 Task: Find the distance between Seattle and North Cascades National Park.
Action: Mouse moved to (120, 76)
Screenshot: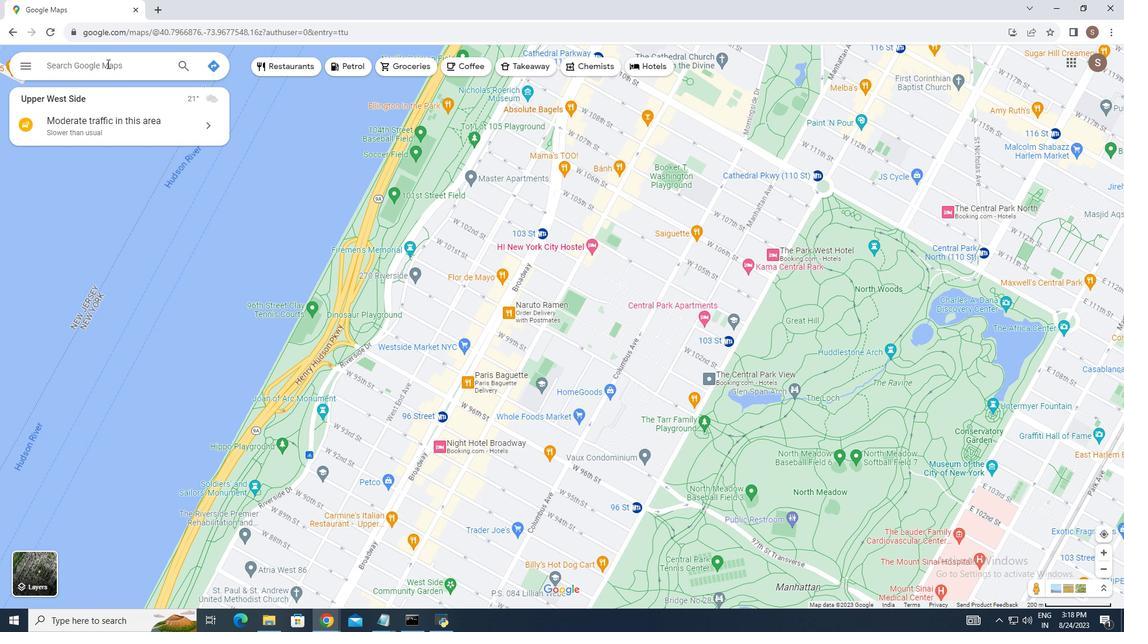 
Action: Mouse pressed left at (120, 76)
Screenshot: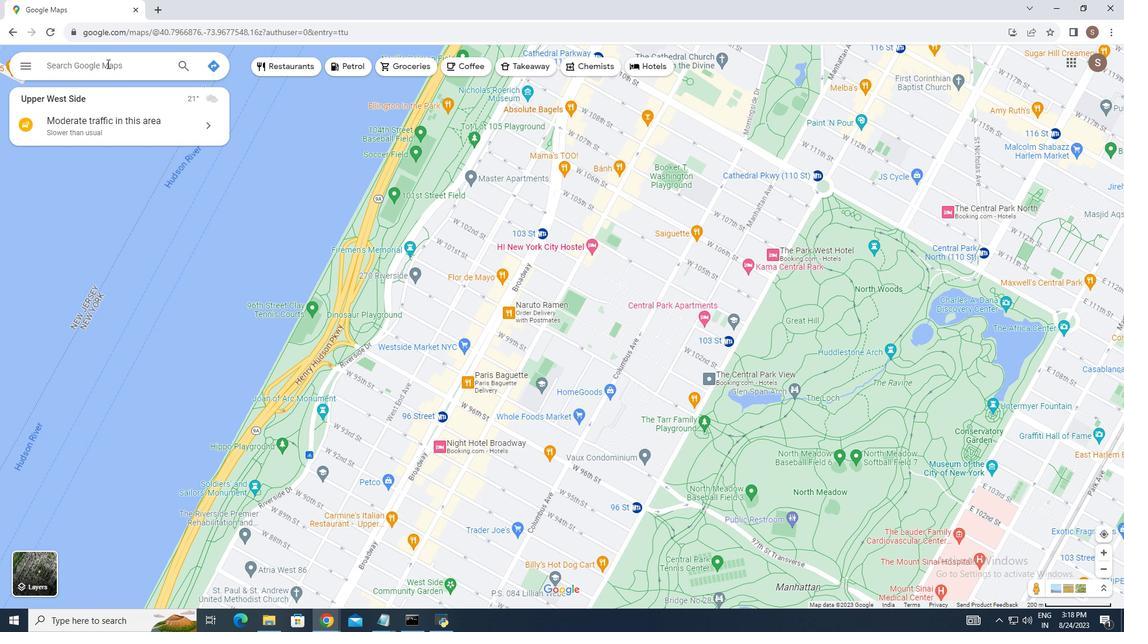 
Action: Mouse moved to (176, 219)
Screenshot: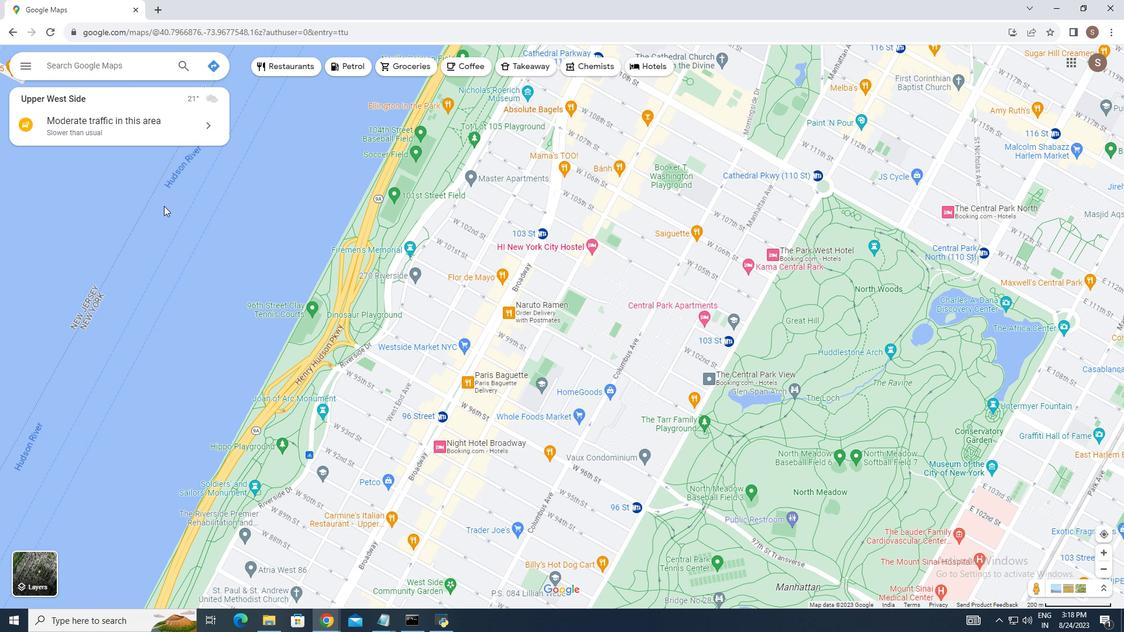
Action: Key pressed <Key.shift_r>Seattle<Key.enter>
Screenshot: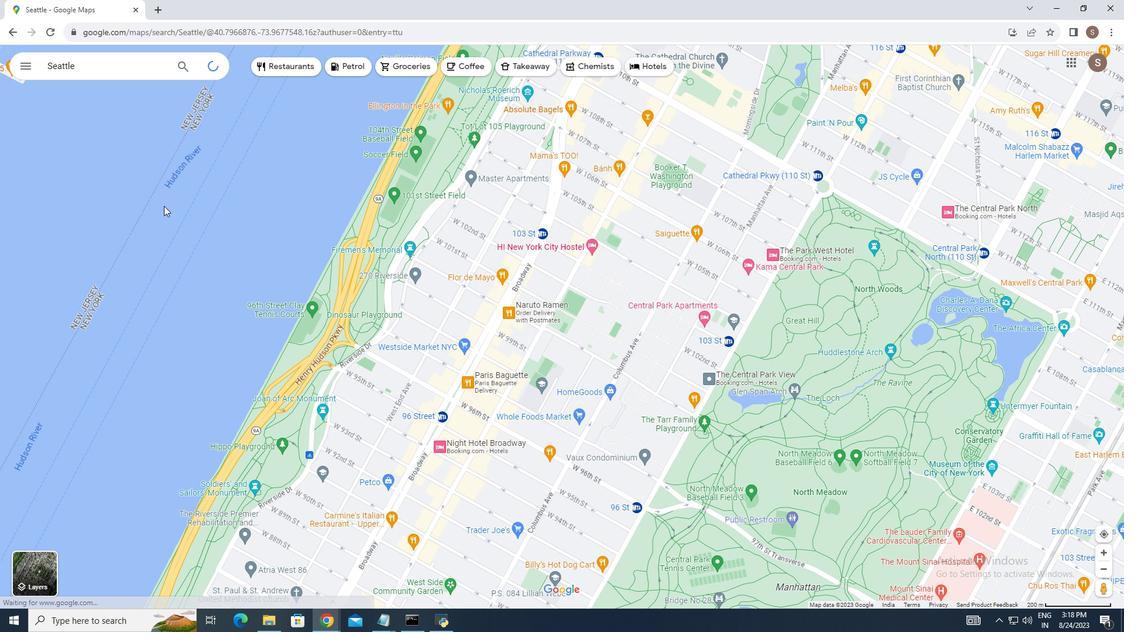 
Action: Mouse moved to (724, 345)
Screenshot: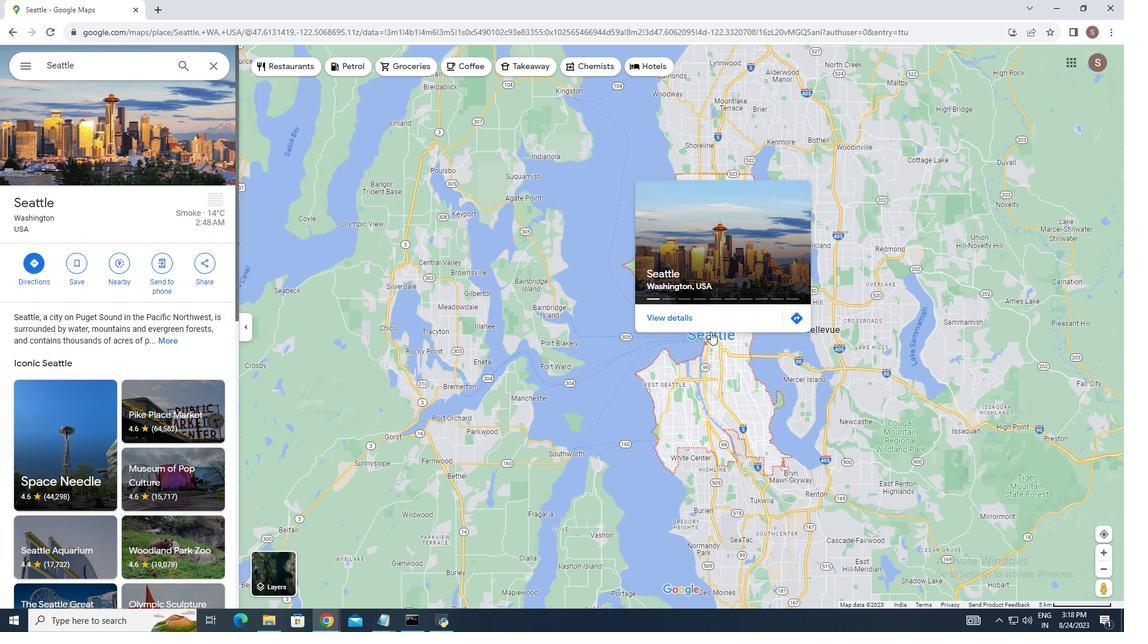 
Action: Mouse pressed left at (724, 345)
Screenshot: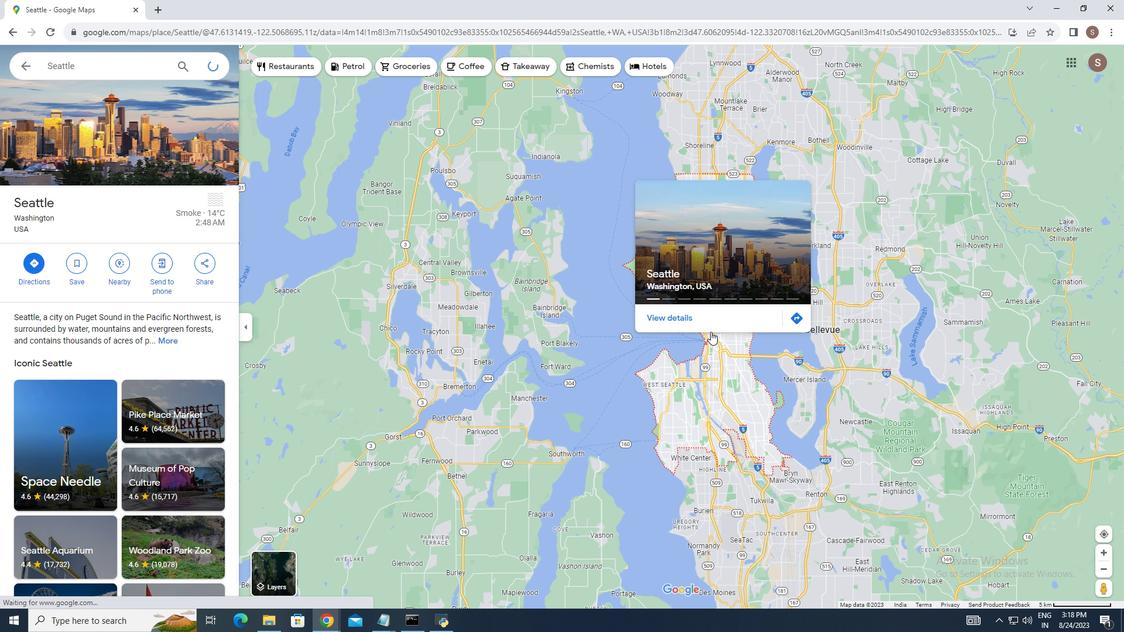 
Action: Mouse moved to (113, 80)
Screenshot: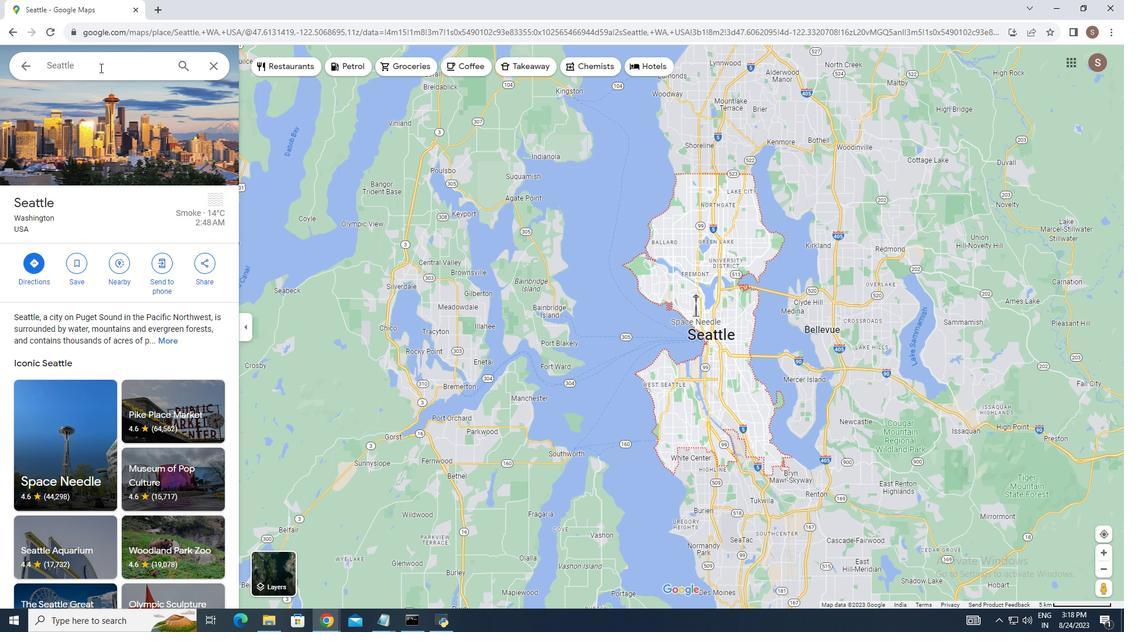 
Action: Mouse pressed left at (113, 80)
Screenshot: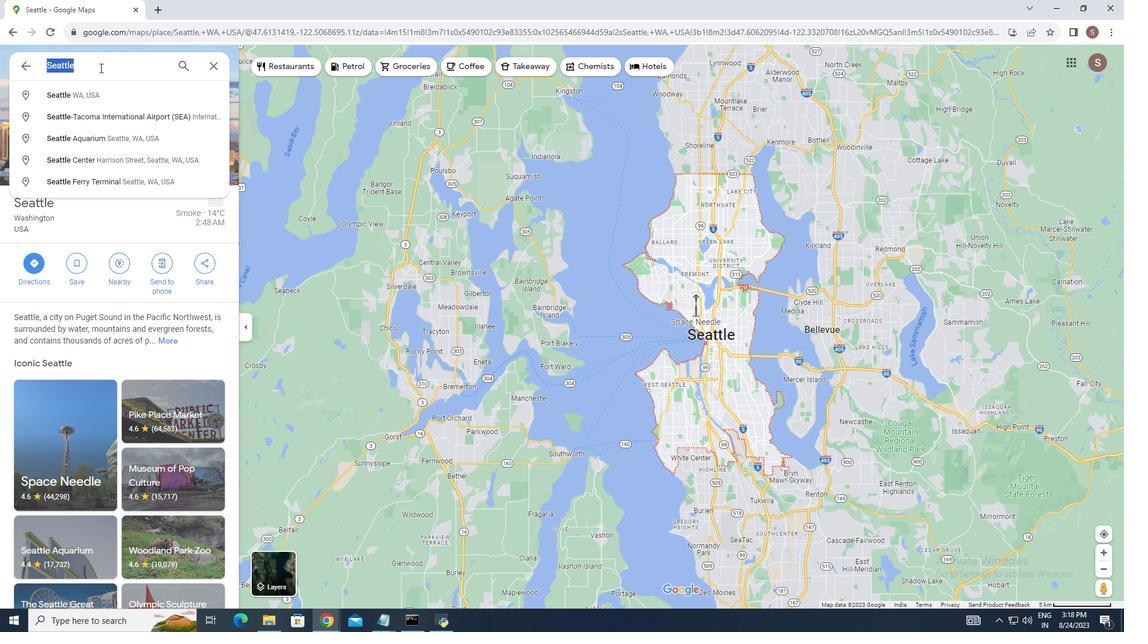 
Action: Mouse pressed left at (113, 80)
Screenshot: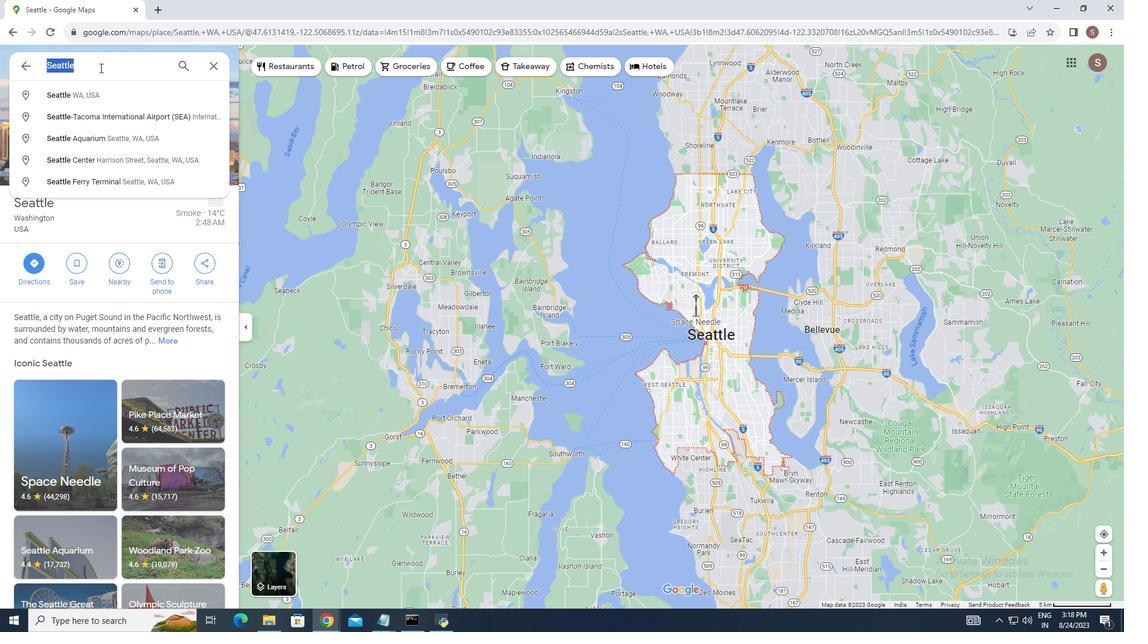 
Action: Mouse pressed left at (113, 80)
Screenshot: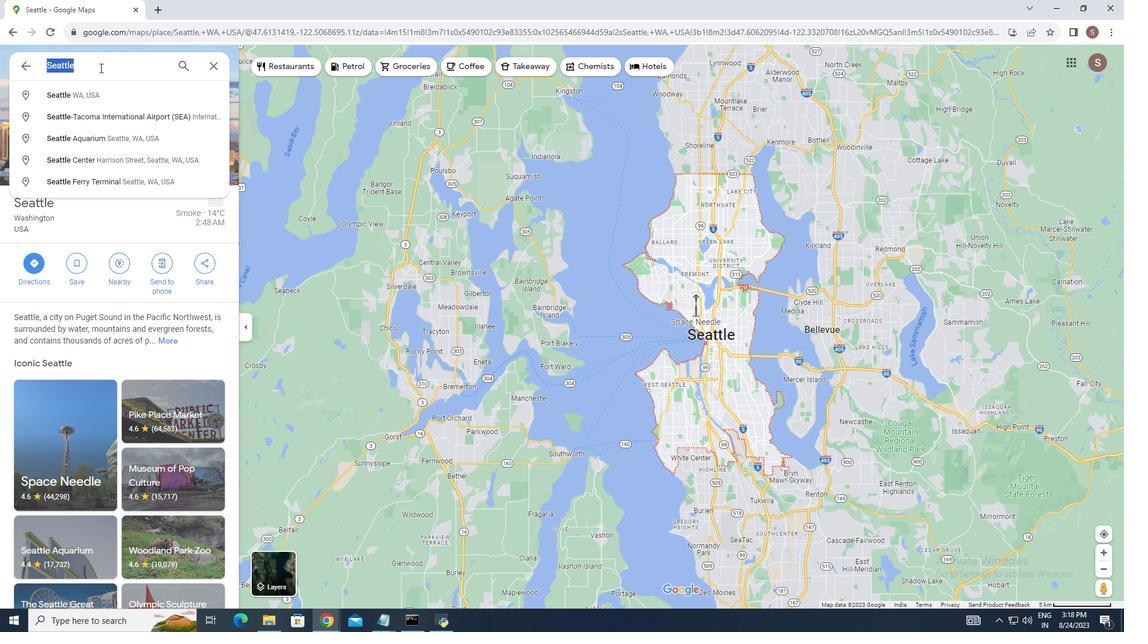 
Action: Key pressed <Key.backspace><Key.shift_r>Cascades<Key.space><Key.shift>National<Key.space><Key.shift>Park
Screenshot: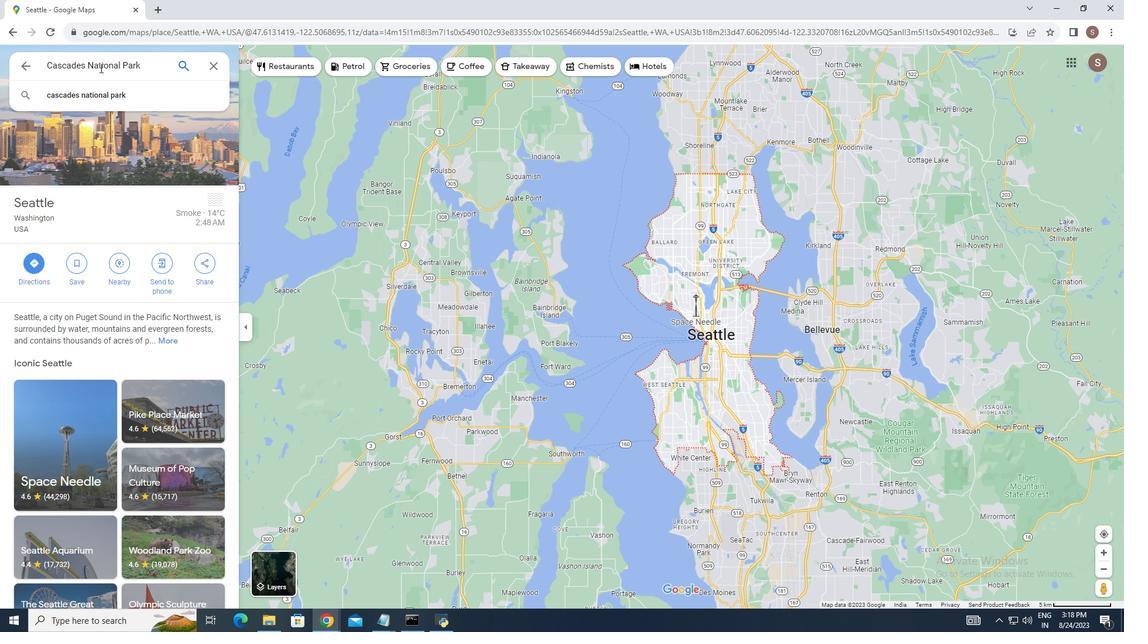 
Action: Mouse moved to (113, 80)
Screenshot: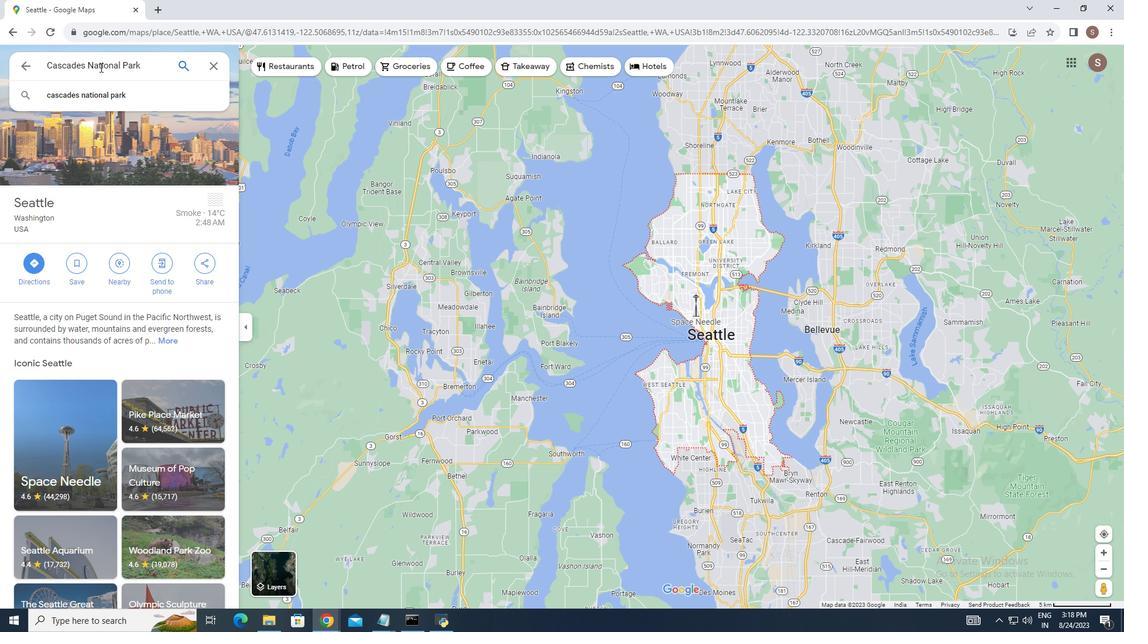 
Action: Key pressed <Key.enter>
Screenshot: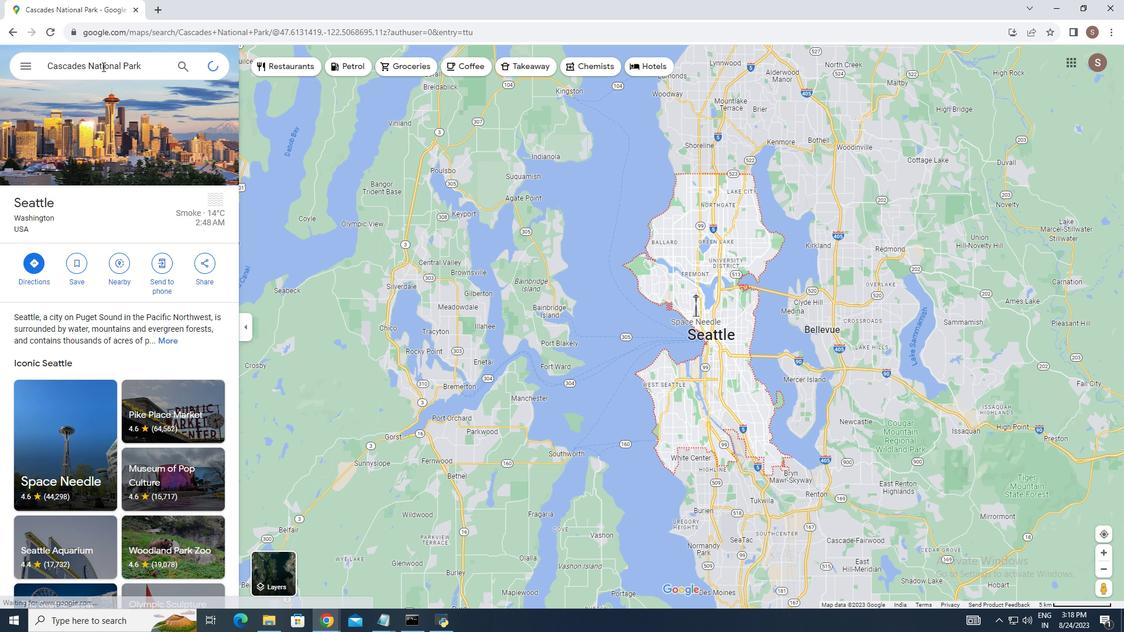 
Action: Mouse moved to (138, 130)
Screenshot: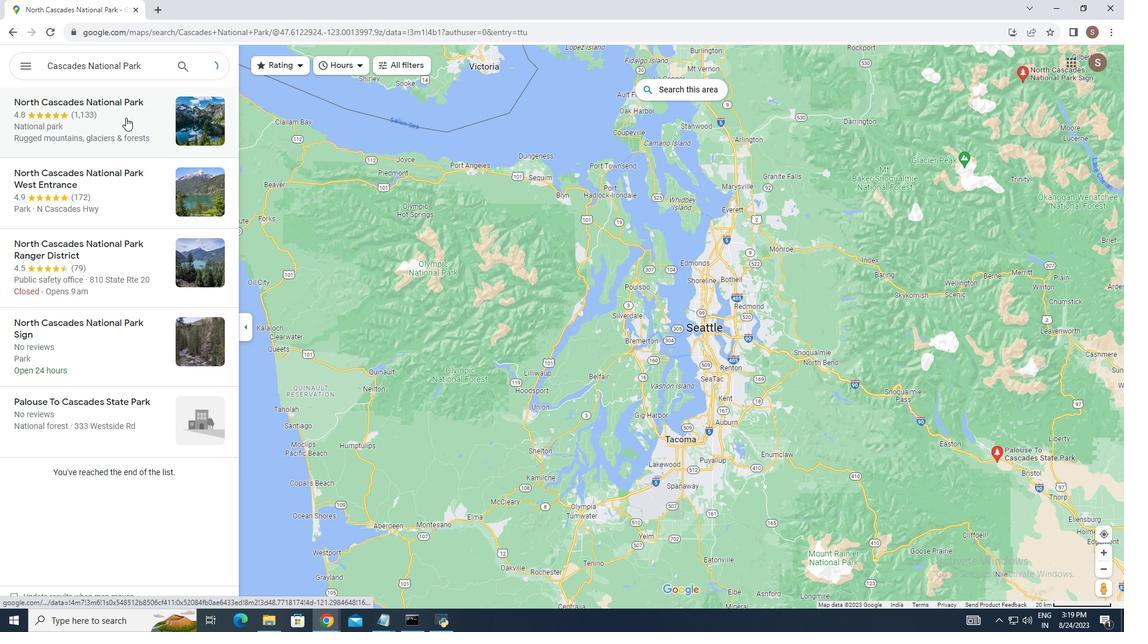 
Action: Mouse pressed left at (138, 130)
Screenshot: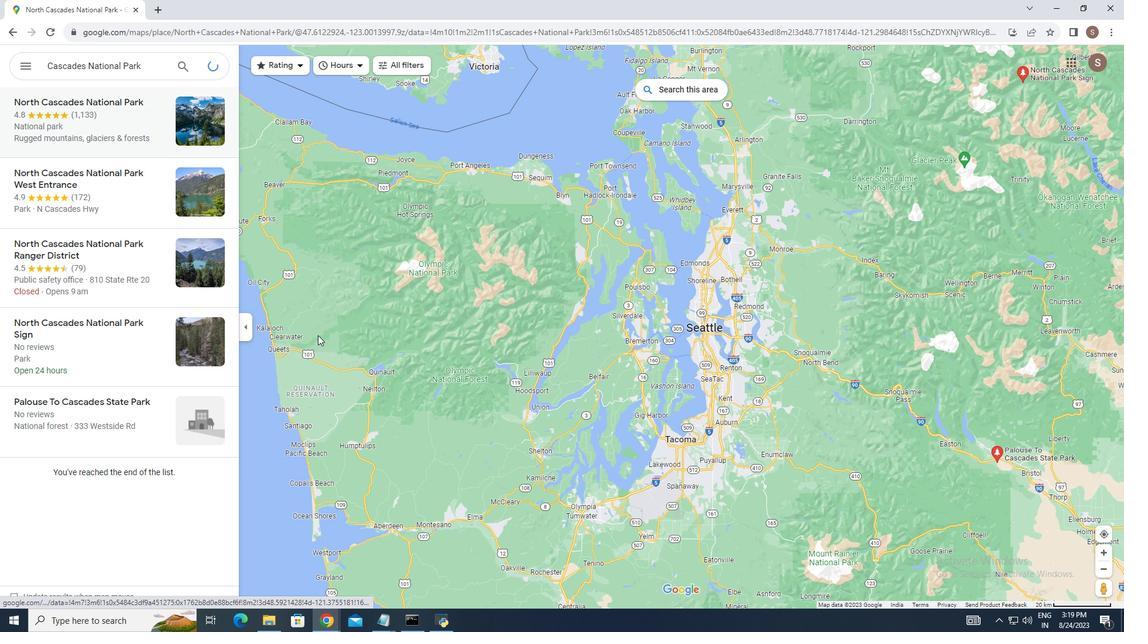 
Action: Mouse moved to (812, 338)
Screenshot: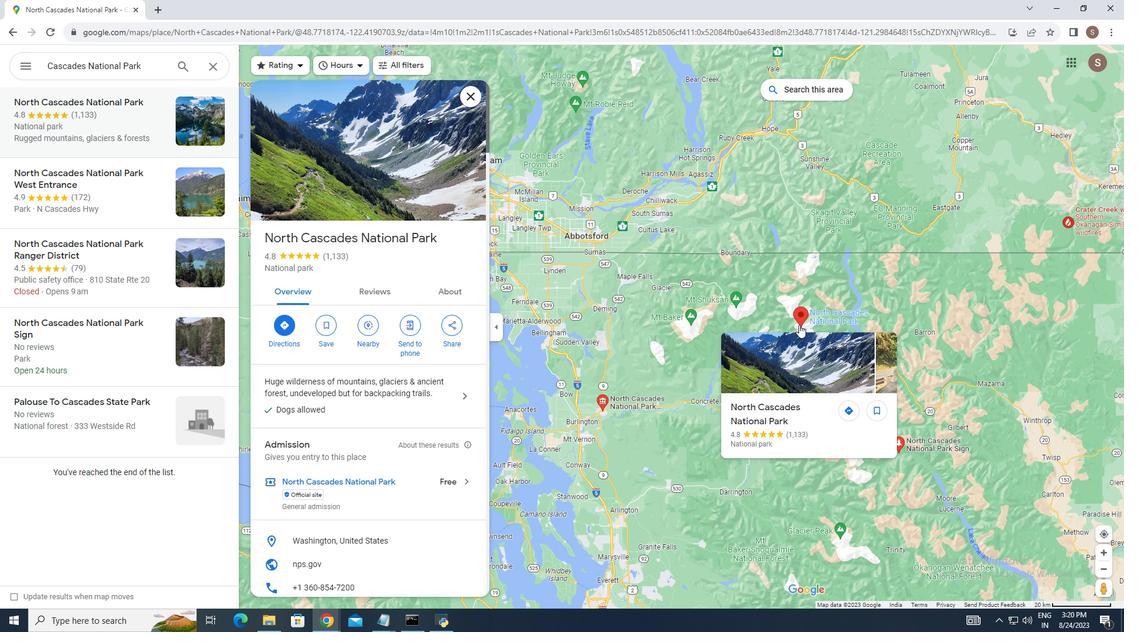 
Action: Mouse pressed left at (812, 338)
Screenshot: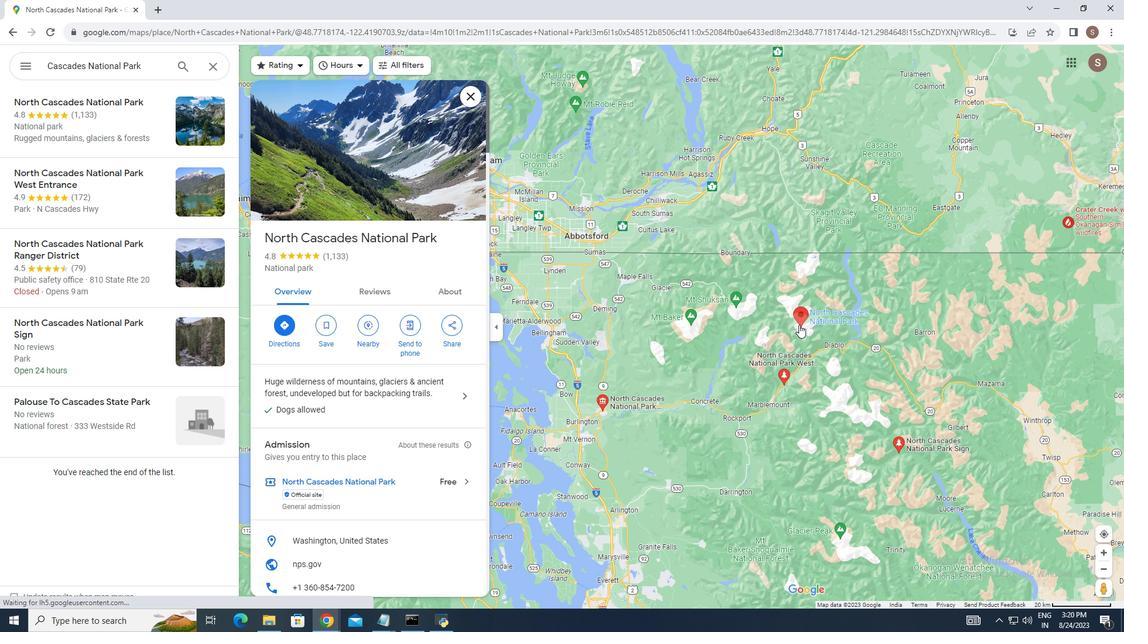 
Action: Mouse moved to (814, 338)
Screenshot: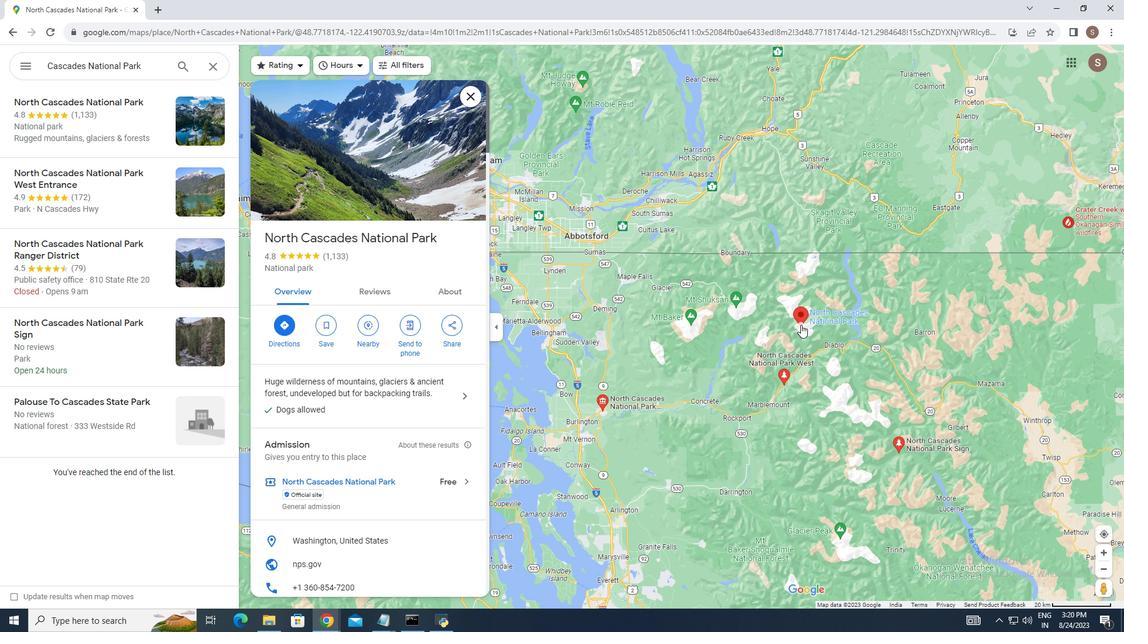 
Action: Mouse pressed left at (814, 338)
Screenshot: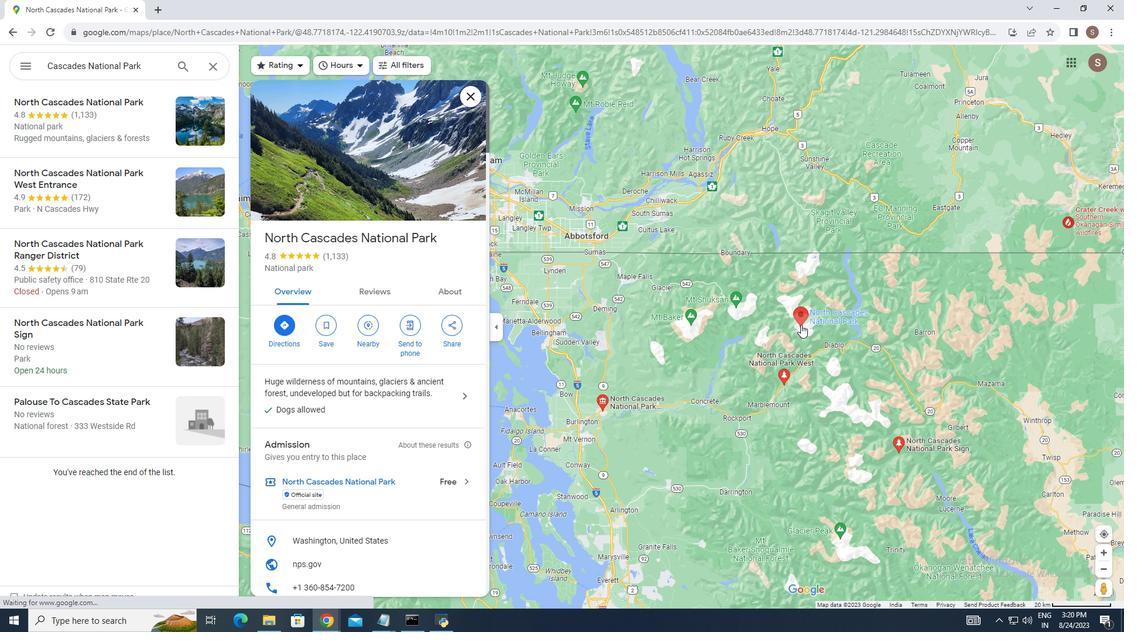 
Action: Mouse pressed left at (814, 338)
Screenshot: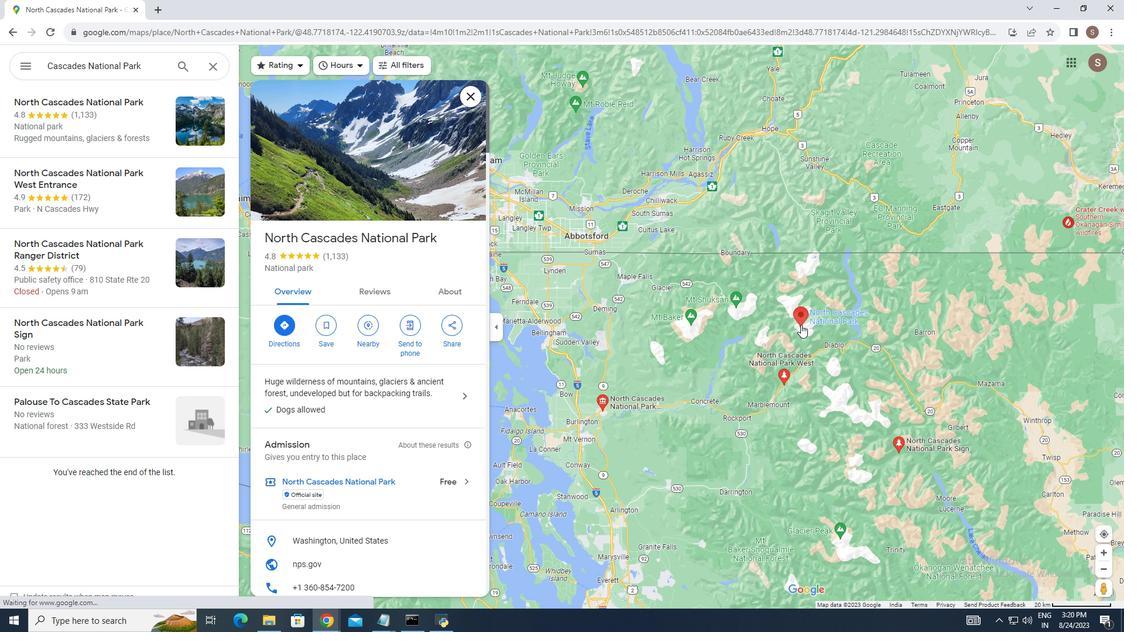 
Action: Mouse pressed right at (814, 338)
Screenshot: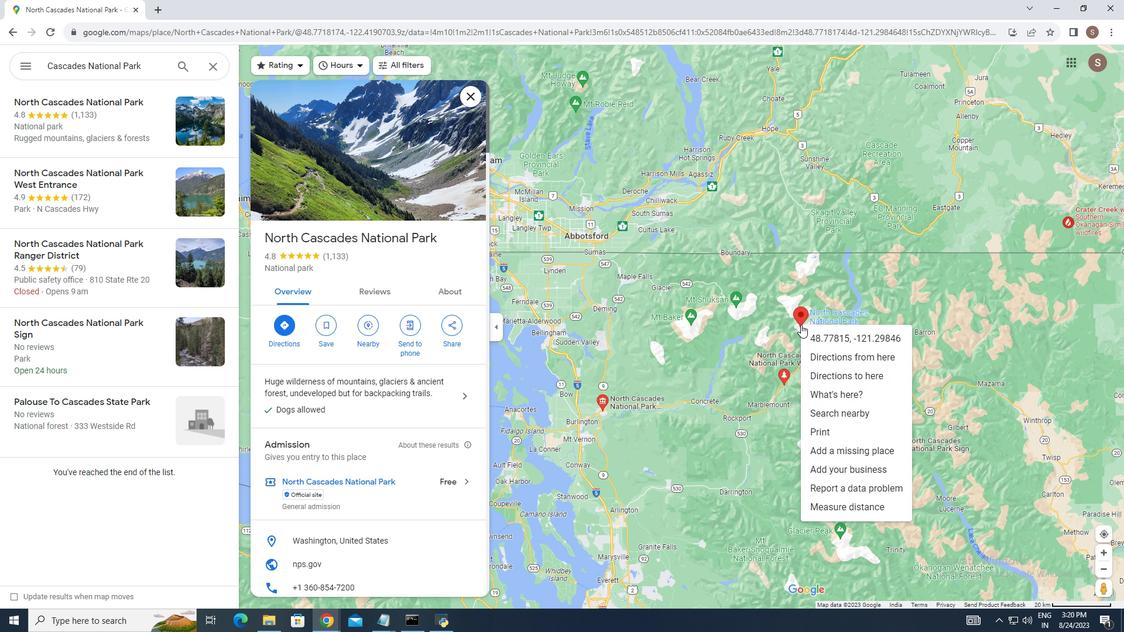 
Action: Mouse moved to (848, 521)
Screenshot: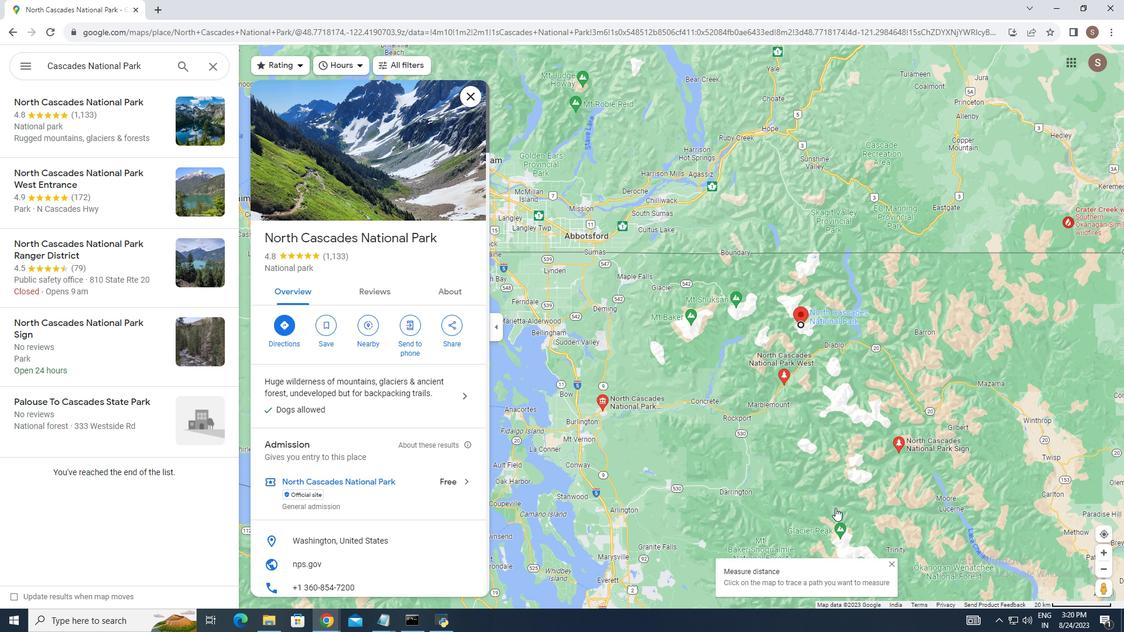 
Action: Mouse pressed left at (848, 521)
Screenshot: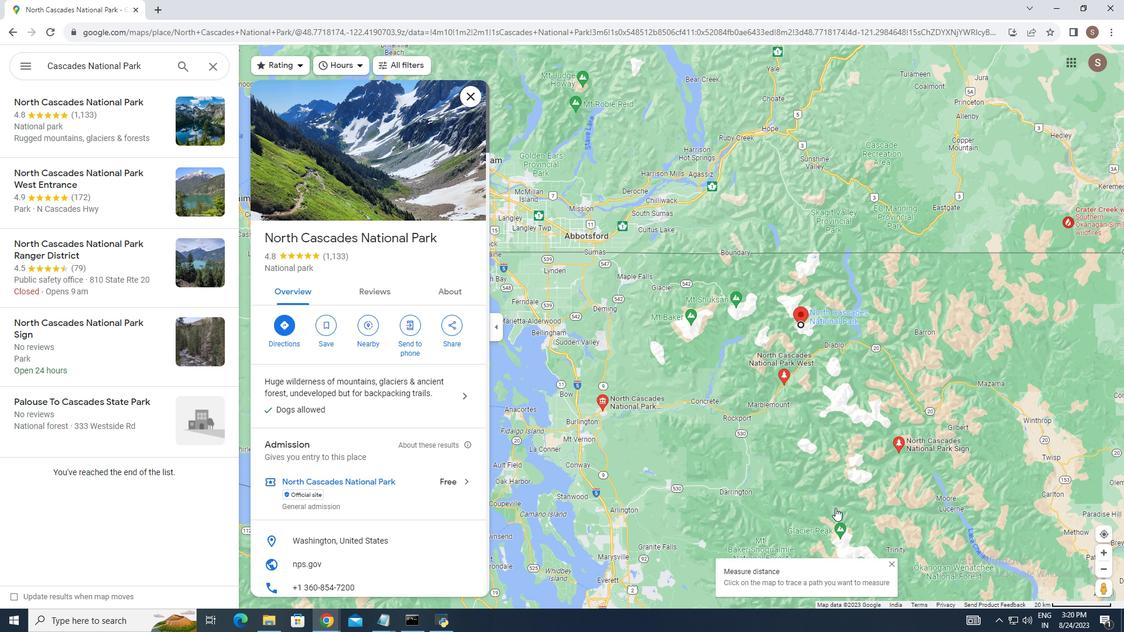 
Action: Mouse moved to (159, 79)
Screenshot: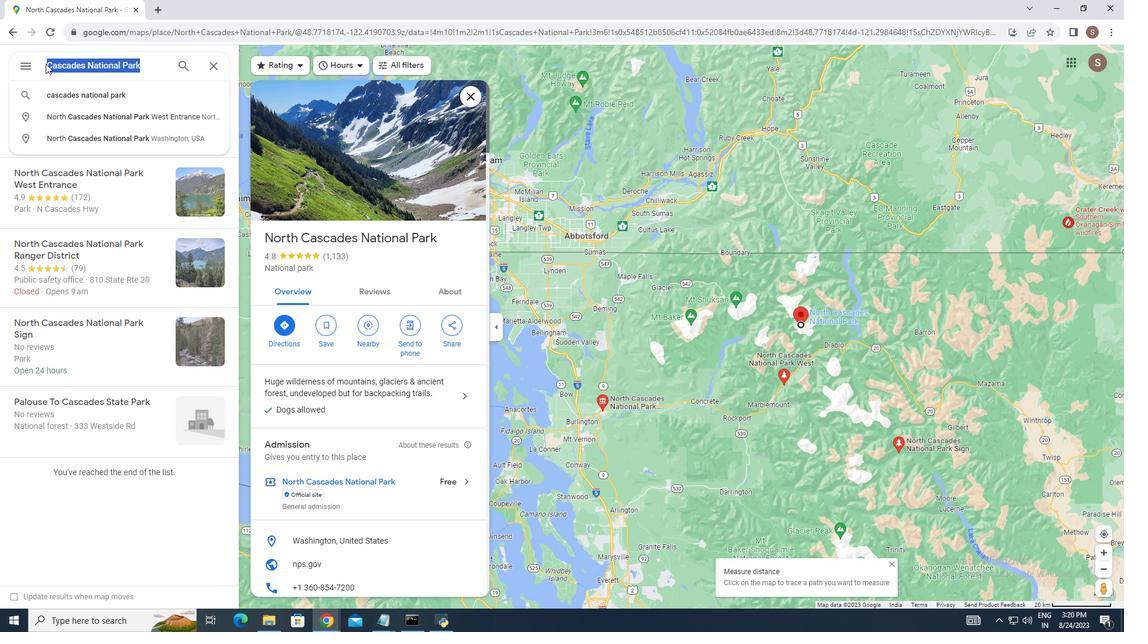 
Action: Mouse pressed left at (159, 79)
Screenshot: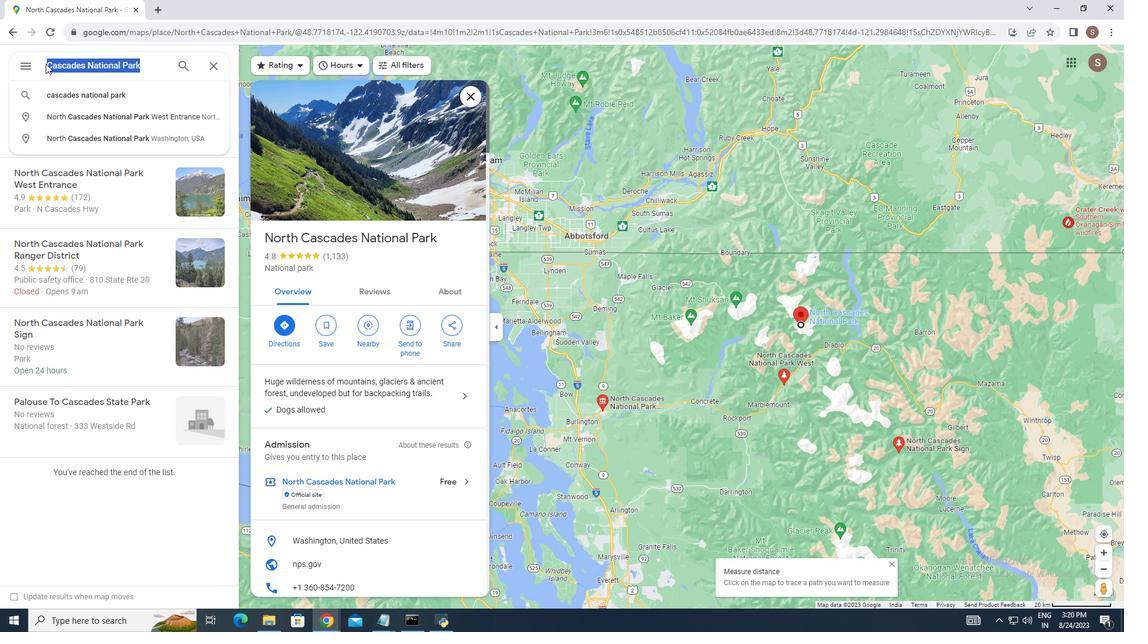 
Action: Mouse moved to (75, 91)
Screenshot: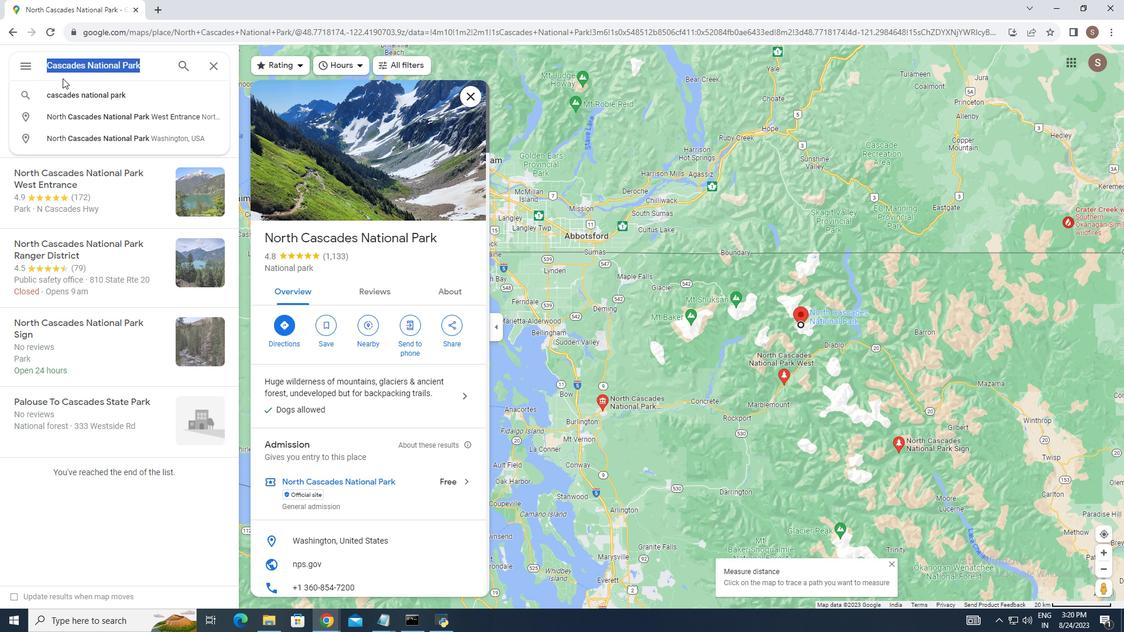 
Action: Key pressed <Key.backspace><Key.shift_r>Seattle<Key.enter>
Screenshot: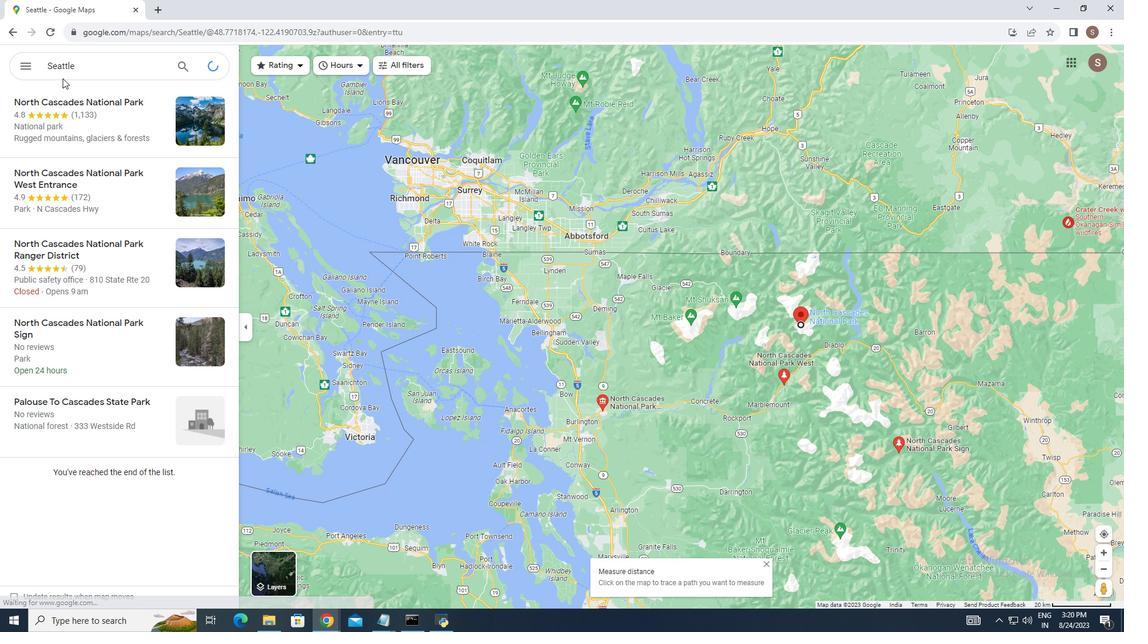 
Action: Mouse moved to (723, 349)
Screenshot: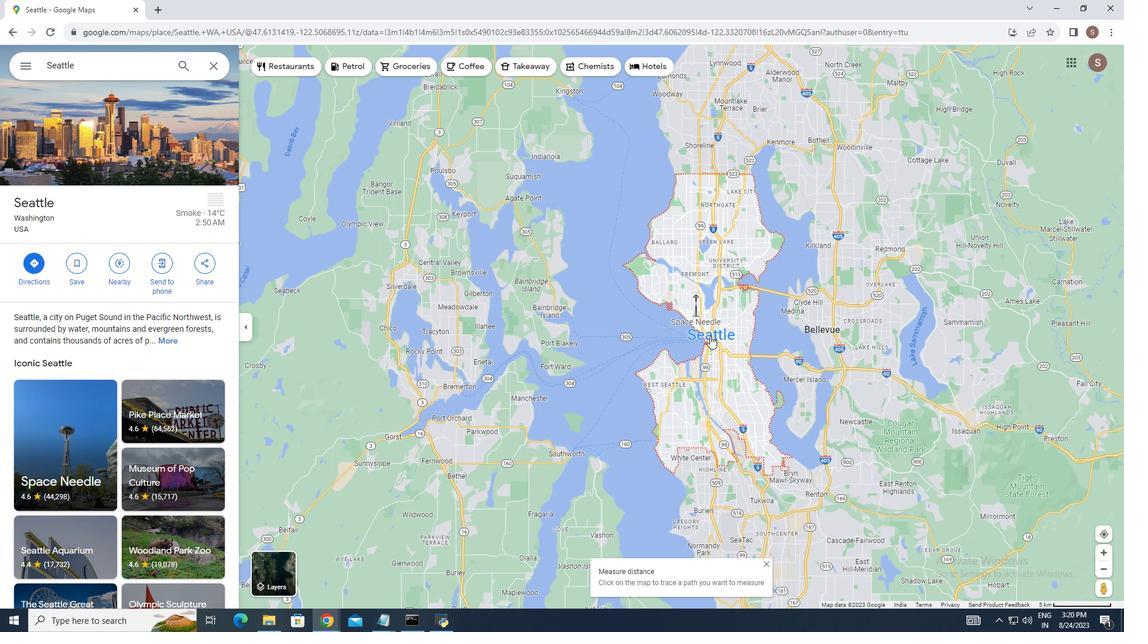 
Action: Mouse pressed left at (723, 349)
Screenshot: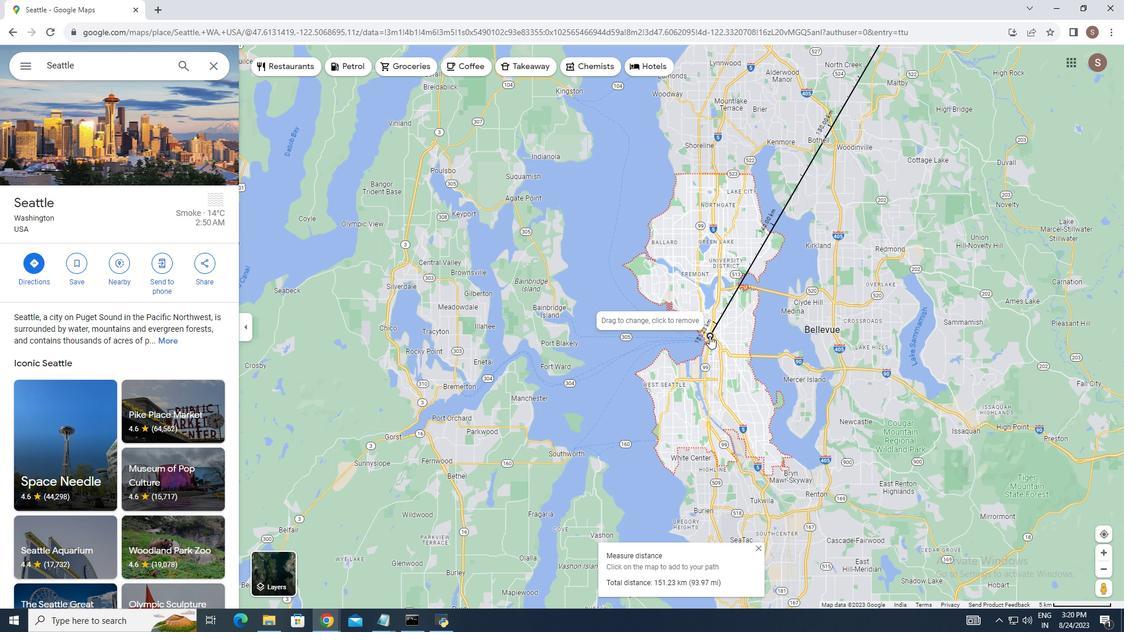 
Action: Mouse moved to (745, 340)
Screenshot: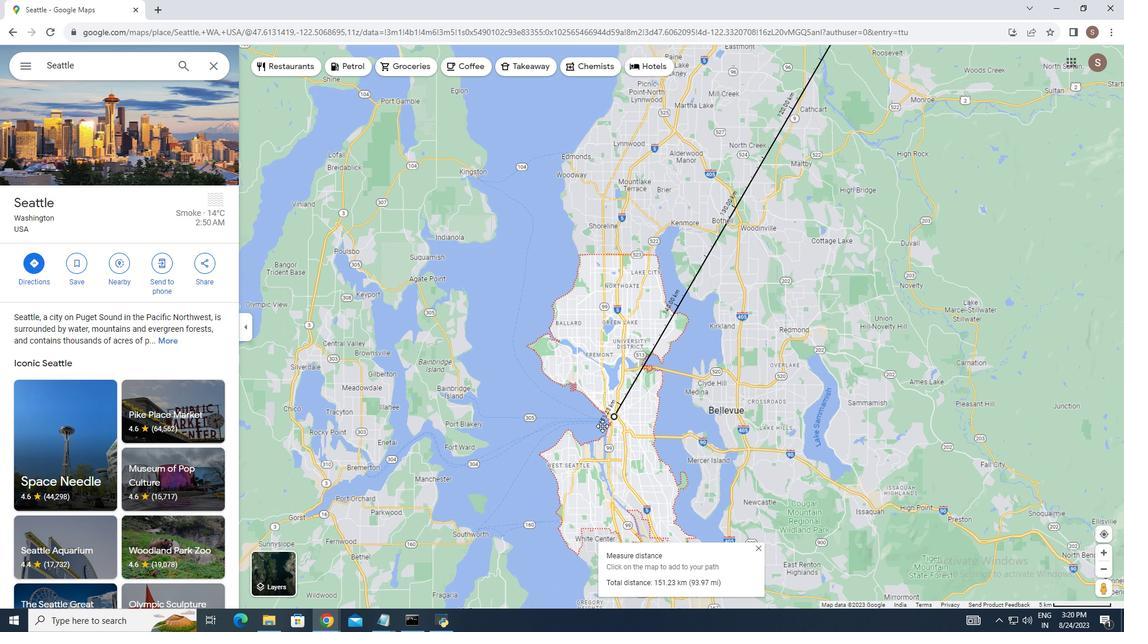 
Action: Mouse pressed left at (745, 340)
Screenshot: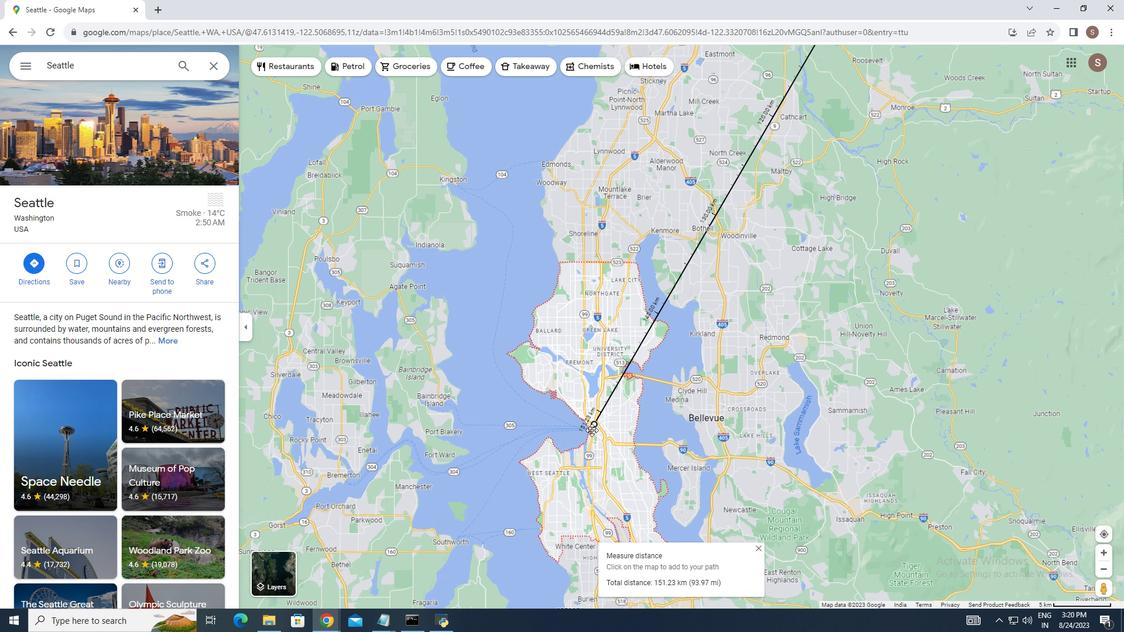 
Action: Mouse moved to (618, 357)
Screenshot: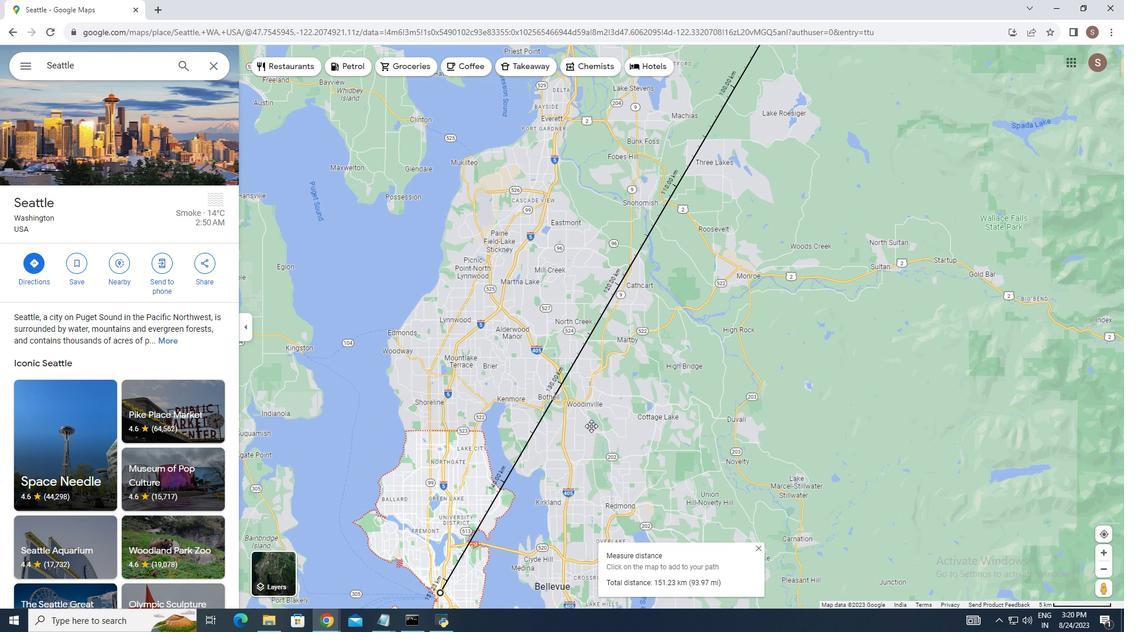 
Action: Mouse pressed left at (618, 357)
Screenshot: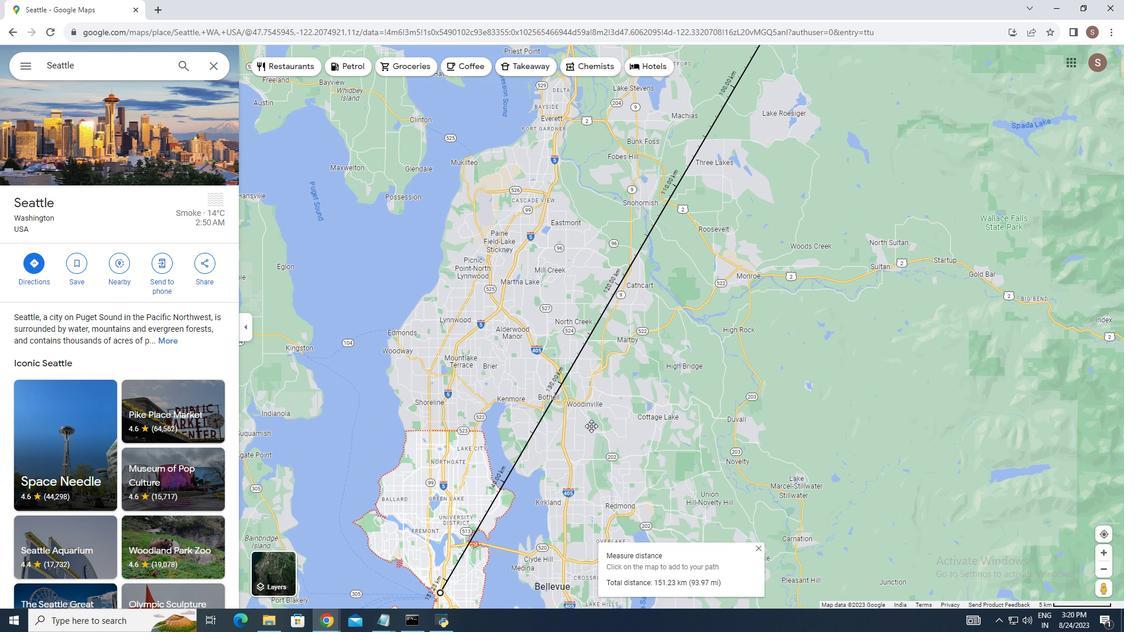 
Action: Mouse moved to (596, 185)
Screenshot: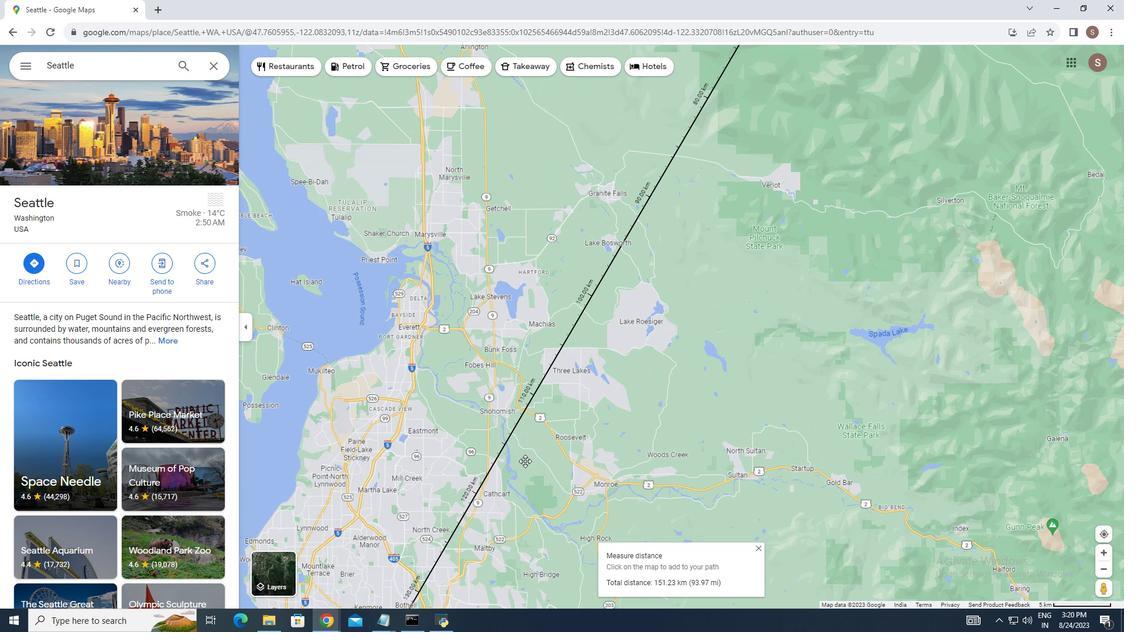 
Action: Mouse pressed left at (596, 185)
Screenshot: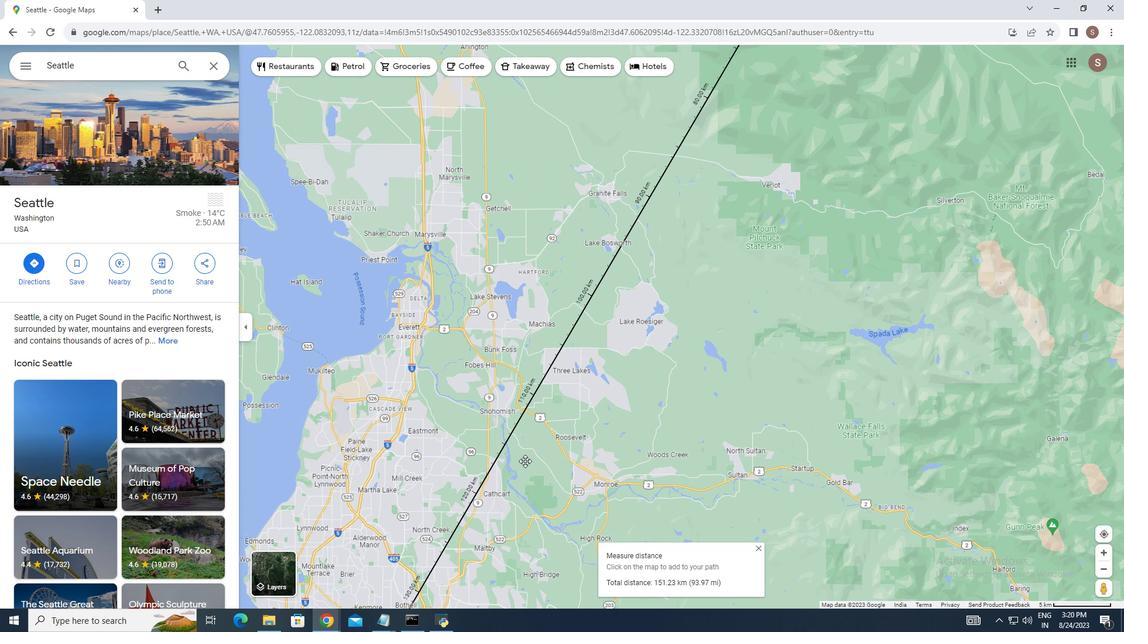 
Action: Mouse moved to (683, 175)
Screenshot: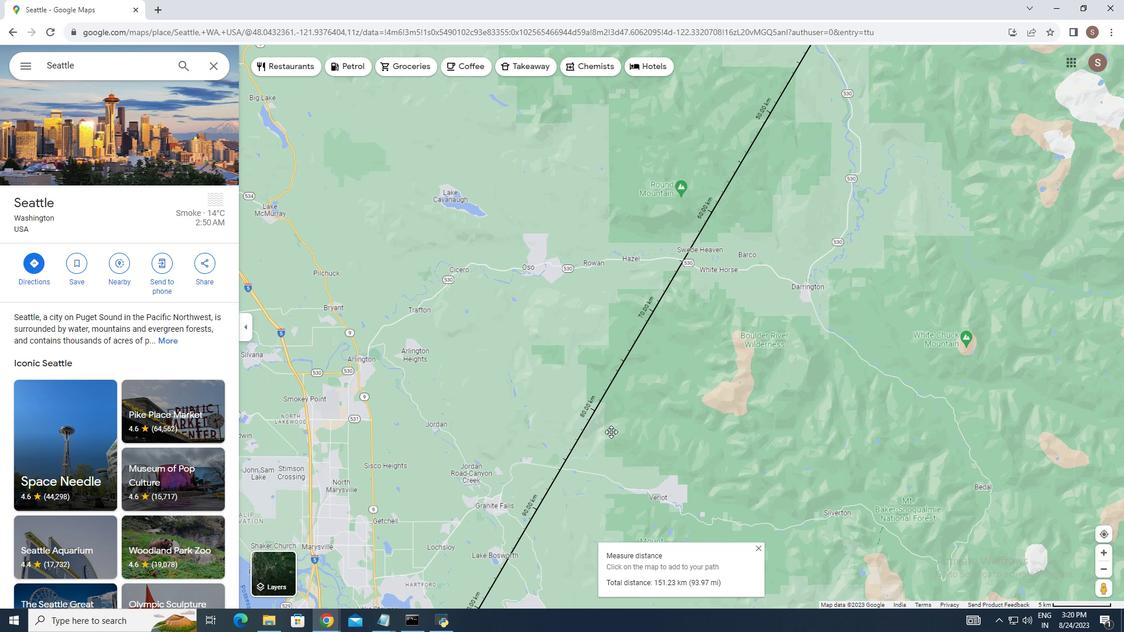 
Action: Mouse pressed left at (683, 175)
Screenshot: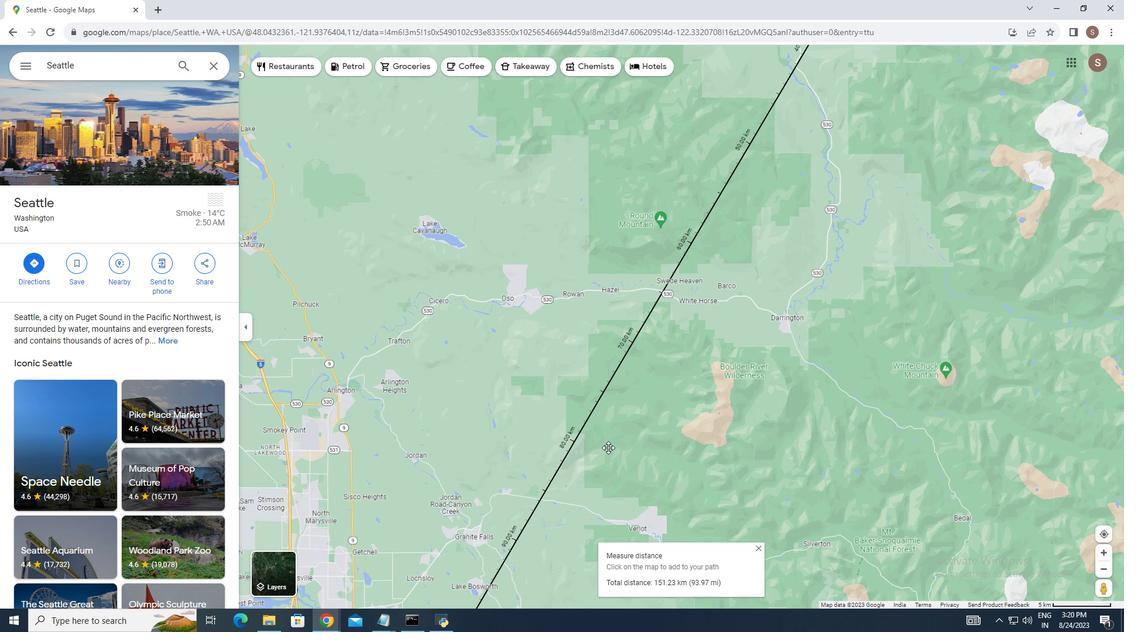 
Action: Mouse moved to (781, 211)
Screenshot: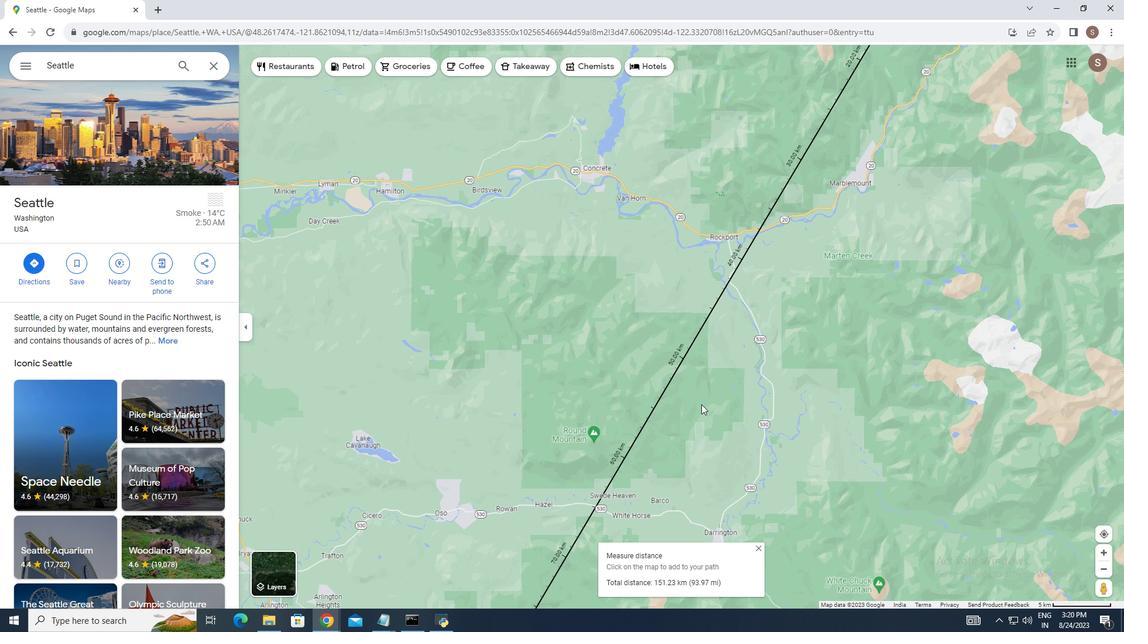 
Action: Mouse pressed left at (781, 211)
Screenshot: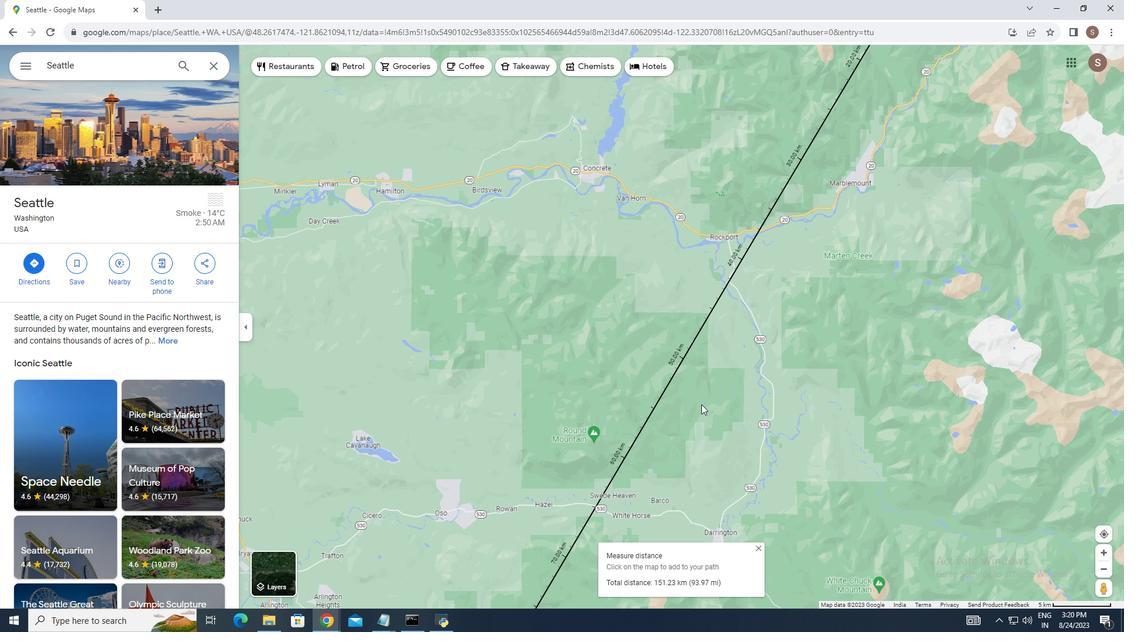 
Action: Mouse moved to (843, 178)
Screenshot: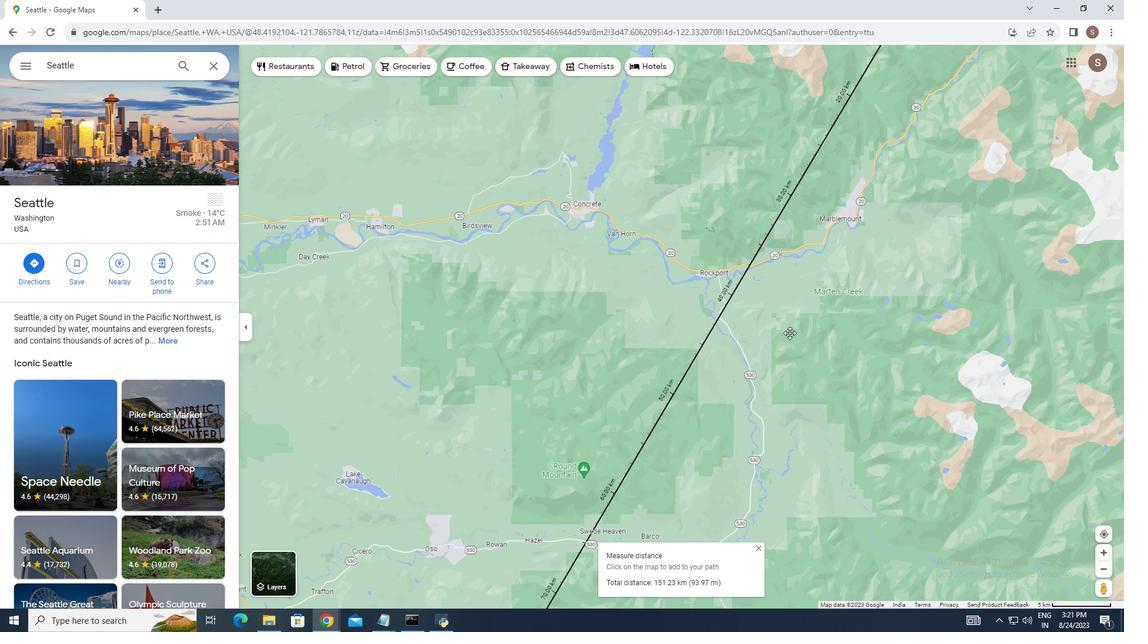 
Action: Mouse pressed left at (843, 178)
Screenshot: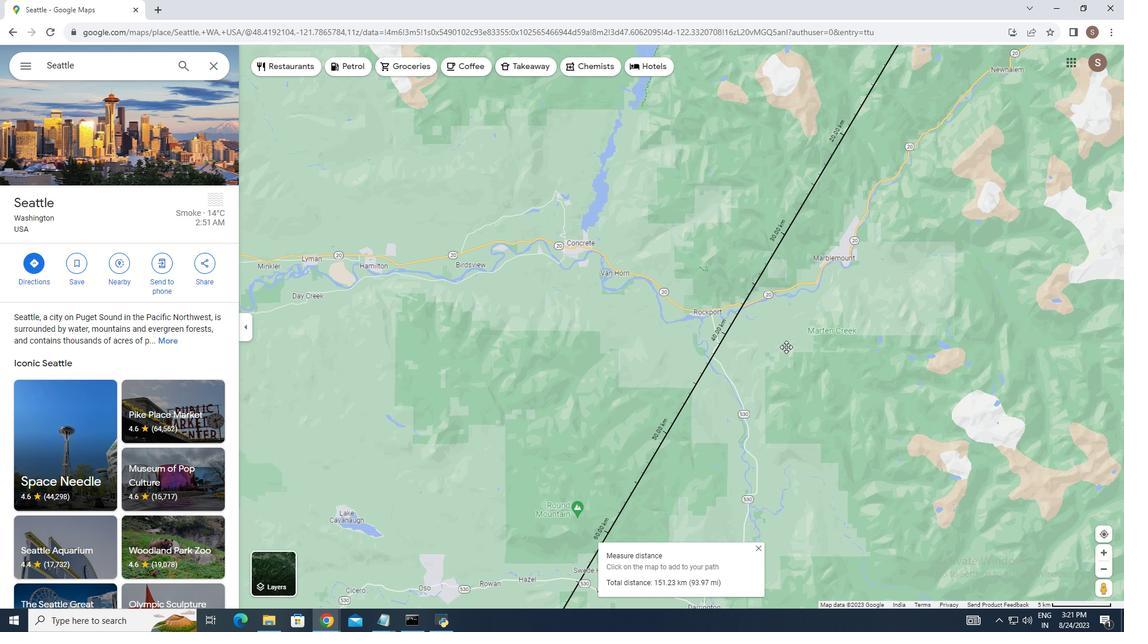 
Action: Mouse moved to (894, 133)
Screenshot: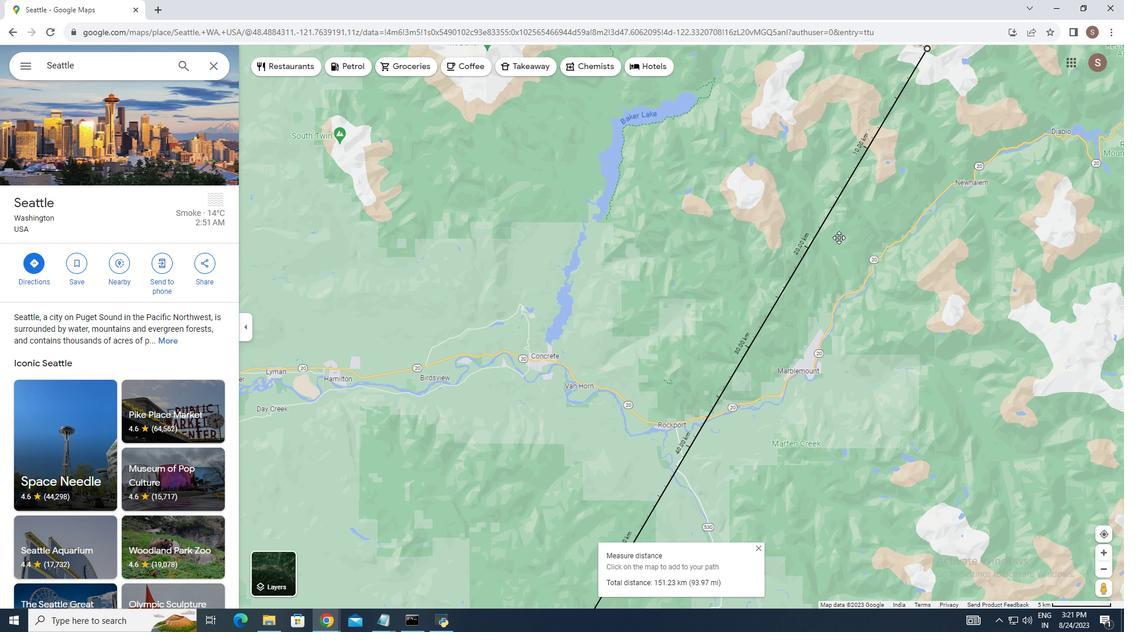 
Action: Mouse pressed left at (894, 133)
Screenshot: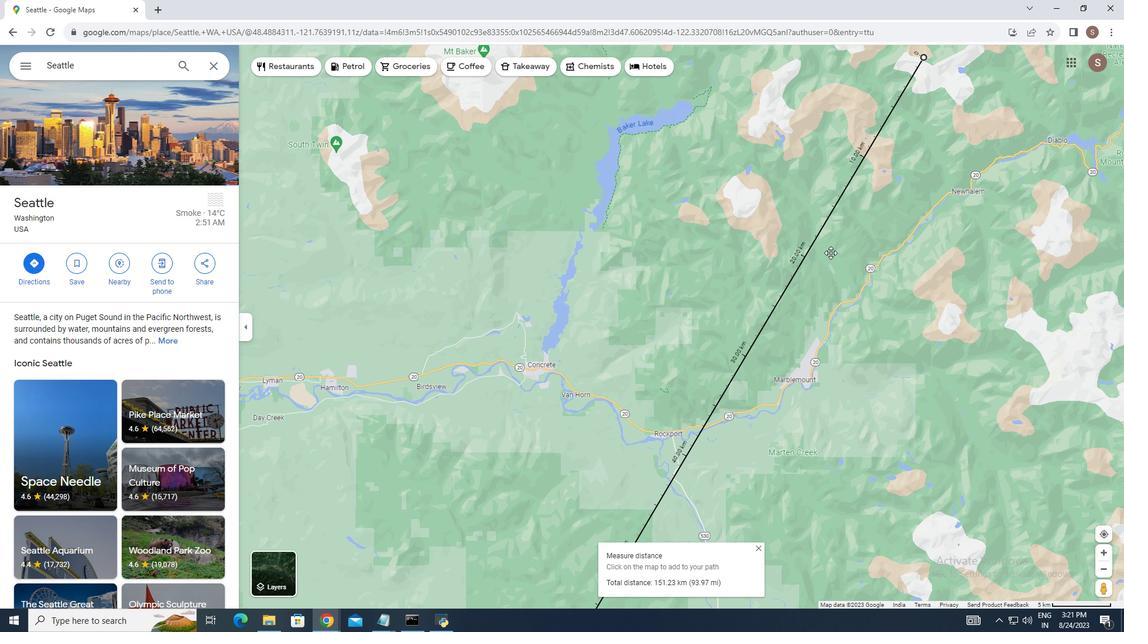 
Action: Mouse moved to (886, 179)
Screenshot: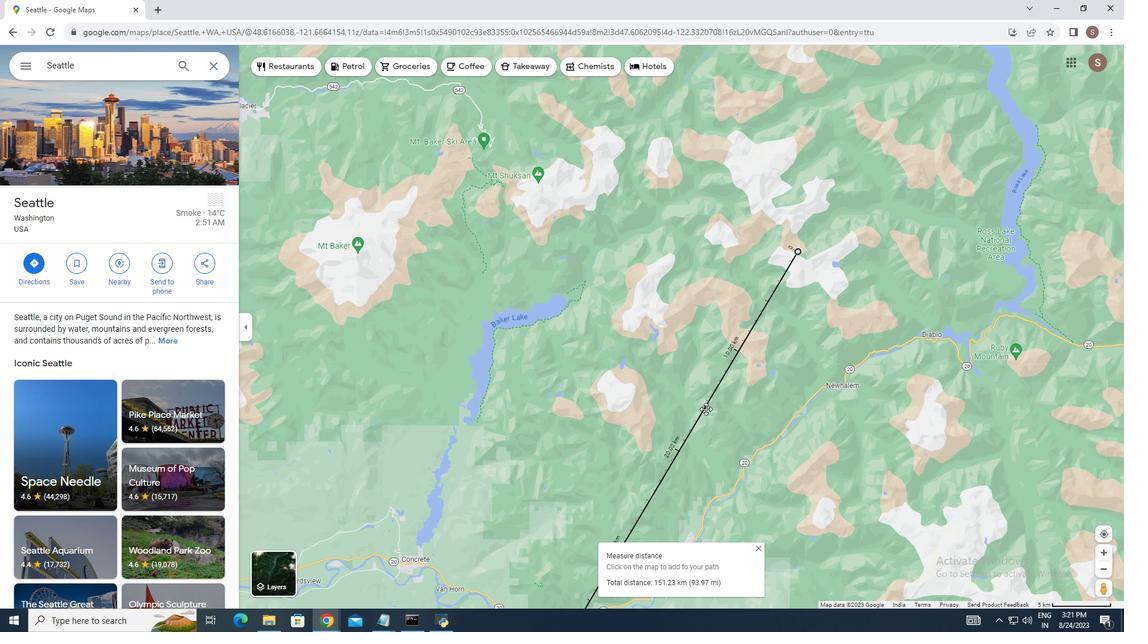 
Action: Mouse pressed left at (886, 179)
Screenshot: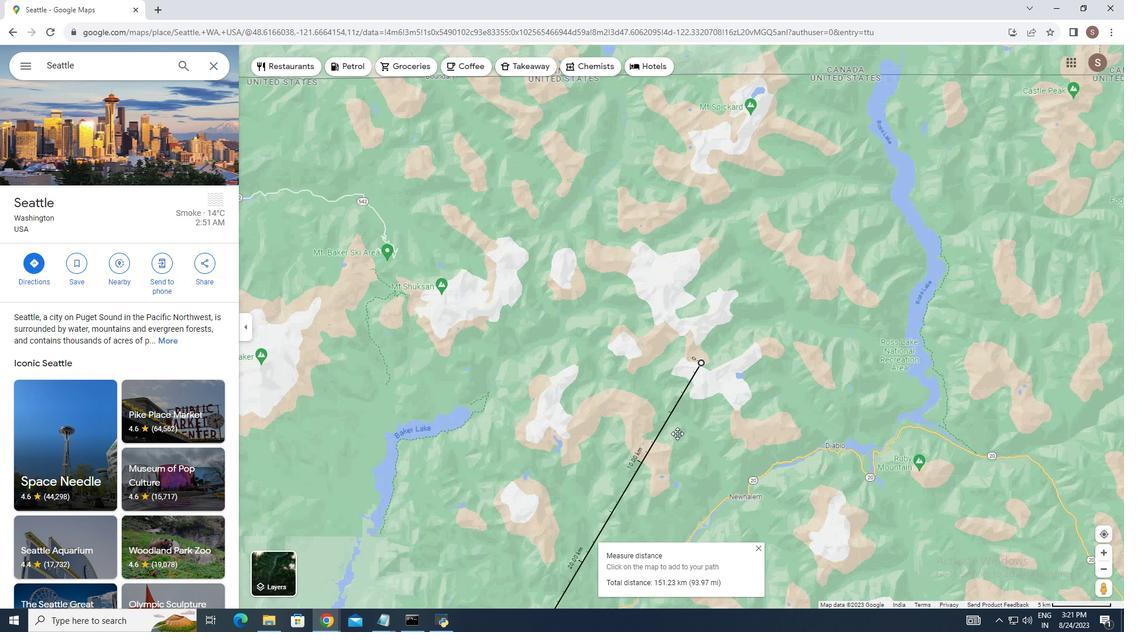 
Action: Mouse moved to (691, 386)
Screenshot: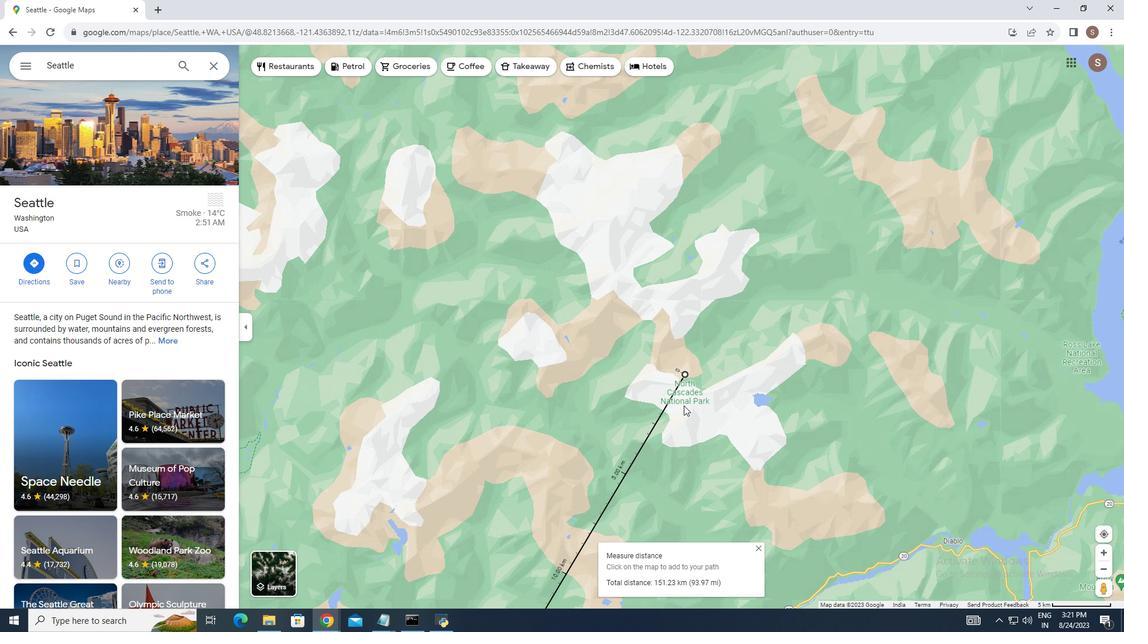 
Action: Mouse scrolled (691, 386) with delta (0, 0)
Screenshot: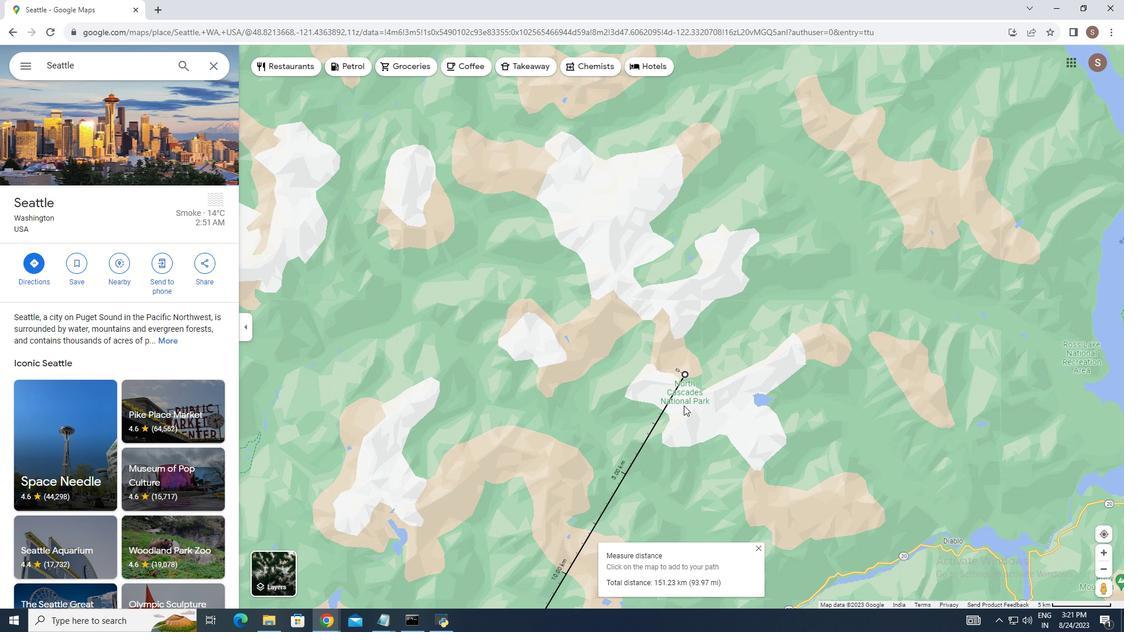 
Action: Mouse moved to (685, 403)
Screenshot: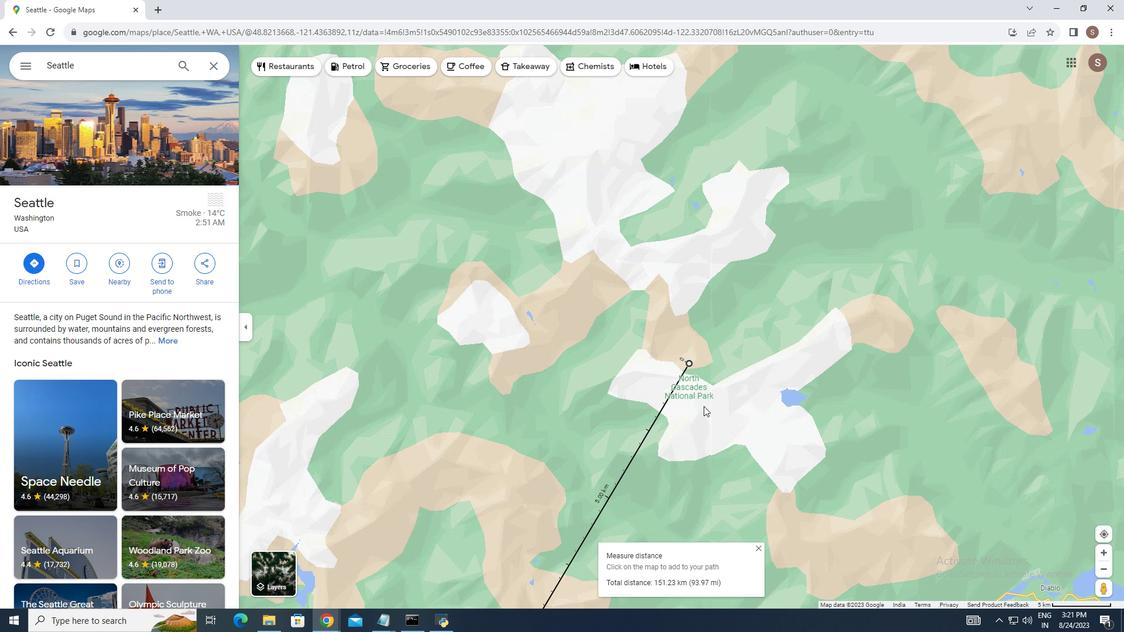 
Action: Mouse scrolled (686, 403) with delta (0, 0)
Screenshot: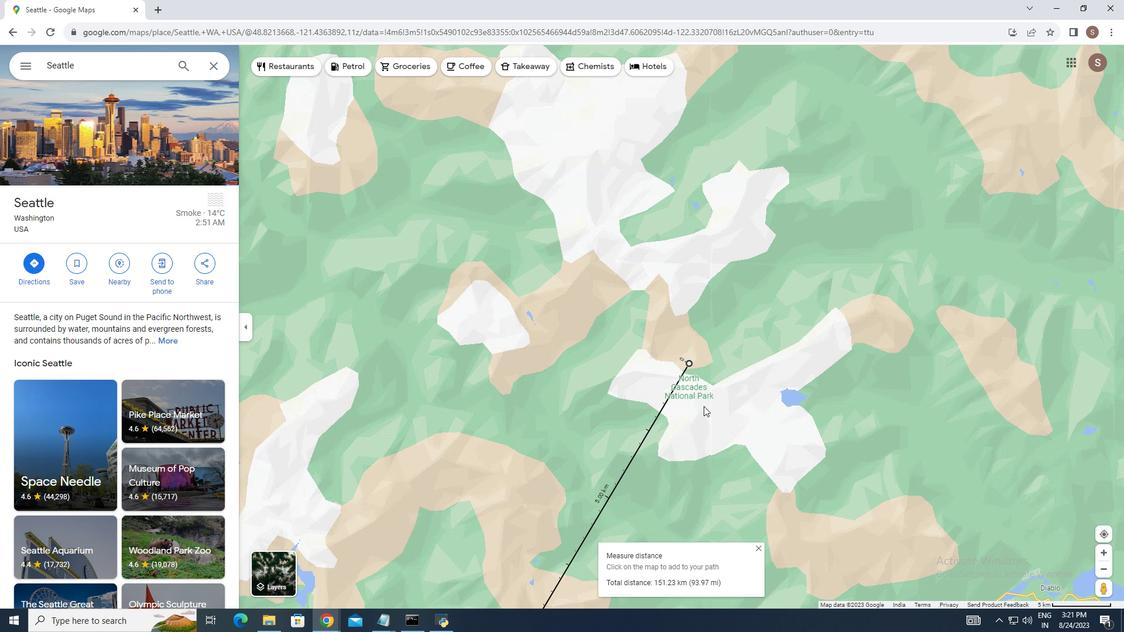 
Action: Mouse moved to (685, 411)
Screenshot: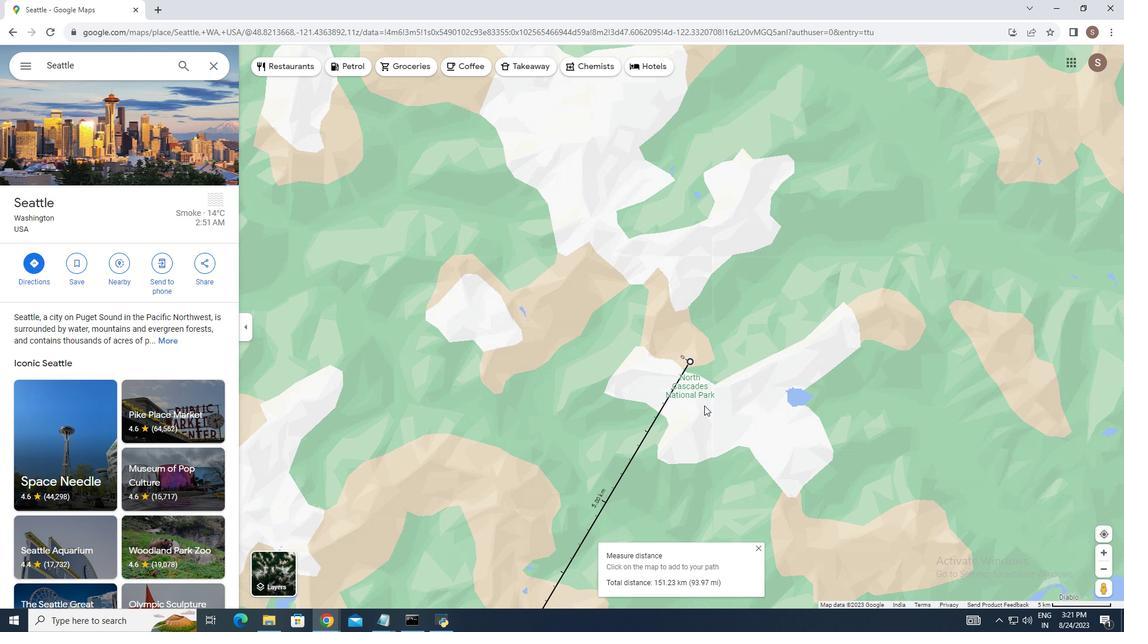 
Action: Mouse scrolled (685, 412) with delta (0, 0)
Screenshot: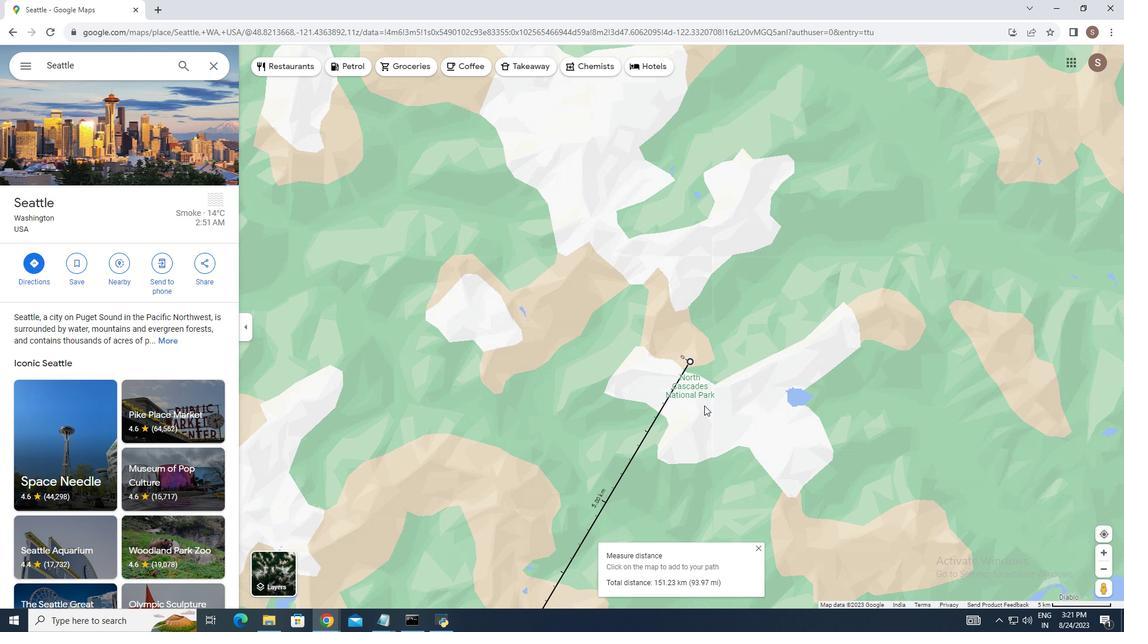 
Action: Mouse moved to (685, 418)
Screenshot: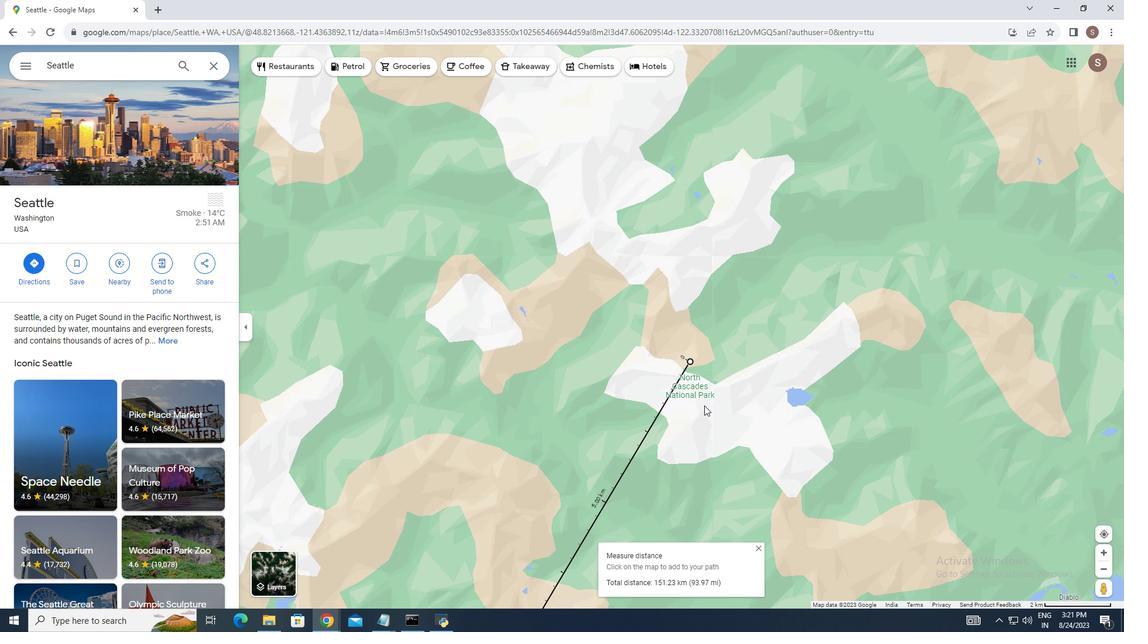 
Action: Mouse scrolled (685, 419) with delta (0, 0)
Screenshot: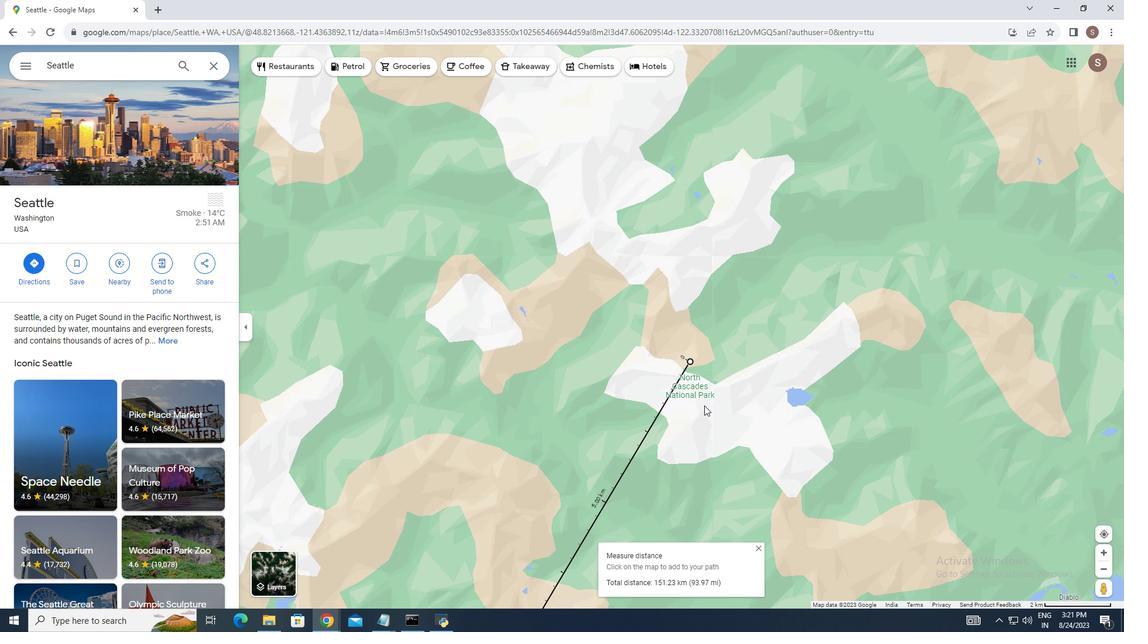 
Action: Mouse moved to (686, 419)
Screenshot: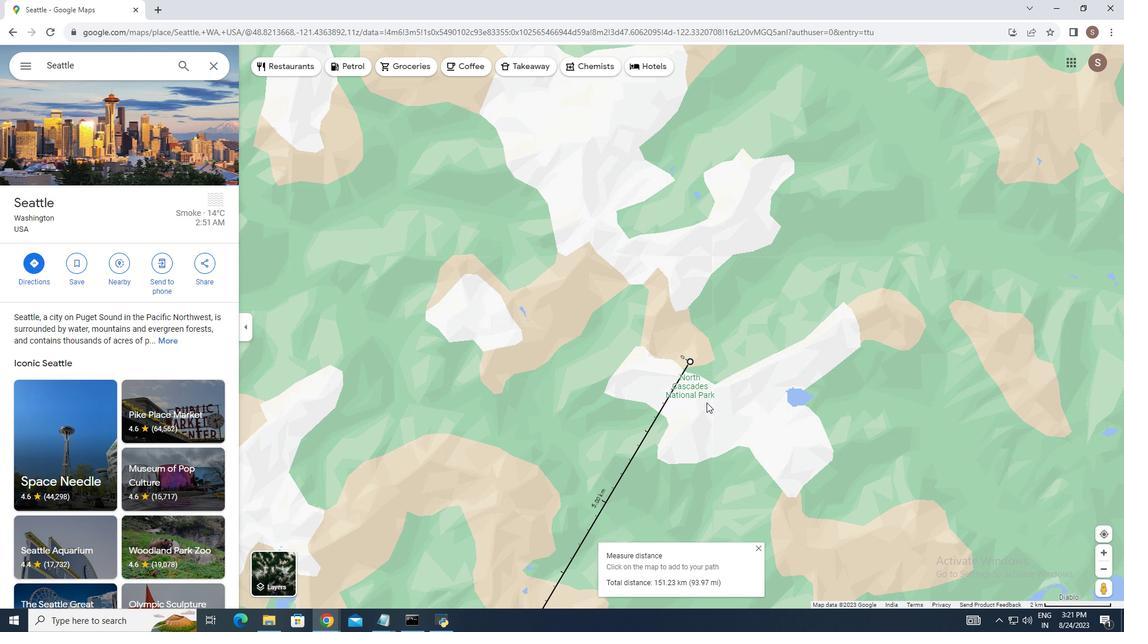 
Action: Mouse scrolled (686, 420) with delta (0, 0)
Screenshot: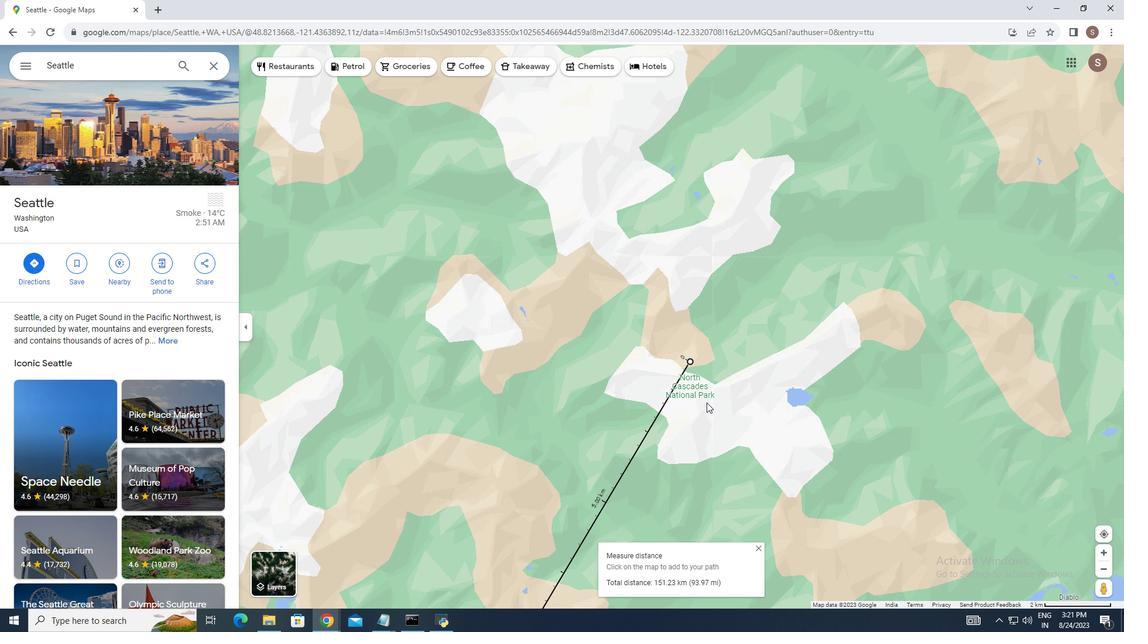 
Action: Mouse moved to (690, 418)
Screenshot: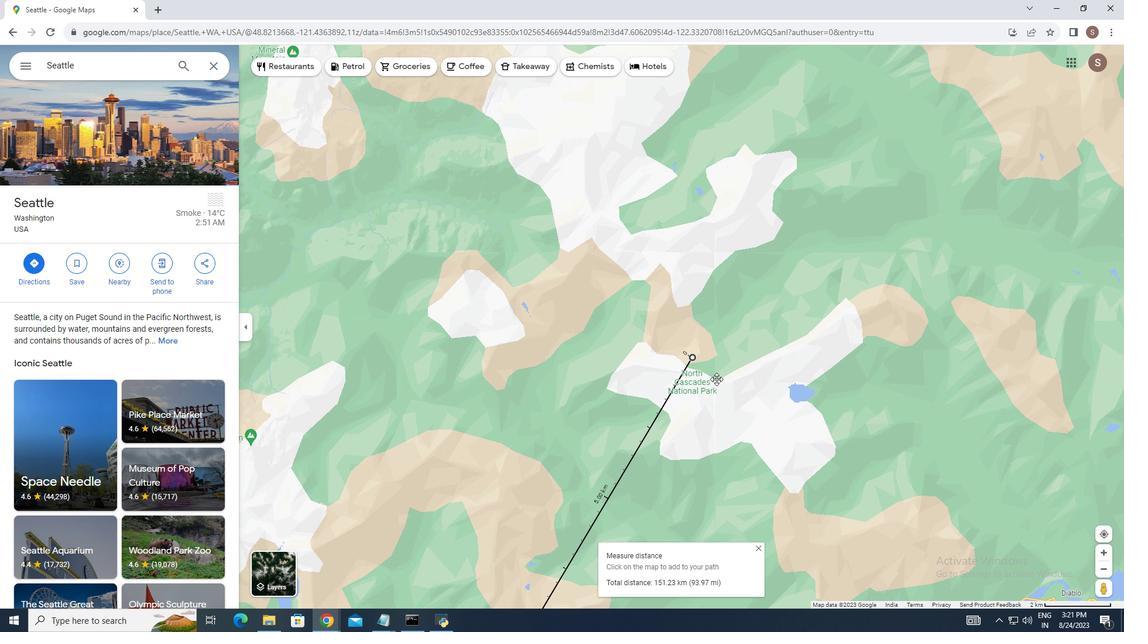 
Action: Mouse scrolled (686, 420) with delta (0, 0)
Screenshot: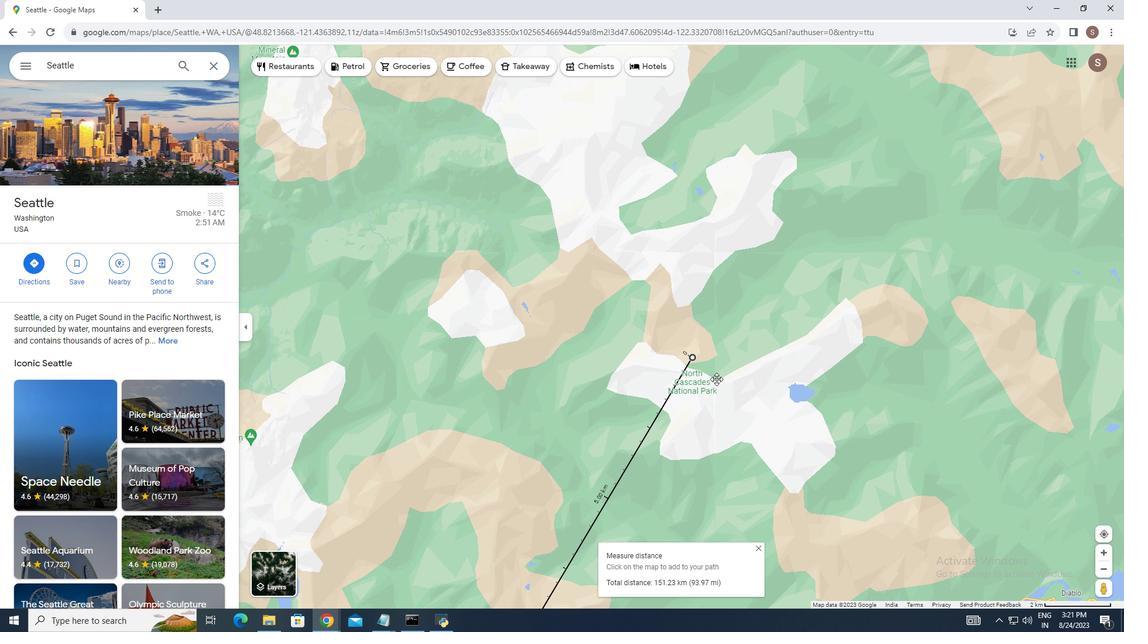 
Action: Mouse moved to (717, 418)
Screenshot: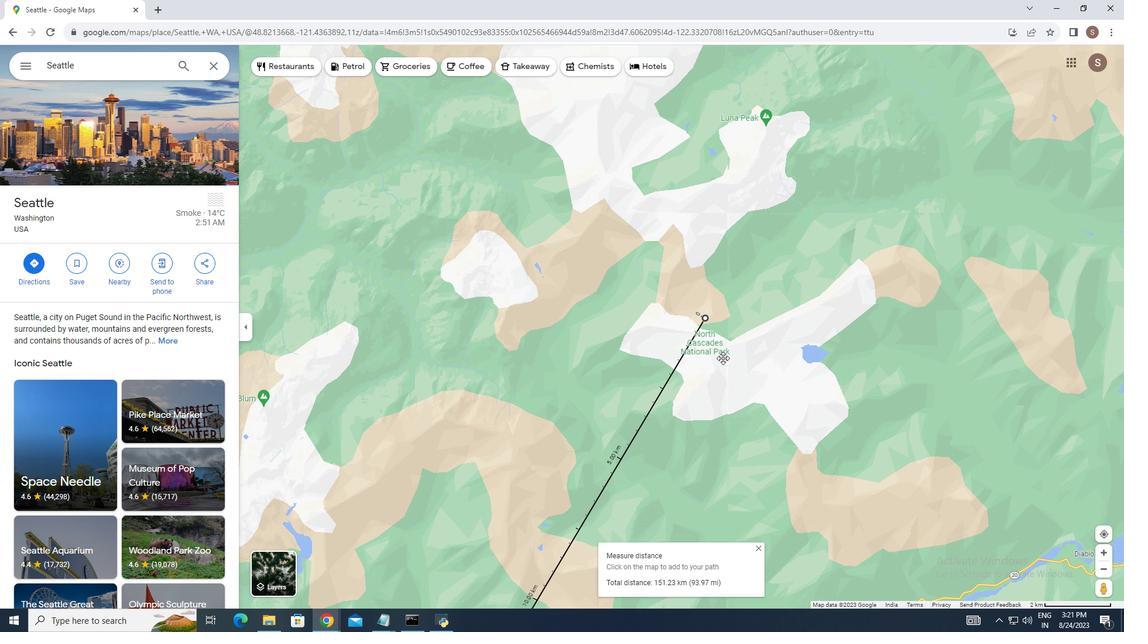 
Action: Mouse pressed left at (717, 418)
Screenshot: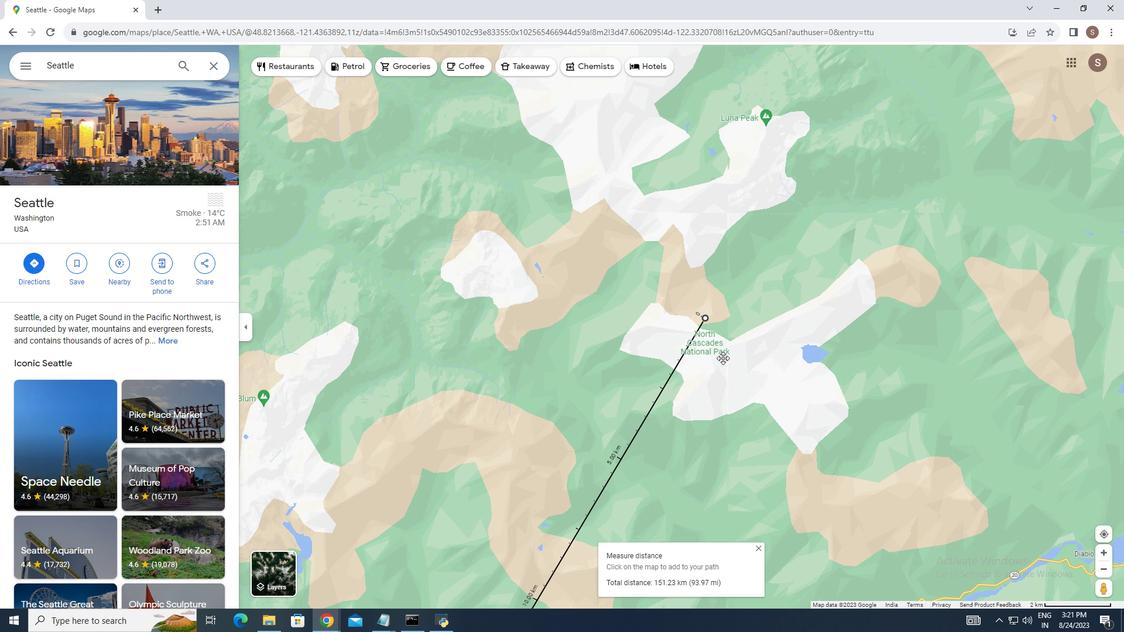 
Action: Mouse moved to (720, 353)
Screenshot: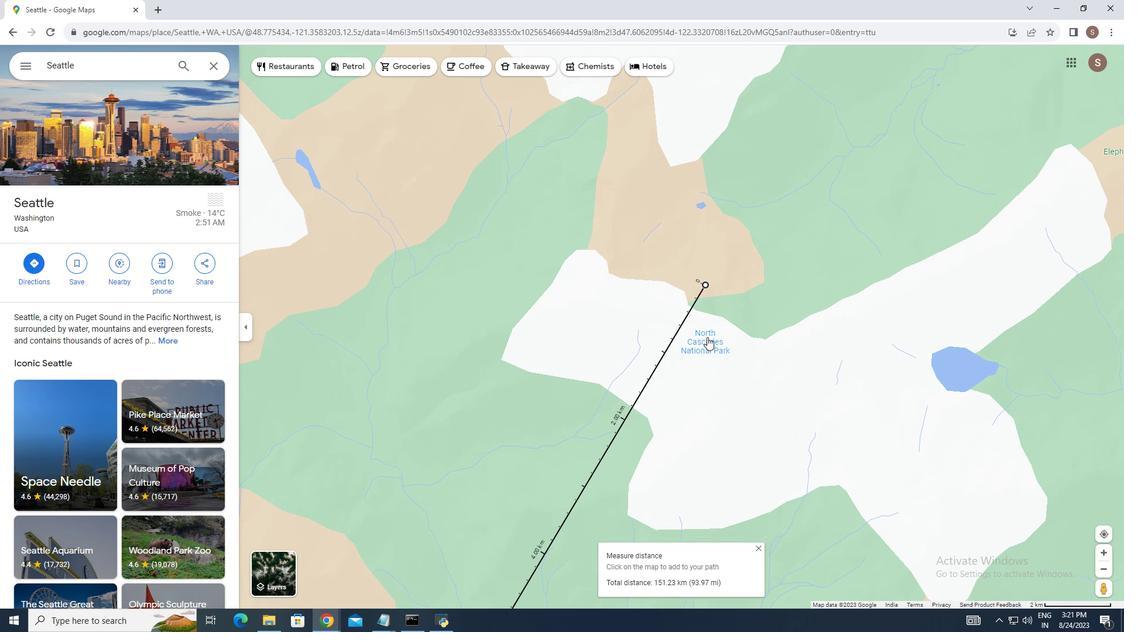 
Action: Mouse scrolled (720, 353) with delta (0, 0)
Screenshot: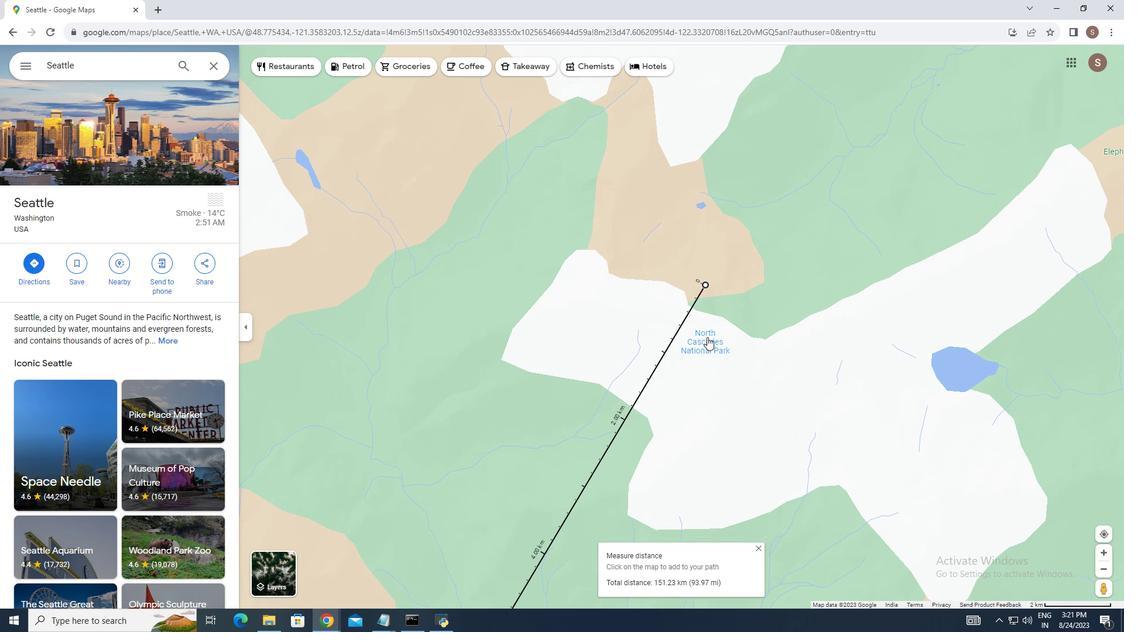 
Action: Mouse scrolled (720, 353) with delta (0, 0)
Screenshot: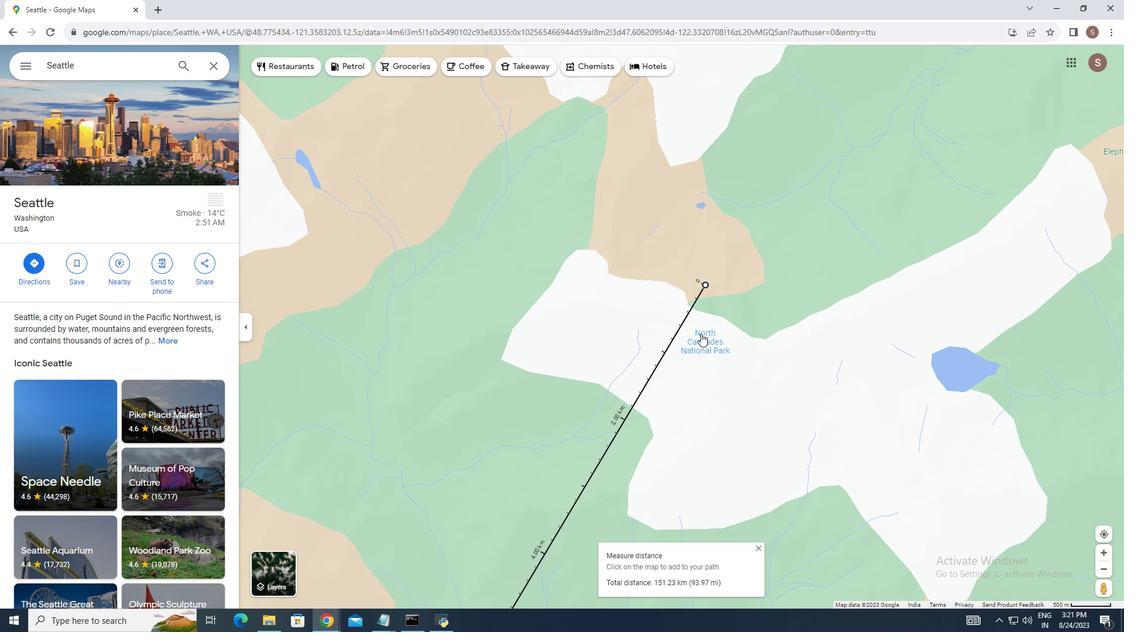 
Action: Mouse scrolled (720, 353) with delta (0, 0)
Screenshot: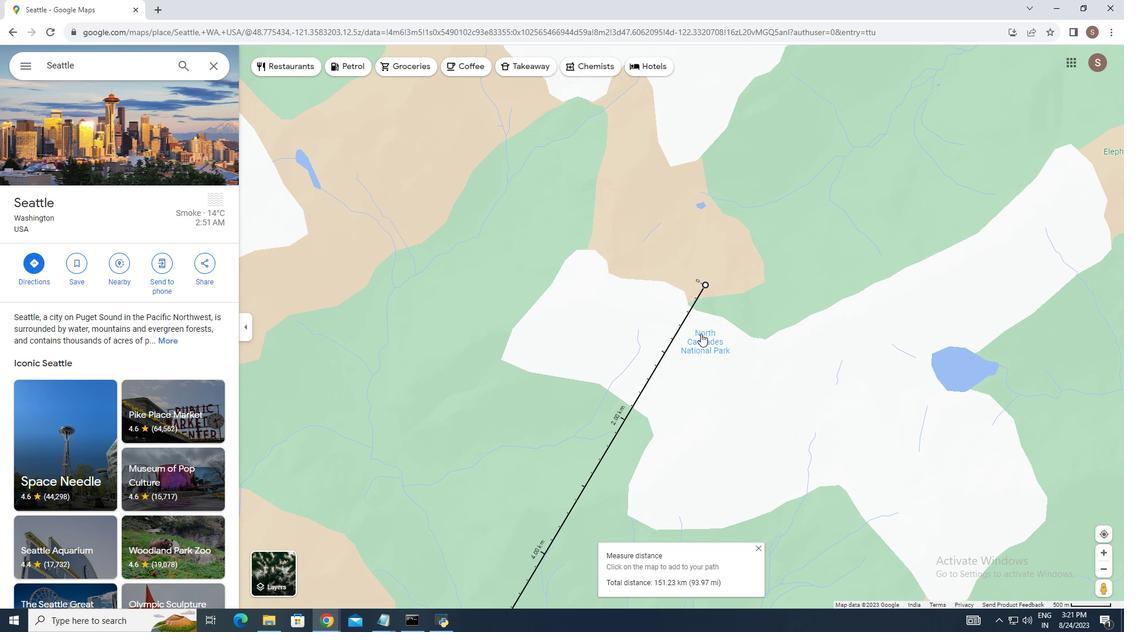 
Action: Mouse scrolled (720, 353) with delta (0, 0)
Screenshot: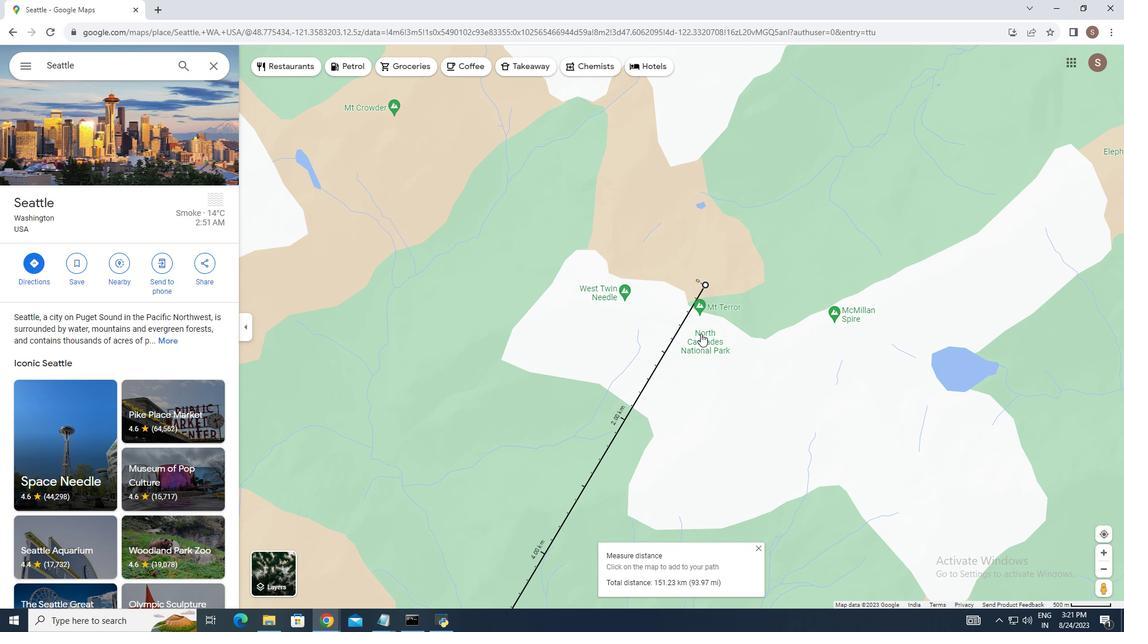 
Action: Mouse moved to (720, 352)
Screenshot: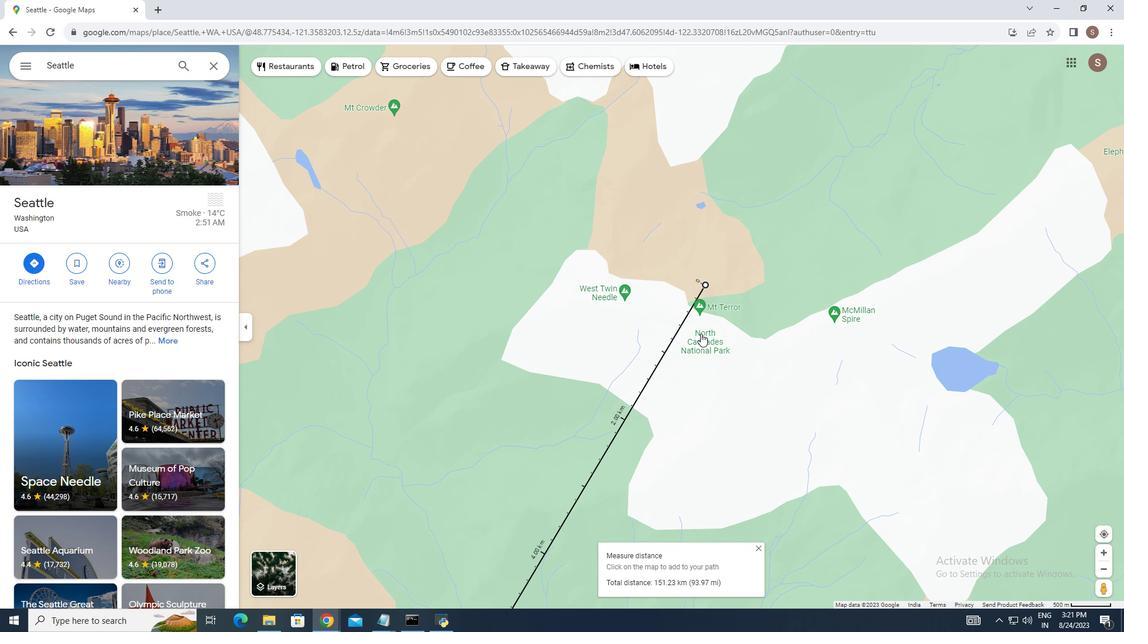 
Action: Mouse scrolled (720, 353) with delta (0, 0)
Screenshot: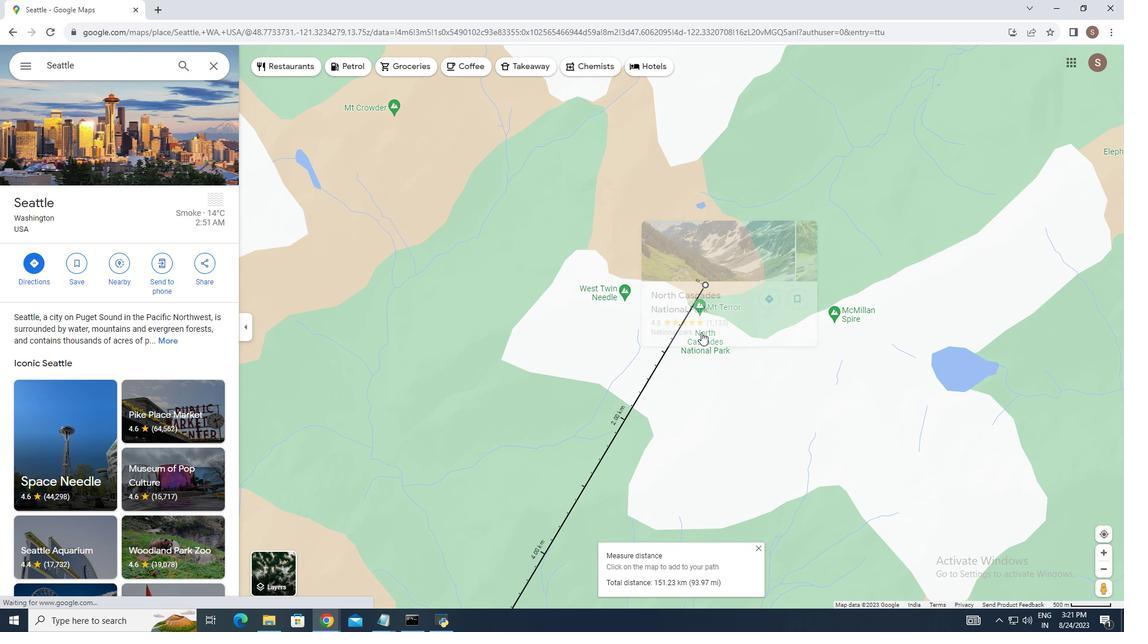 
Action: Mouse moved to (762, 387)
Screenshot: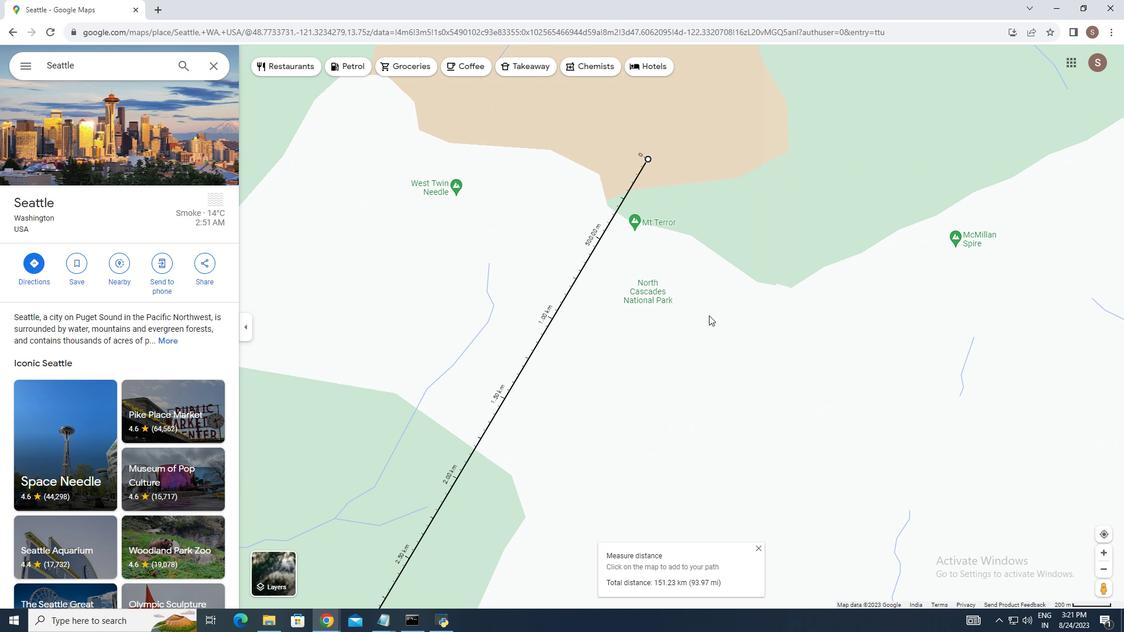 
Action: Mouse scrolled (762, 388) with delta (0, 0)
Screenshot: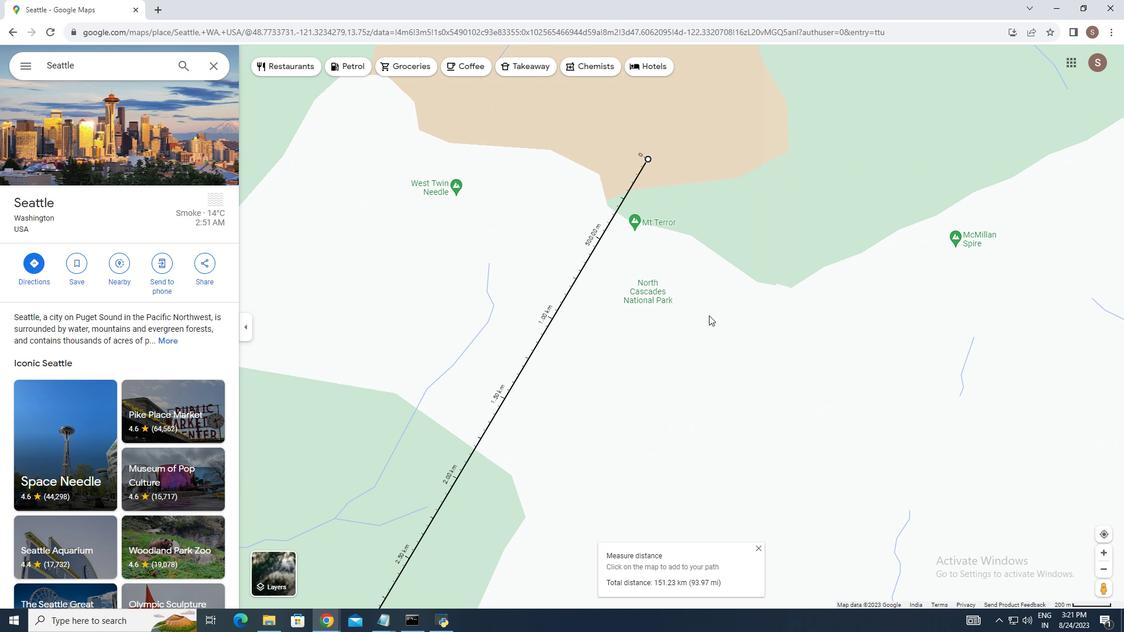 
Action: Mouse moved to (760, 389)
Screenshot: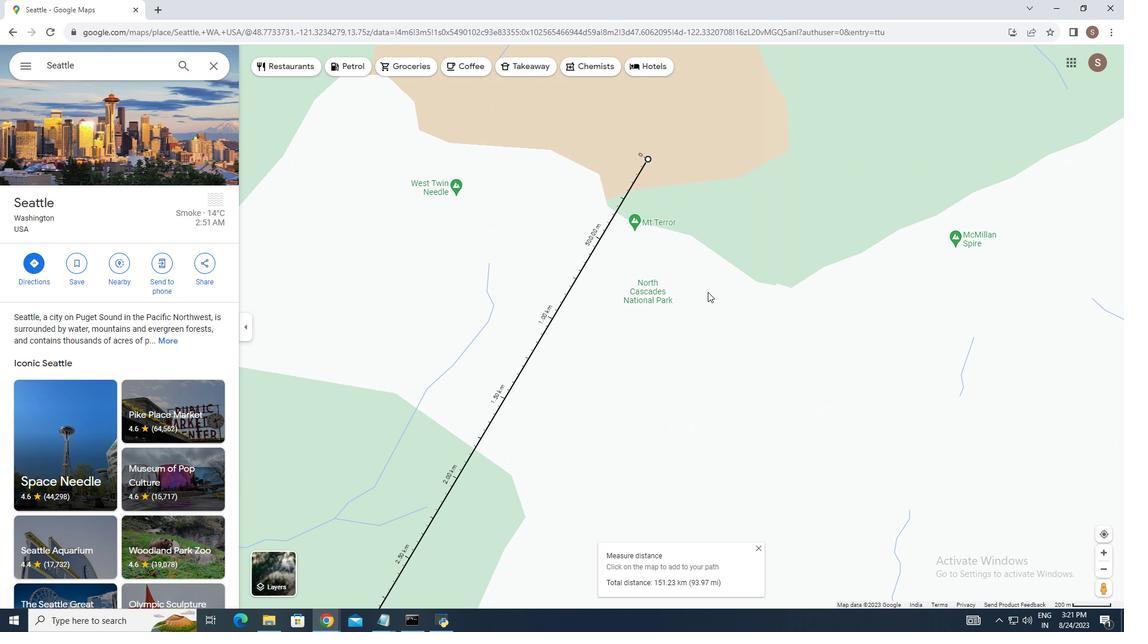 
Action: Mouse scrolled (760, 390) with delta (0, 0)
Screenshot: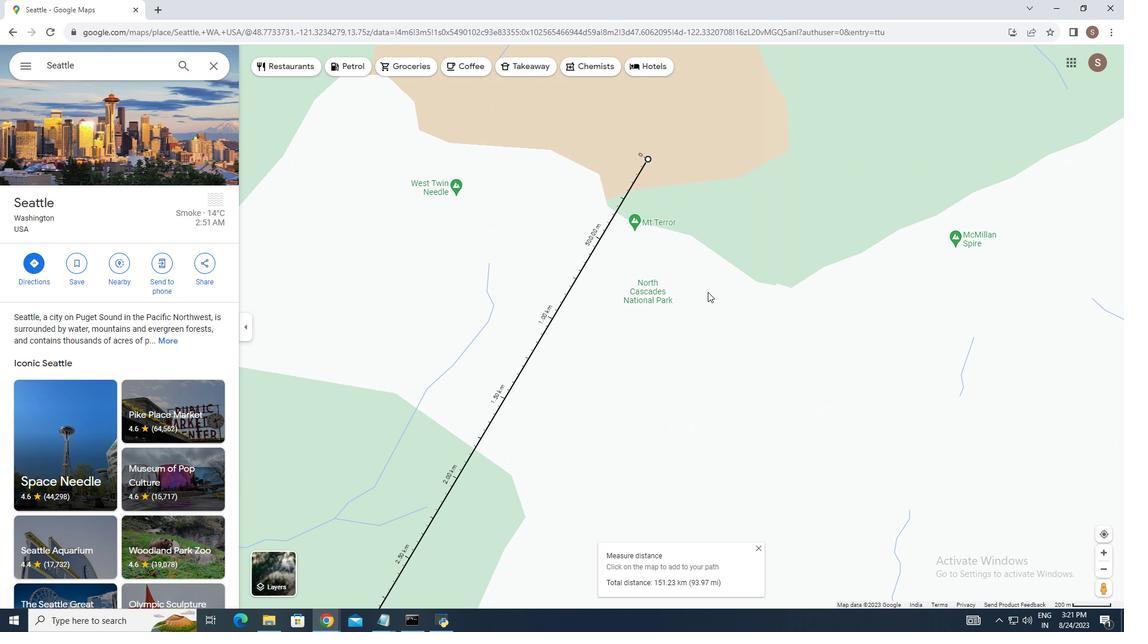 
Action: Mouse moved to (759, 391)
Screenshot: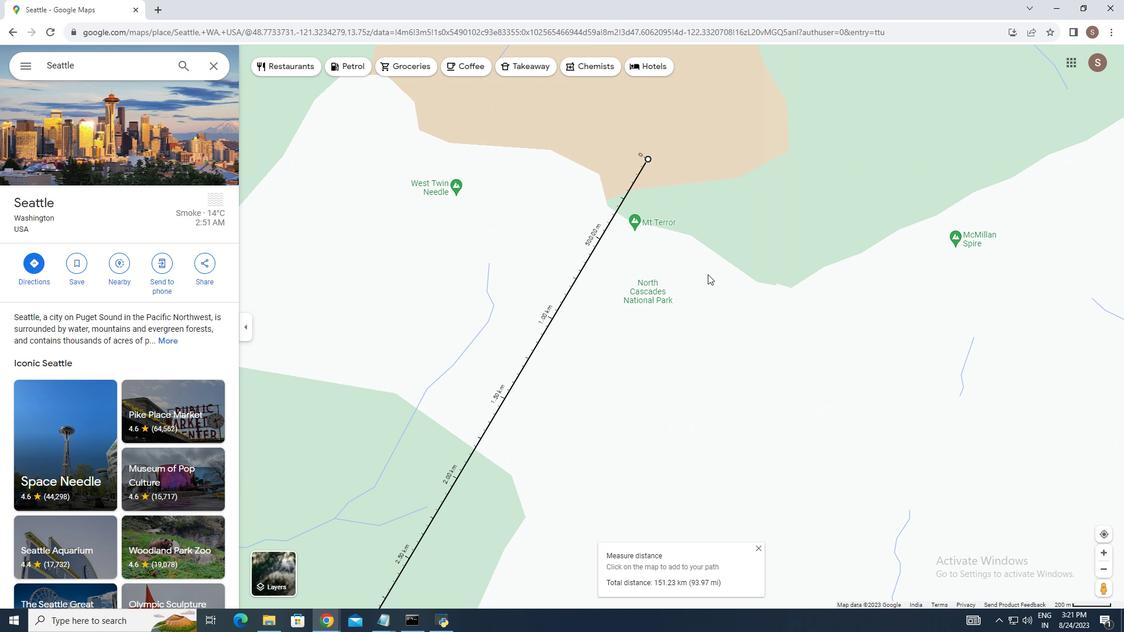 
Action: Mouse scrolled (759, 391) with delta (0, 0)
Screenshot: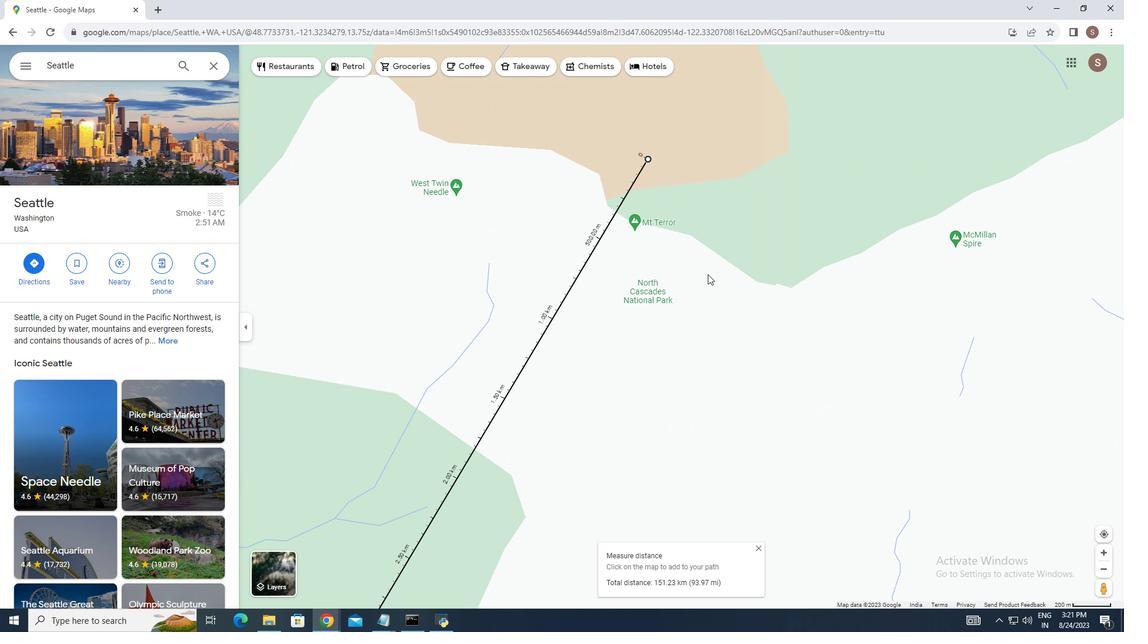 
Action: Mouse scrolled (759, 391) with delta (0, 0)
Screenshot: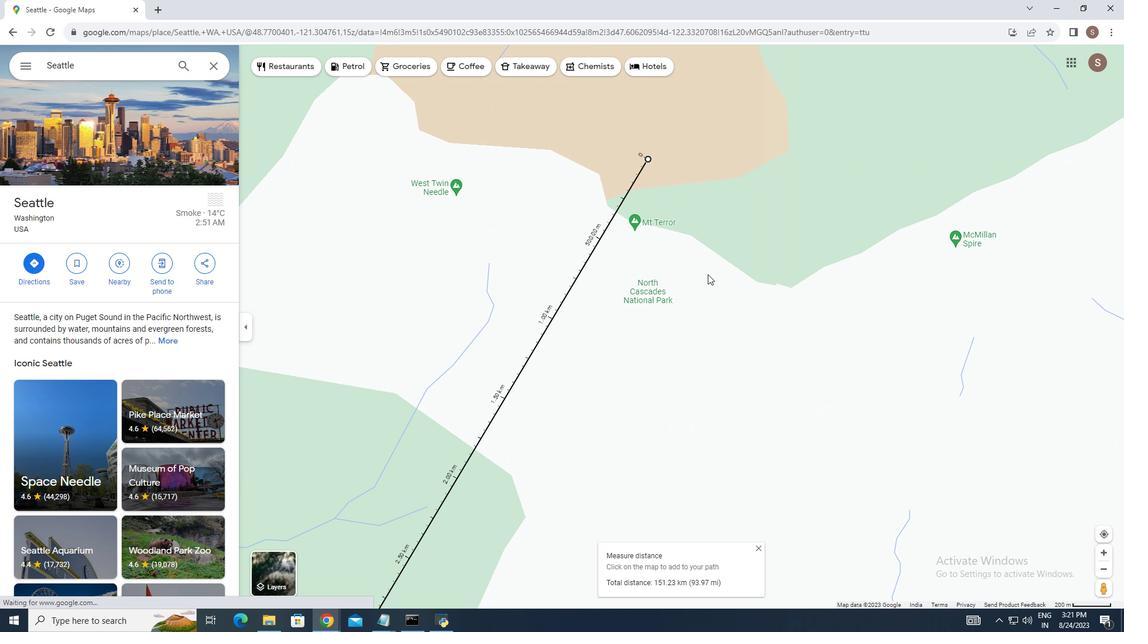 
Action: Mouse scrolled (759, 391) with delta (0, 0)
Screenshot: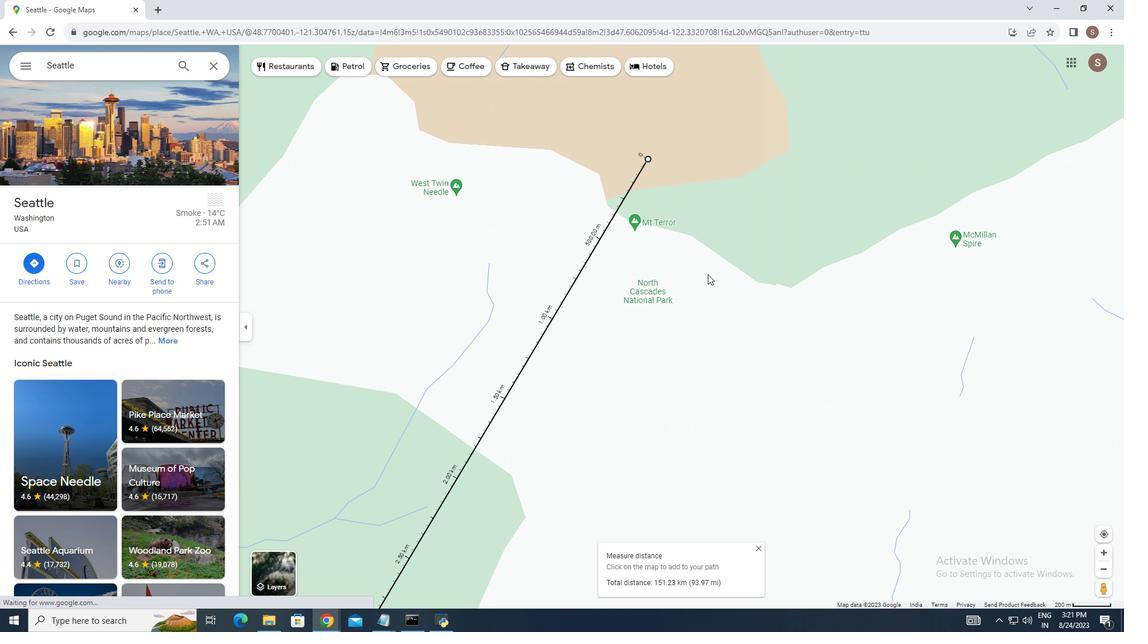 
Action: Mouse moved to (717, 271)
Screenshot: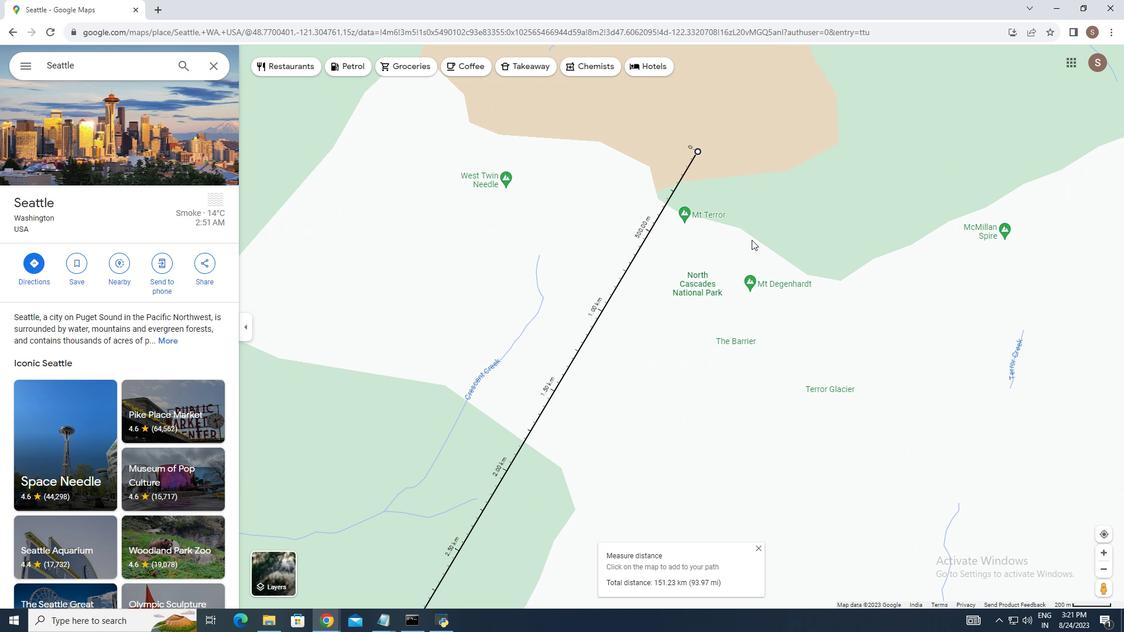 
Action: Mouse pressed left at (717, 271)
Screenshot: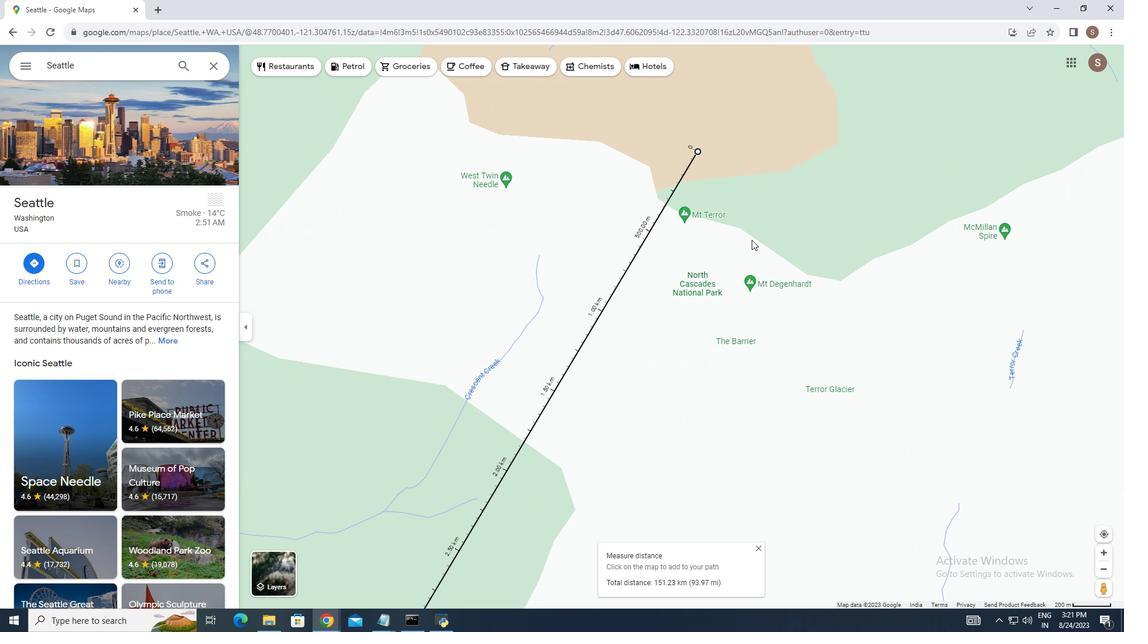 
Action: Mouse moved to (739, 229)
Screenshot: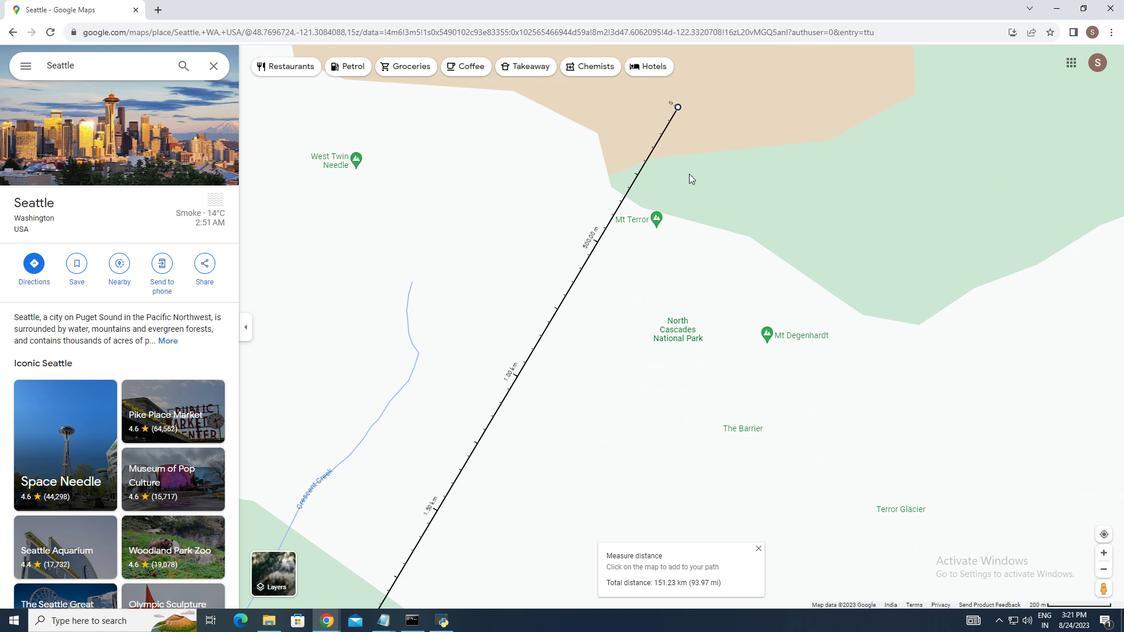 
Action: Mouse scrolled (740, 229) with delta (0, 0)
Screenshot: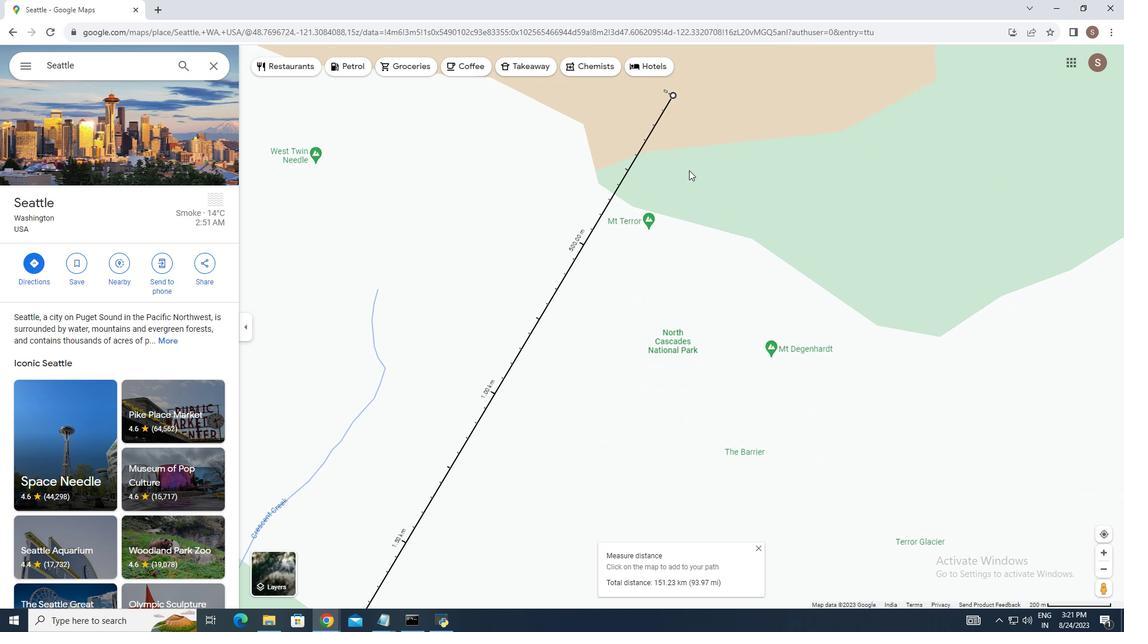 
Action: Mouse moved to (739, 229)
Screenshot: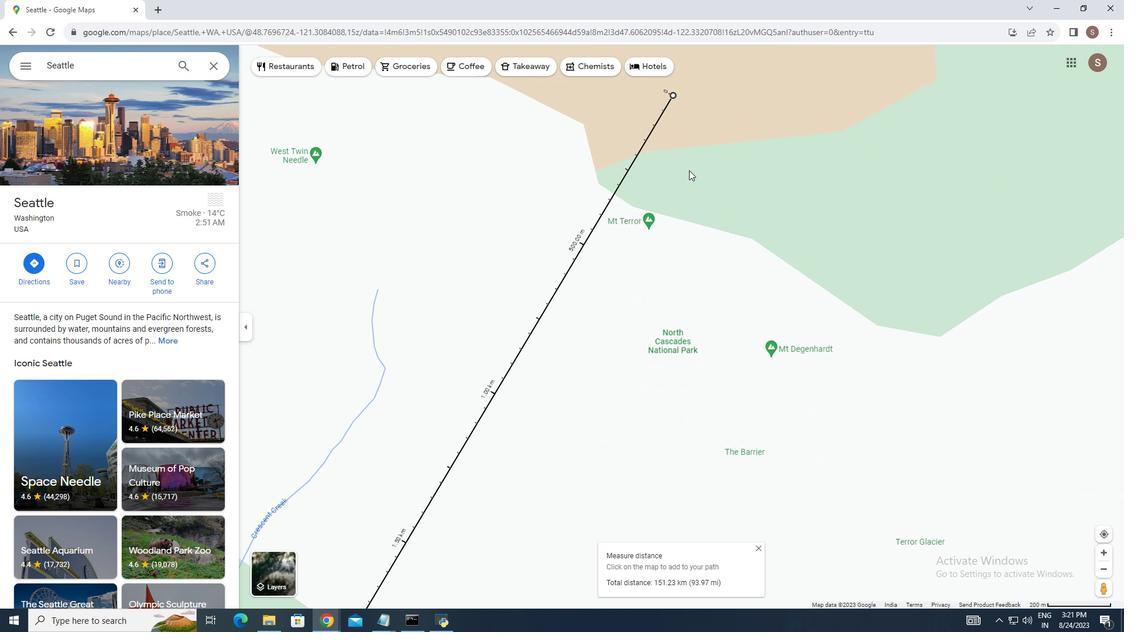 
Action: Mouse scrolled (739, 229) with delta (0, 0)
Screenshot: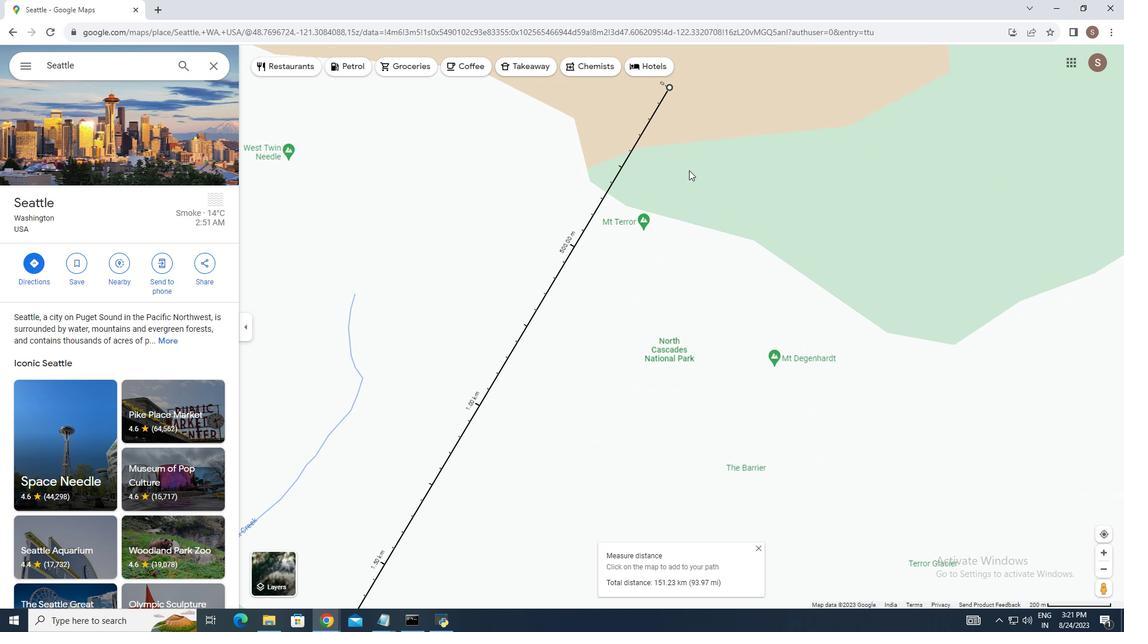 
Action: Mouse scrolled (739, 229) with delta (0, 0)
Screenshot: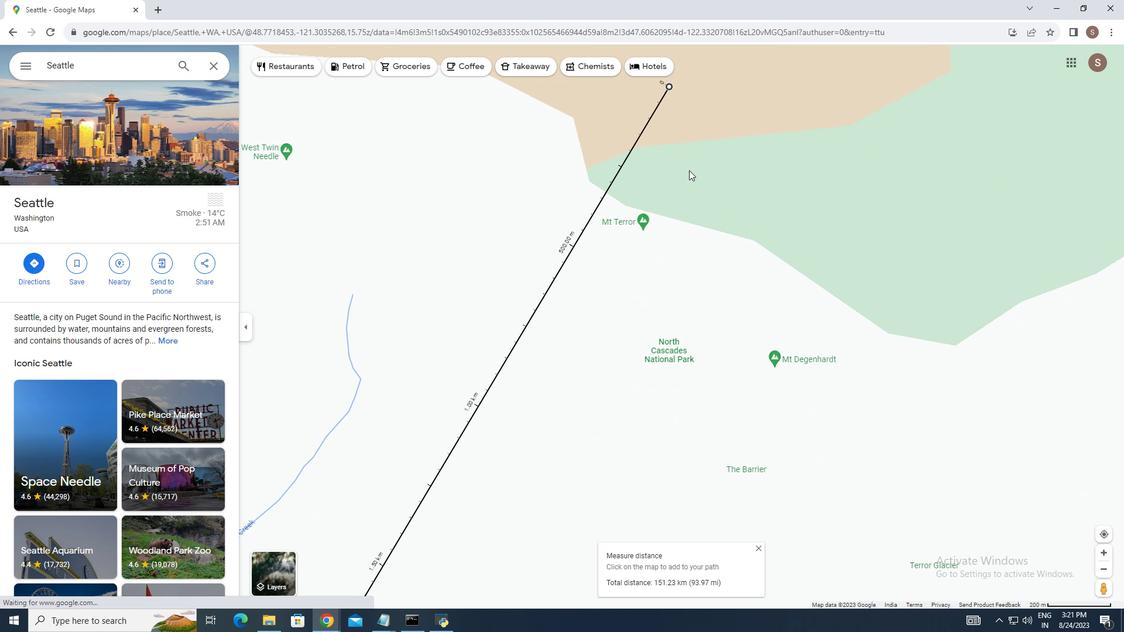 
Action: Mouse moved to (717, 210)
Screenshot: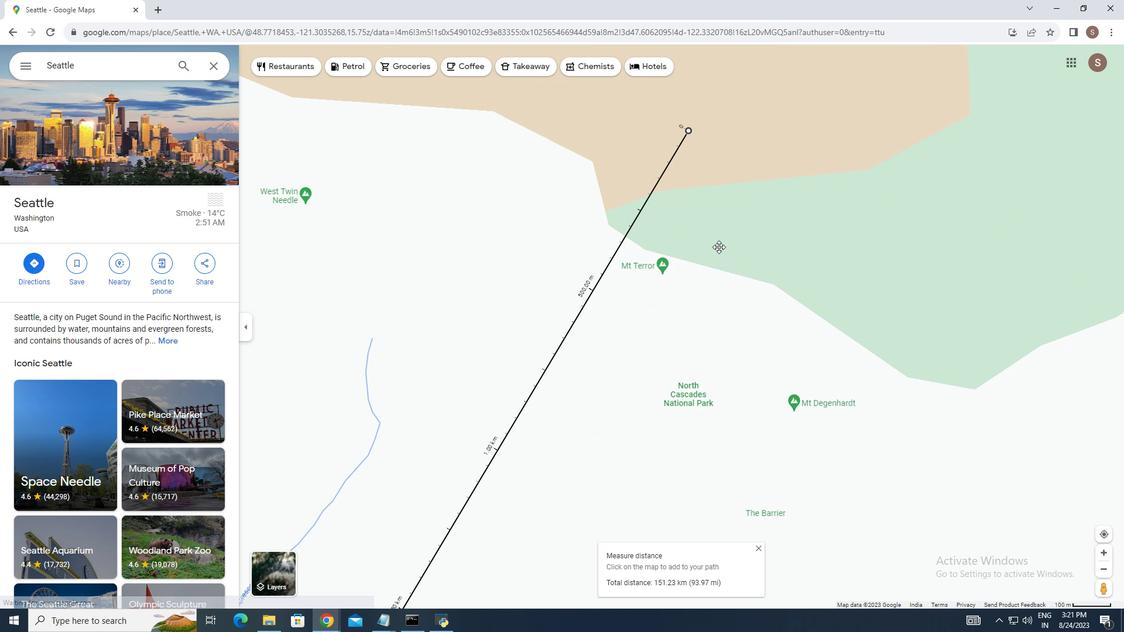 
Action: Mouse scrolled (738, 229) with delta (0, 0)
Screenshot: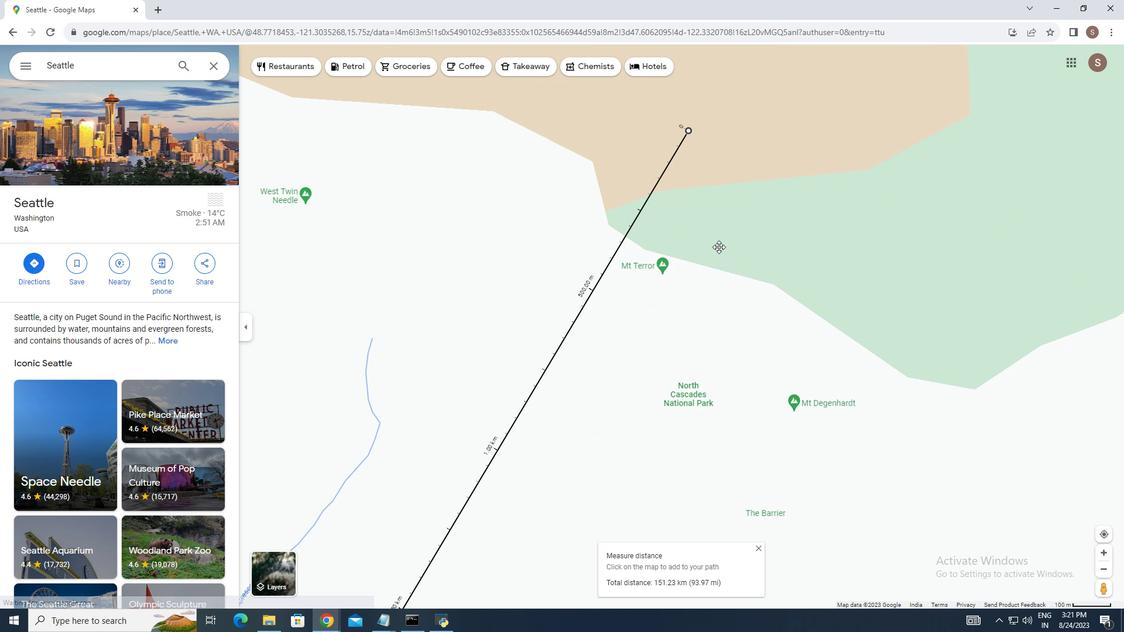 
Action: Mouse moved to (702, 183)
Screenshot: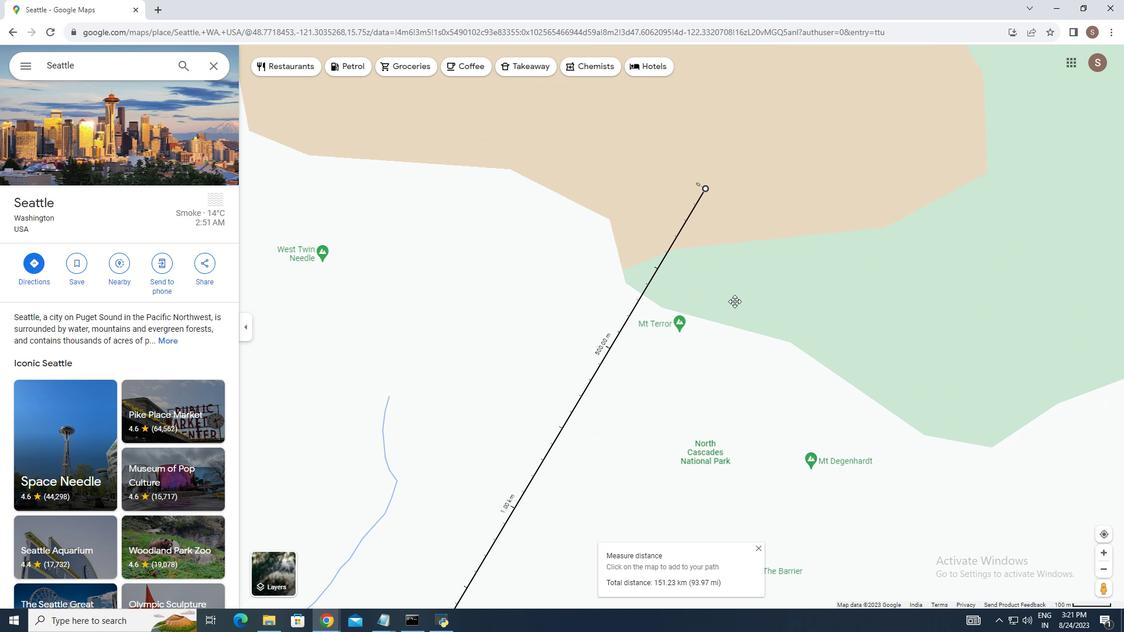 
Action: Mouse pressed left at (702, 183)
Screenshot: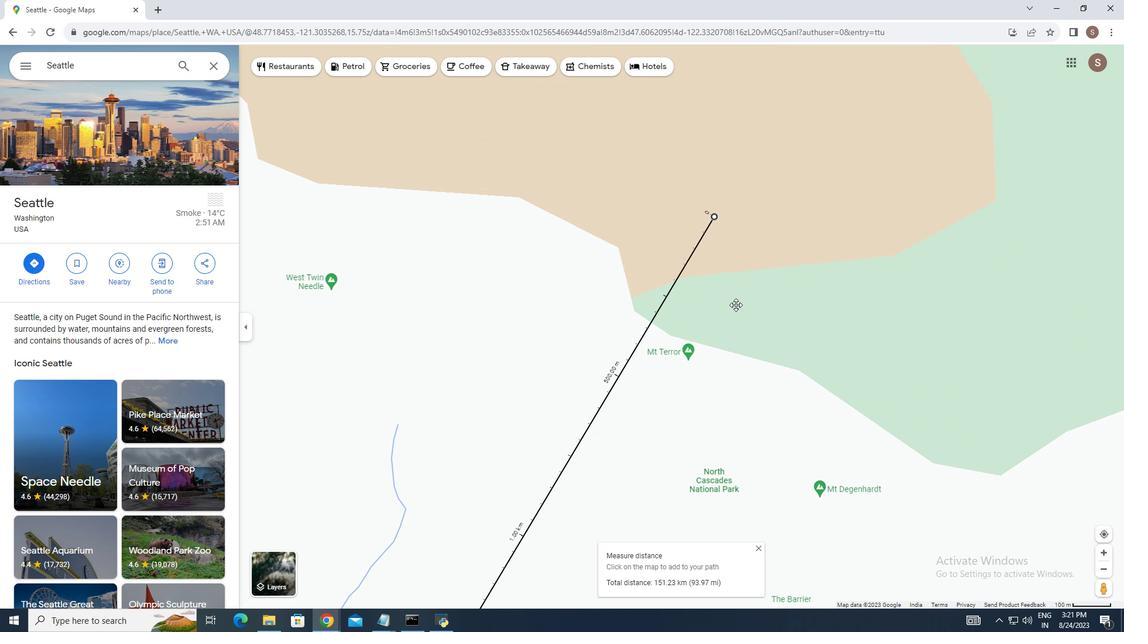 
Action: Mouse moved to (734, 230)
Screenshot: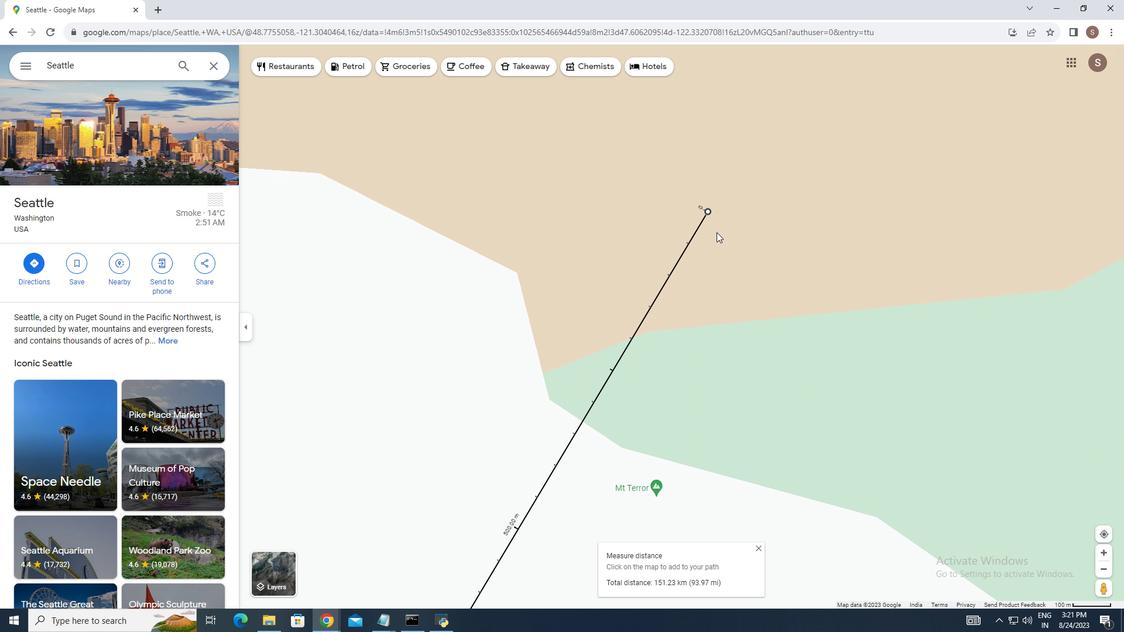 
Action: Mouse scrolled (734, 231) with delta (0, 0)
Screenshot: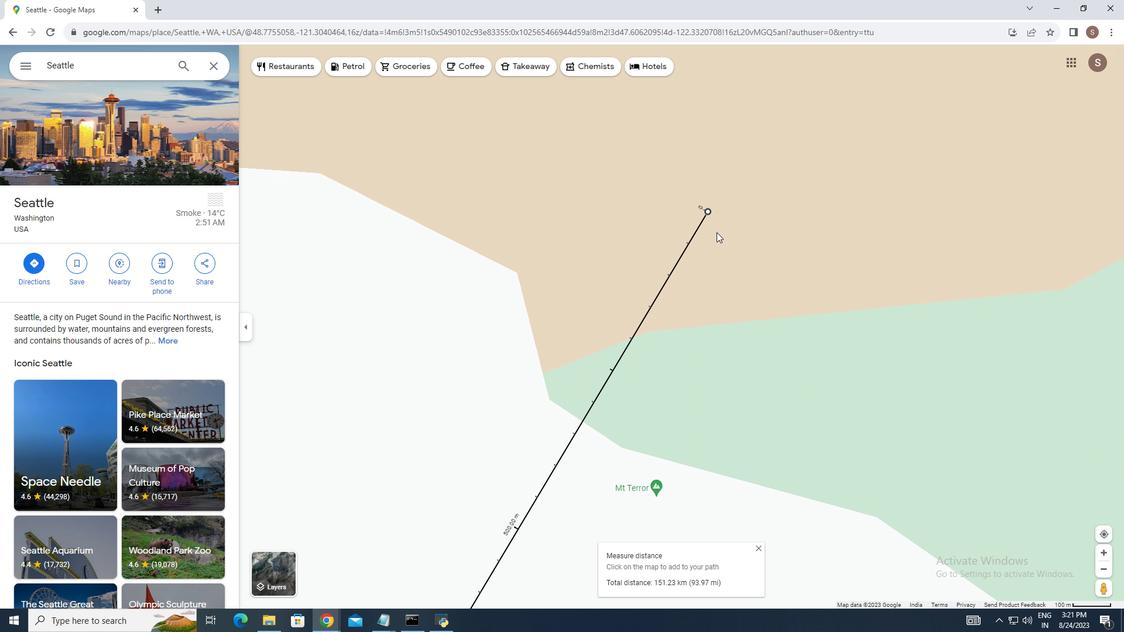 
Action: Mouse scrolled (734, 231) with delta (0, 0)
Screenshot: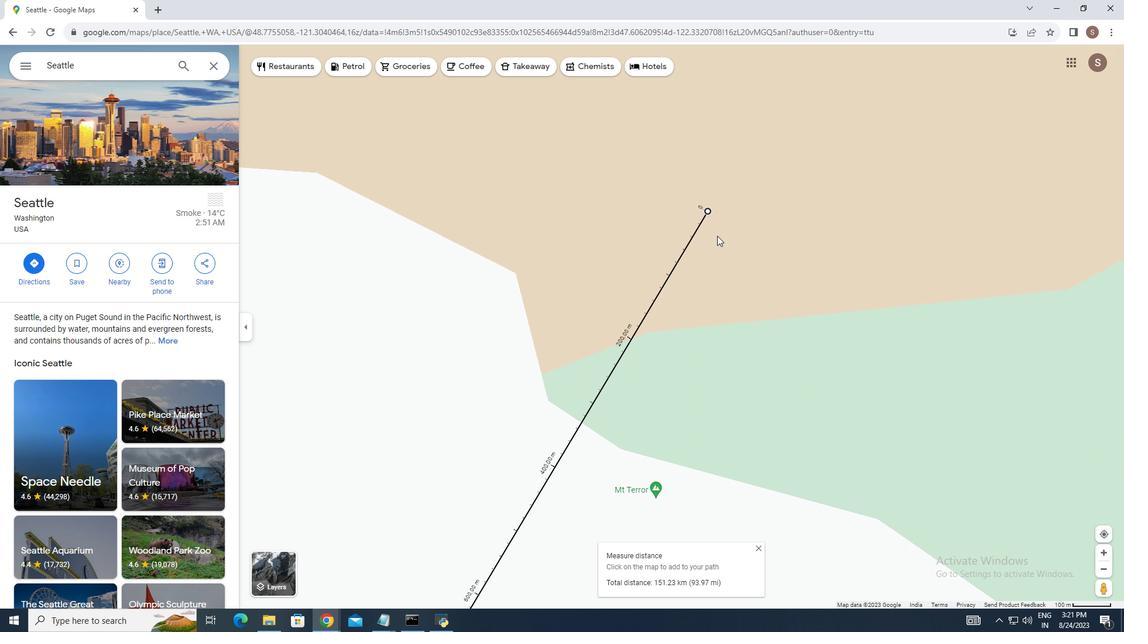 
Action: Mouse moved to (734, 242)
Screenshot: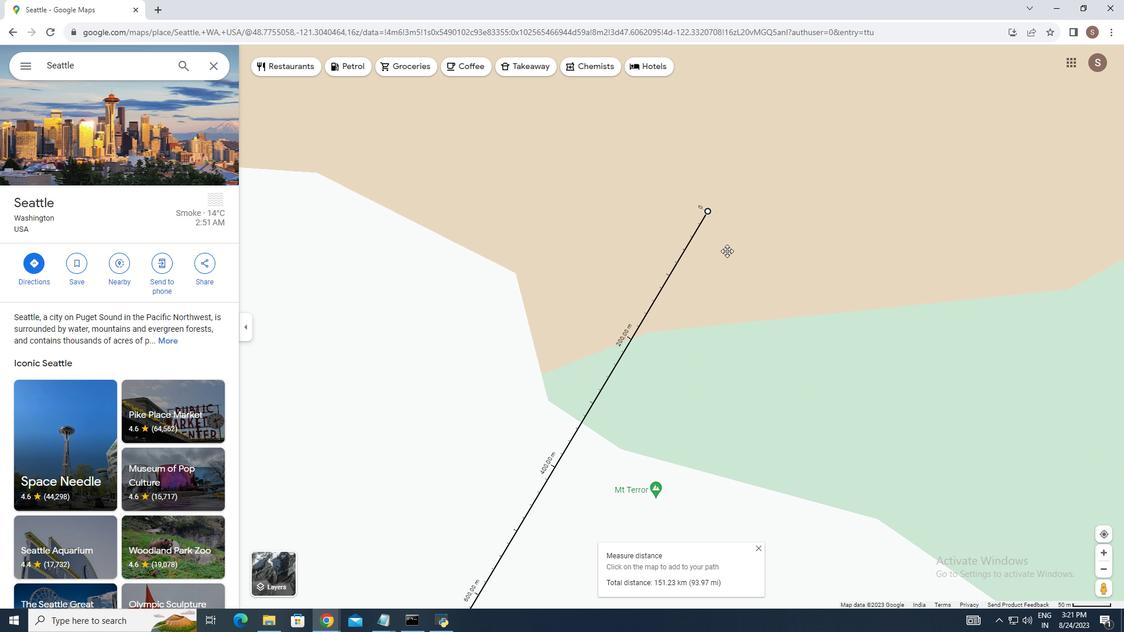
Action: Mouse scrolled (734, 243) with delta (0, 0)
Screenshot: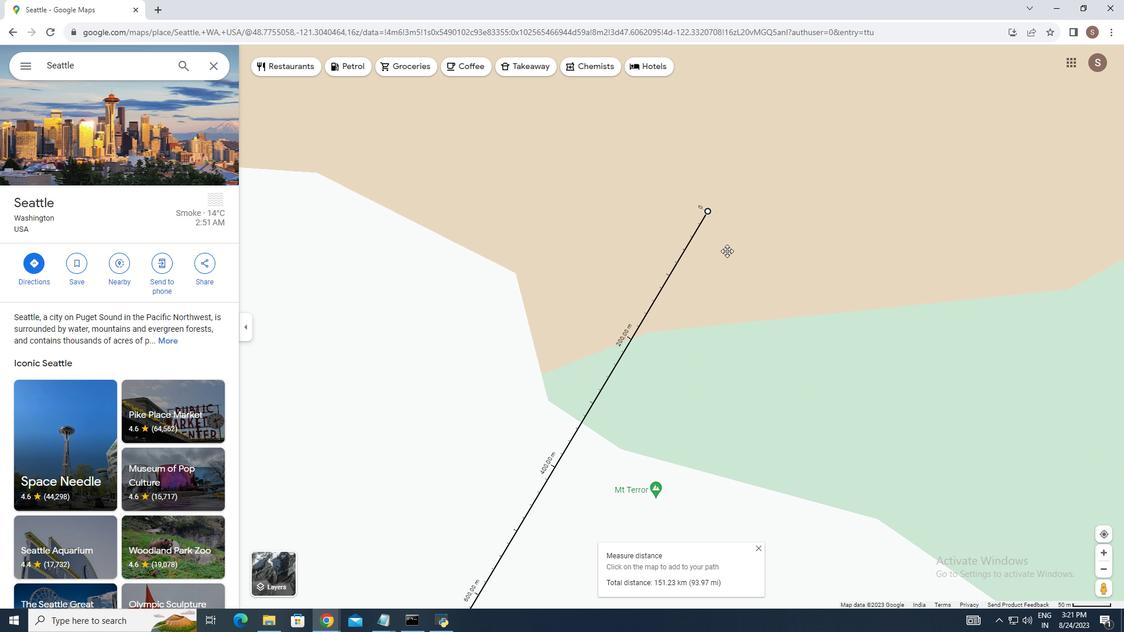 
Action: Mouse moved to (732, 245)
Screenshot: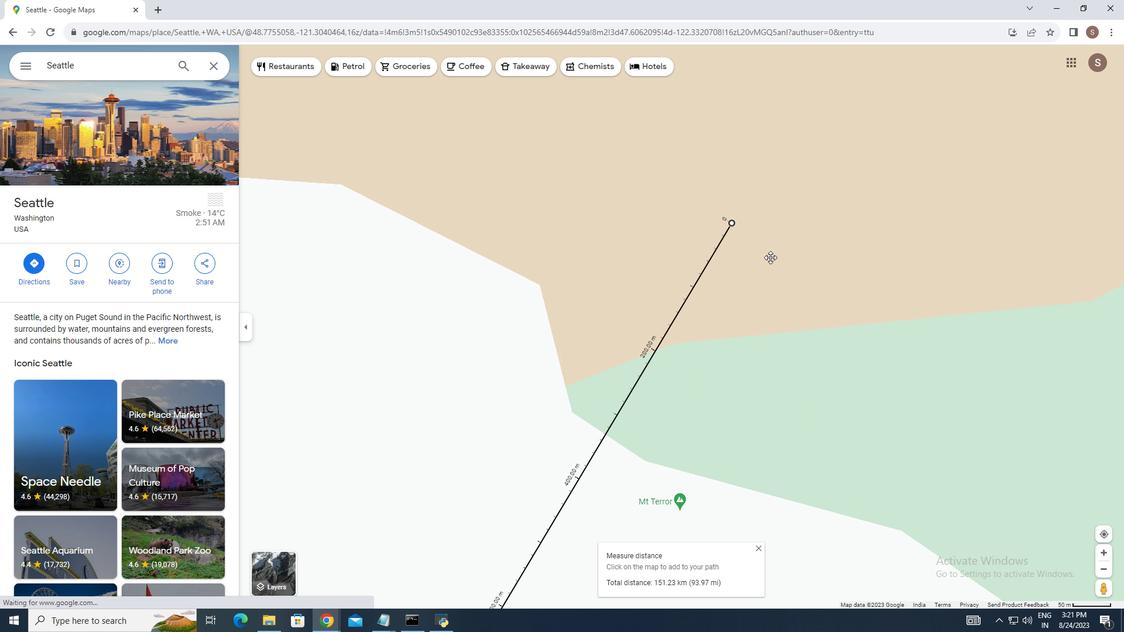 
Action: Mouse scrolled (732, 246) with delta (0, 0)
Screenshot: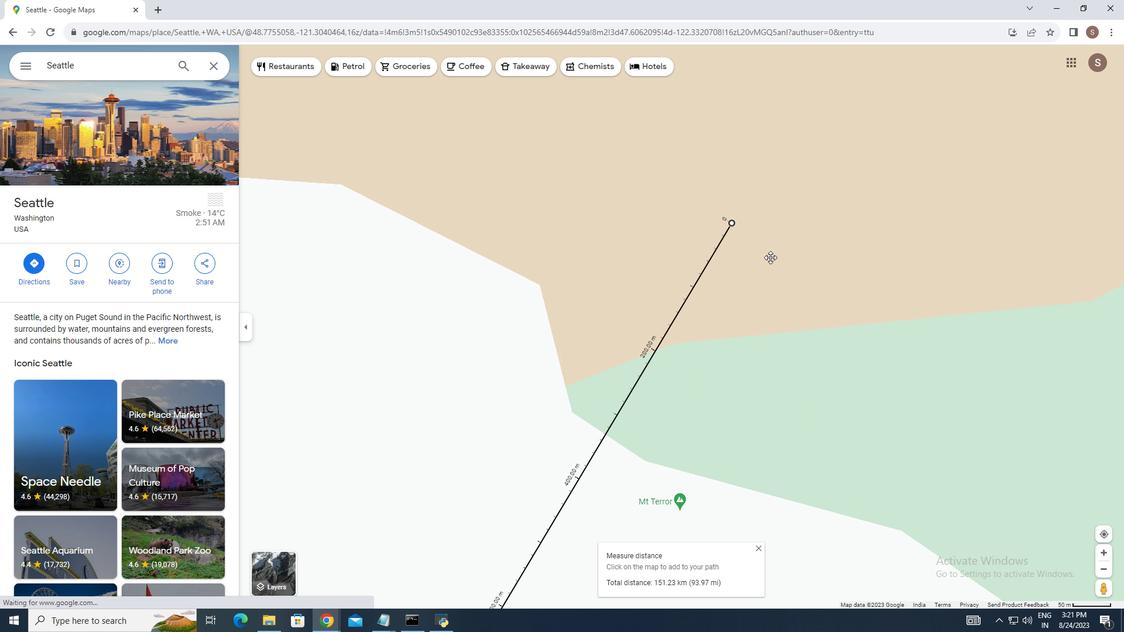 
Action: Mouse moved to (734, 256)
Screenshot: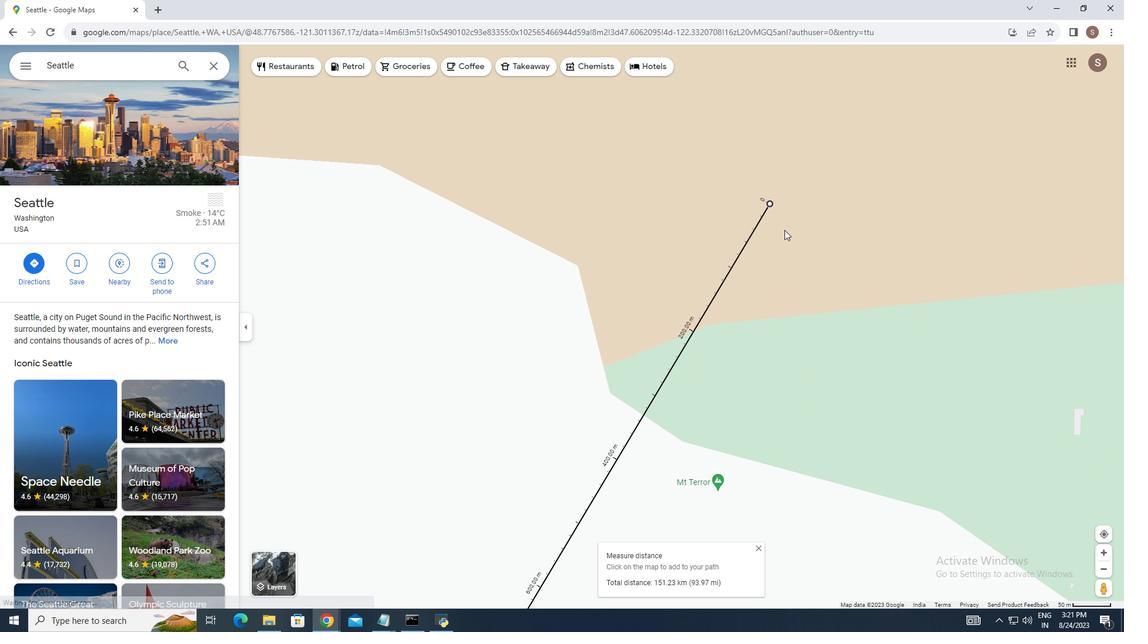 
Action: Mouse pressed left at (734, 256)
Screenshot: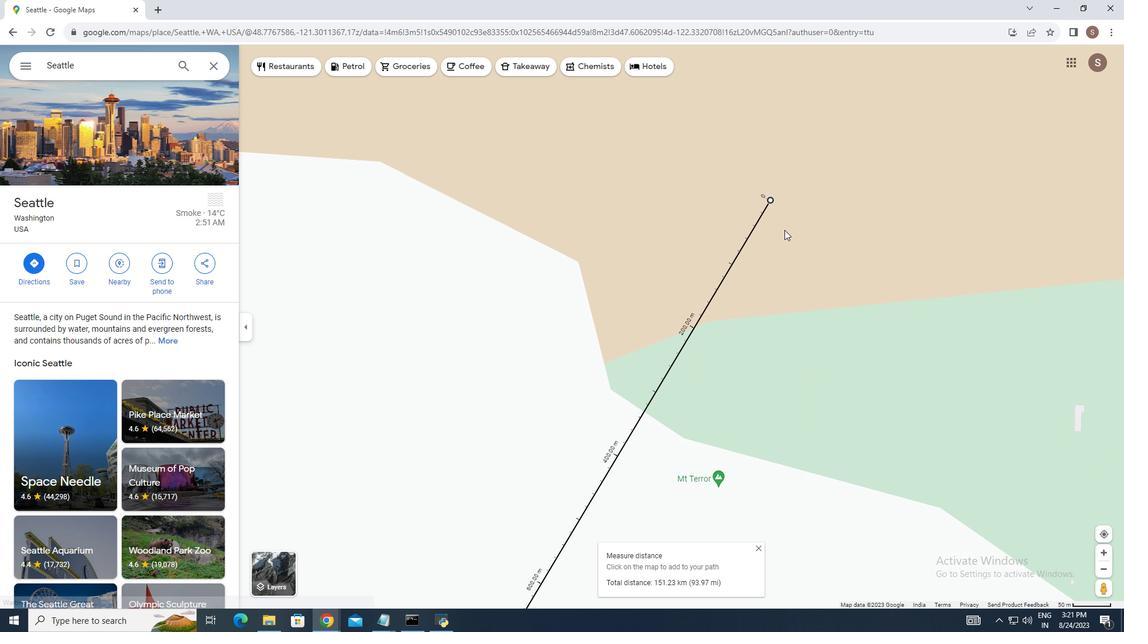 
Action: Mouse moved to (784, 203)
Screenshot: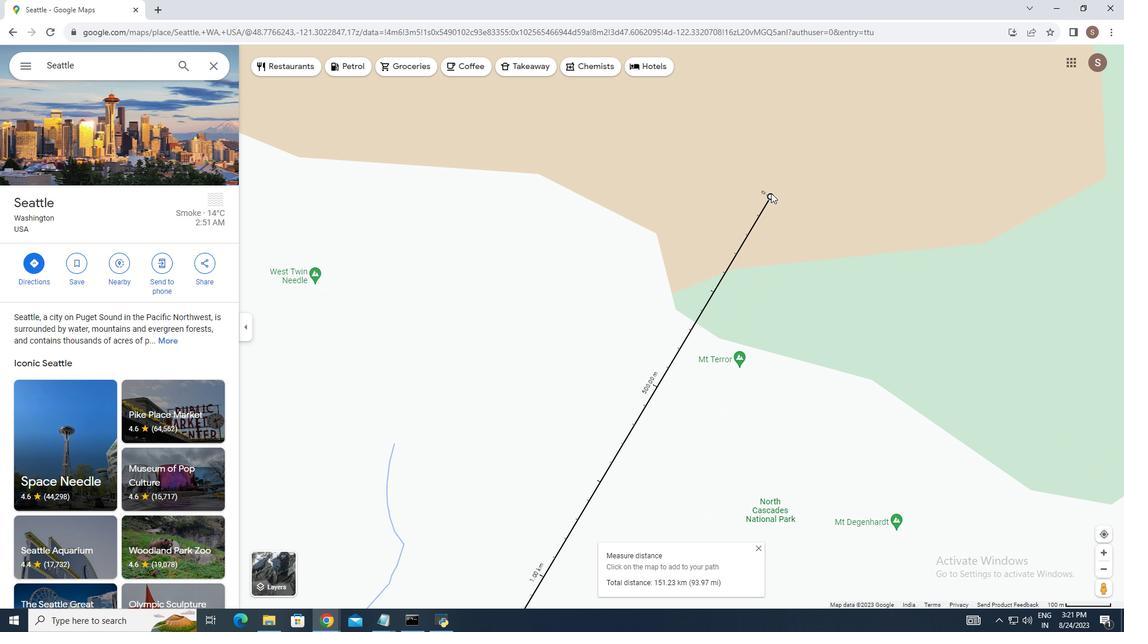
Action: Mouse scrolled (784, 202) with delta (0, 0)
Screenshot: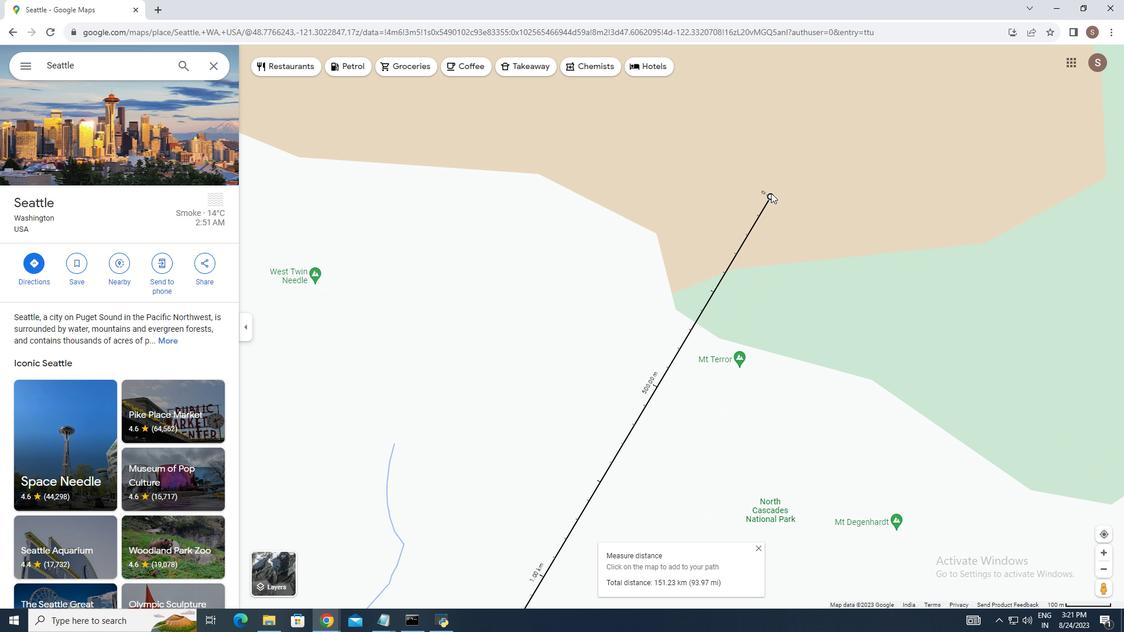 
Action: Mouse moved to (784, 204)
Screenshot: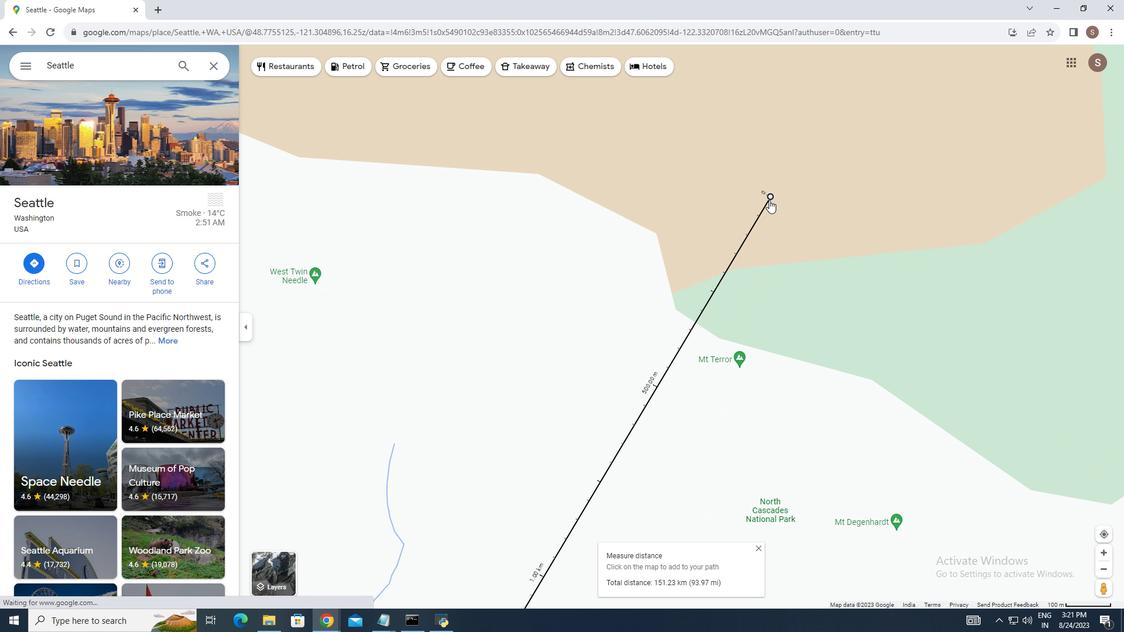 
Action: Mouse scrolled (784, 203) with delta (0, 0)
Screenshot: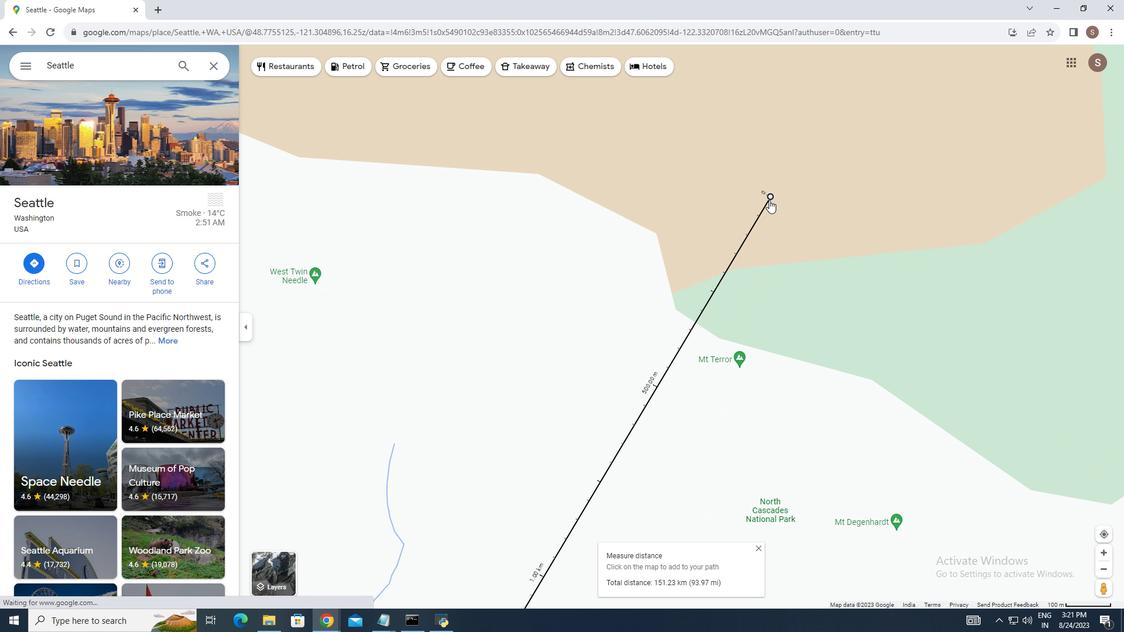 
Action: Mouse moved to (784, 206)
Screenshot: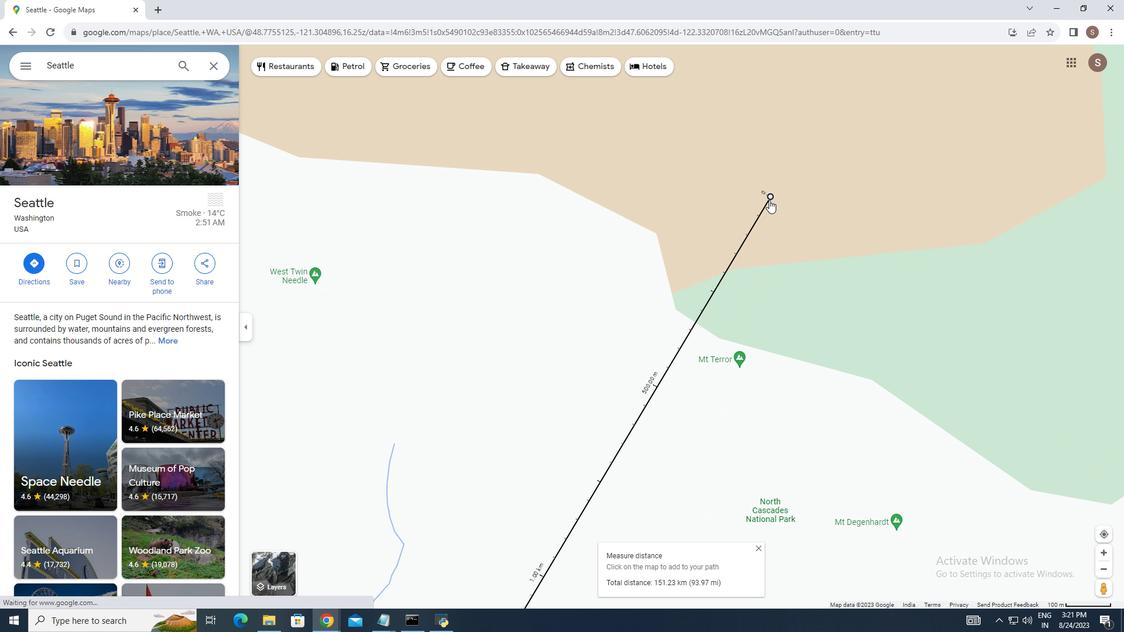 
Action: Mouse scrolled (784, 205) with delta (0, 0)
Screenshot: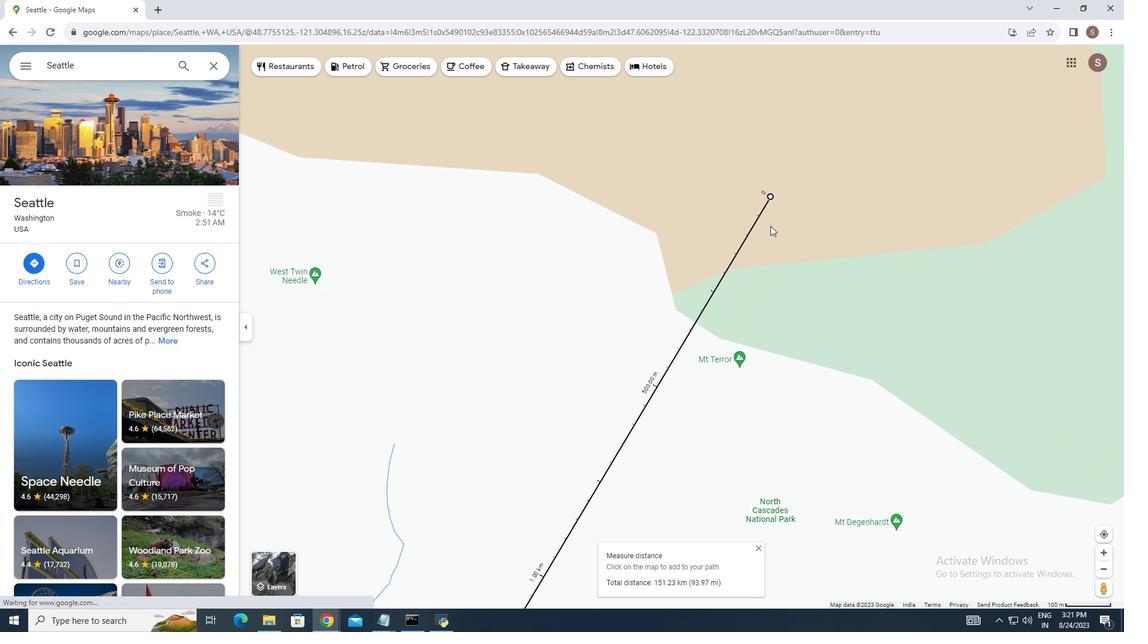 
Action: Mouse moved to (786, 250)
Screenshot: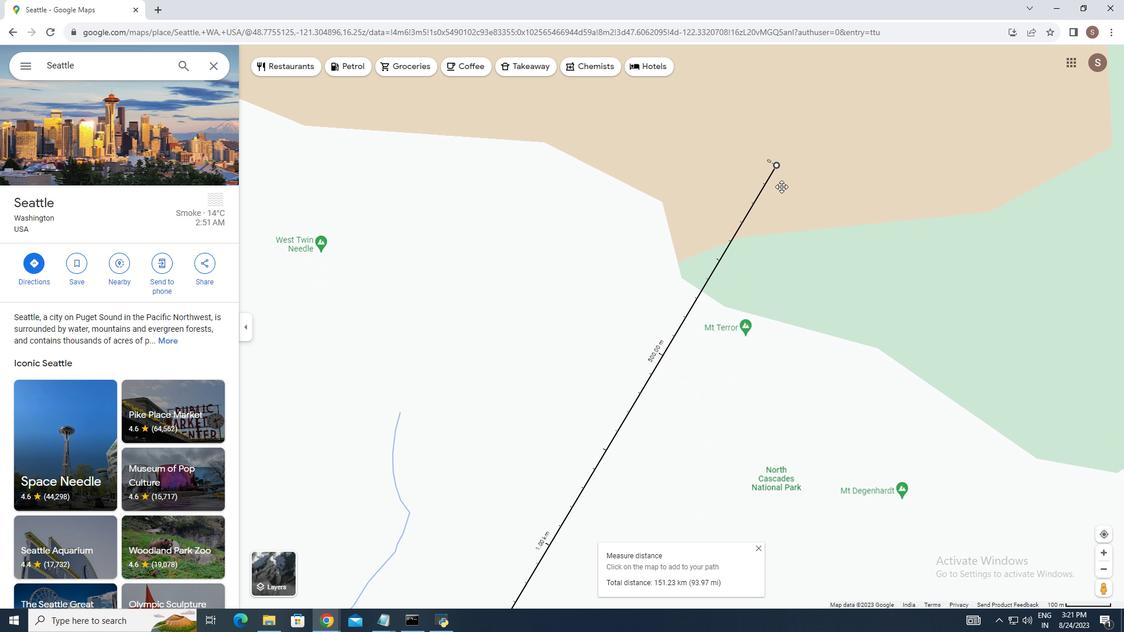 
Action: Mouse pressed left at (786, 250)
Screenshot: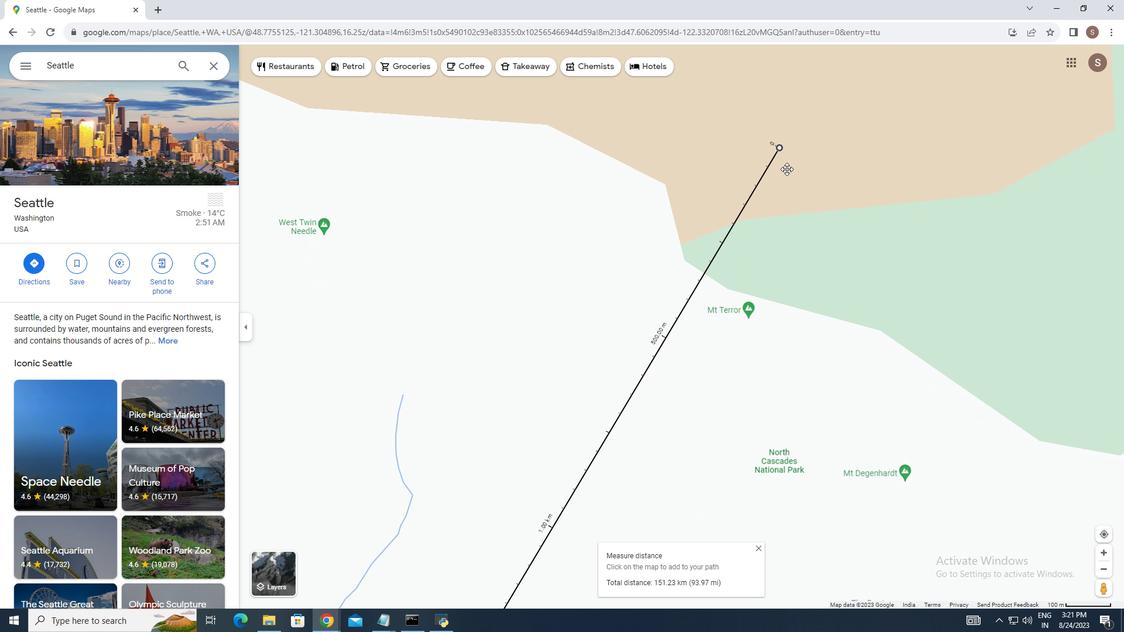
Action: Mouse moved to (763, 239)
Screenshot: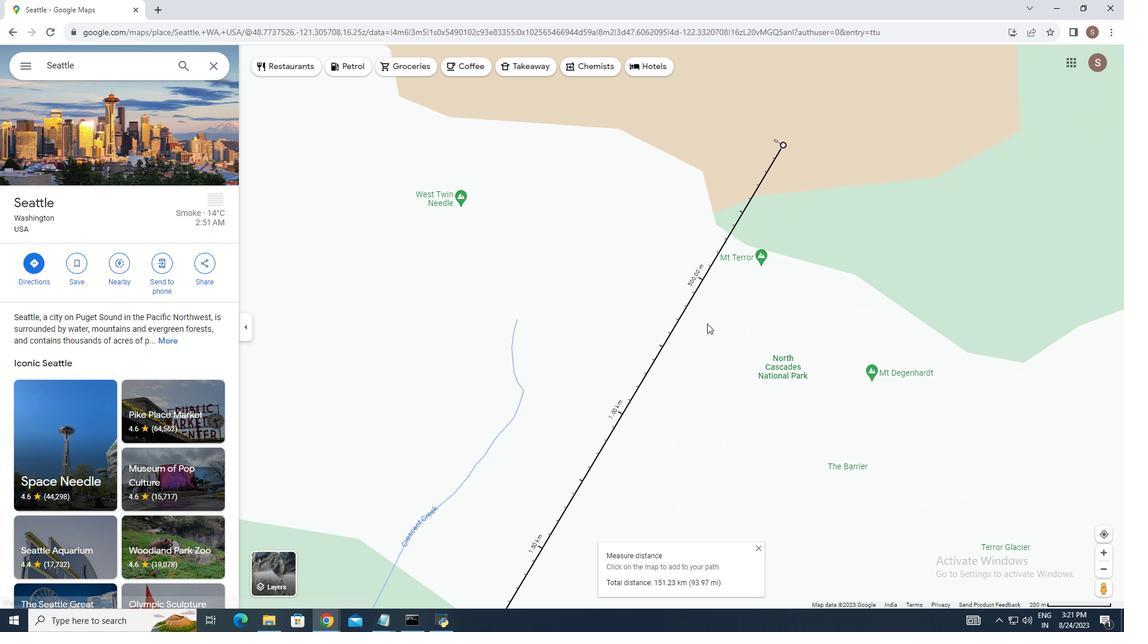 
Action: Mouse scrolled (763, 239) with delta (0, 0)
Screenshot: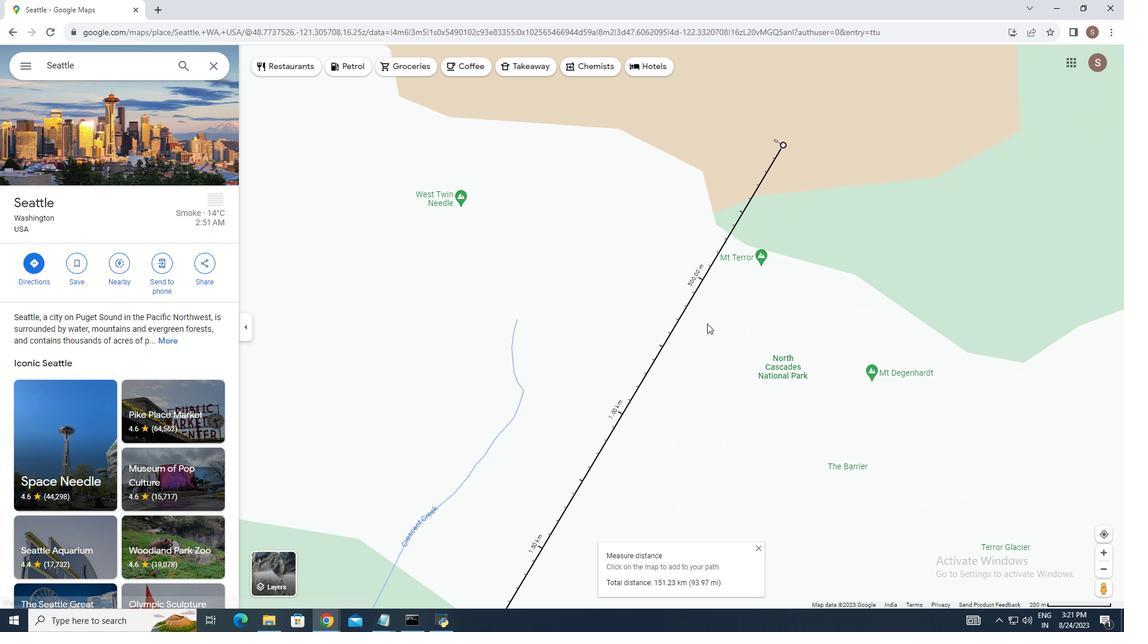 
Action: Mouse moved to (762, 243)
Screenshot: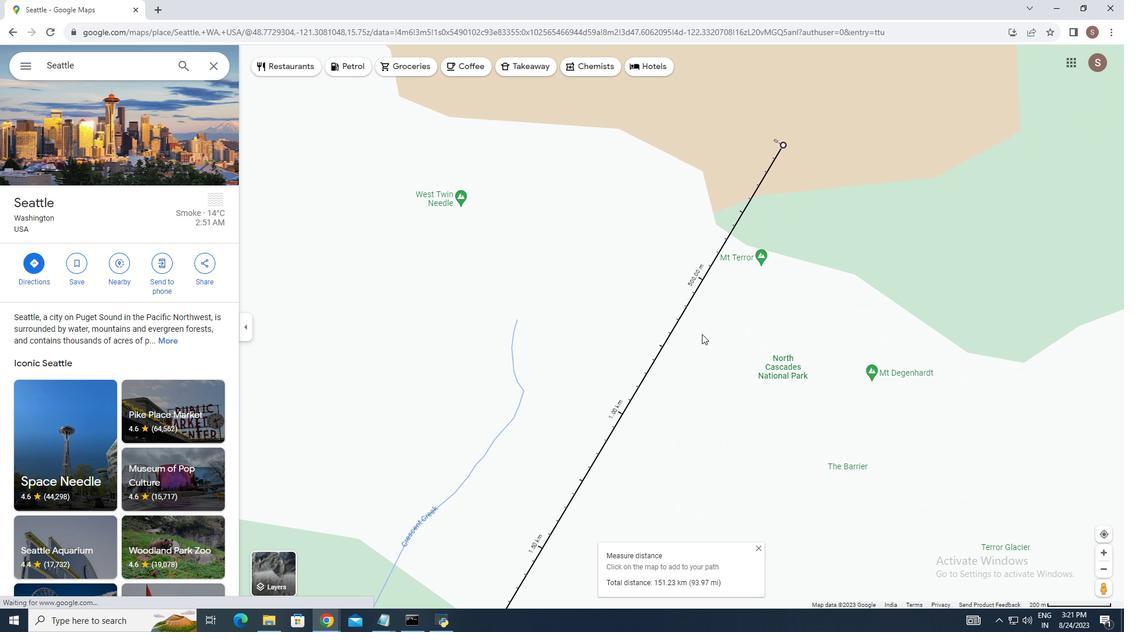 
Action: Mouse scrolled (762, 243) with delta (0, 0)
Screenshot: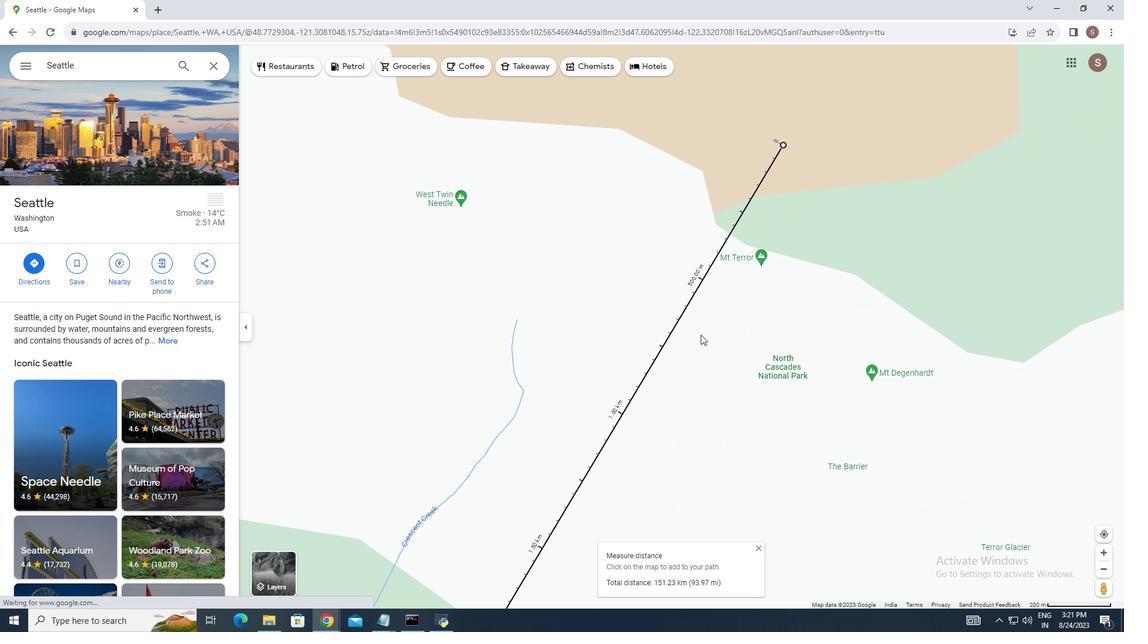 
Action: Mouse moved to (714, 347)
Screenshot: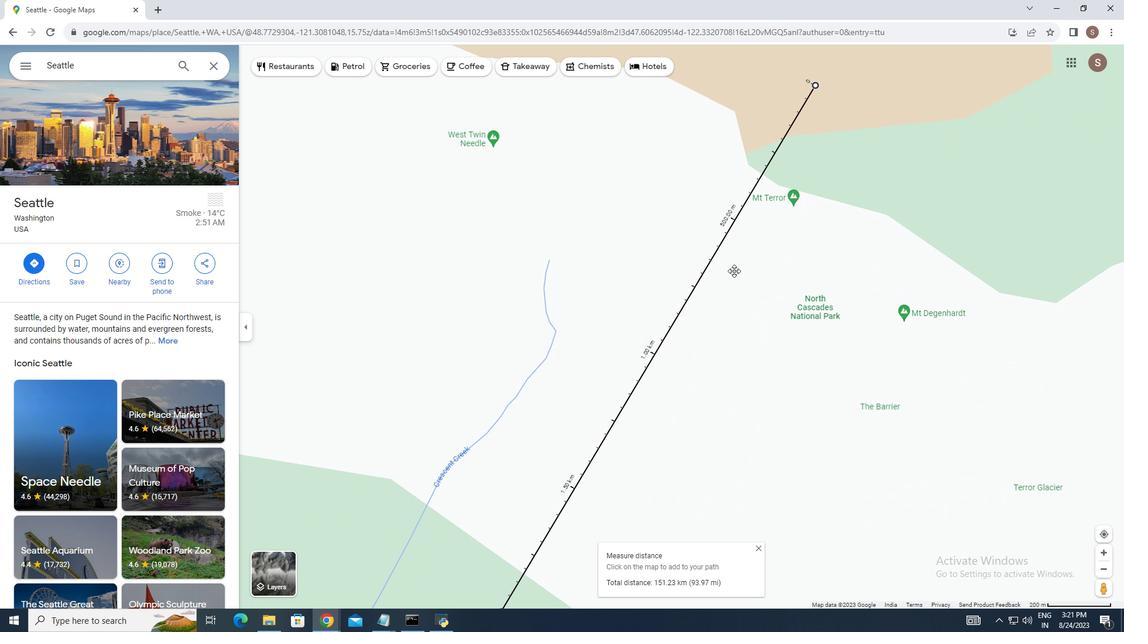 
Action: Mouse pressed left at (714, 347)
Screenshot: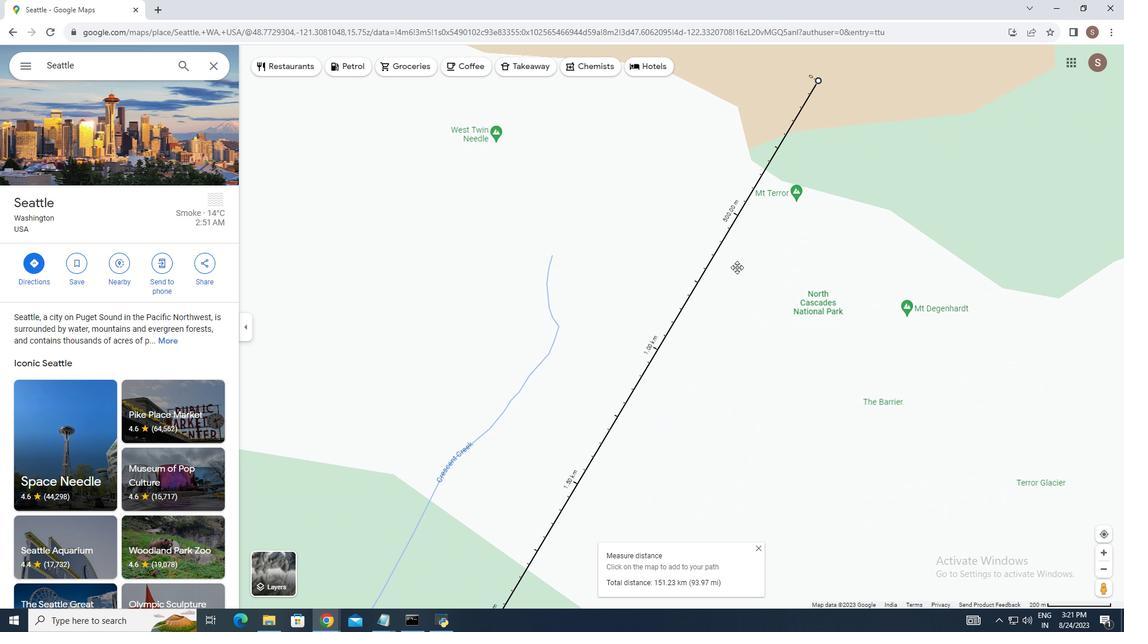 
Action: Mouse moved to (678, 292)
Screenshot: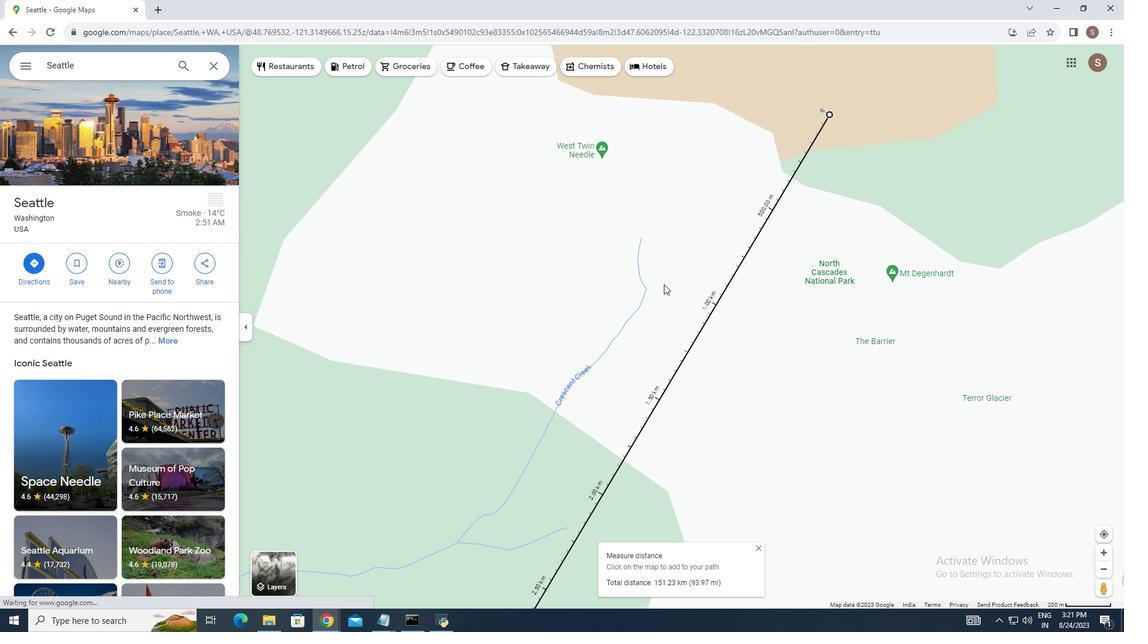 
Action: Mouse scrolled (678, 292) with delta (0, 0)
Screenshot: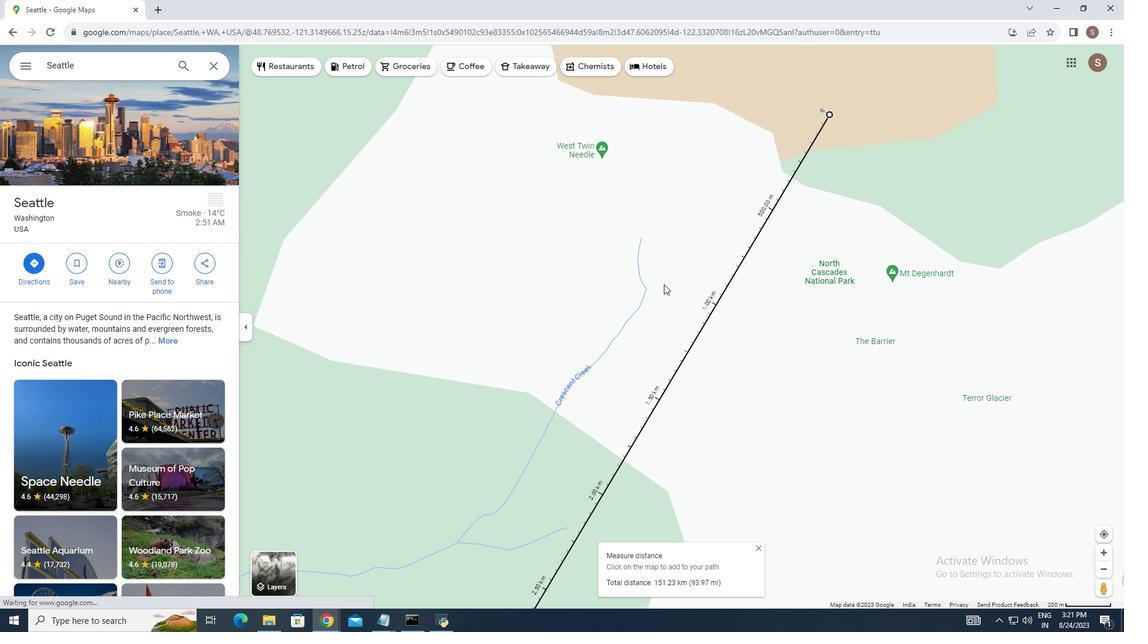 
Action: Mouse moved to (678, 293)
Screenshot: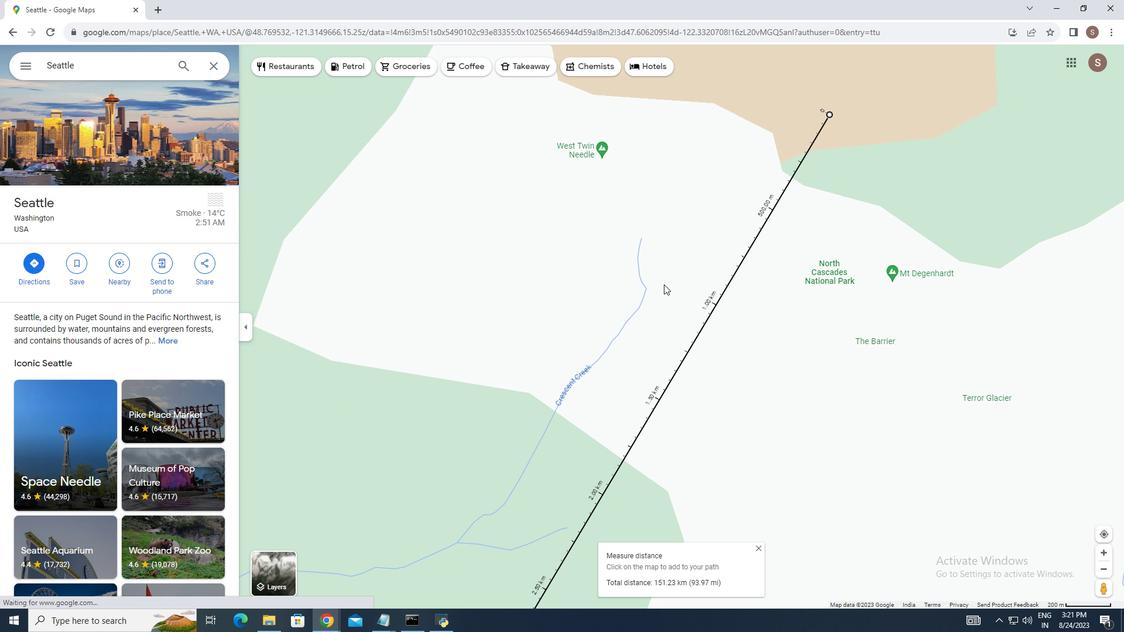 
Action: Mouse scrolled (678, 292) with delta (0, 0)
Screenshot: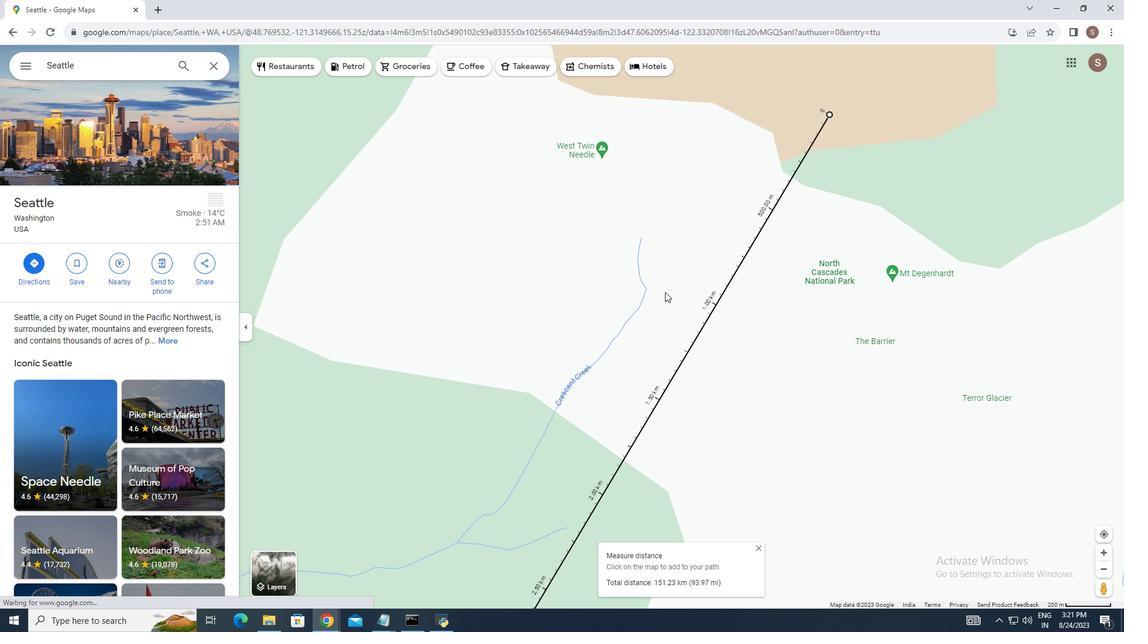 
Action: Mouse moved to (677, 297)
Screenshot: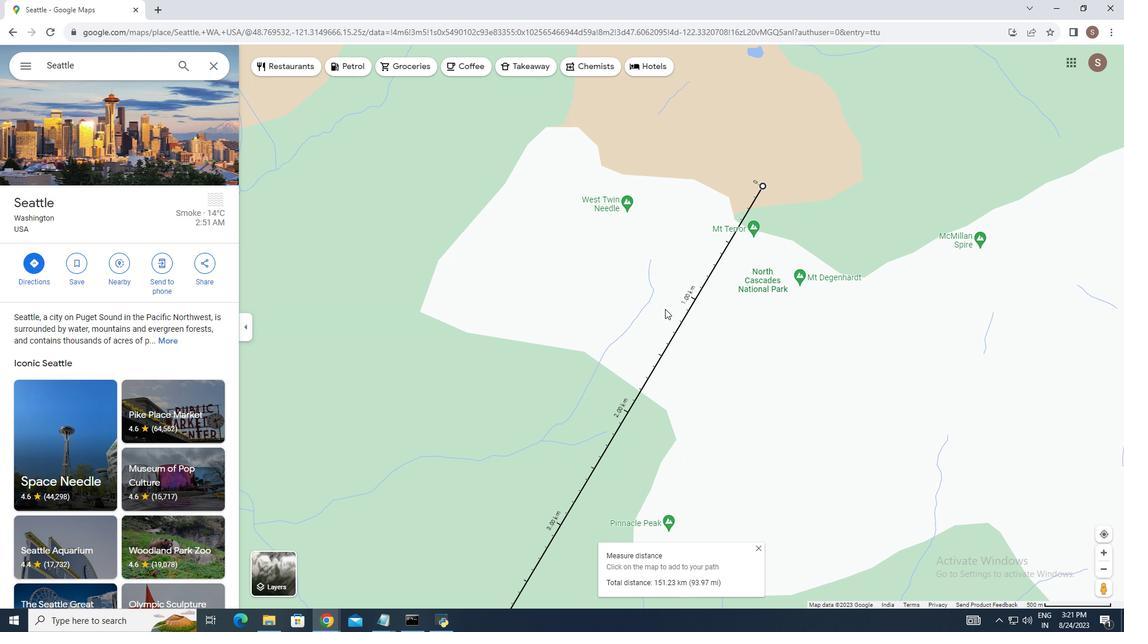 
Action: Mouse scrolled (677, 297) with delta (0, 0)
Screenshot: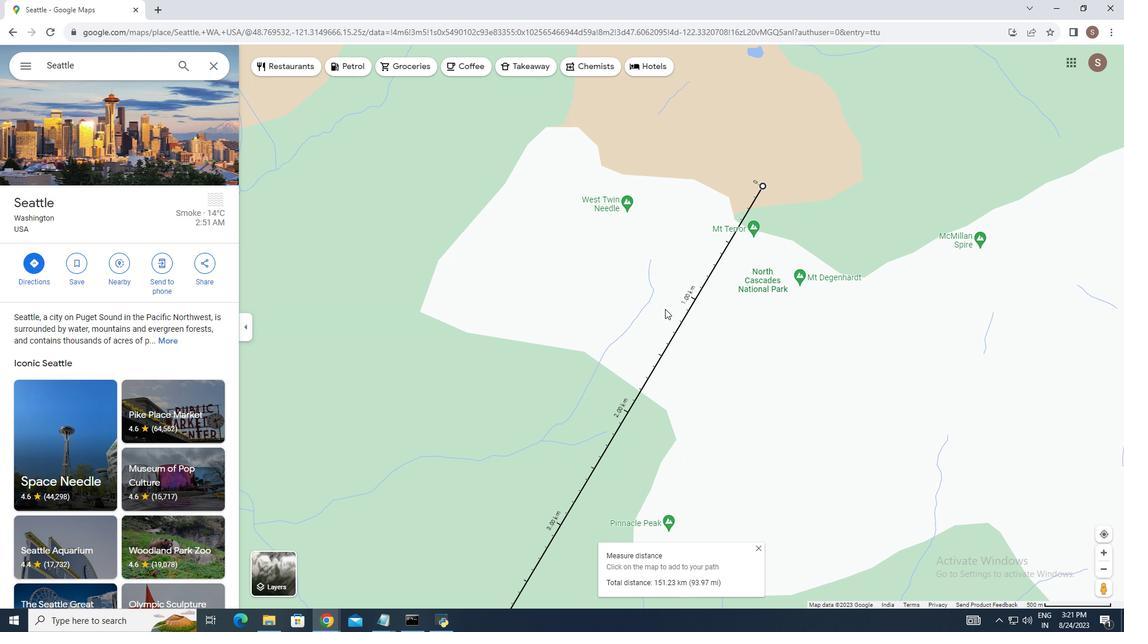 
Action: Mouse moved to (678, 301)
Screenshot: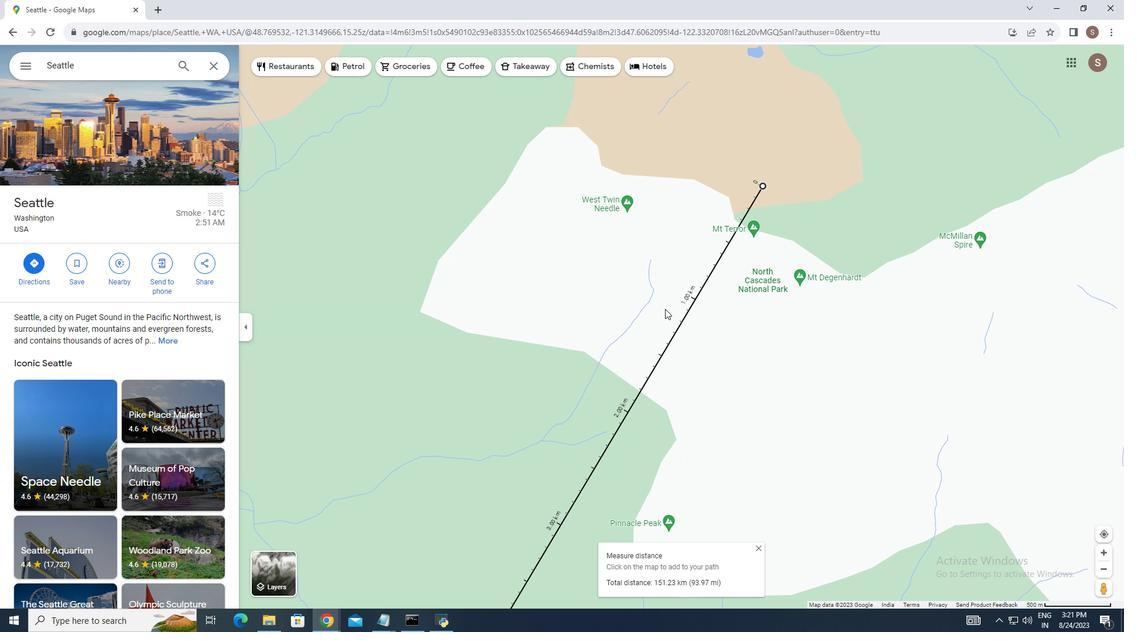 
Action: Mouse scrolled (678, 301) with delta (0, 0)
Screenshot: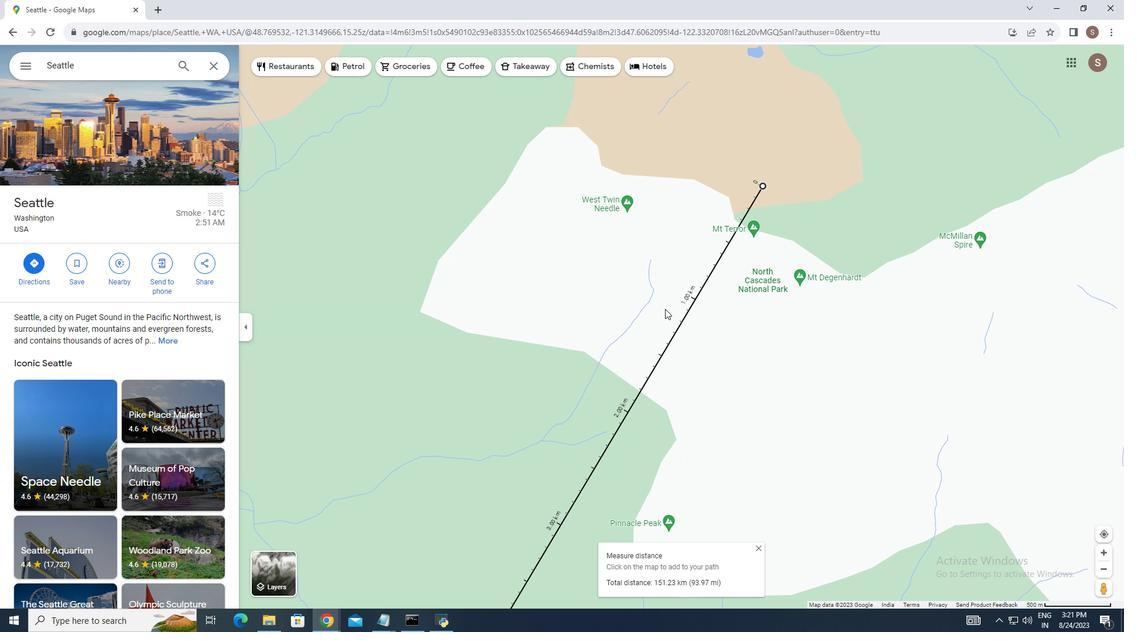 
Action: Mouse moved to (678, 308)
Screenshot: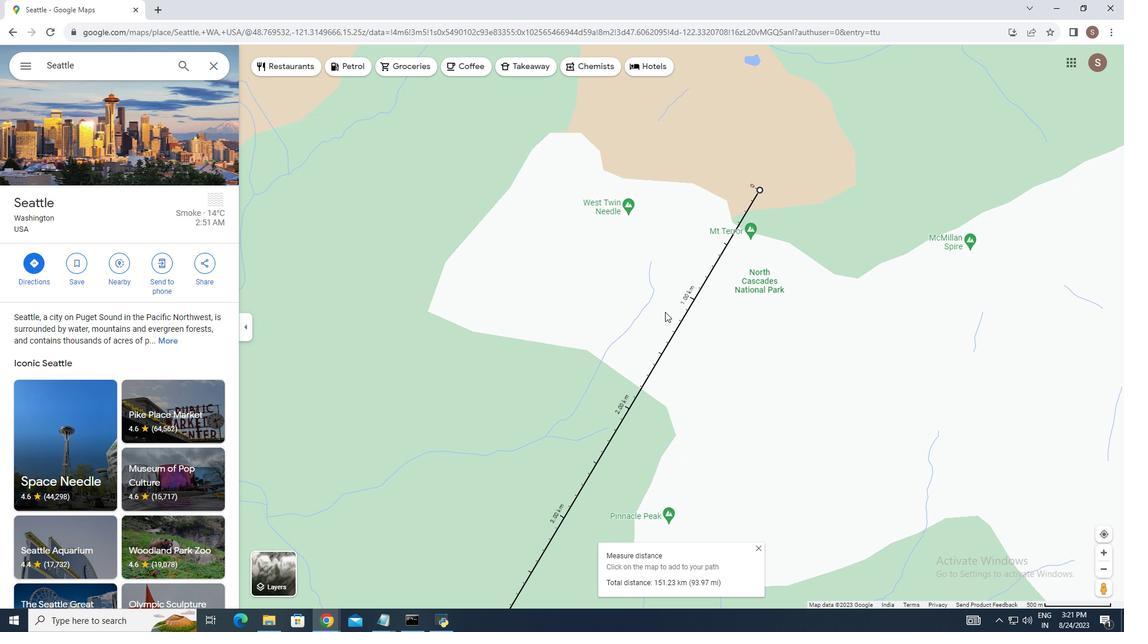 
Action: Mouse scrolled (678, 308) with delta (0, 0)
Screenshot: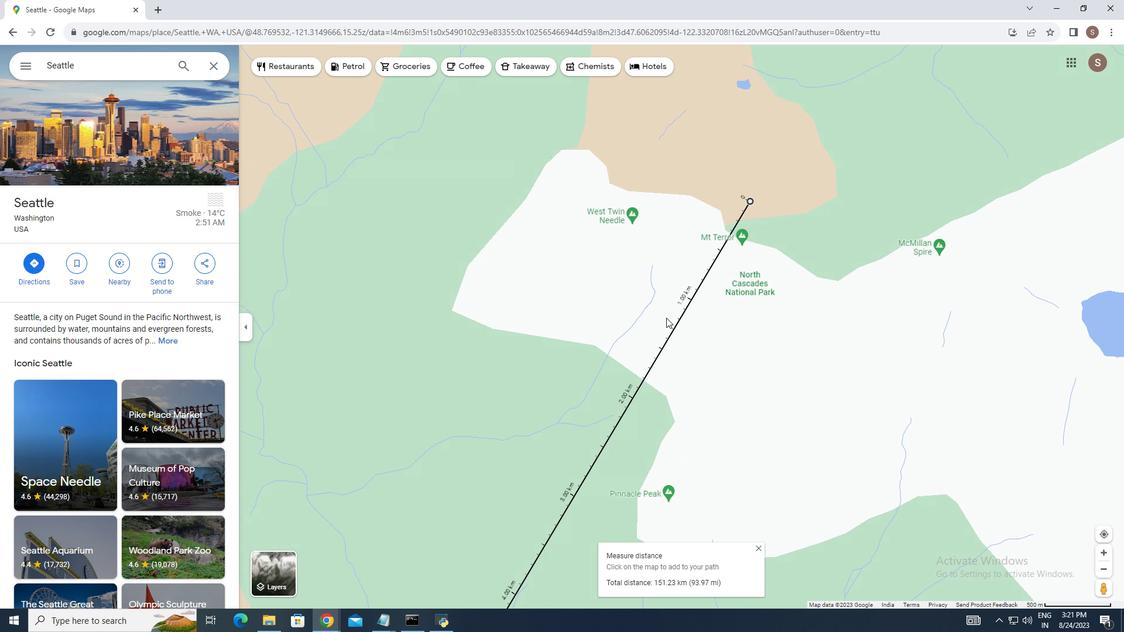 
Action: Mouse moved to (678, 315)
Screenshot: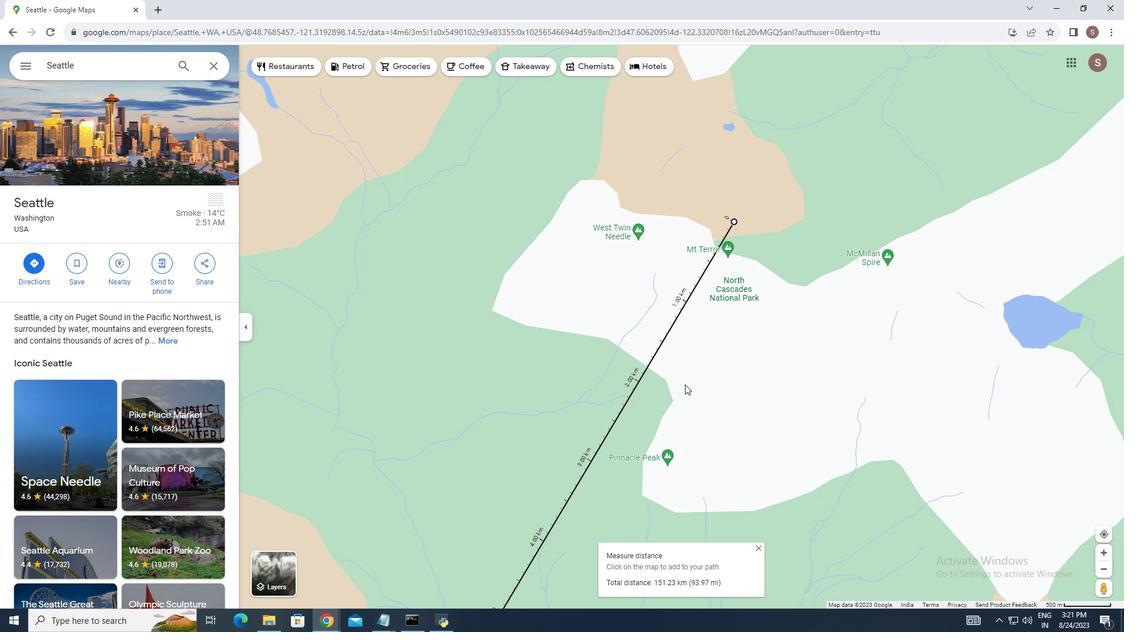 
Action: Mouse scrolled (678, 315) with delta (0, 0)
Screenshot: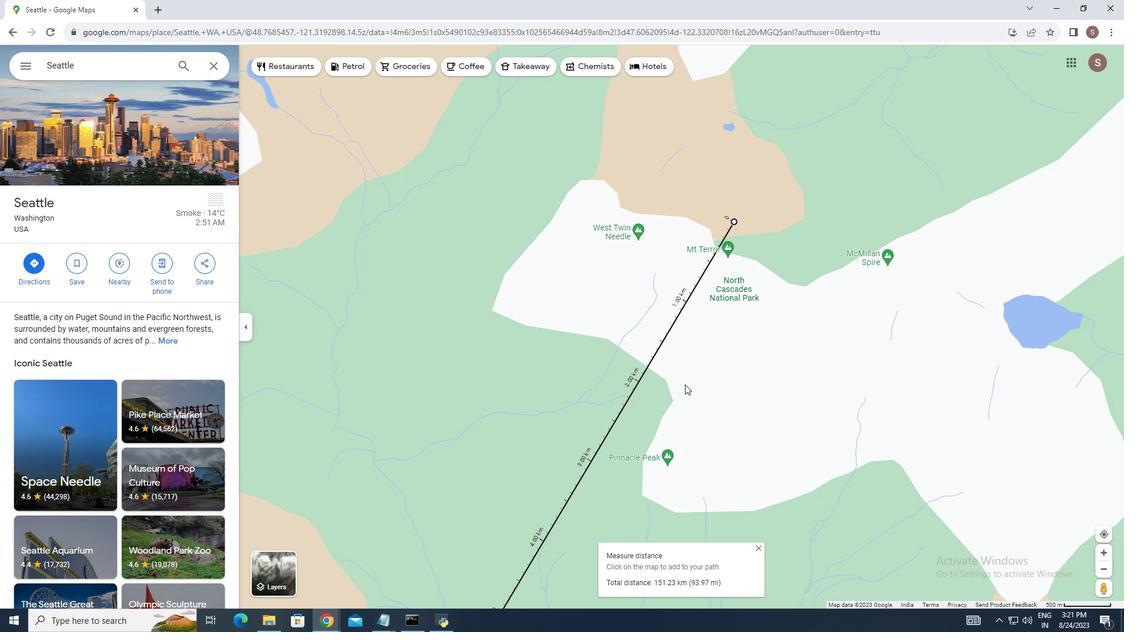 
Action: Mouse moved to (678, 325)
Screenshot: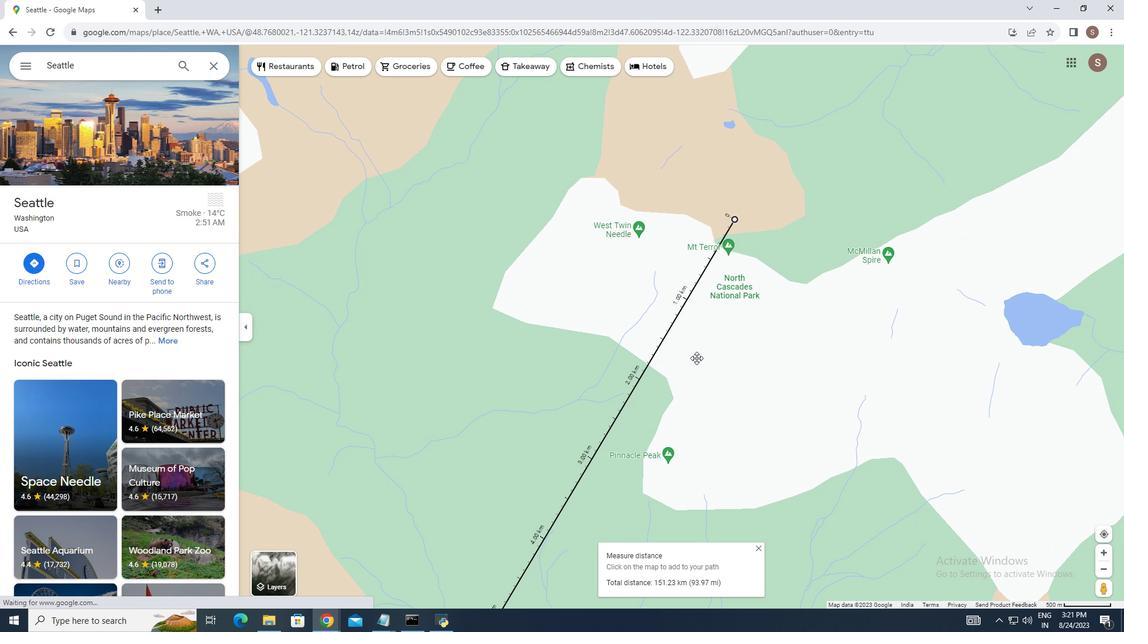 
Action: Mouse scrolled (678, 324) with delta (0, 0)
Screenshot: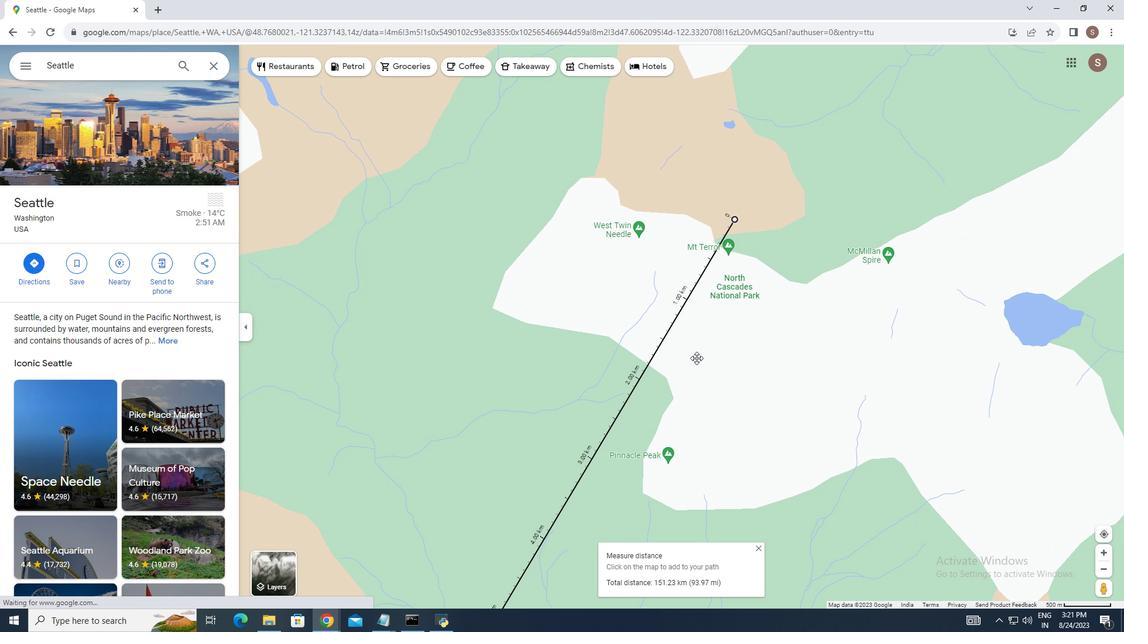 
Action: Mouse moved to (698, 397)
Screenshot: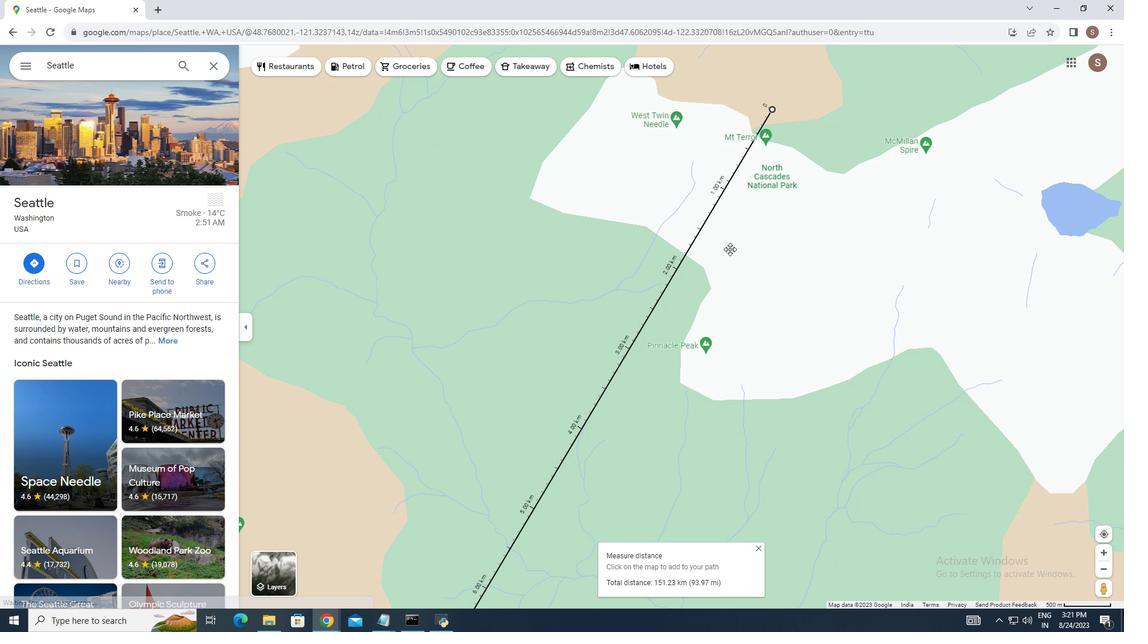 
Action: Mouse pressed left at (698, 397)
Screenshot: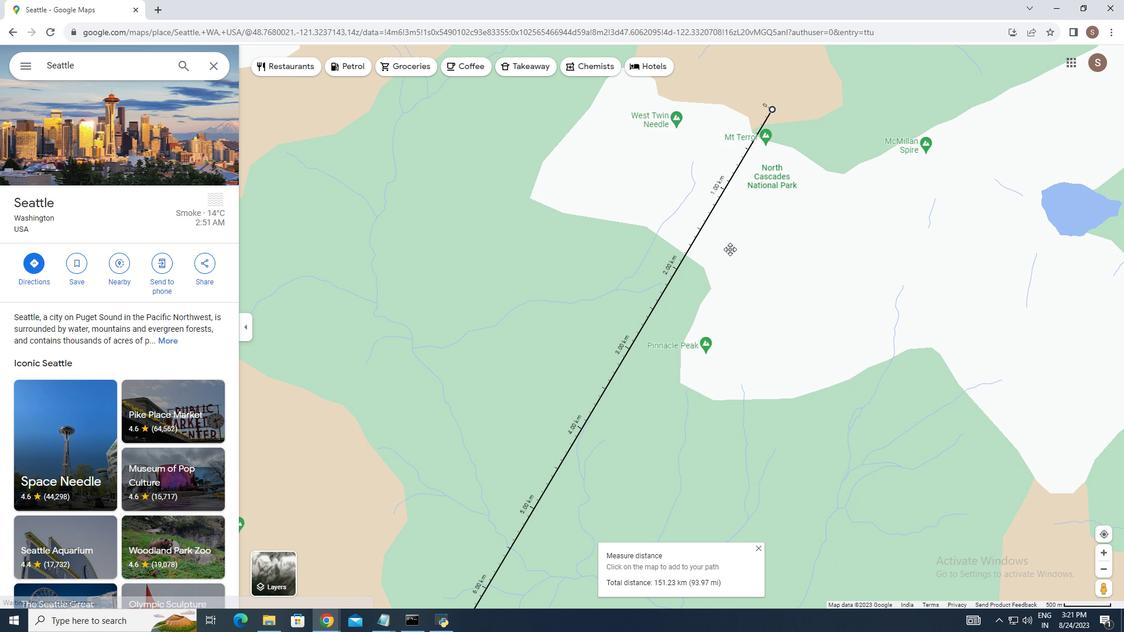 
Action: Mouse moved to (682, 381)
Screenshot: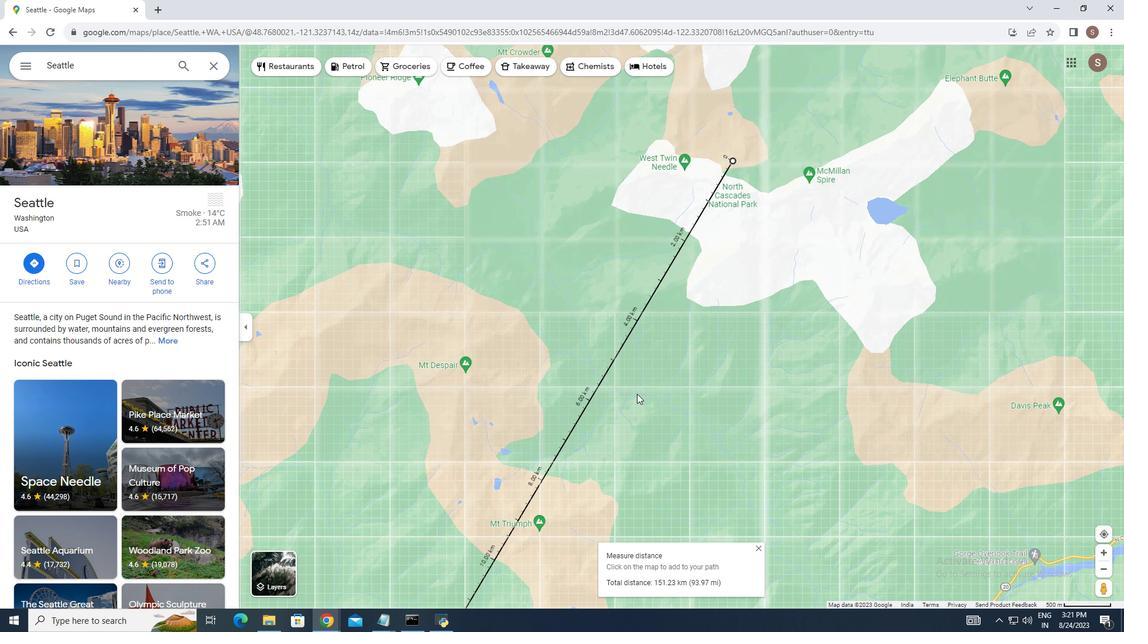 
Action: Mouse scrolled (682, 380) with delta (0, 0)
Screenshot: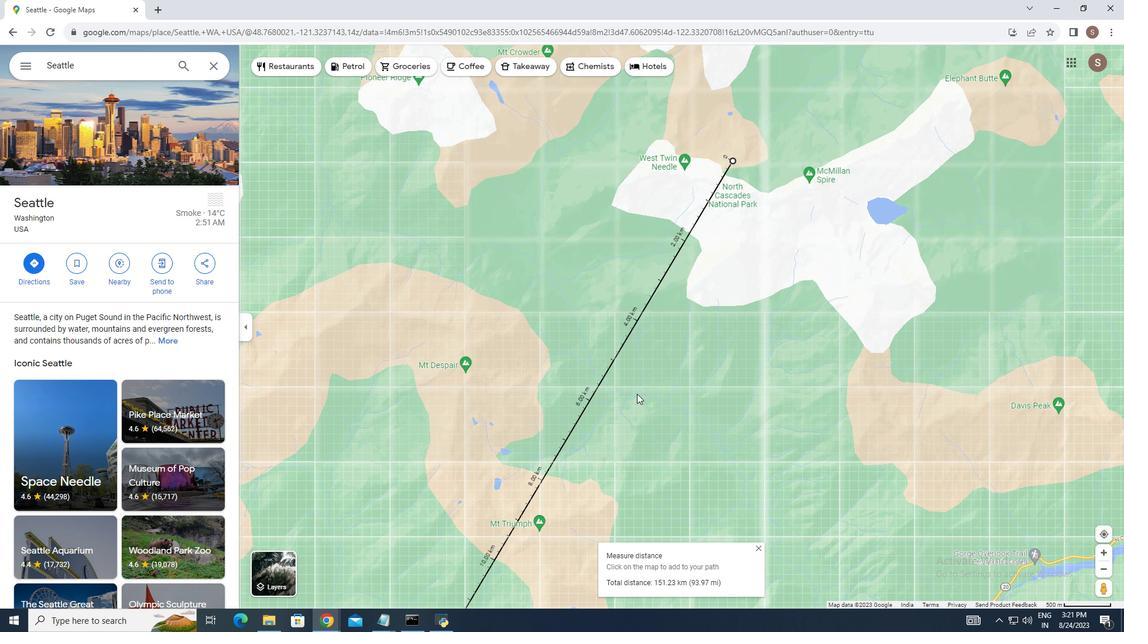 
Action: Mouse moved to (680, 383)
Screenshot: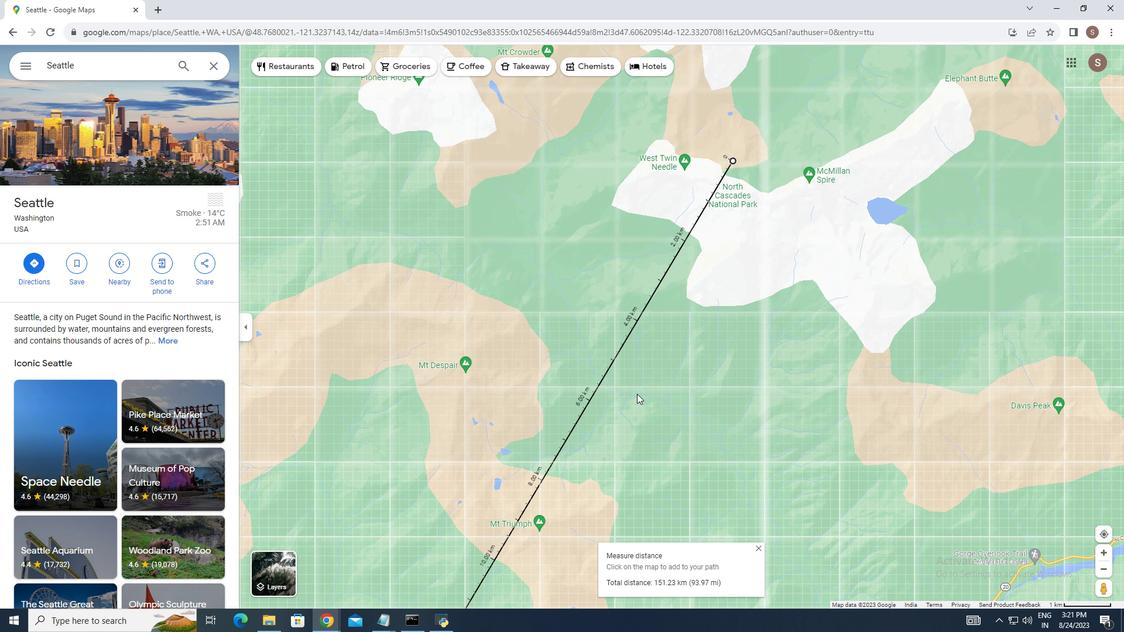 
Action: Mouse scrolled (680, 383) with delta (0, 0)
Screenshot: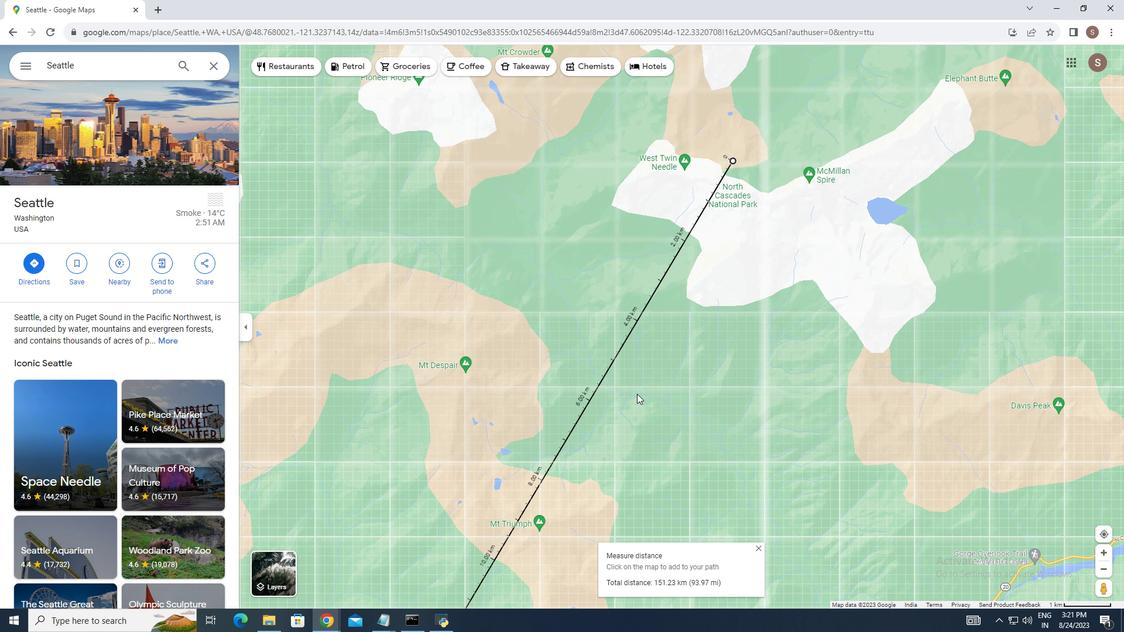 
Action: Mouse moved to (677, 384)
Screenshot: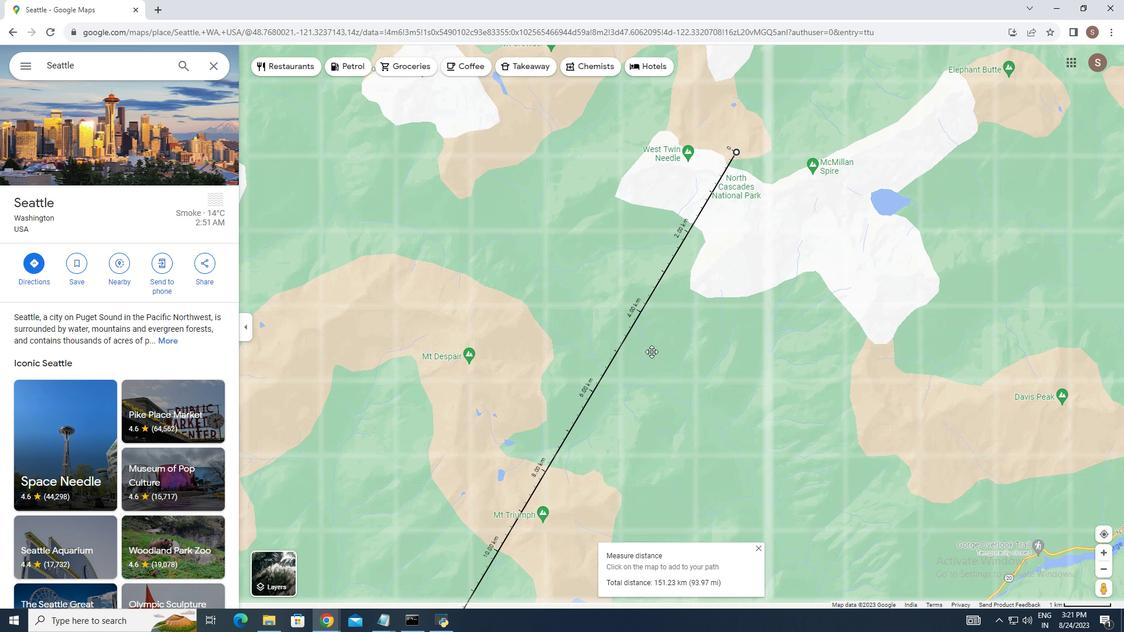 
Action: Mouse scrolled (677, 384) with delta (0, 0)
Screenshot: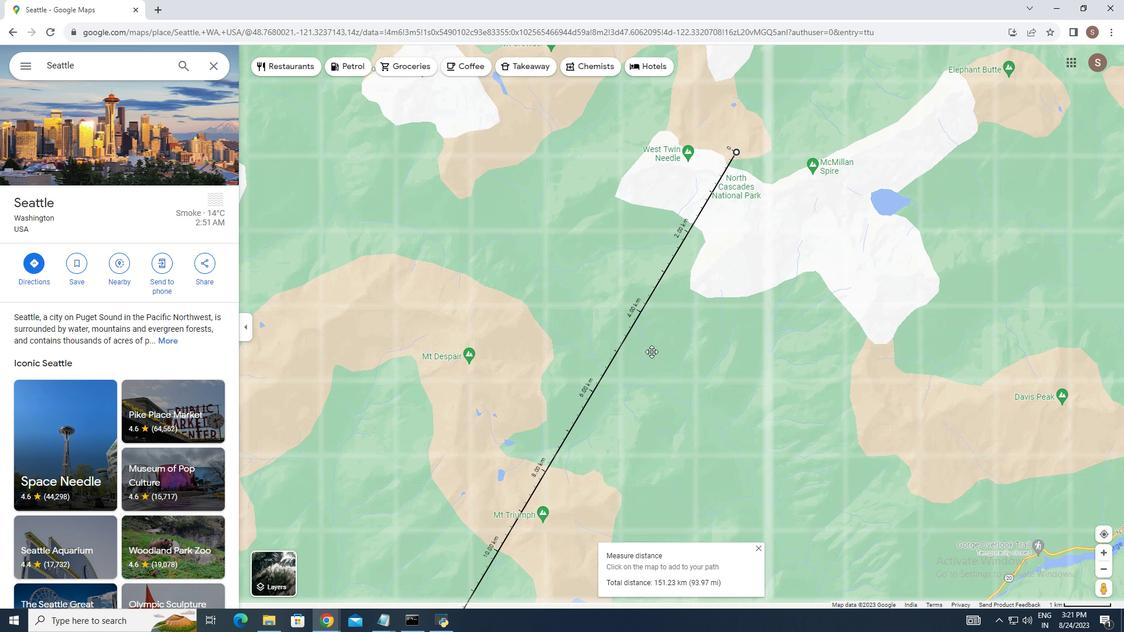 
Action: Mouse moved to (670, 382)
Screenshot: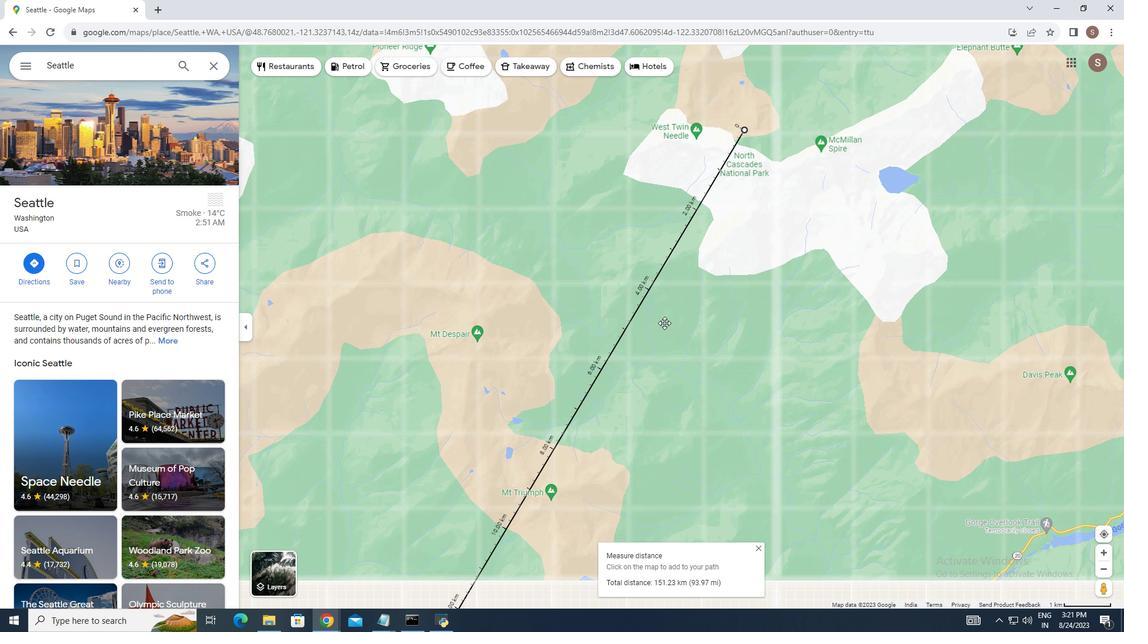 
Action: Mouse scrolled (670, 381) with delta (0, 0)
Screenshot: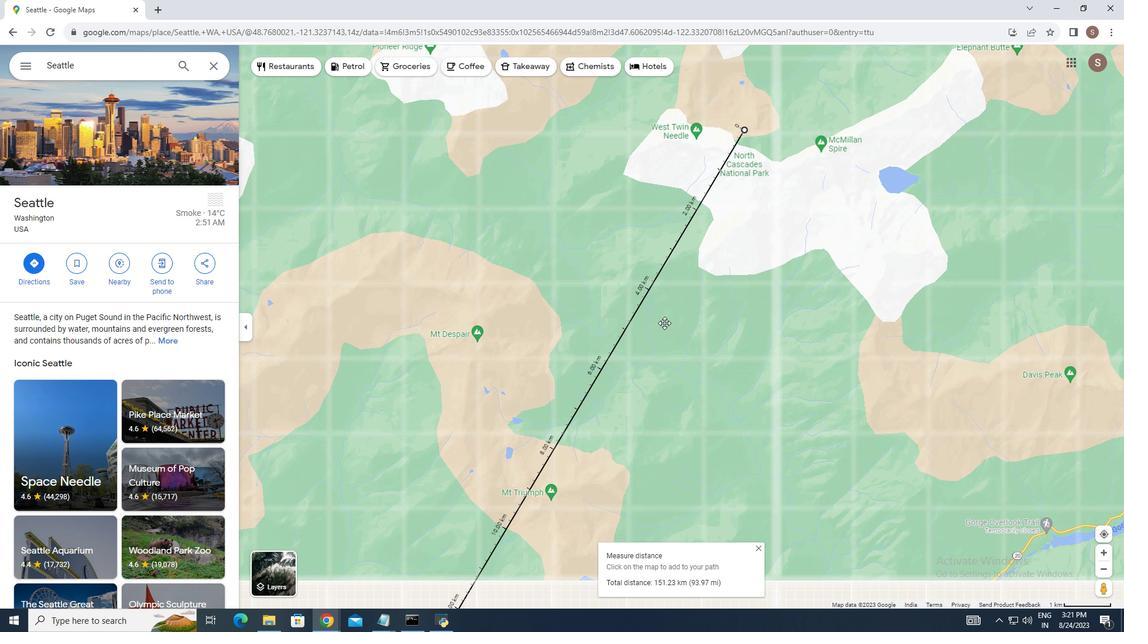 
Action: Mouse moved to (650, 407)
Screenshot: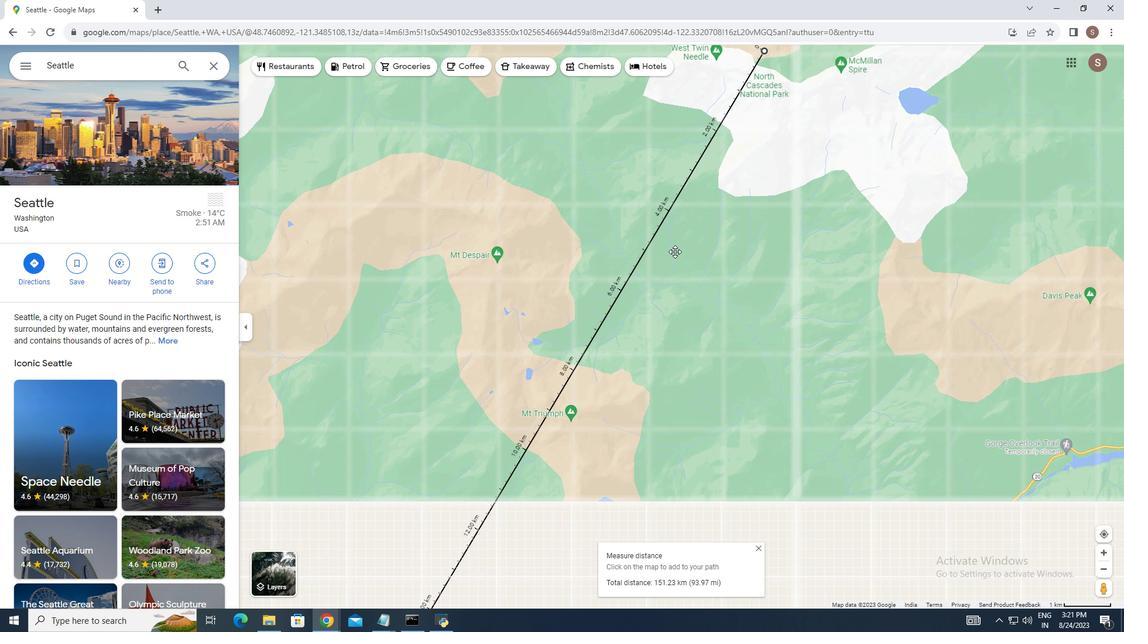 
Action: Mouse pressed left at (650, 407)
Screenshot: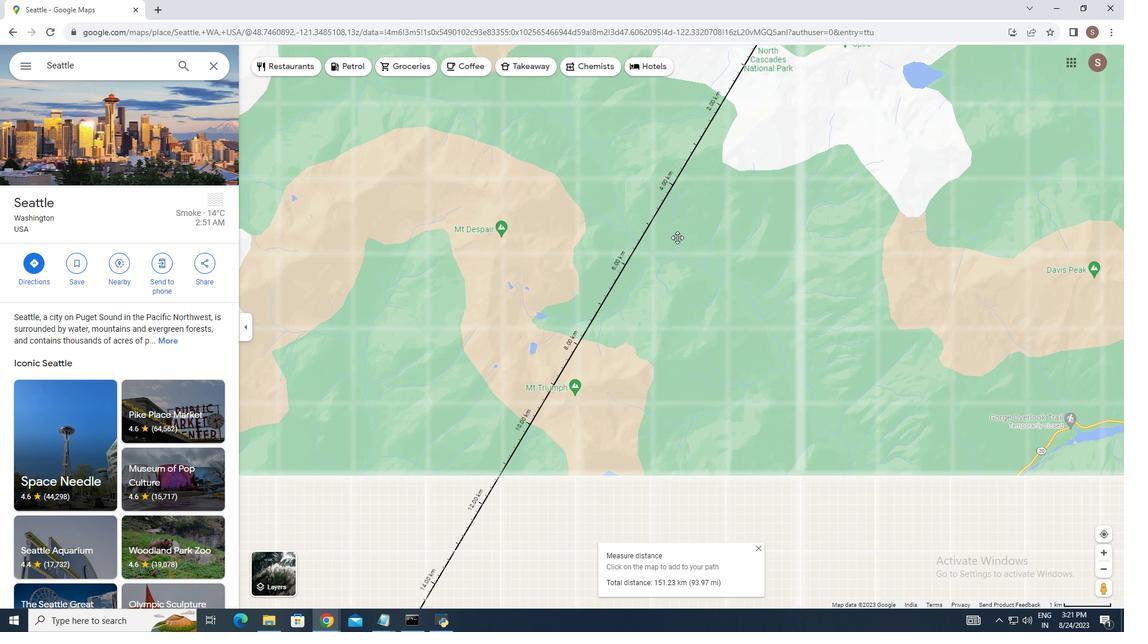 
Action: Mouse moved to (653, 359)
Screenshot: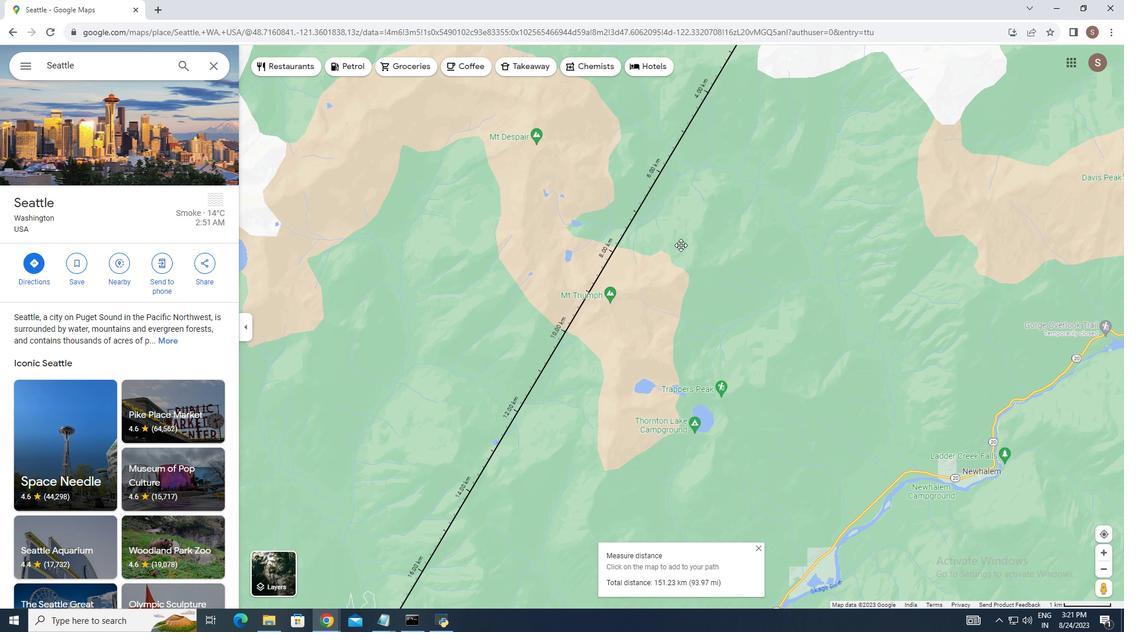 
Action: Mouse pressed left at (653, 359)
Screenshot: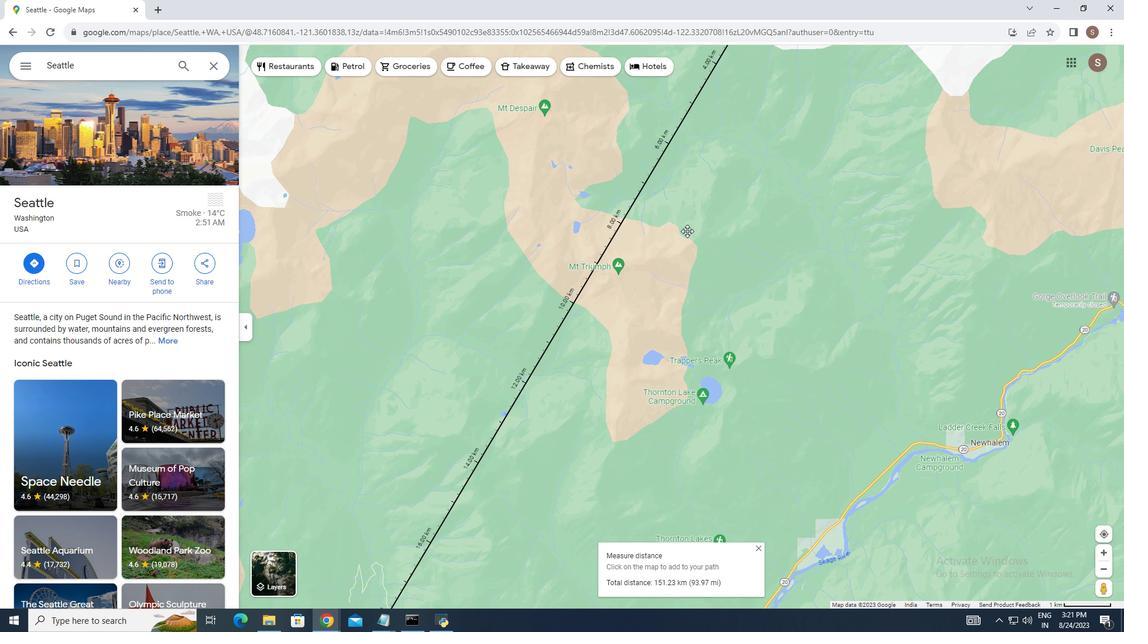 
Action: Mouse moved to (591, 407)
Screenshot: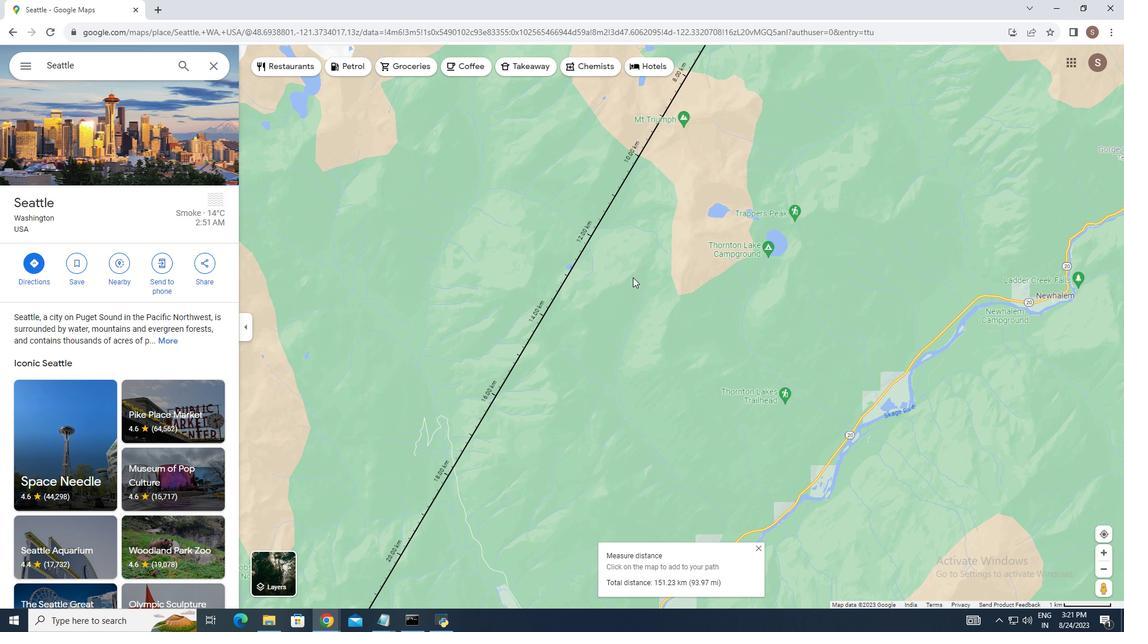 
Action: Mouse pressed left at (591, 407)
Screenshot: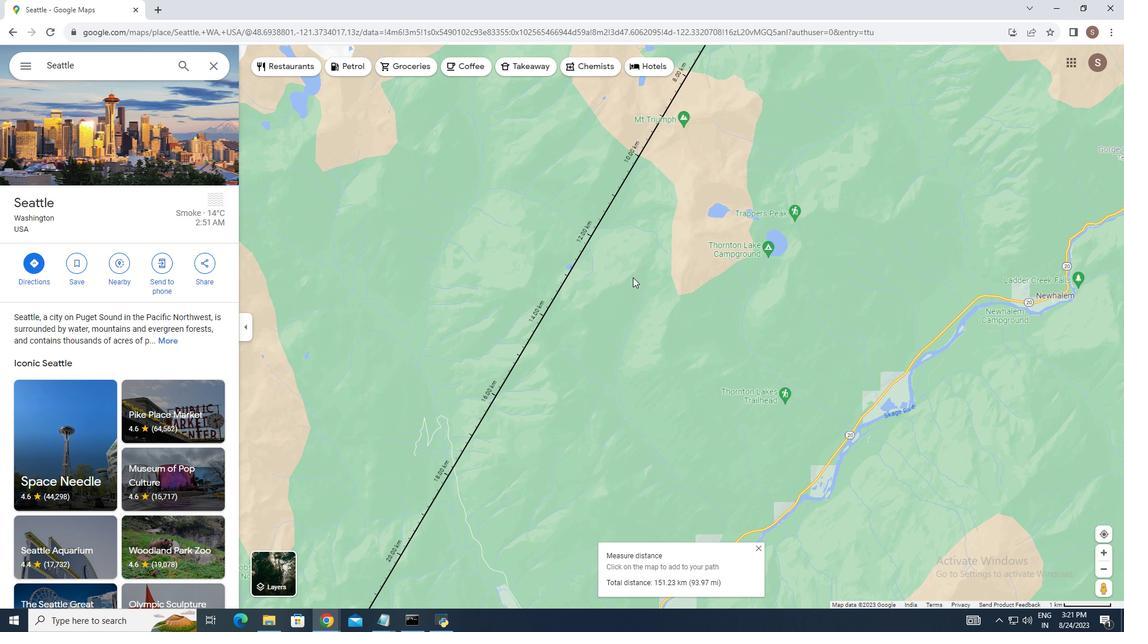 
Action: Mouse moved to (557, 466)
Screenshot: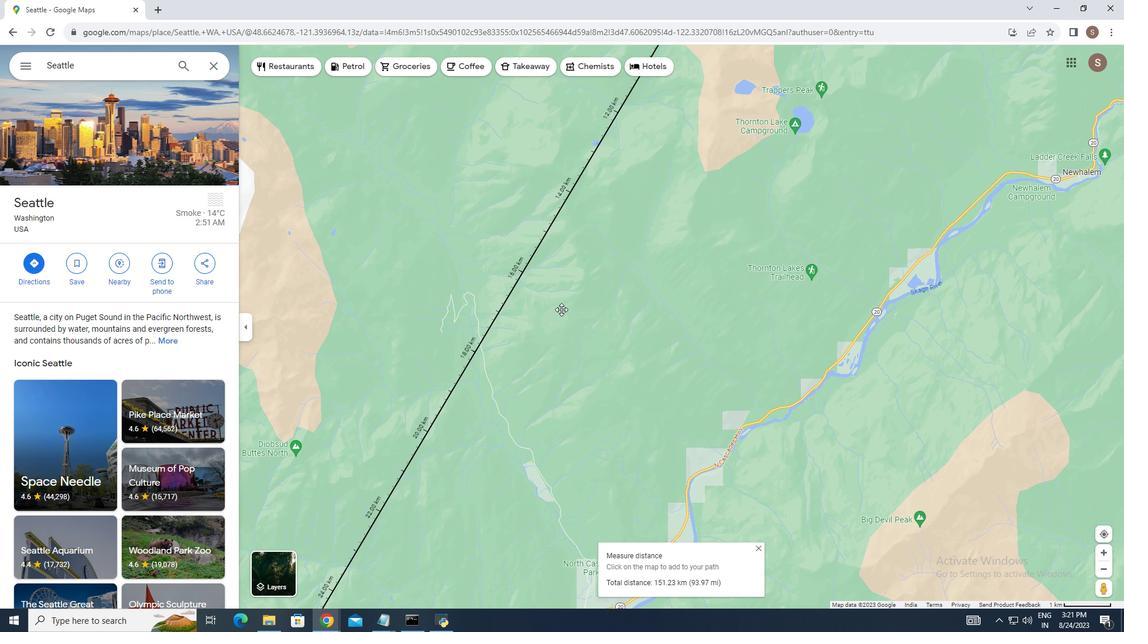 
Action: Mouse pressed left at (557, 466)
Screenshot: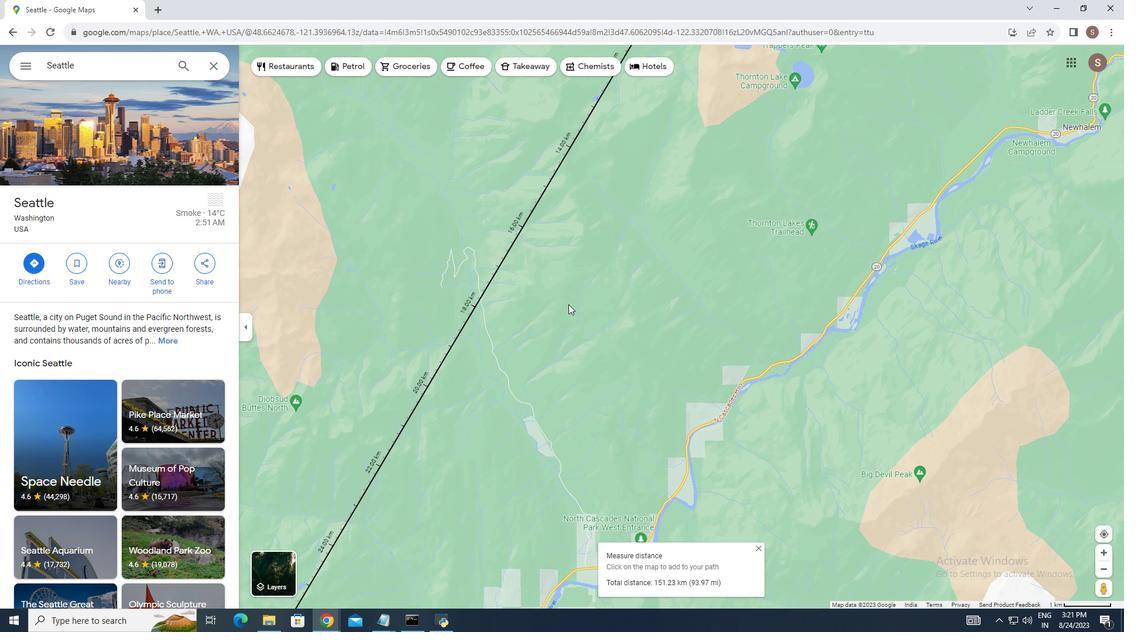 
Action: Mouse moved to (407, 483)
Screenshot: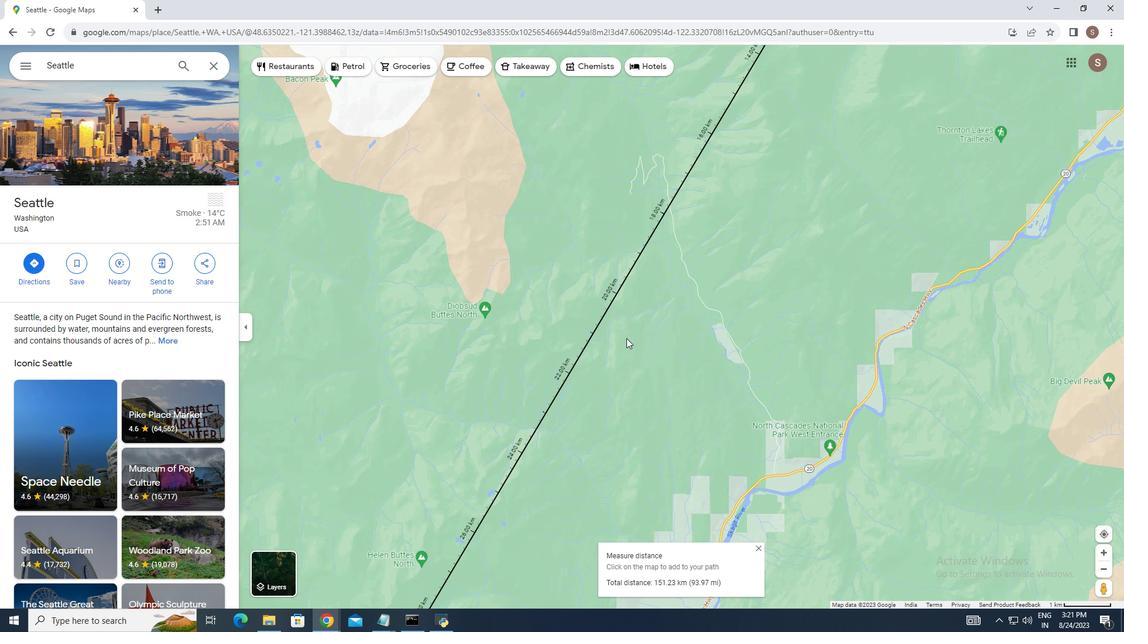 
Action: Mouse pressed left at (407, 483)
Screenshot: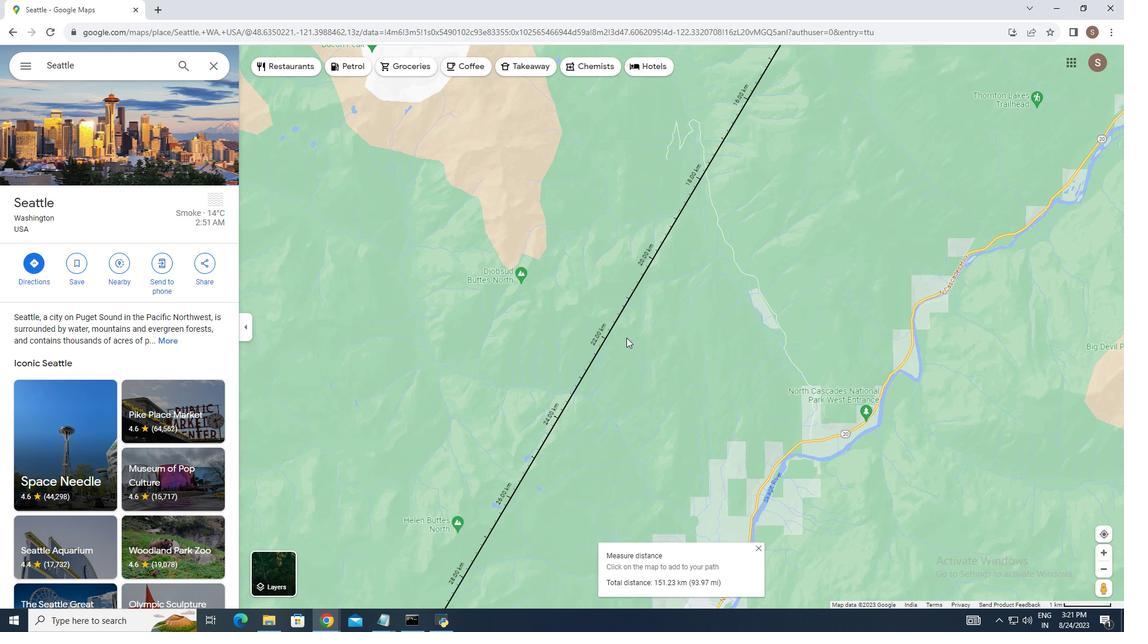 
Action: Mouse moved to (469, 521)
Screenshot: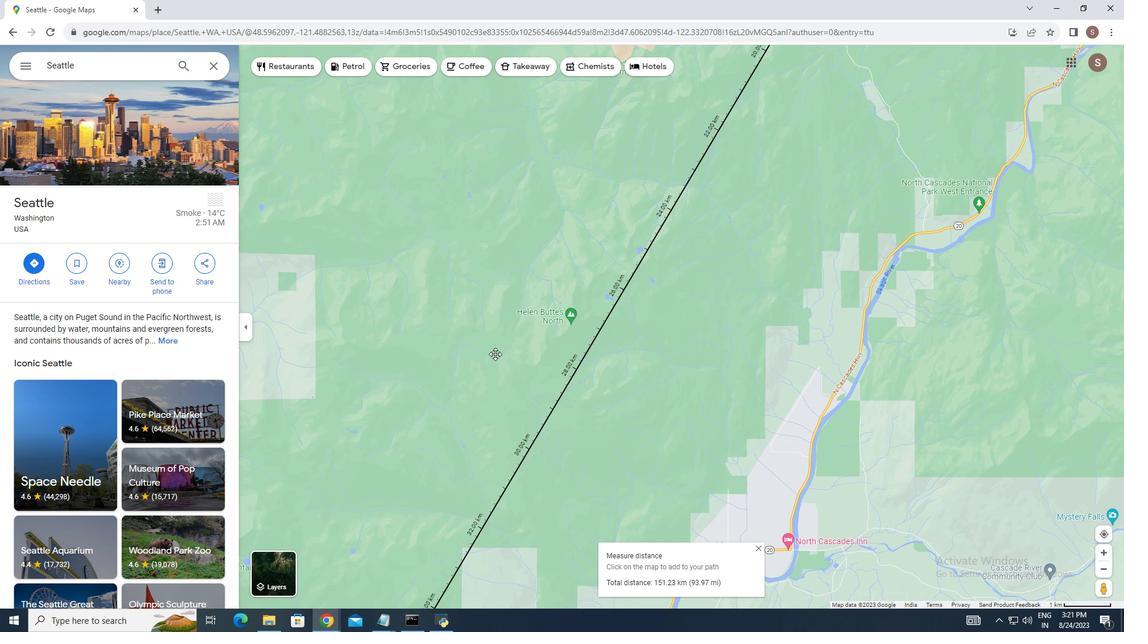 
Action: Mouse pressed left at (469, 521)
Screenshot: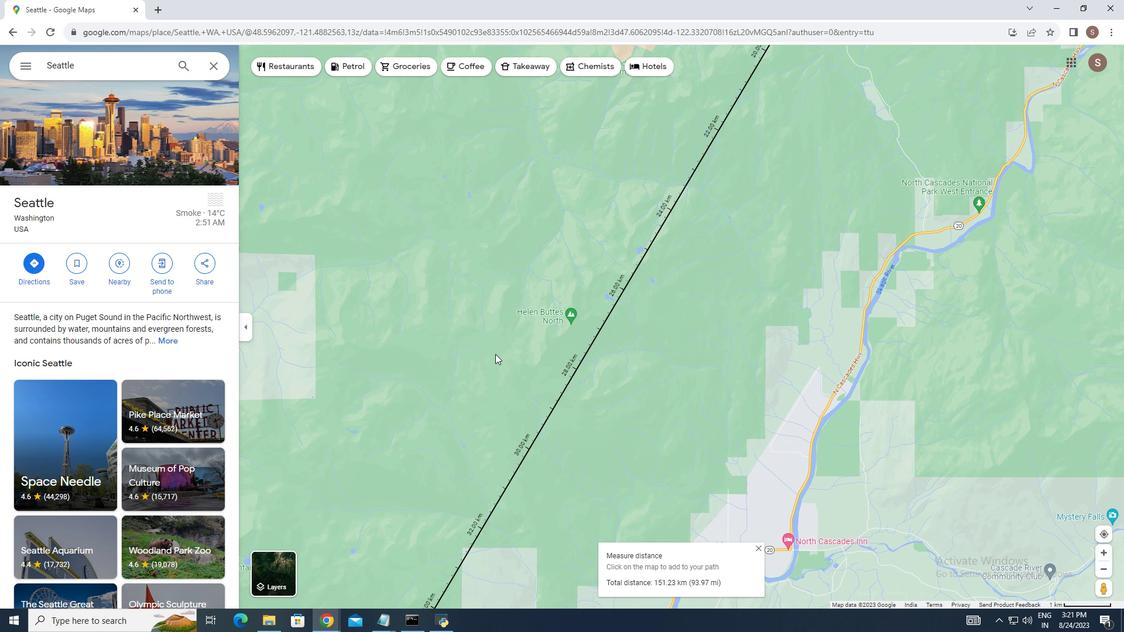
Action: Mouse moved to (486, 470)
Screenshot: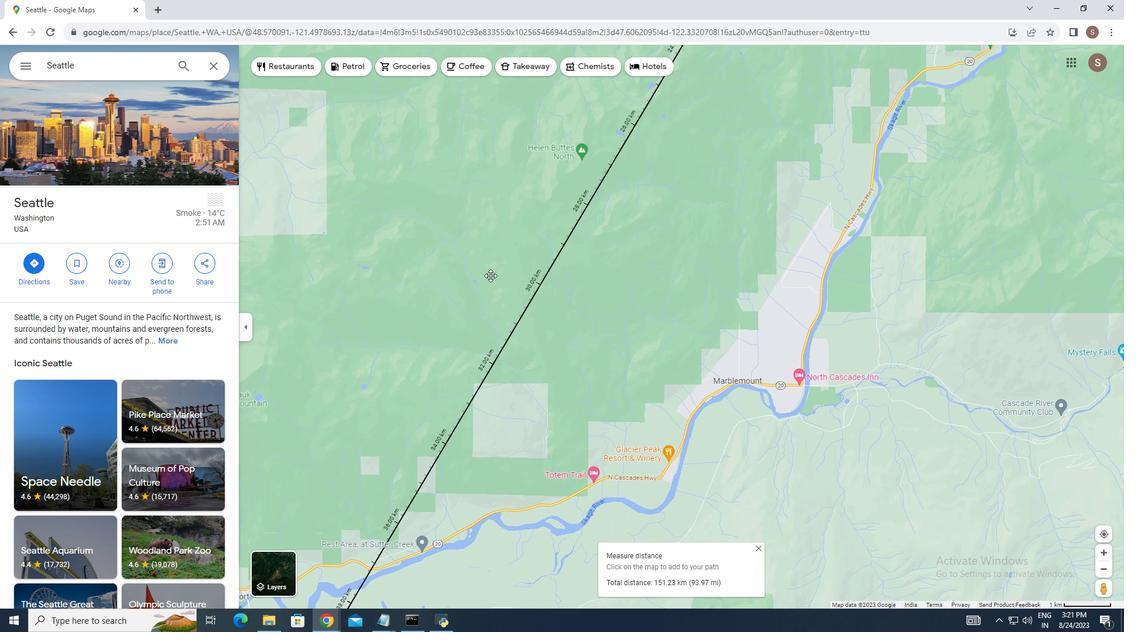 
Action: Mouse pressed left at (486, 470)
Screenshot: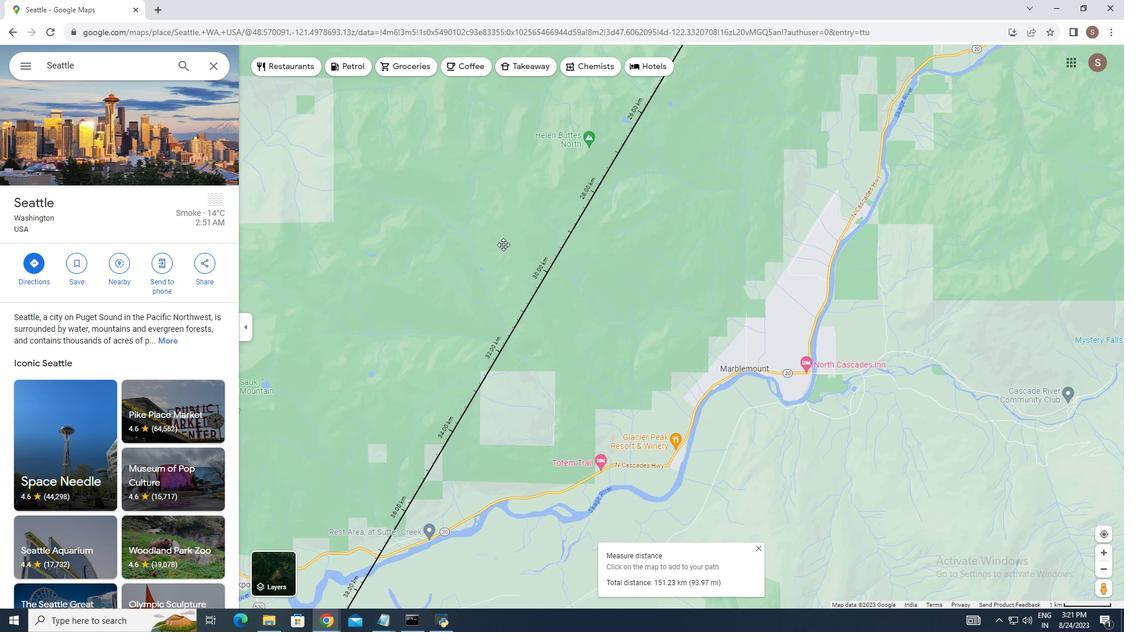
Action: Mouse moved to (405, 457)
Screenshot: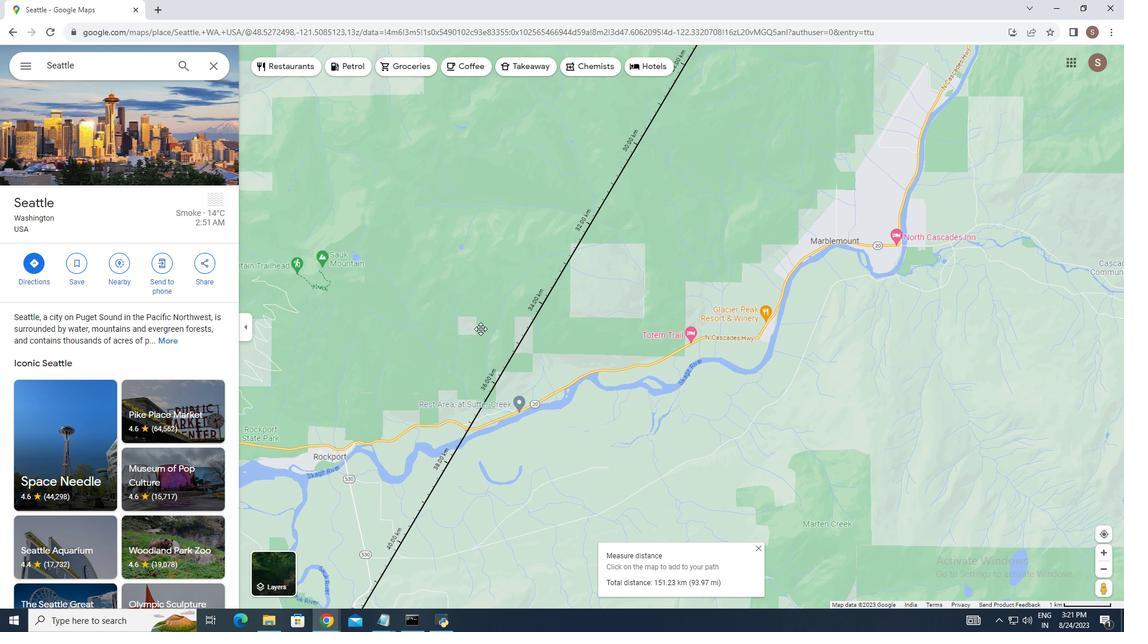 
Action: Mouse pressed left at (405, 457)
Screenshot: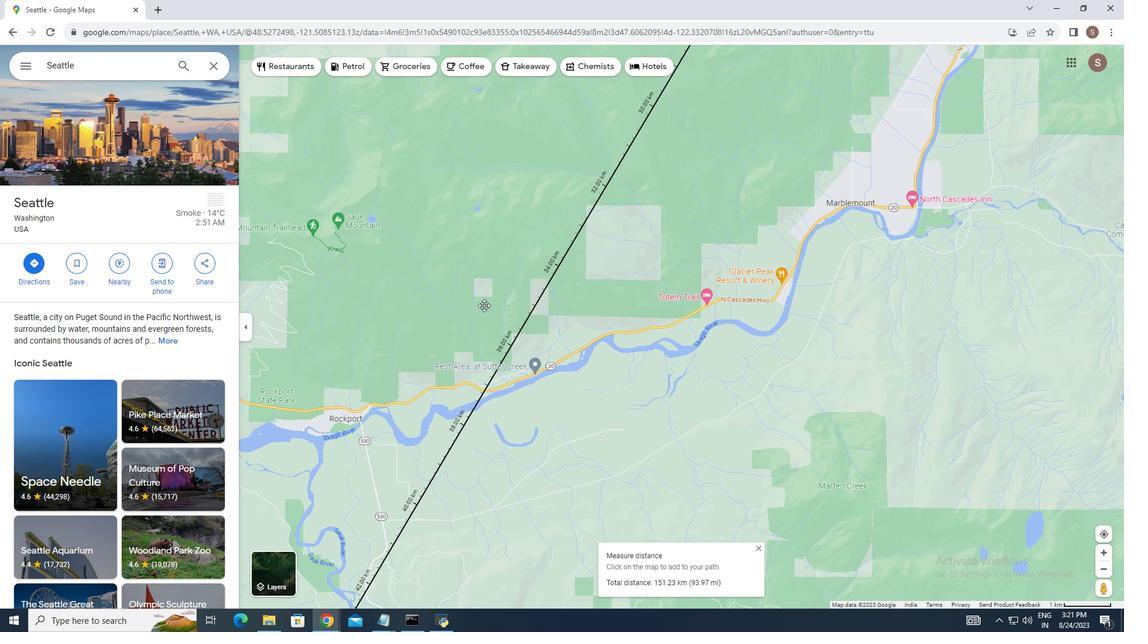
Action: Mouse moved to (476, 463)
Screenshot: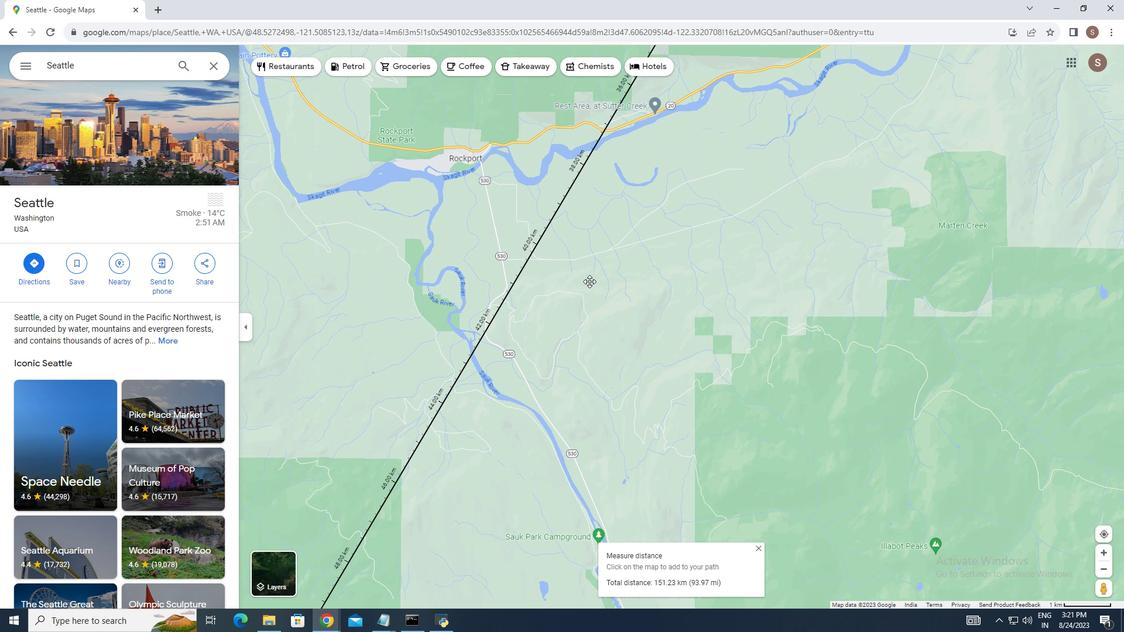
Action: Mouse pressed left at (476, 463)
Screenshot: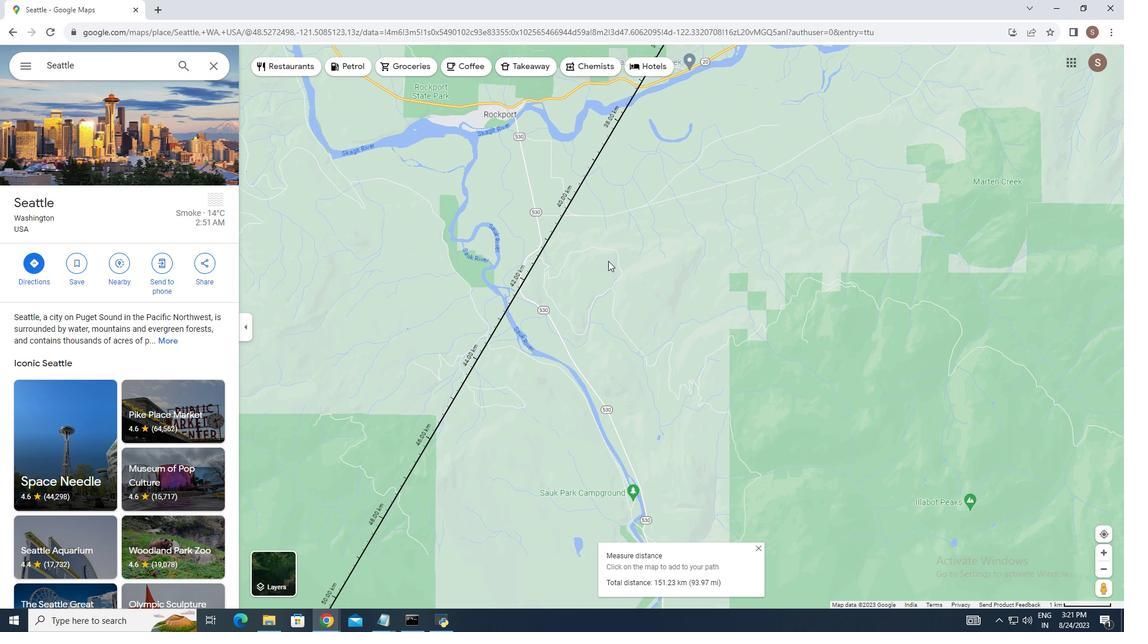 
Action: Mouse moved to (472, 505)
Screenshot: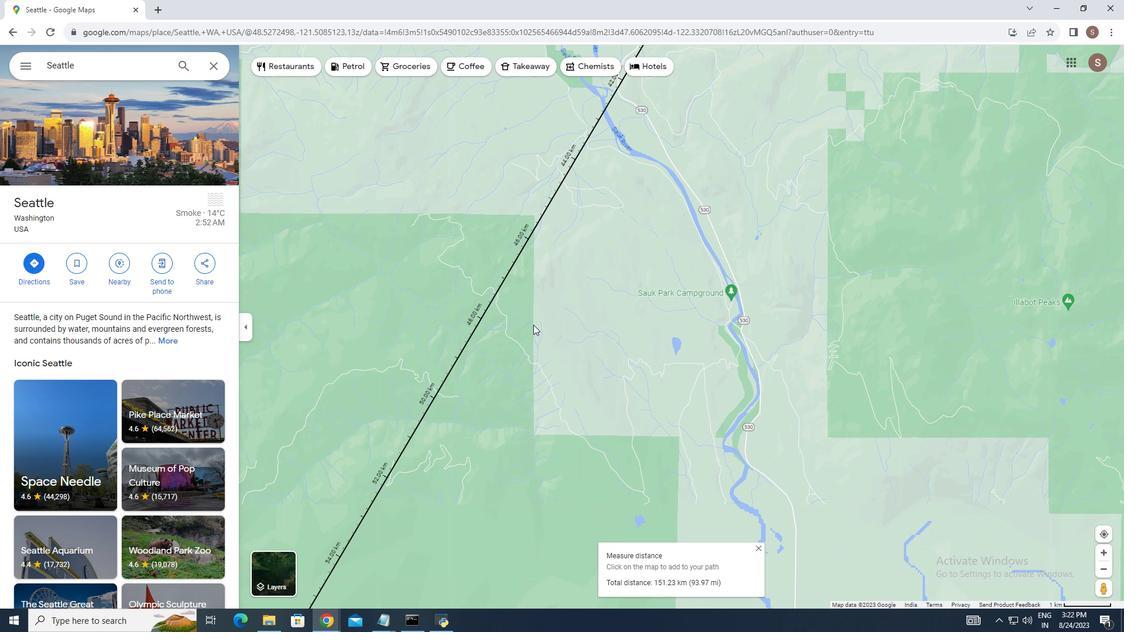 
Action: Mouse pressed left at (472, 505)
Screenshot: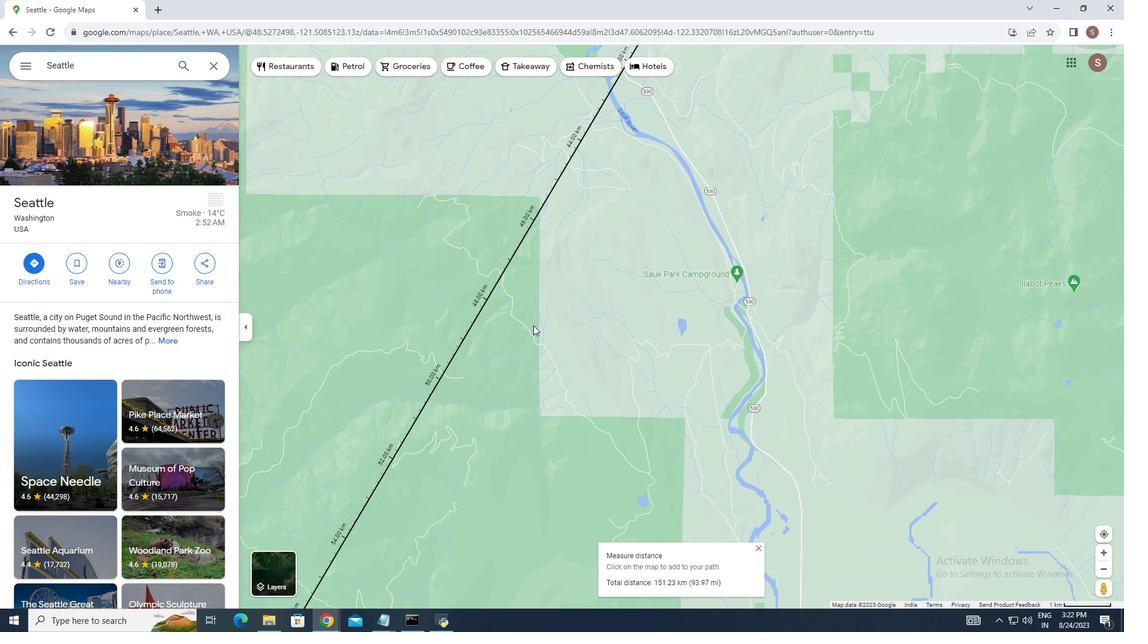 
Action: Mouse moved to (328, 477)
Screenshot: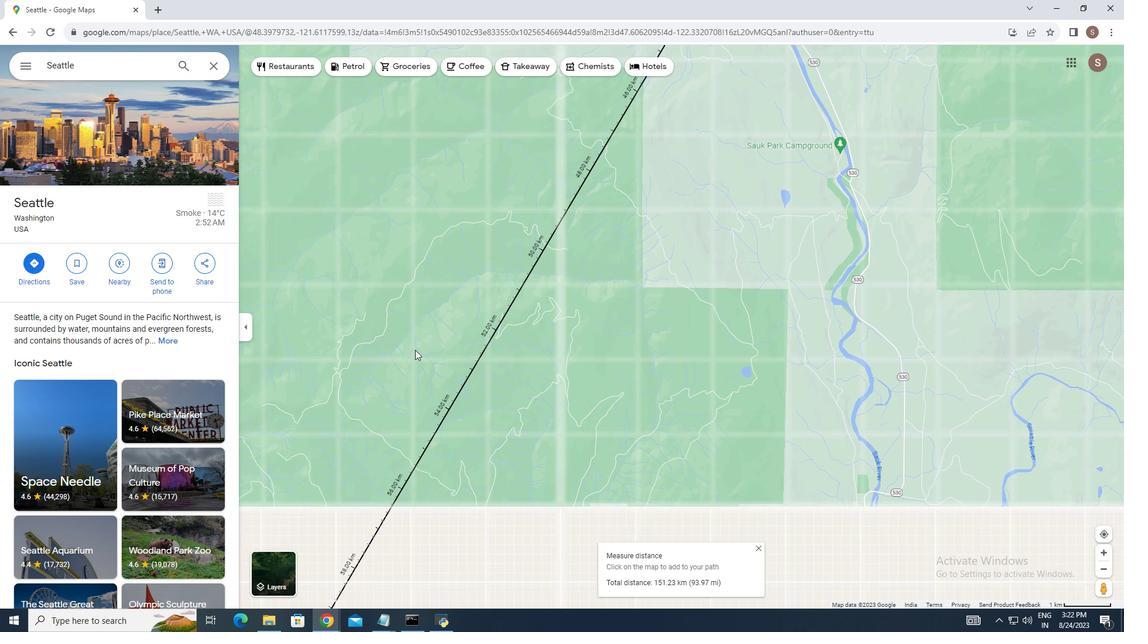 
Action: Mouse pressed left at (328, 477)
Screenshot: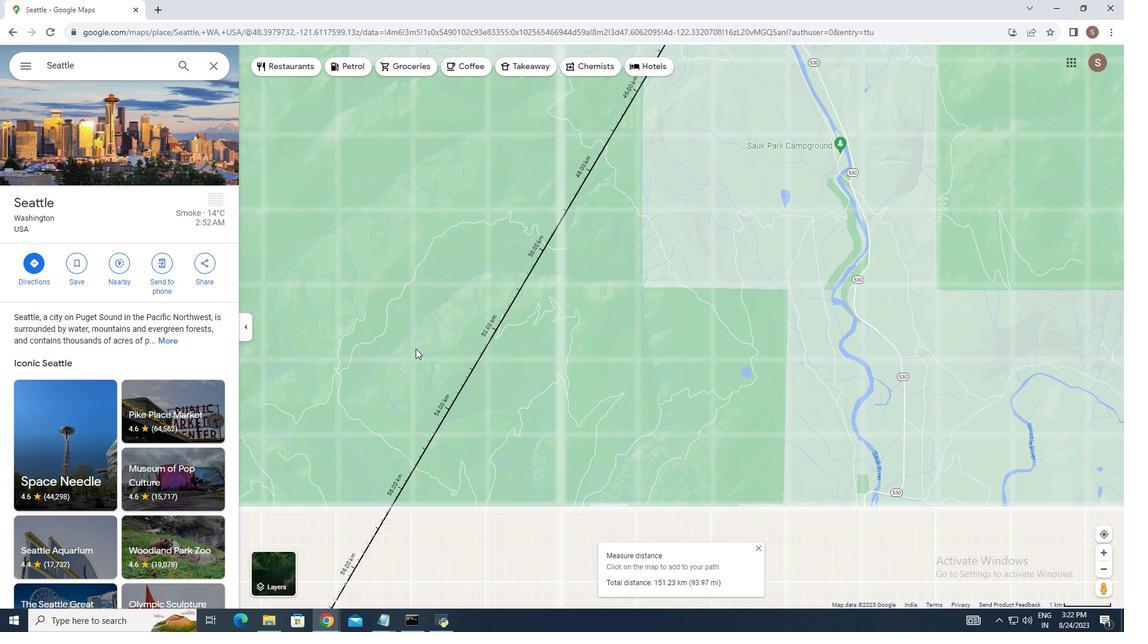 
Action: Mouse moved to (418, 513)
Screenshot: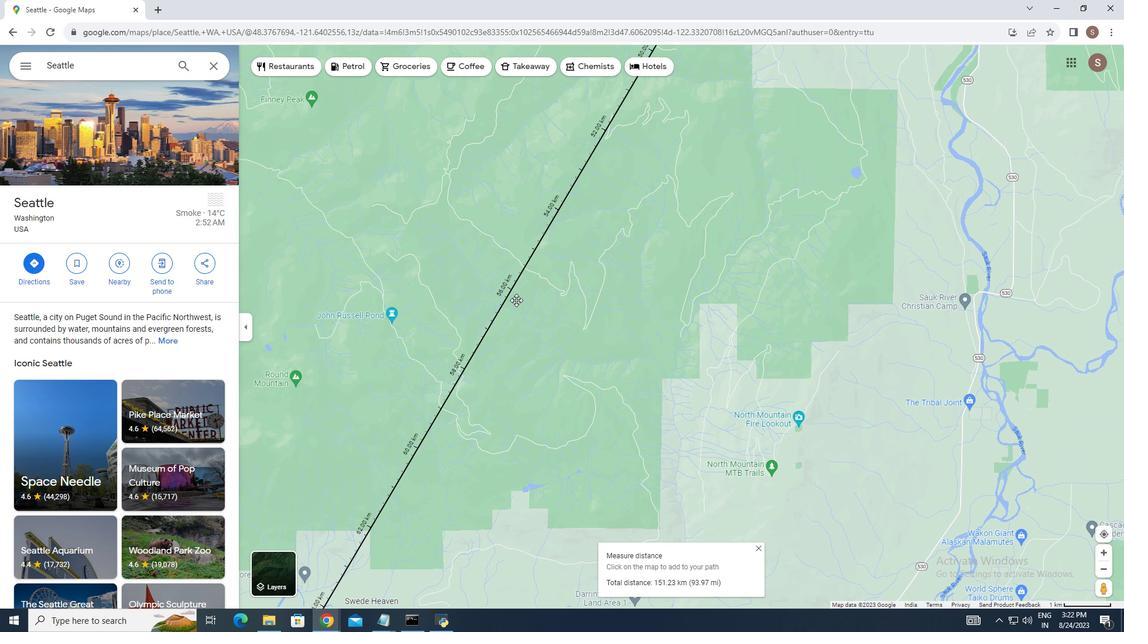
Action: Mouse pressed left at (418, 513)
Screenshot: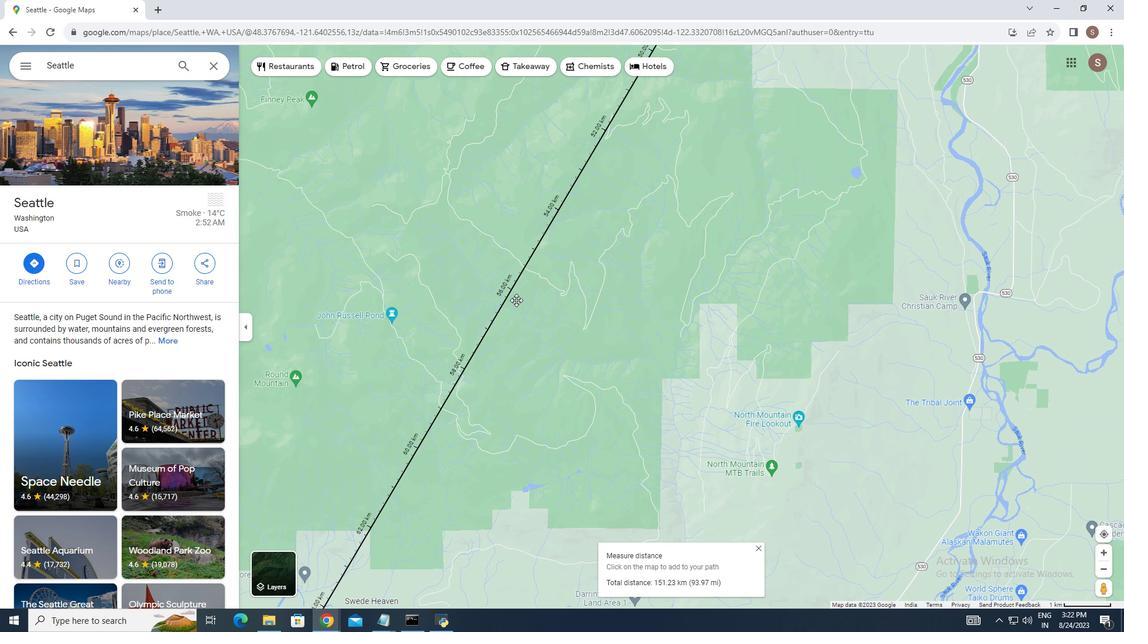 
Action: Mouse moved to (356, 490)
Screenshot: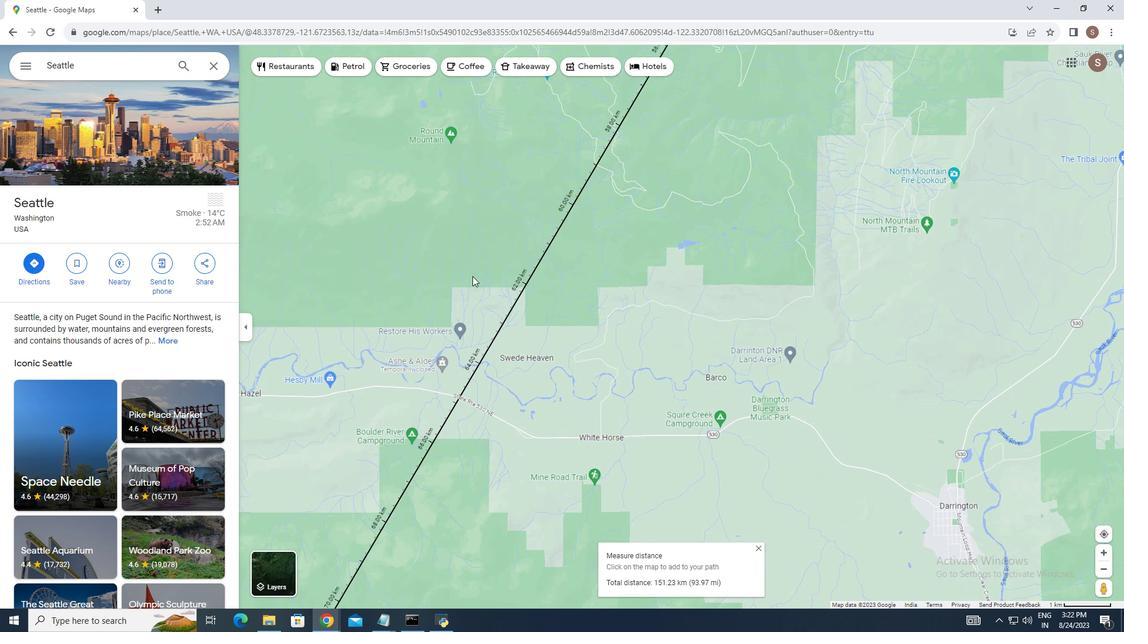
Action: Mouse pressed left at (356, 490)
Screenshot: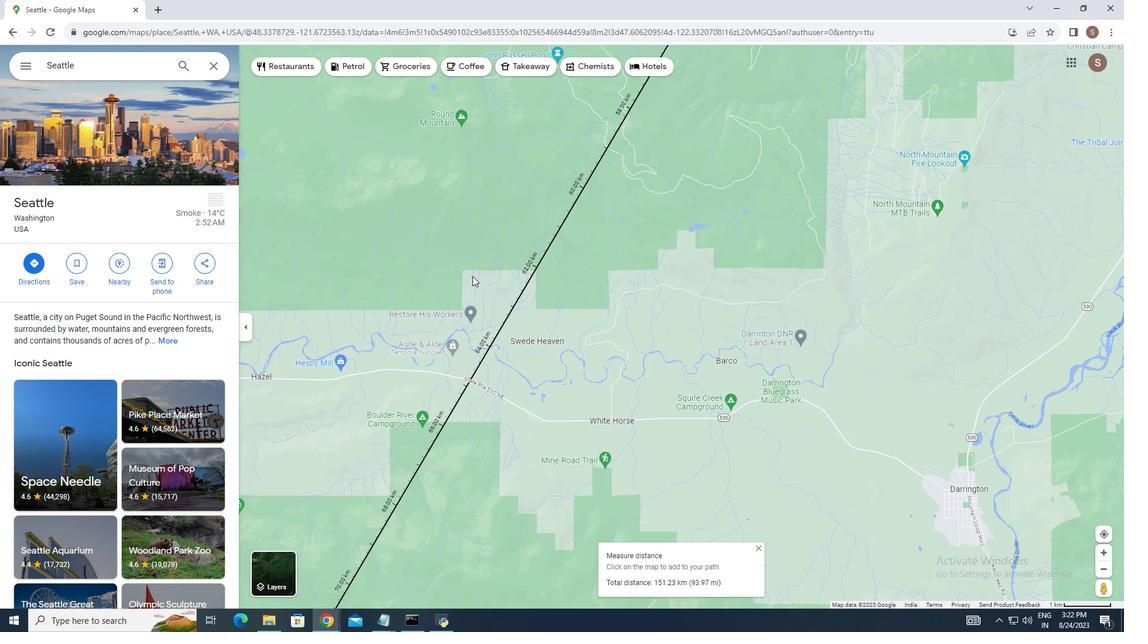 
Action: Mouse moved to (449, 482)
Screenshot: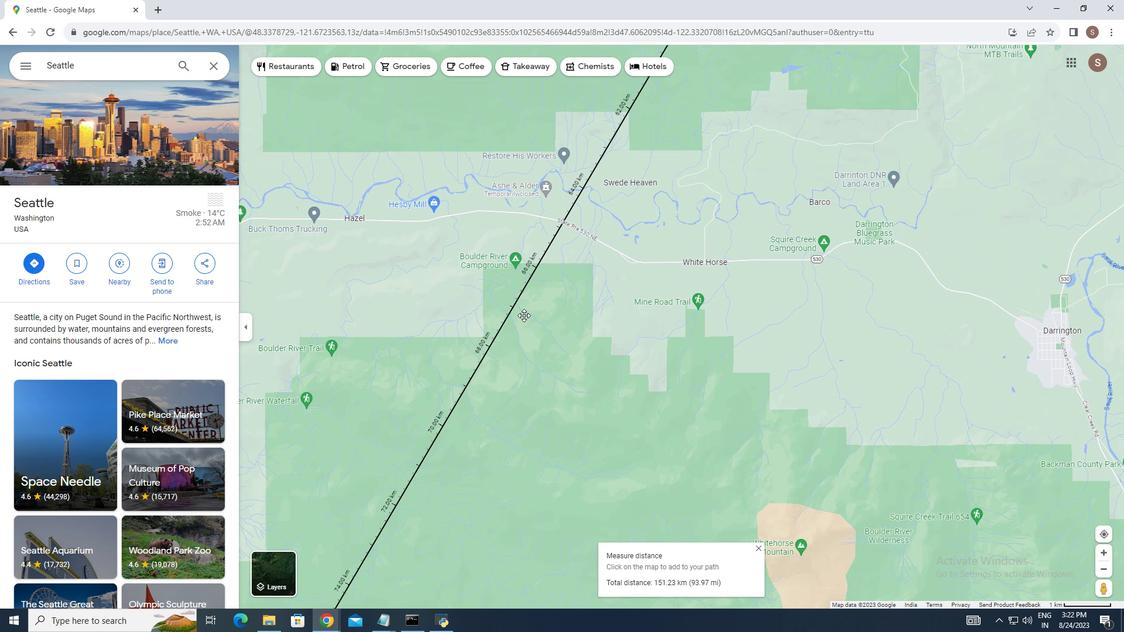 
Action: Mouse pressed left at (449, 482)
Screenshot: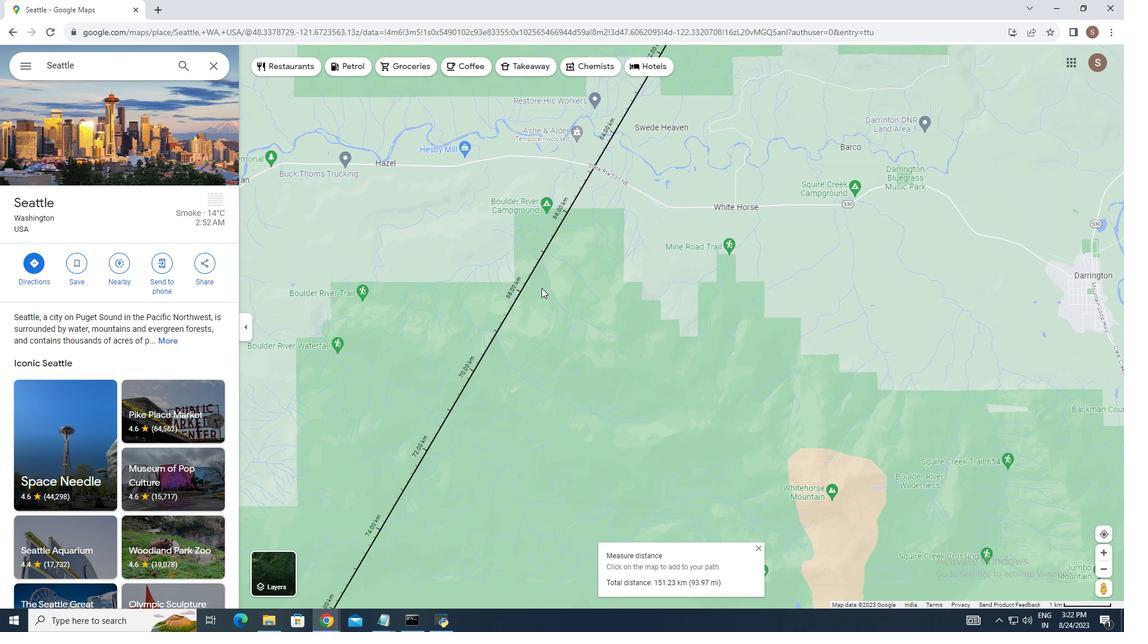 
Action: Mouse moved to (424, 424)
Screenshot: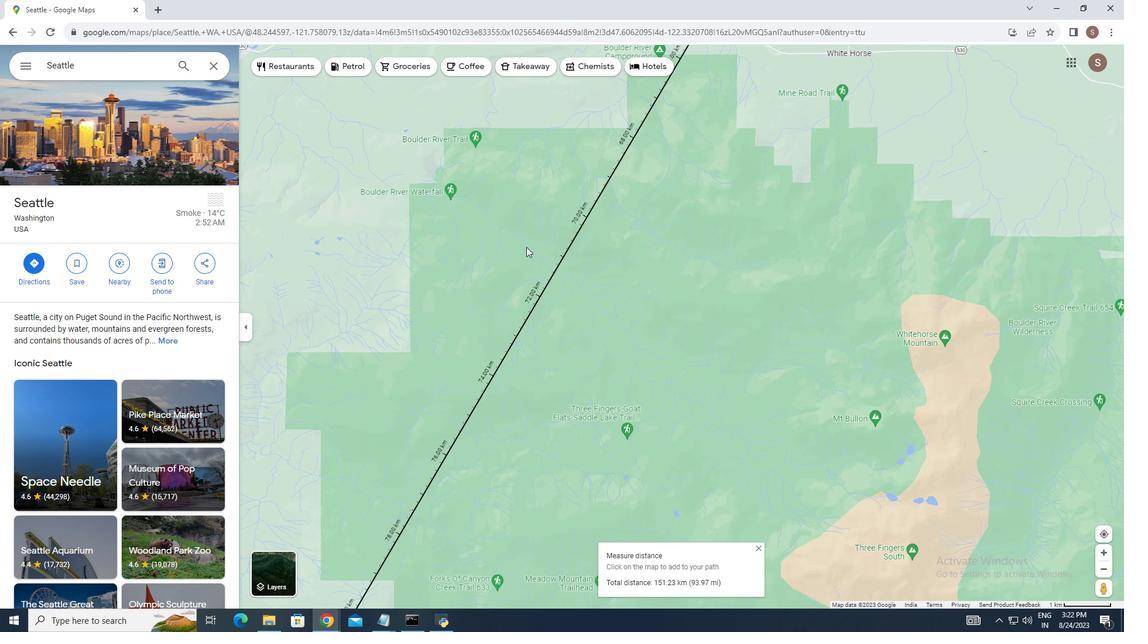 
Action: Mouse pressed left at (424, 424)
Screenshot: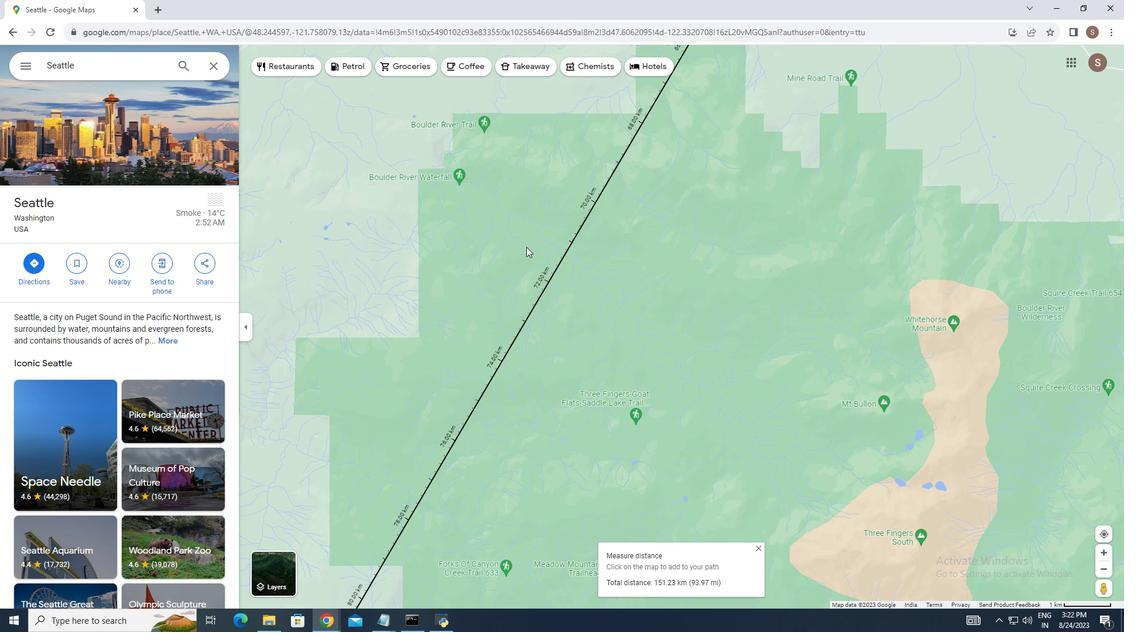
Action: Mouse moved to (479, 475)
Screenshot: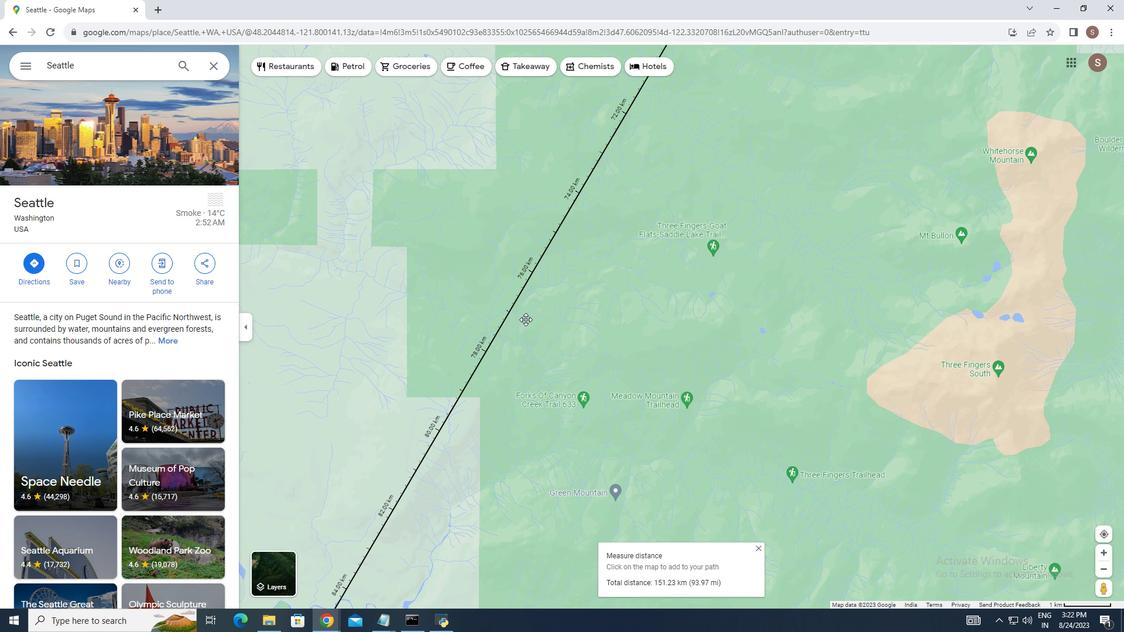 
Action: Mouse pressed left at (479, 475)
Screenshot: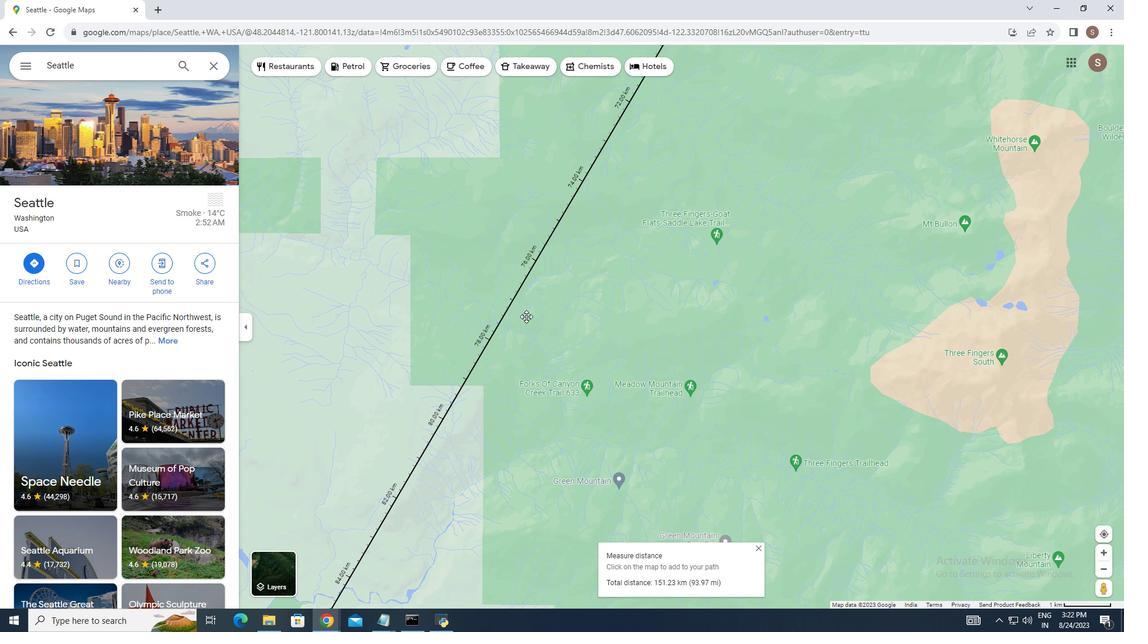 
Action: Mouse moved to (487, 458)
Screenshot: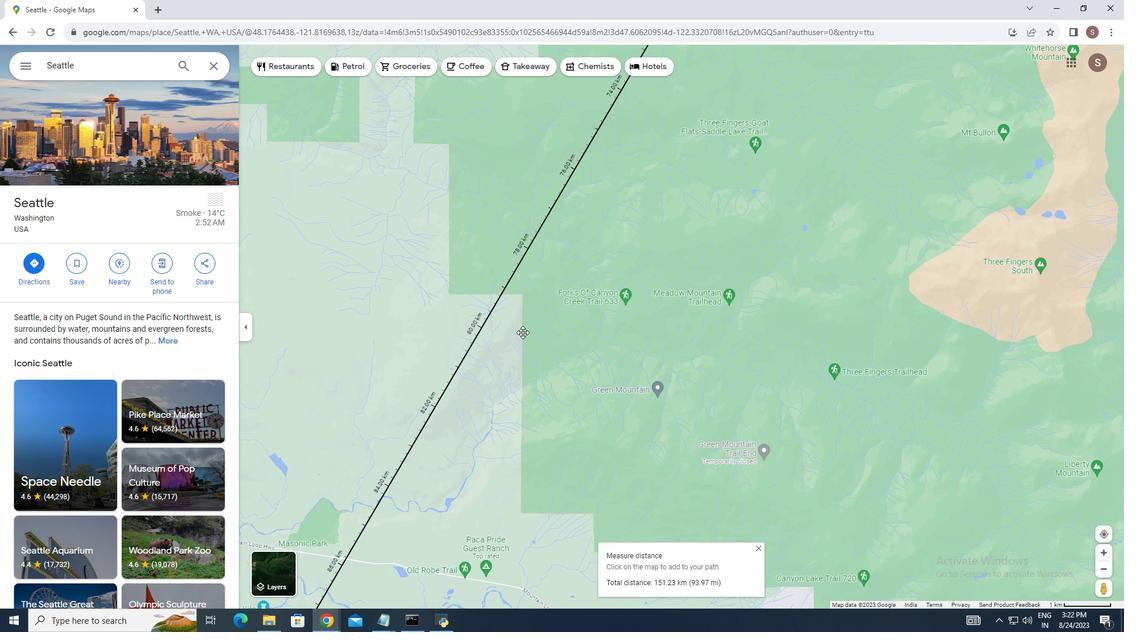 
Action: Mouse pressed left at (487, 458)
Screenshot: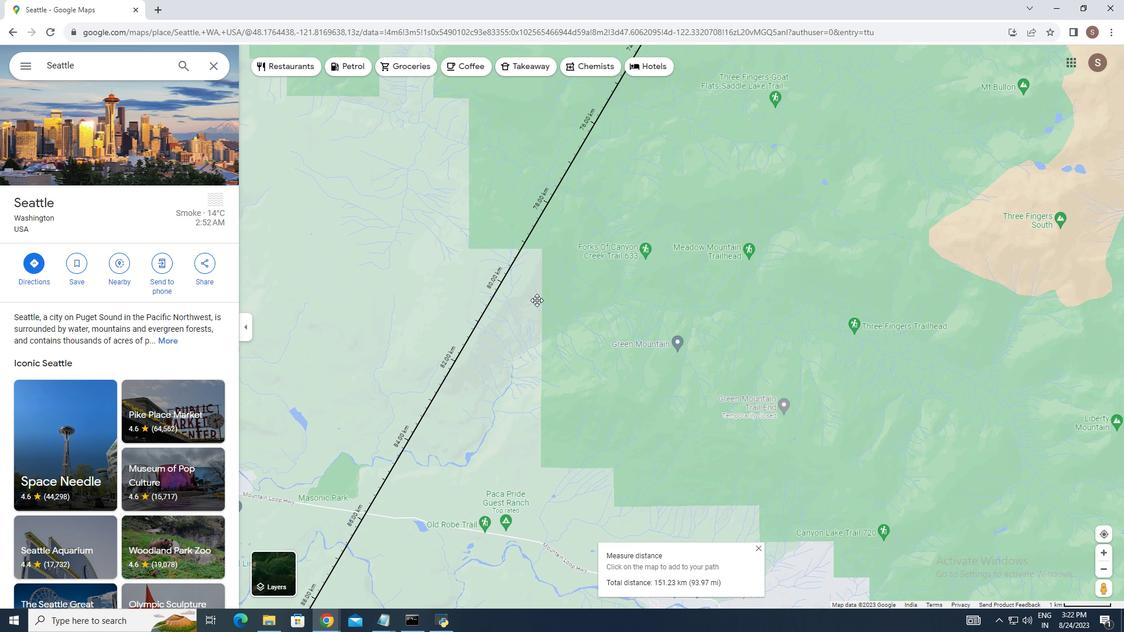 
Action: Mouse moved to (513, 387)
Screenshot: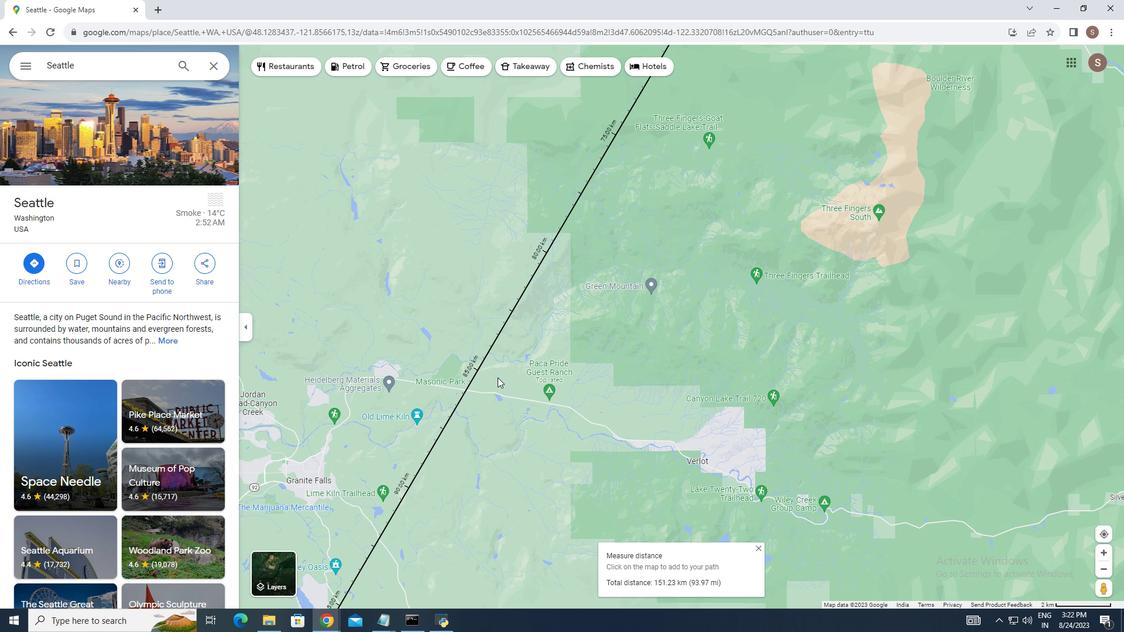 
Action: Mouse scrolled (514, 382) with delta (0, 0)
Screenshot: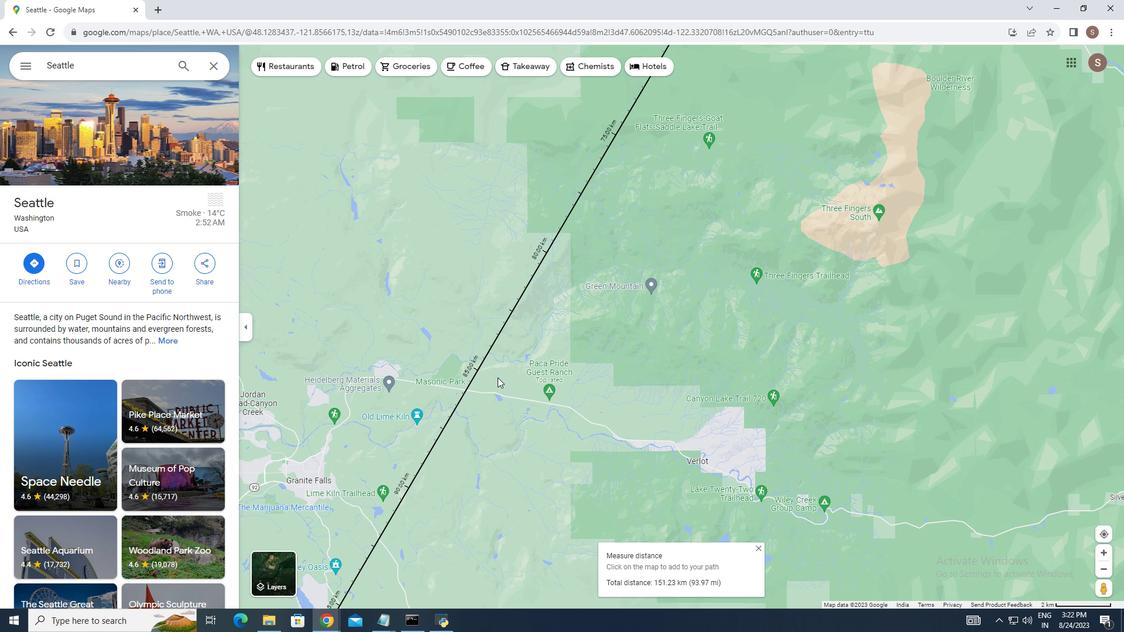 
Action: Mouse moved to (512, 388)
Screenshot: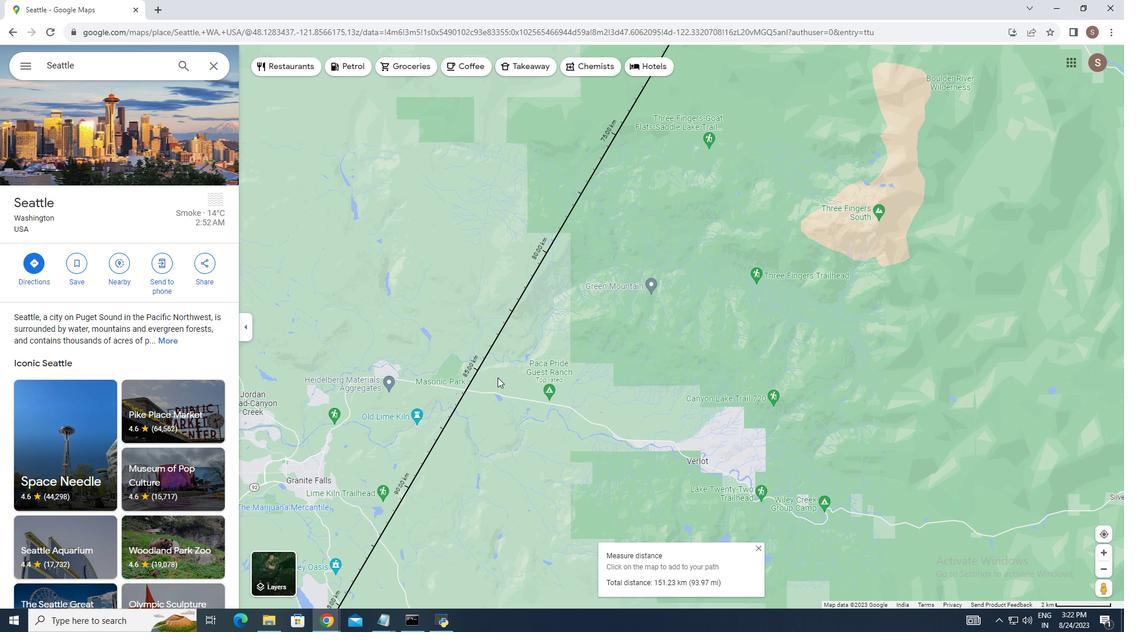 
Action: Mouse scrolled (513, 387) with delta (0, 0)
Screenshot: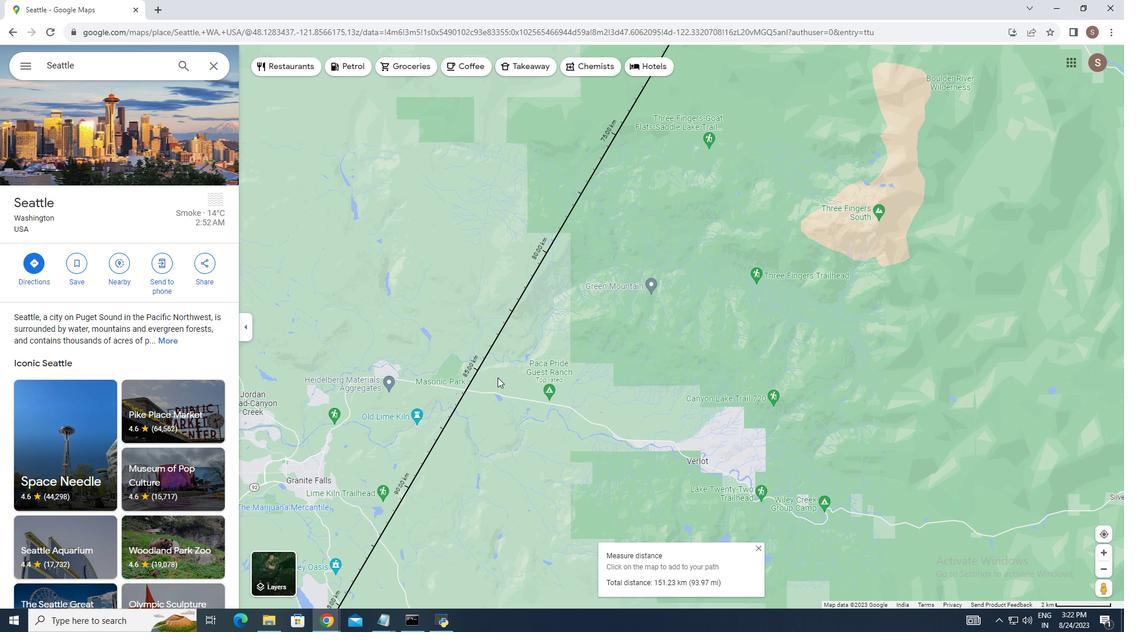 
Action: Mouse moved to (511, 390)
Screenshot: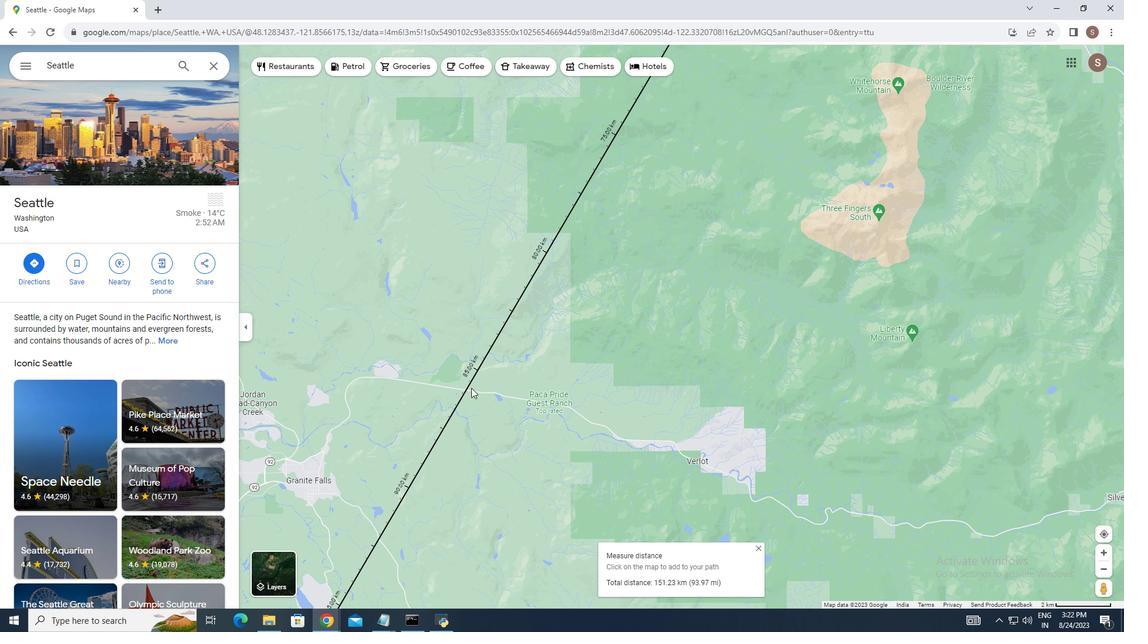 
Action: Mouse scrolled (511, 389) with delta (0, 0)
Screenshot: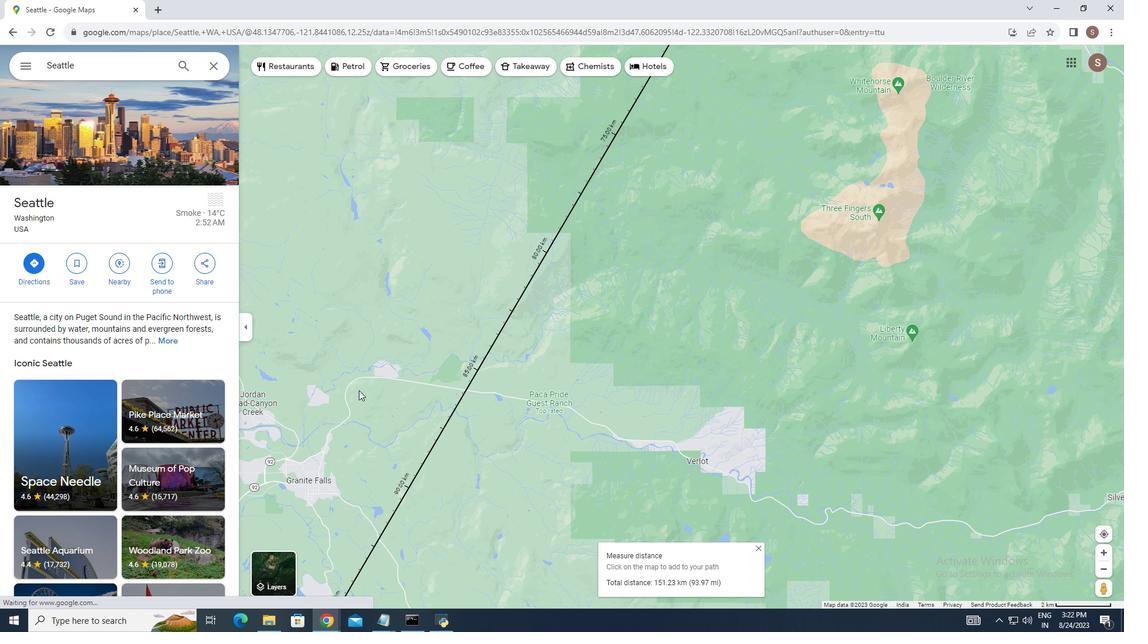 
Action: Mouse moved to (146, 361)
Screenshot: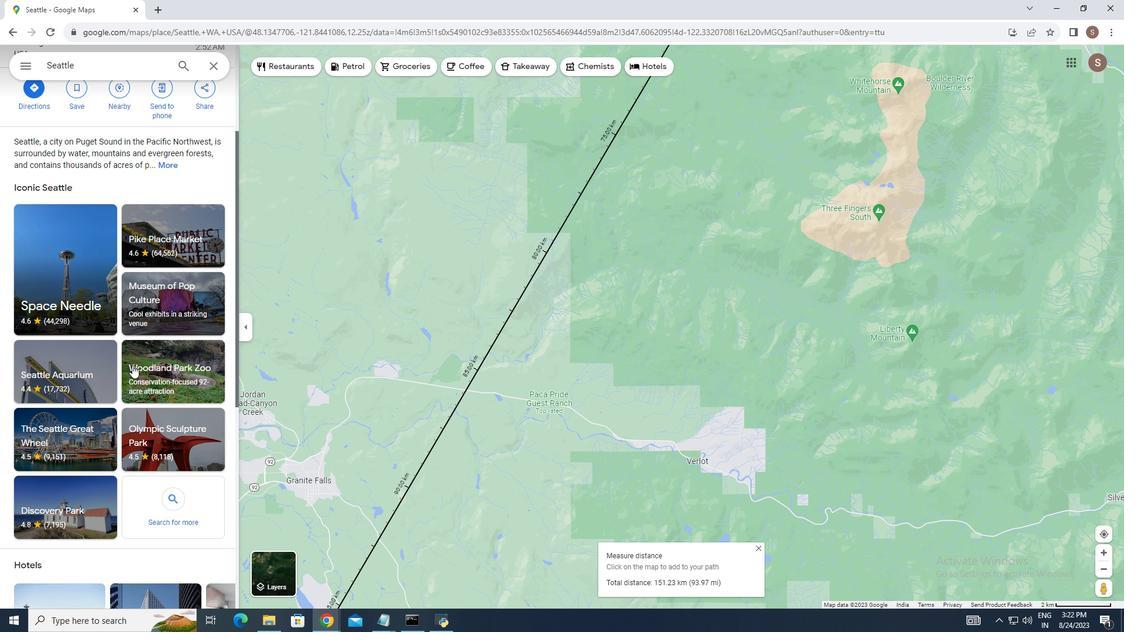 
Action: Mouse scrolled (146, 360) with delta (0, 0)
Screenshot: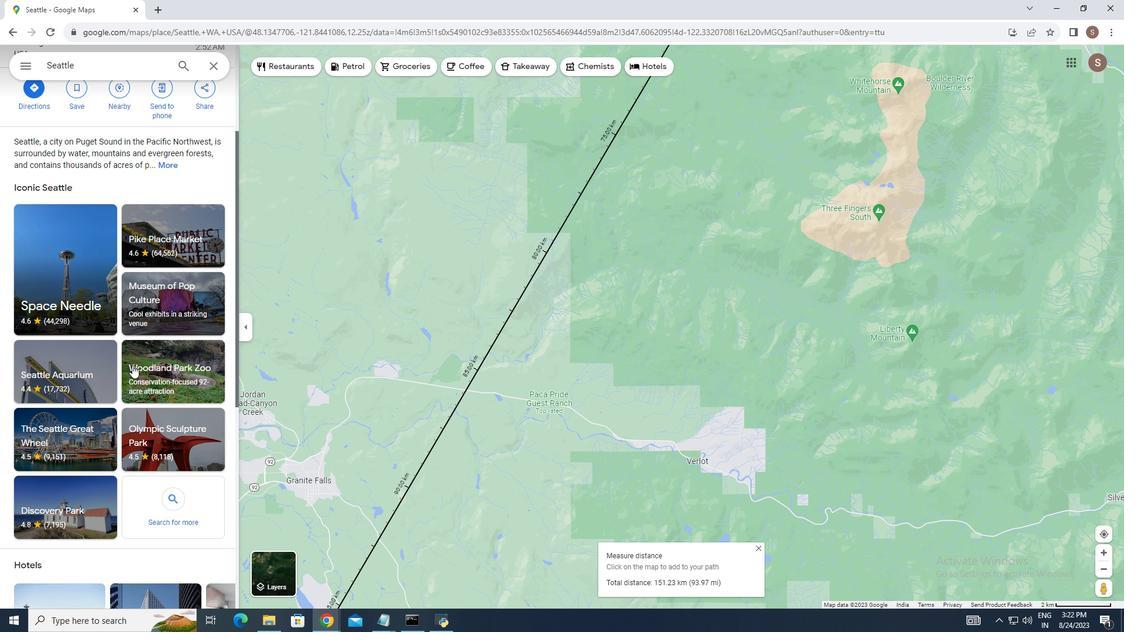 
Action: Mouse moved to (145, 374)
Screenshot: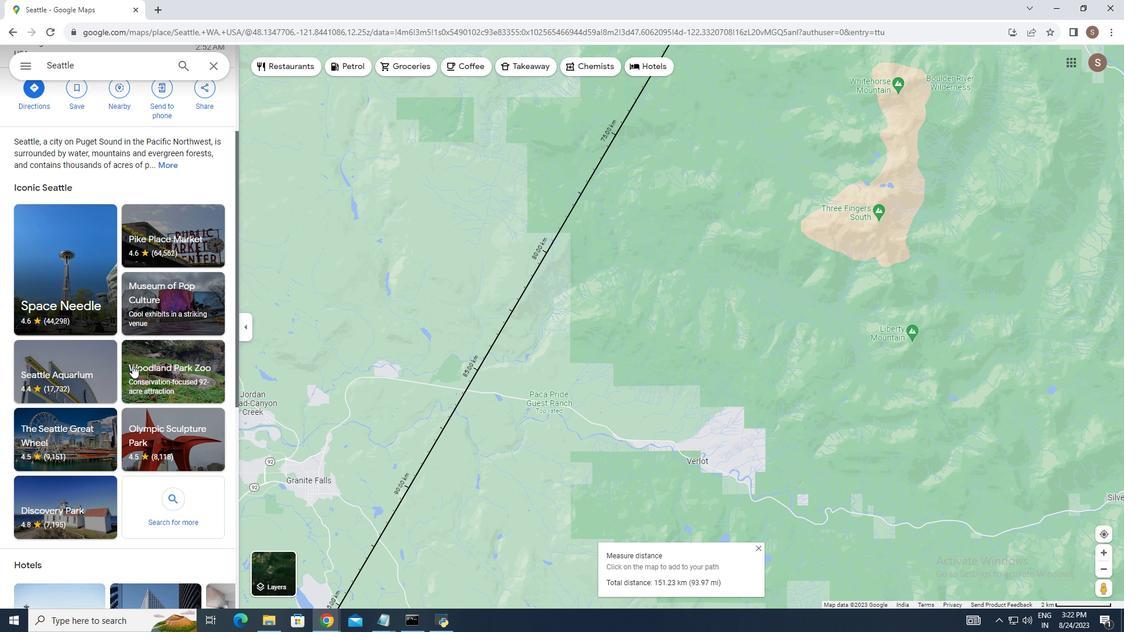 
Action: Mouse scrolled (145, 374) with delta (0, 0)
Screenshot: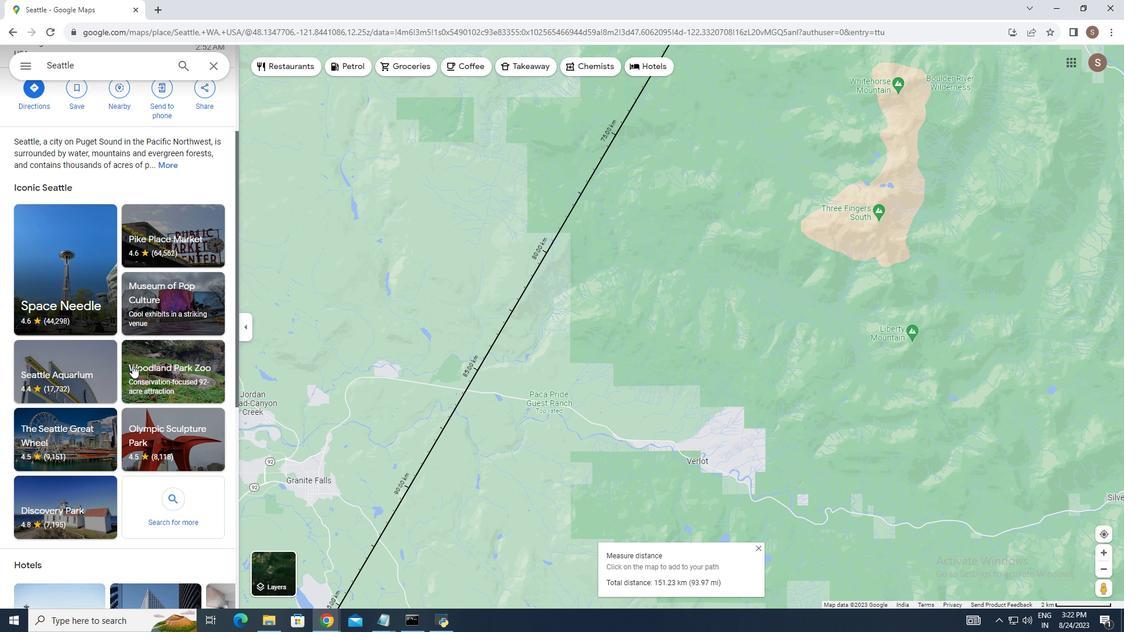 
Action: Mouse moved to (145, 377)
Screenshot: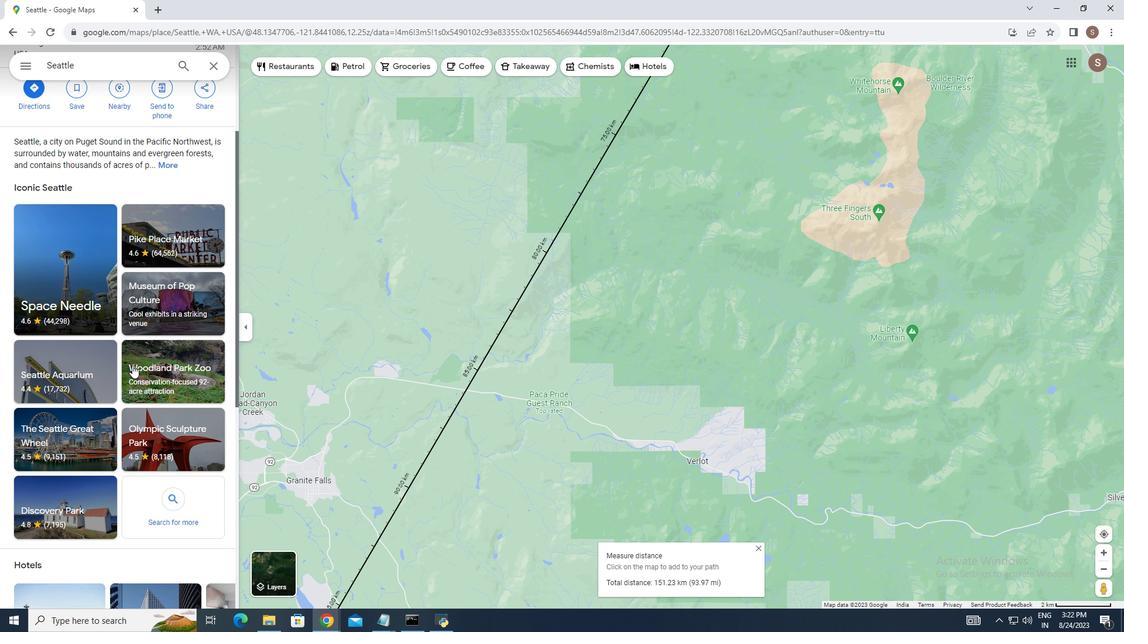 
Action: Mouse scrolled (145, 377) with delta (0, 0)
Screenshot: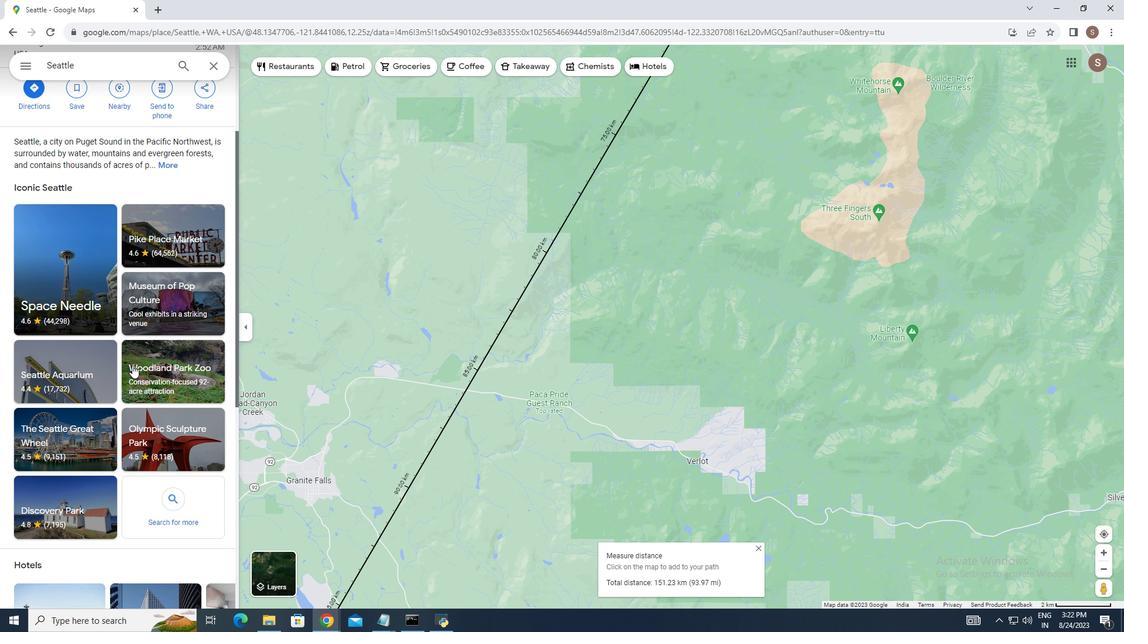 
Action: Mouse moved to (146, 381)
Screenshot: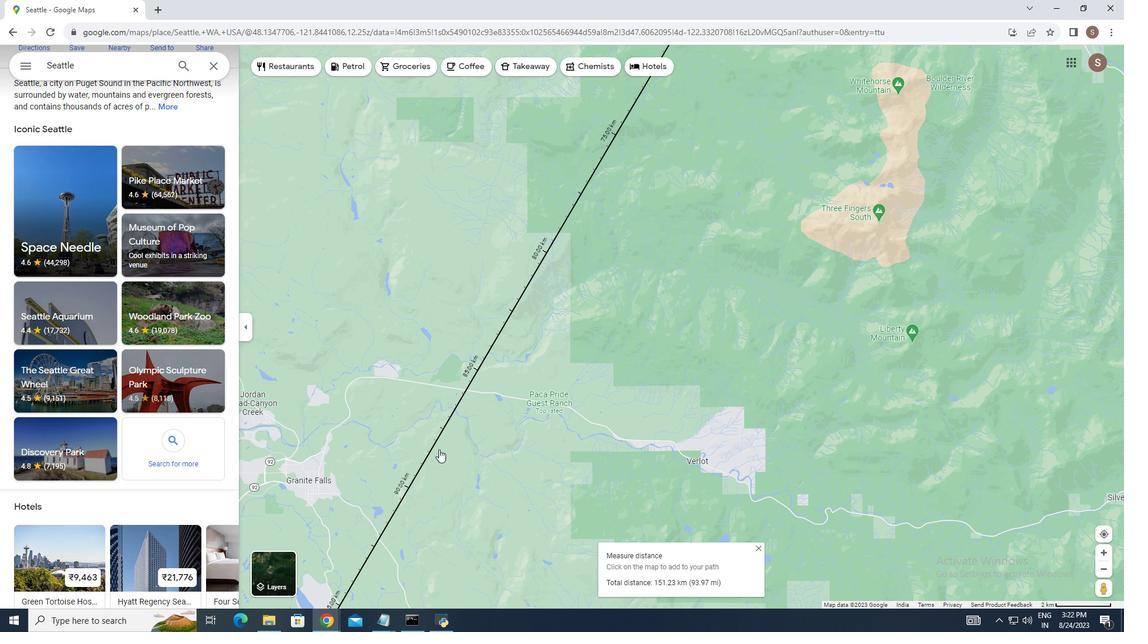 
Action: Mouse scrolled (146, 381) with delta (0, 0)
Screenshot: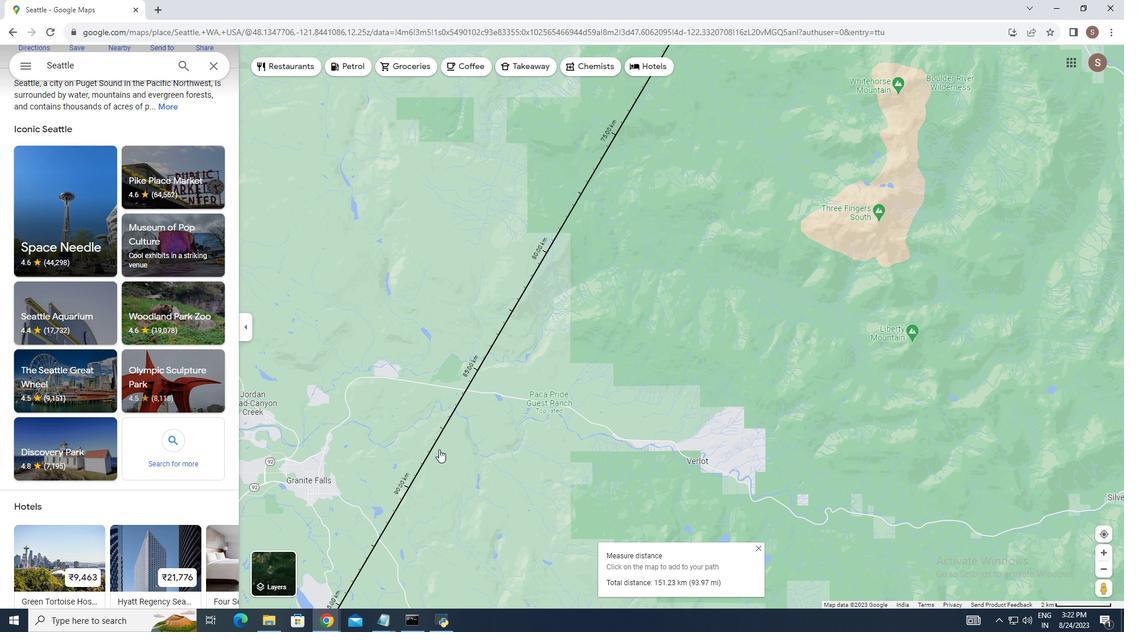 
Action: Mouse moved to (510, 451)
Screenshot: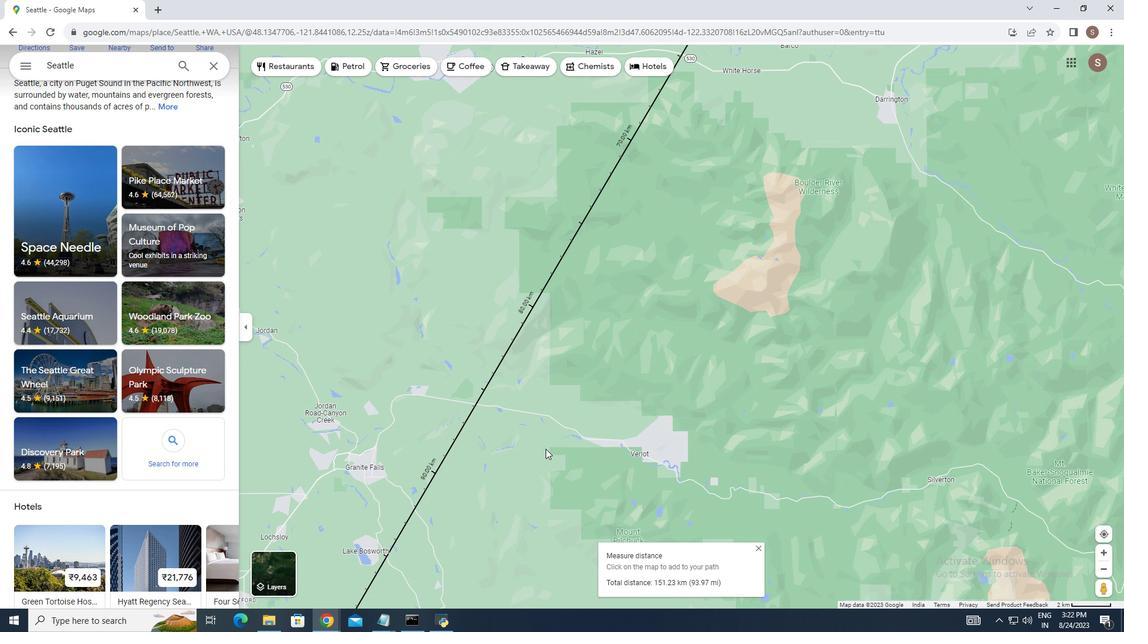 
Action: Mouse scrolled (510, 451) with delta (0, 0)
Screenshot: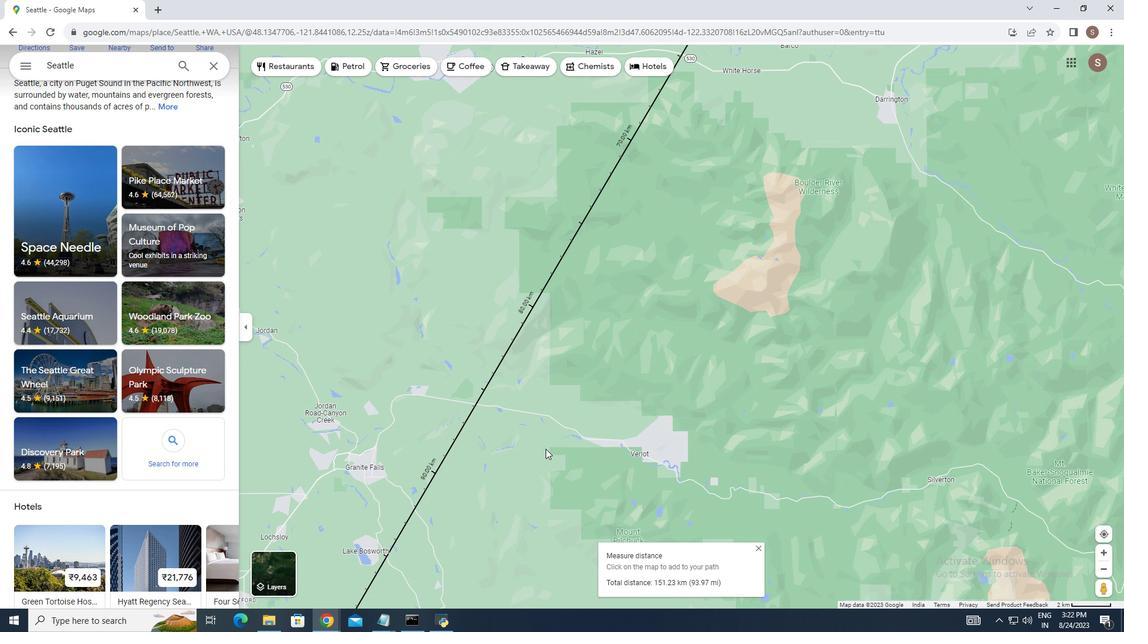
Action: Mouse moved to (515, 450)
Screenshot: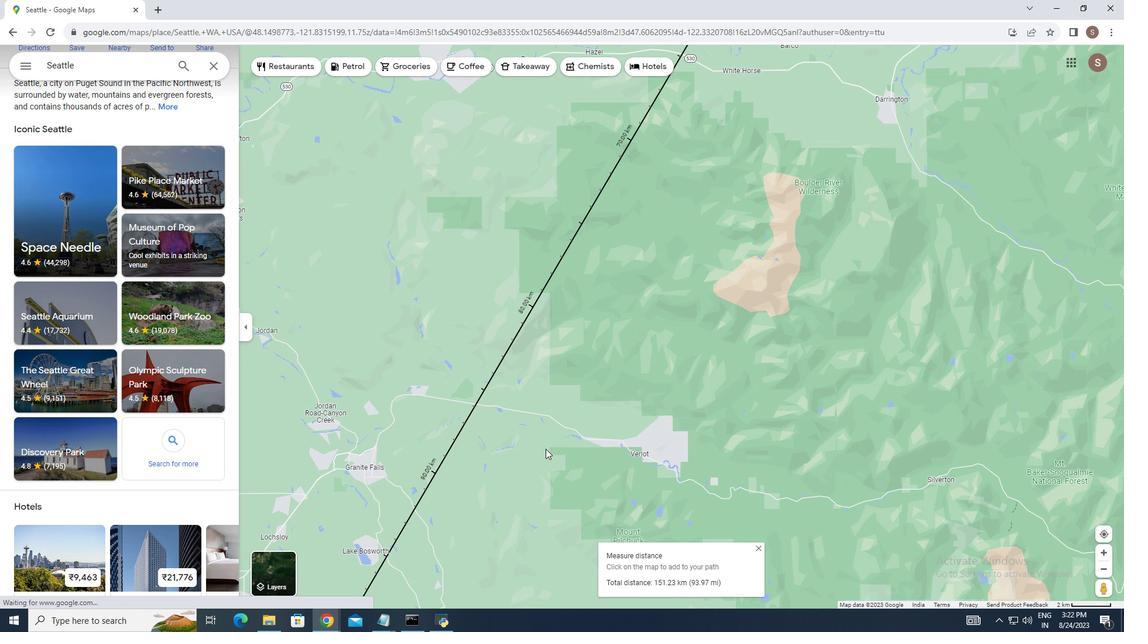 
Action: Mouse scrolled (515, 449) with delta (0, 0)
Screenshot: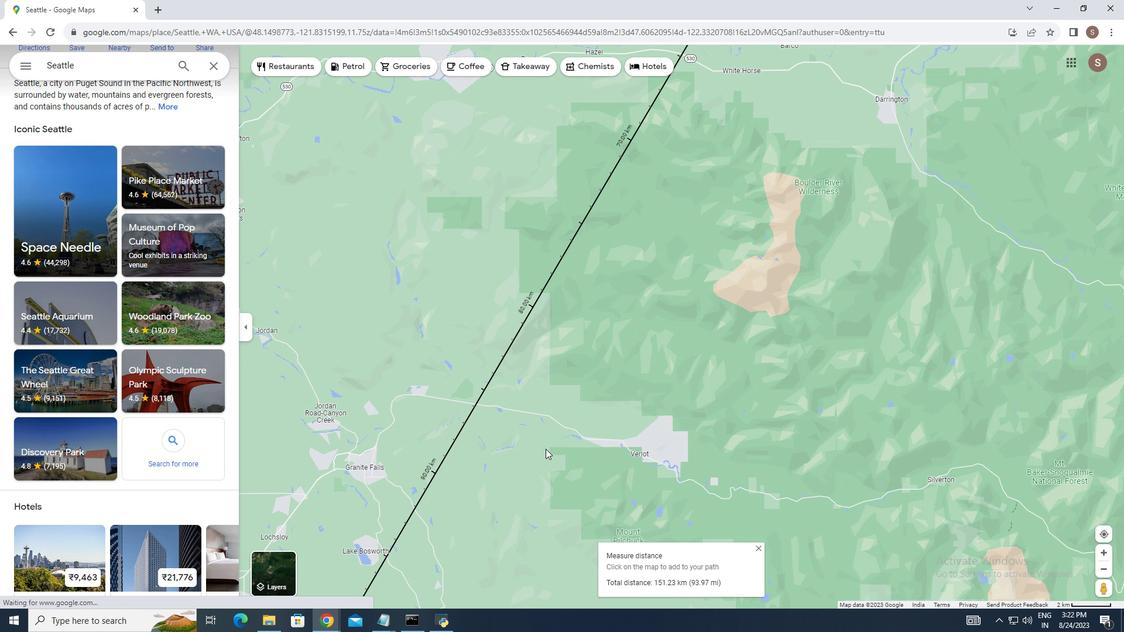 
Action: Mouse moved to (603, 483)
Screenshot: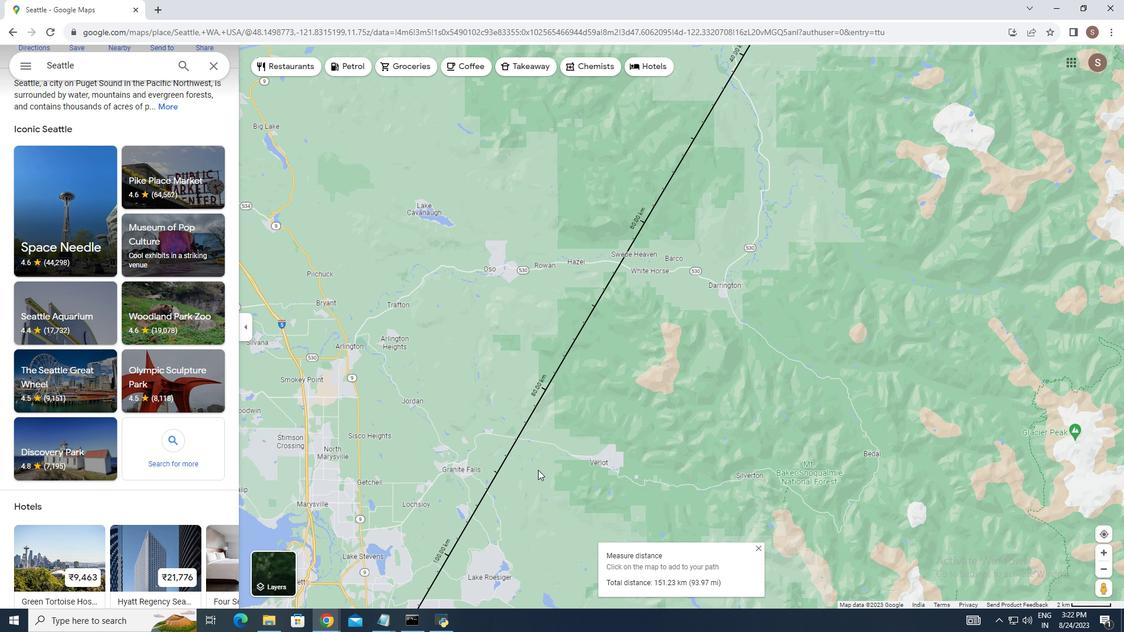 
Action: Mouse scrolled (603, 482) with delta (0, 0)
Screenshot: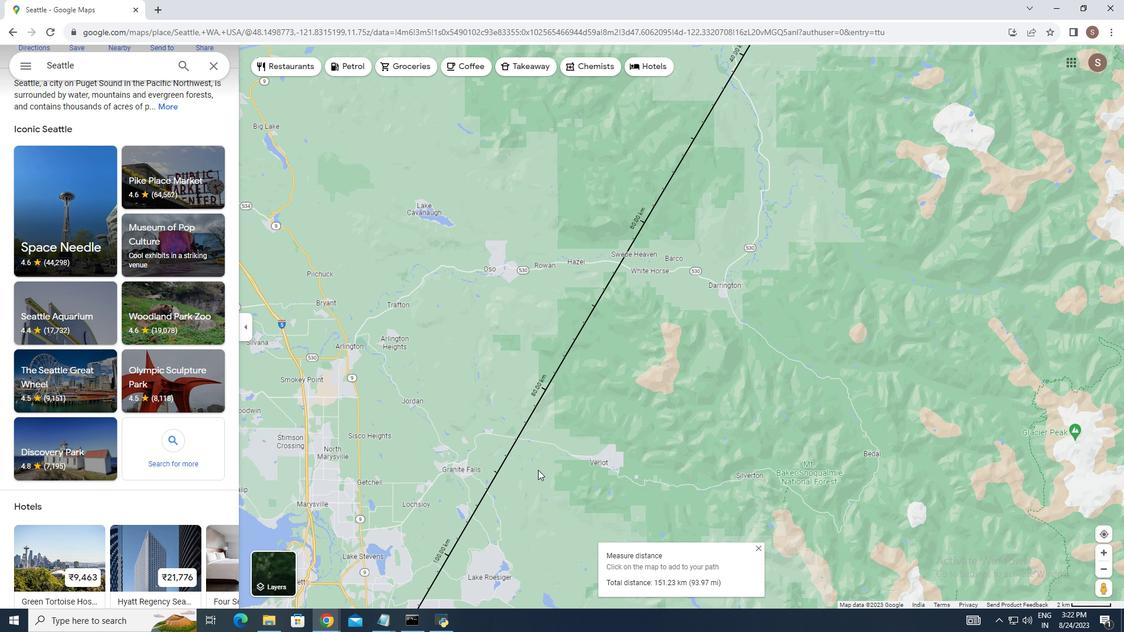 
Action: Mouse moved to (581, 483)
Screenshot: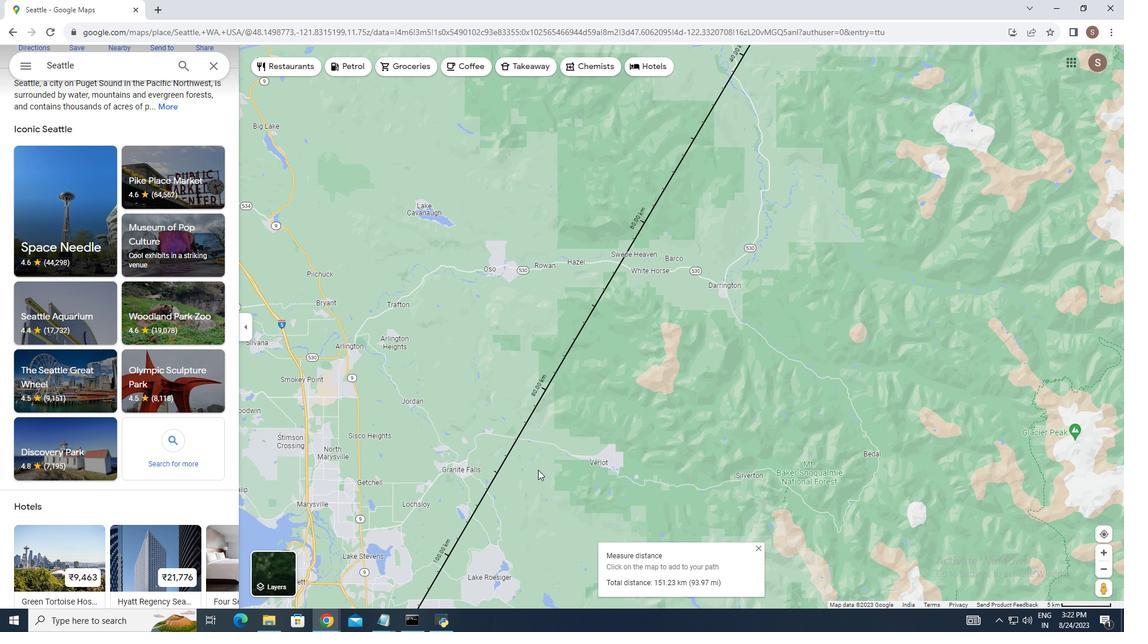 
Action: Mouse scrolled (581, 483) with delta (0, 0)
Screenshot: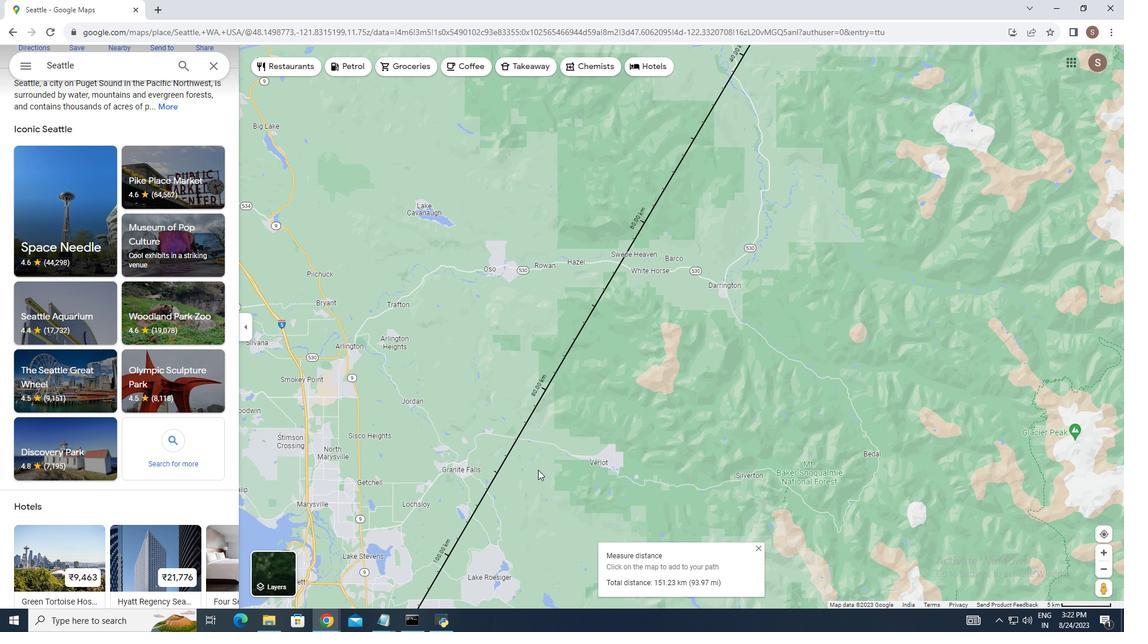 
Action: Mouse moved to (568, 486)
Screenshot: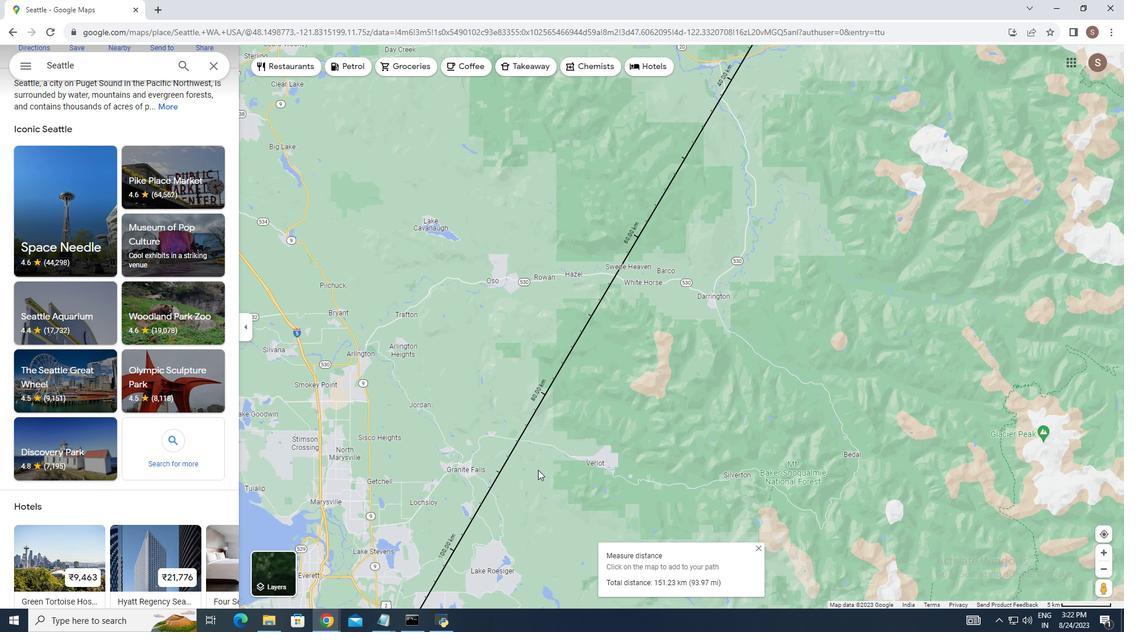 
Action: Mouse scrolled (568, 486) with delta (0, 0)
Screenshot: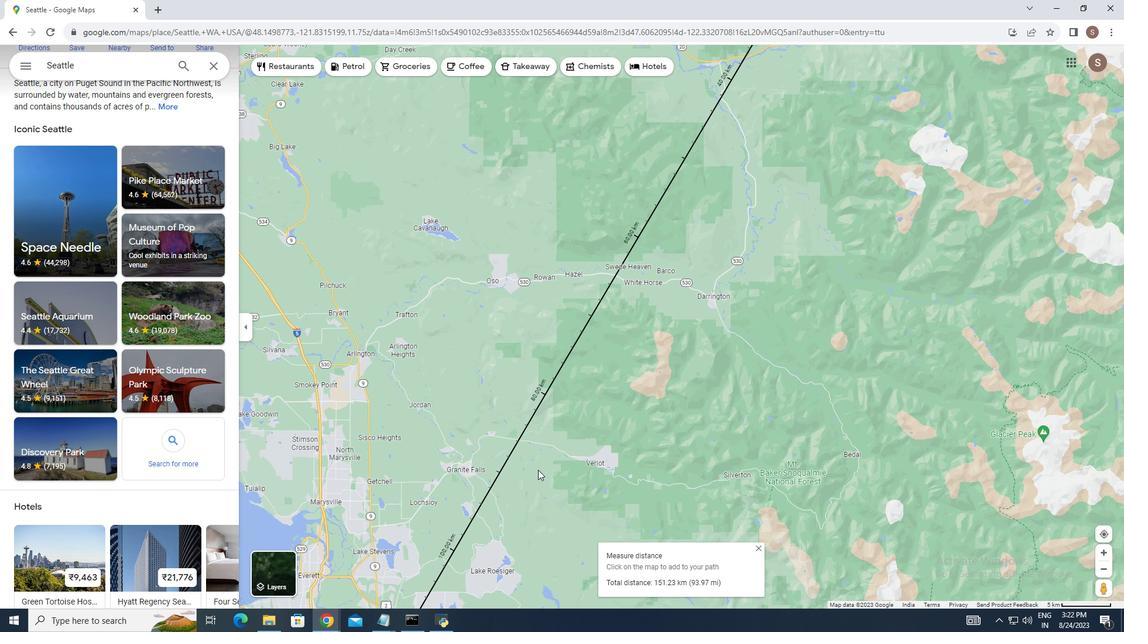 
Action: Mouse moved to (558, 486)
Screenshot: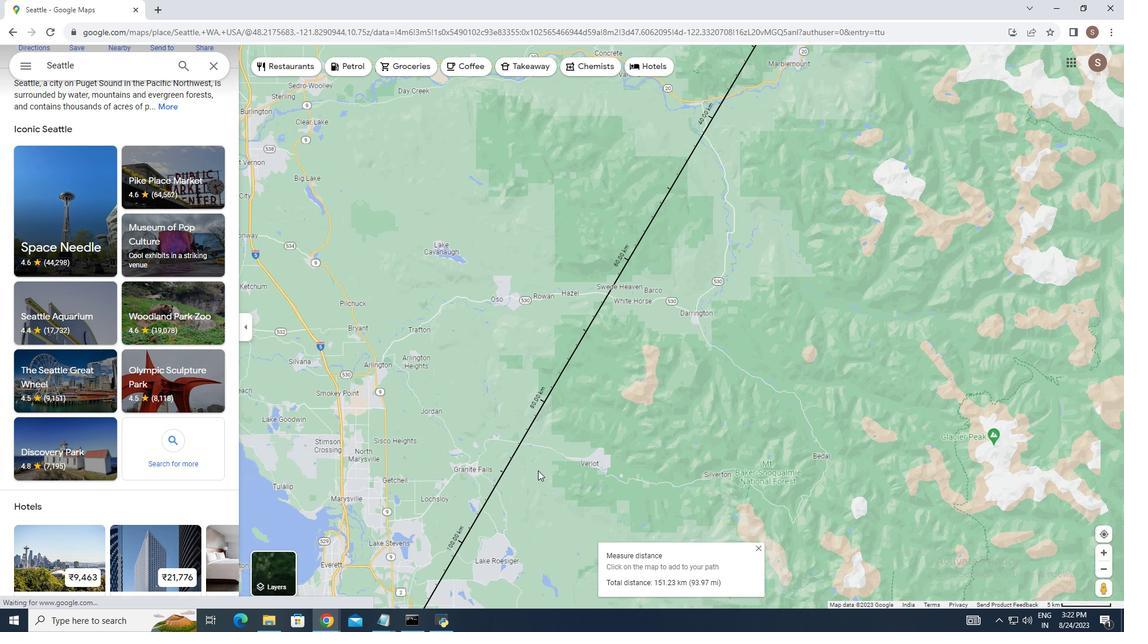 
Action: Mouse scrolled (558, 486) with delta (0, 0)
Screenshot: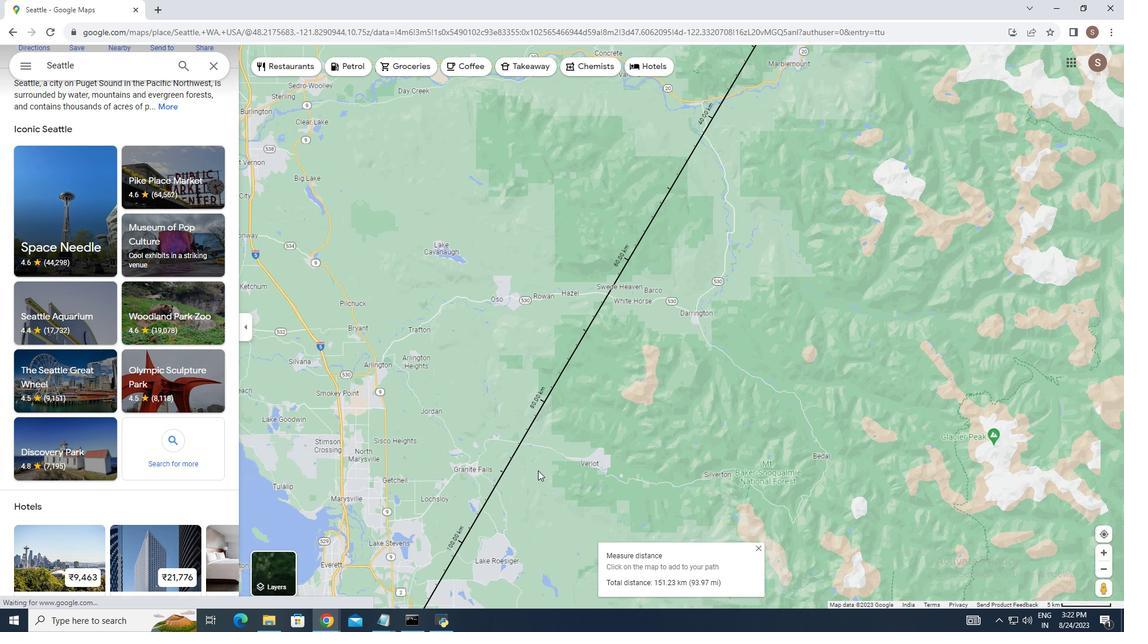 
Action: Mouse moved to (551, 483)
Screenshot: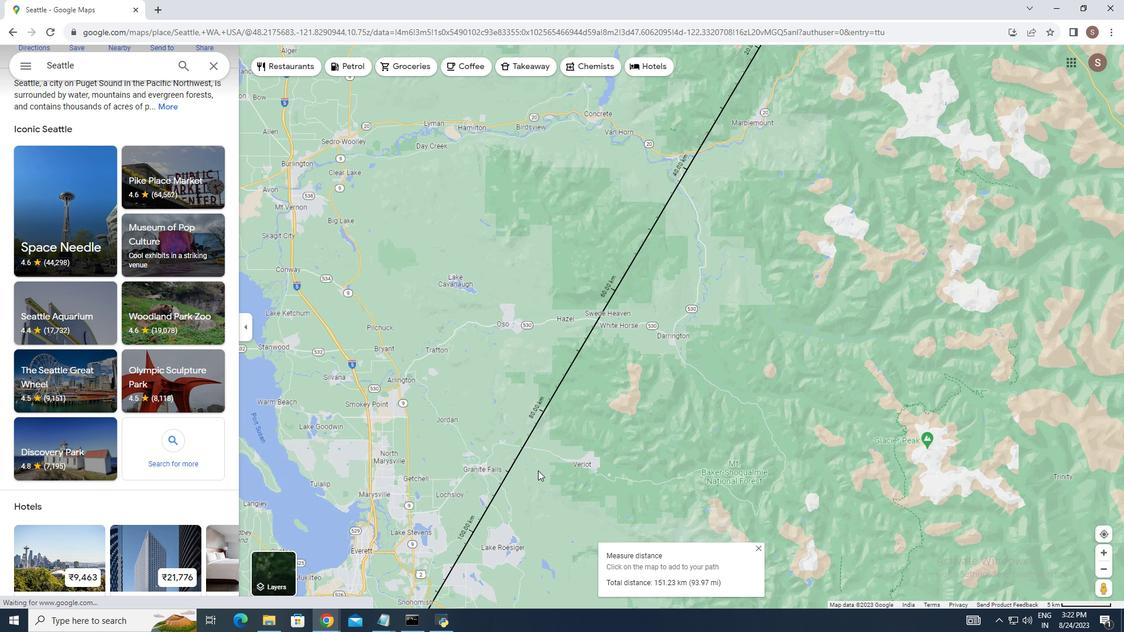 
Action: Mouse scrolled (551, 482) with delta (0, 0)
Screenshot: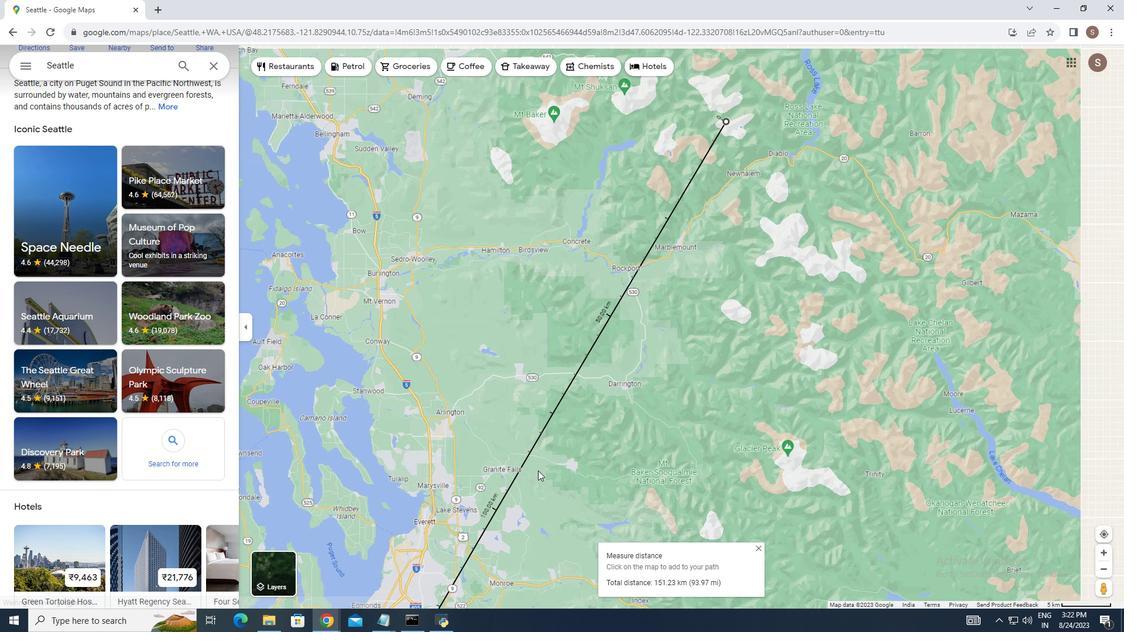 
Action: Mouse scrolled (551, 482) with delta (0, 0)
Screenshot: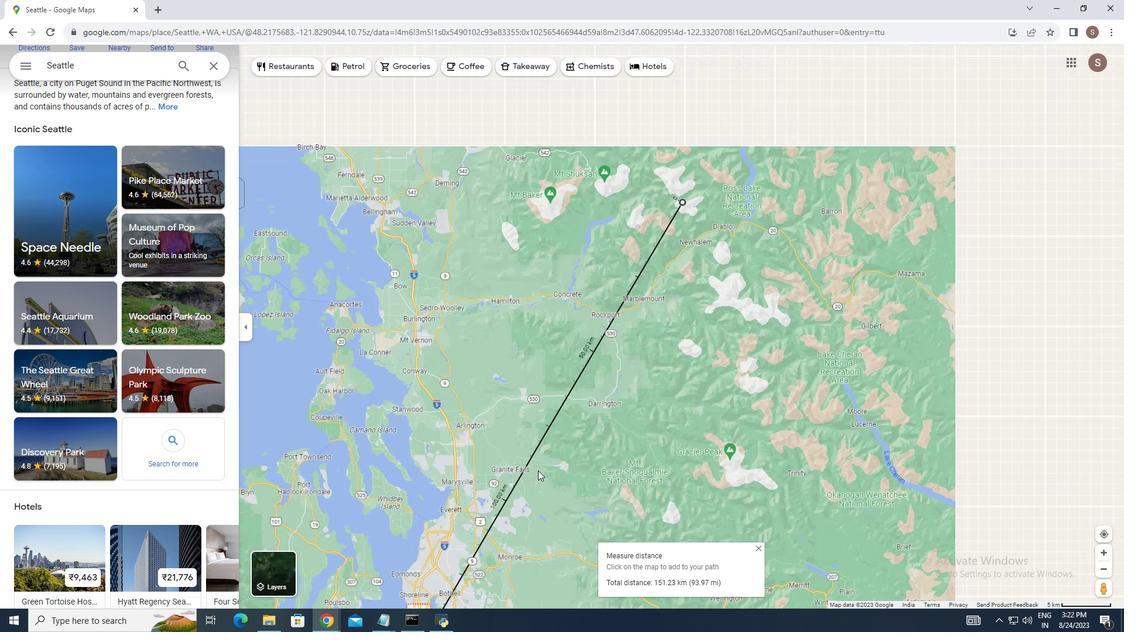 
Action: Mouse moved to (551, 483)
Screenshot: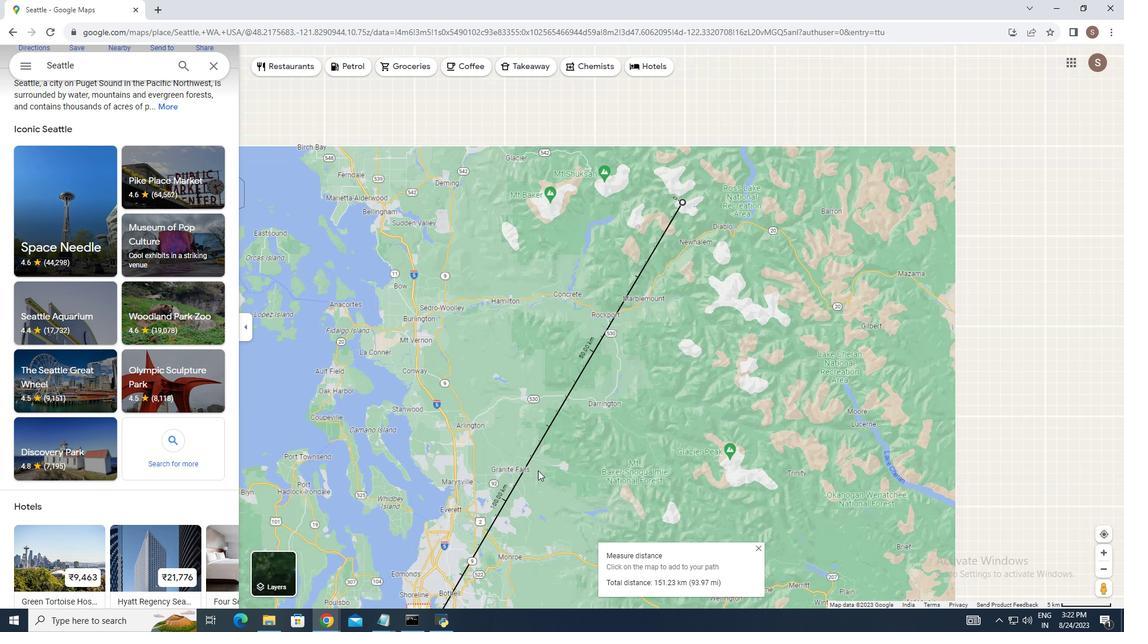
Action: Mouse scrolled (551, 482) with delta (0, 0)
Screenshot: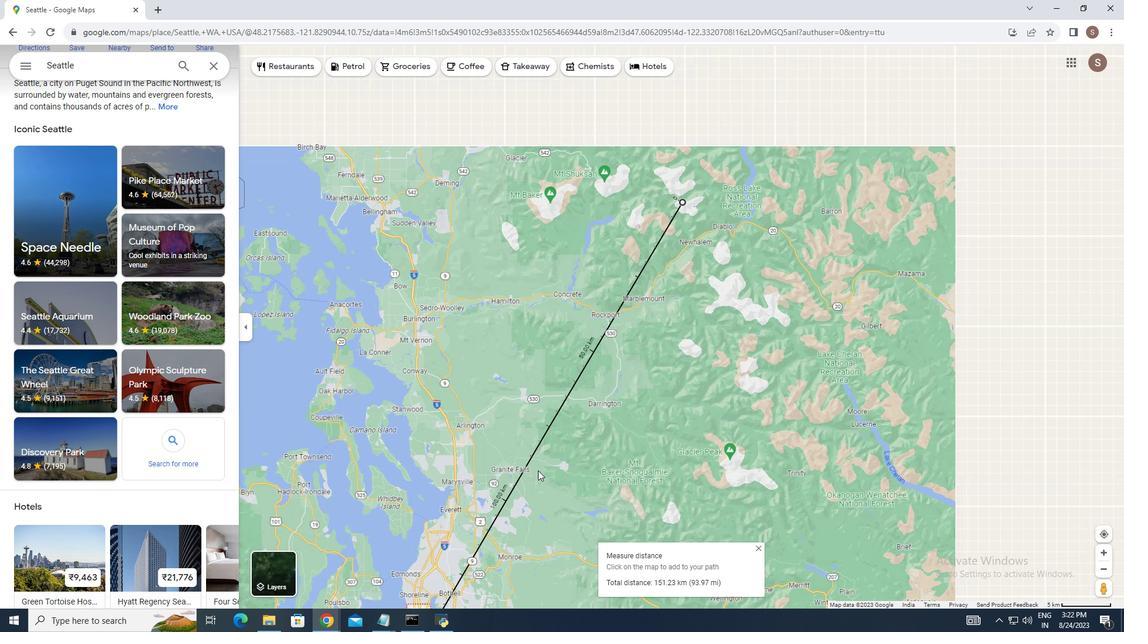 
Action: Mouse moved to (551, 483)
Screenshot: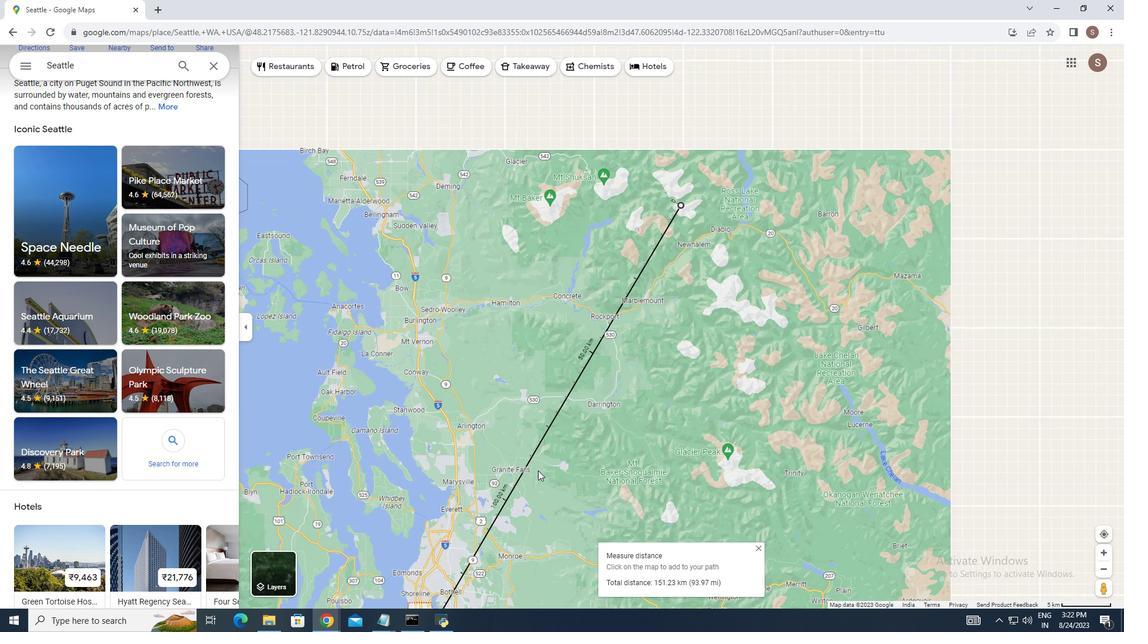 
Action: Mouse scrolled (551, 483) with delta (0, 0)
Screenshot: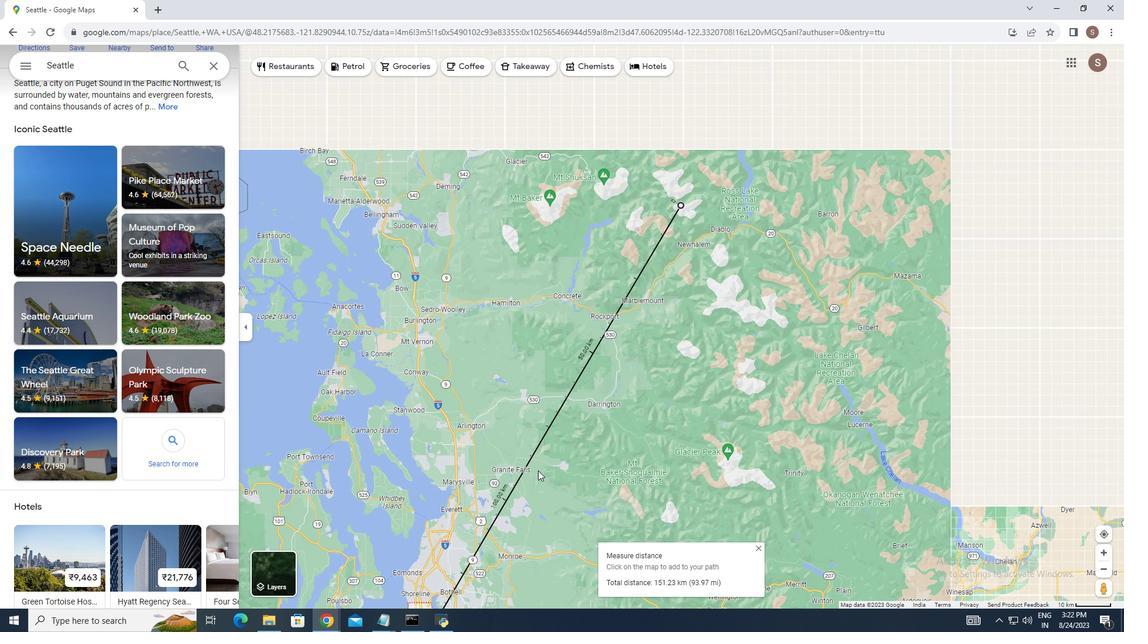 
Action: Mouse scrolled (551, 483) with delta (0, 0)
Screenshot: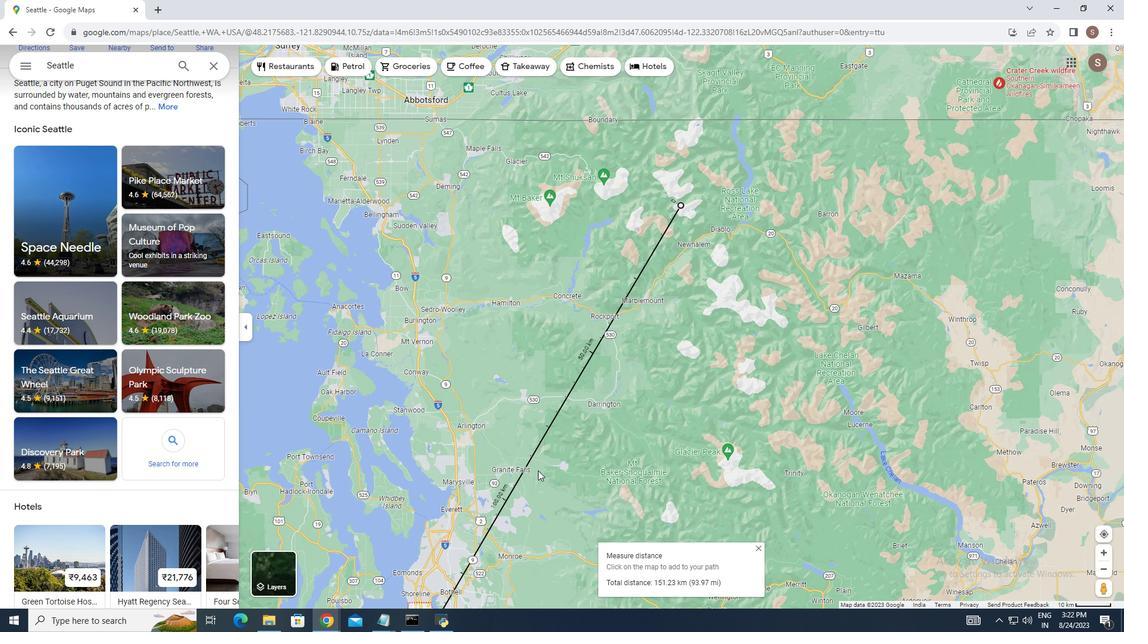 
Action: Mouse scrolled (551, 483) with delta (0, 0)
Screenshot: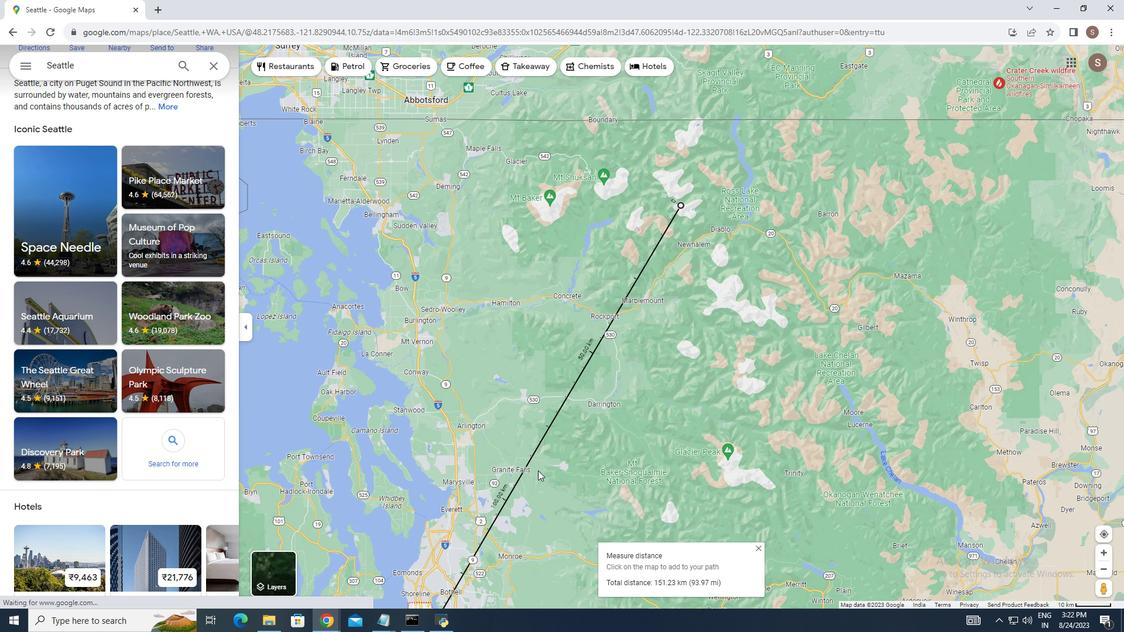 
Action: Mouse moved to (560, 510)
Screenshot: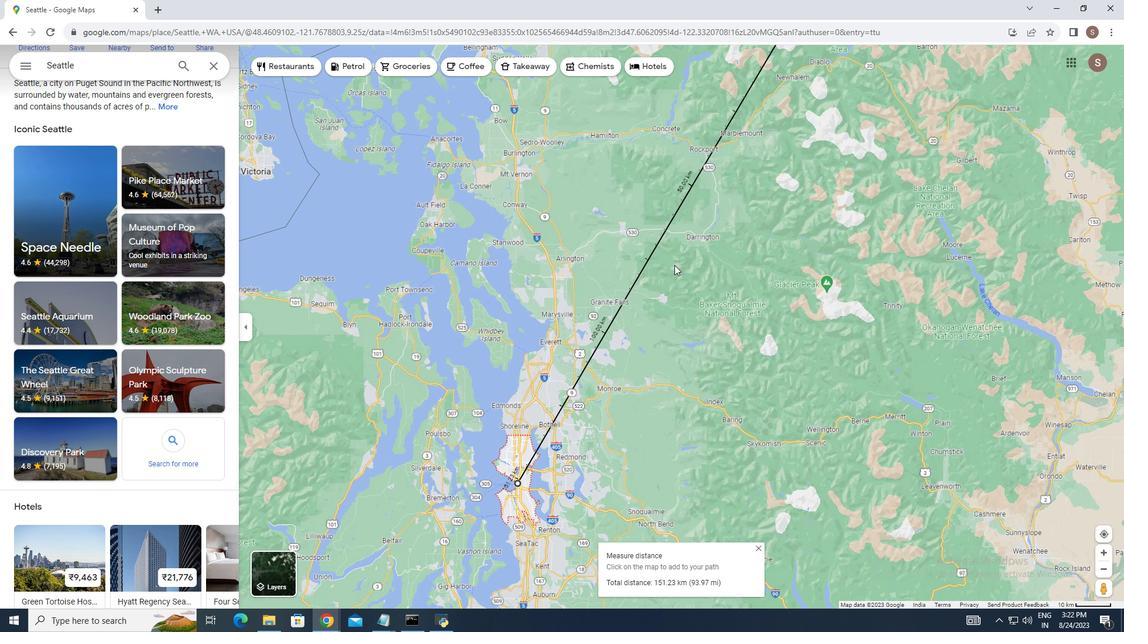 
Action: Mouse pressed left at (560, 510)
Screenshot: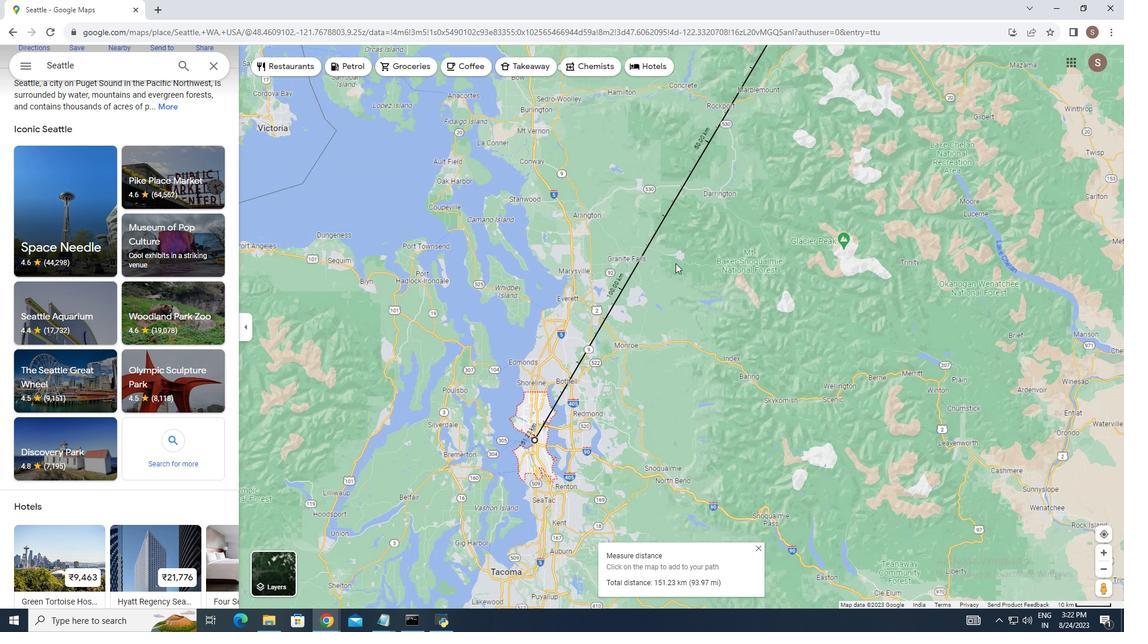 
Action: Mouse moved to (678, 316)
Screenshot: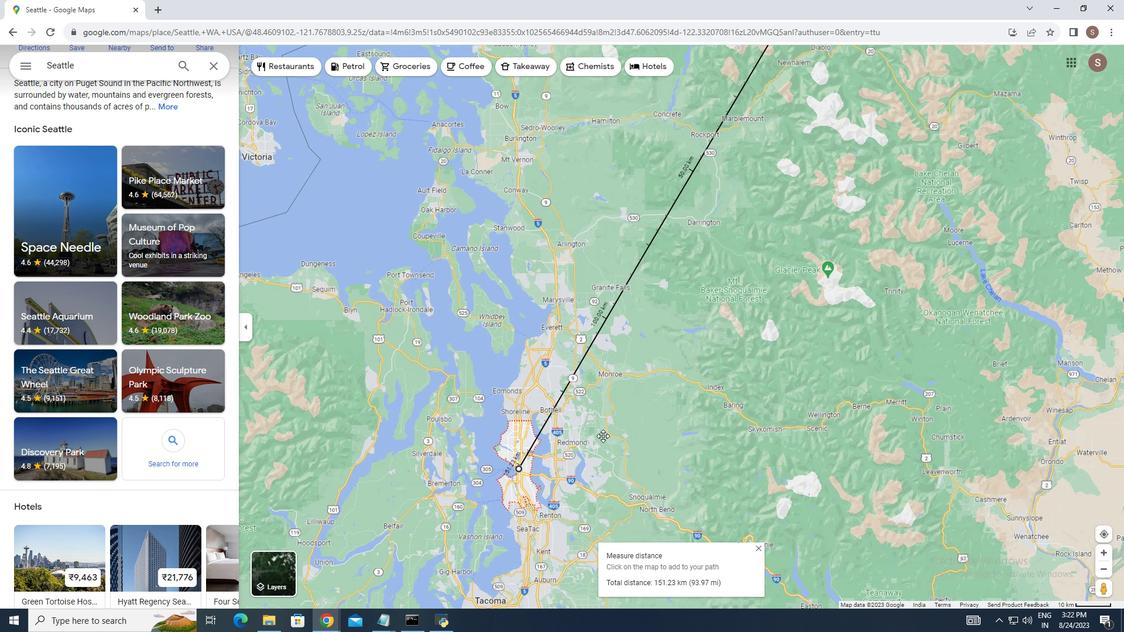 
Action: Mouse pressed left at (678, 316)
Screenshot: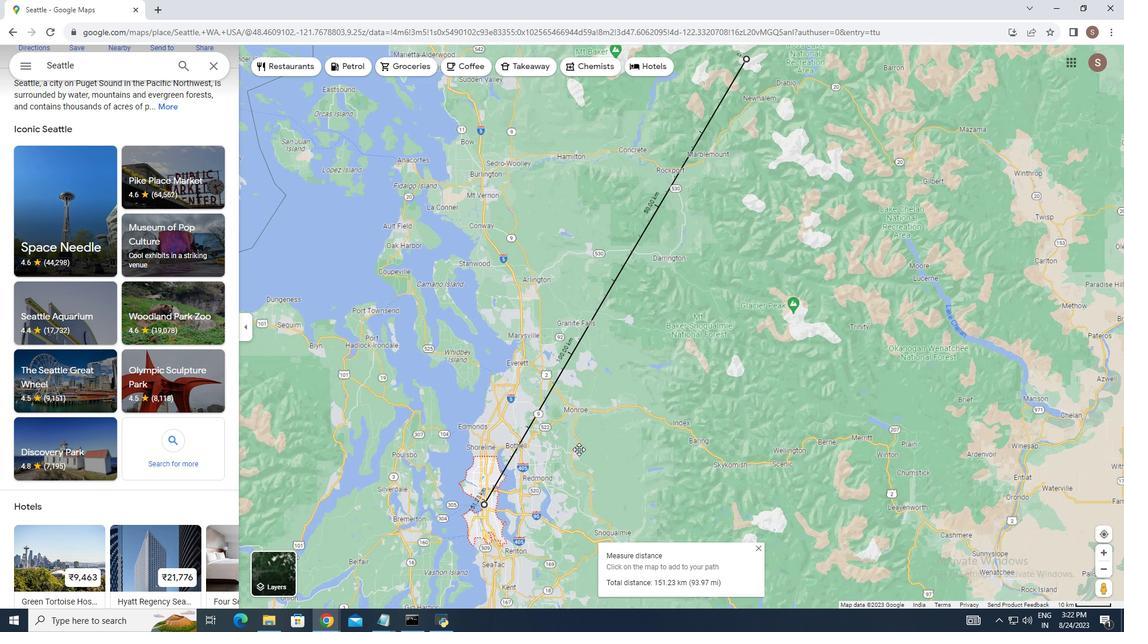 
Action: Mouse moved to (611, 359)
Screenshot: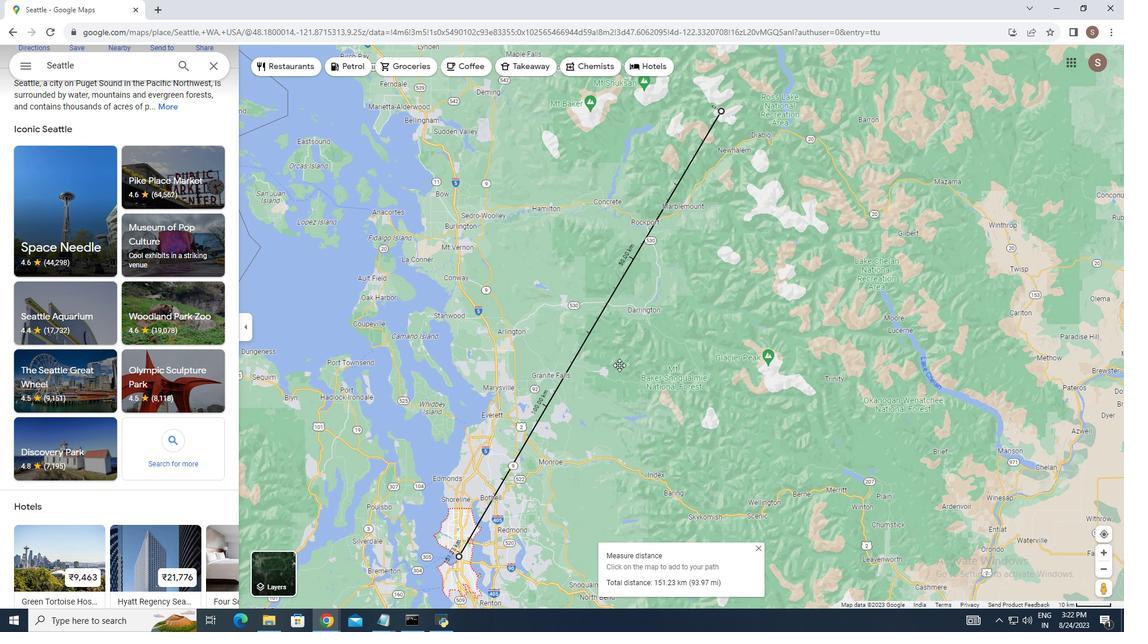 
Action: Mouse pressed left at (611, 359)
Screenshot: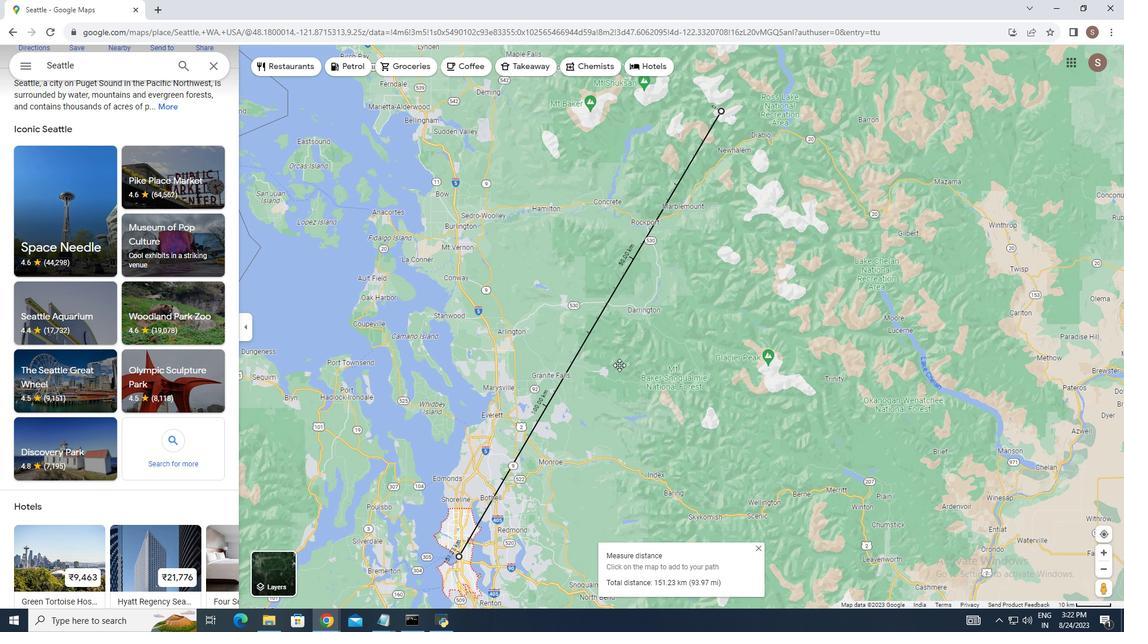 
Action: Mouse moved to (621, 413)
Screenshot: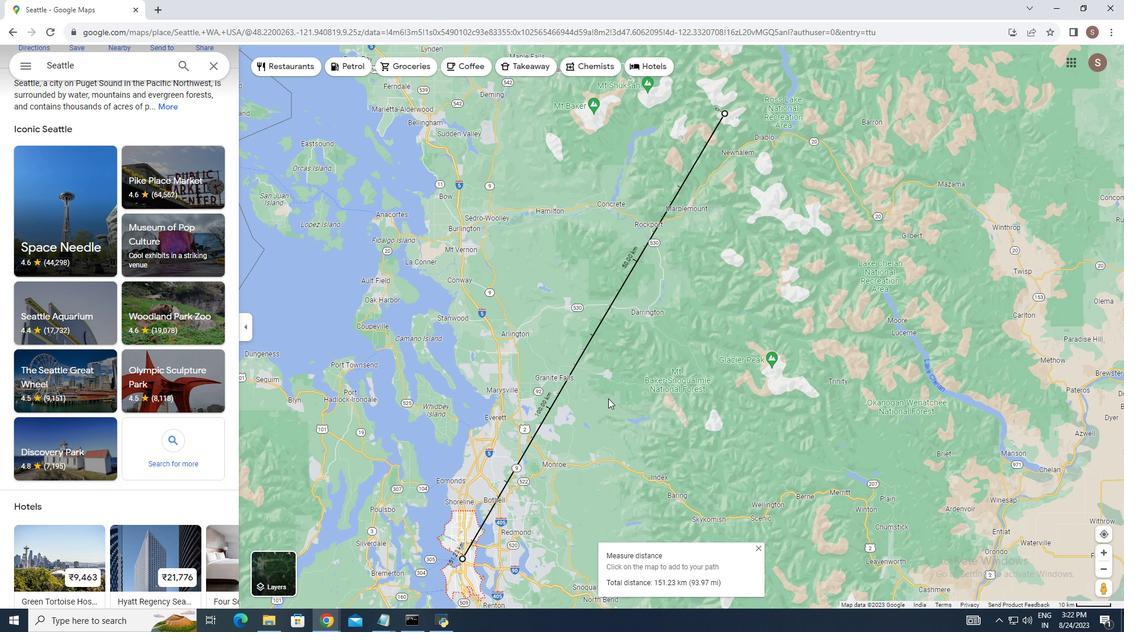 
